 Task: In Heading Arial with underline. Font size of heading  '18'Font style of data Calibri. Font size of data  9Alignment of headline & data Align center. Fill color in heading,  RedFont color of data Black Apply border in Data No BorderIn the sheet  Data Entry Templatebook
Action: Mouse moved to (163, 154)
Screenshot: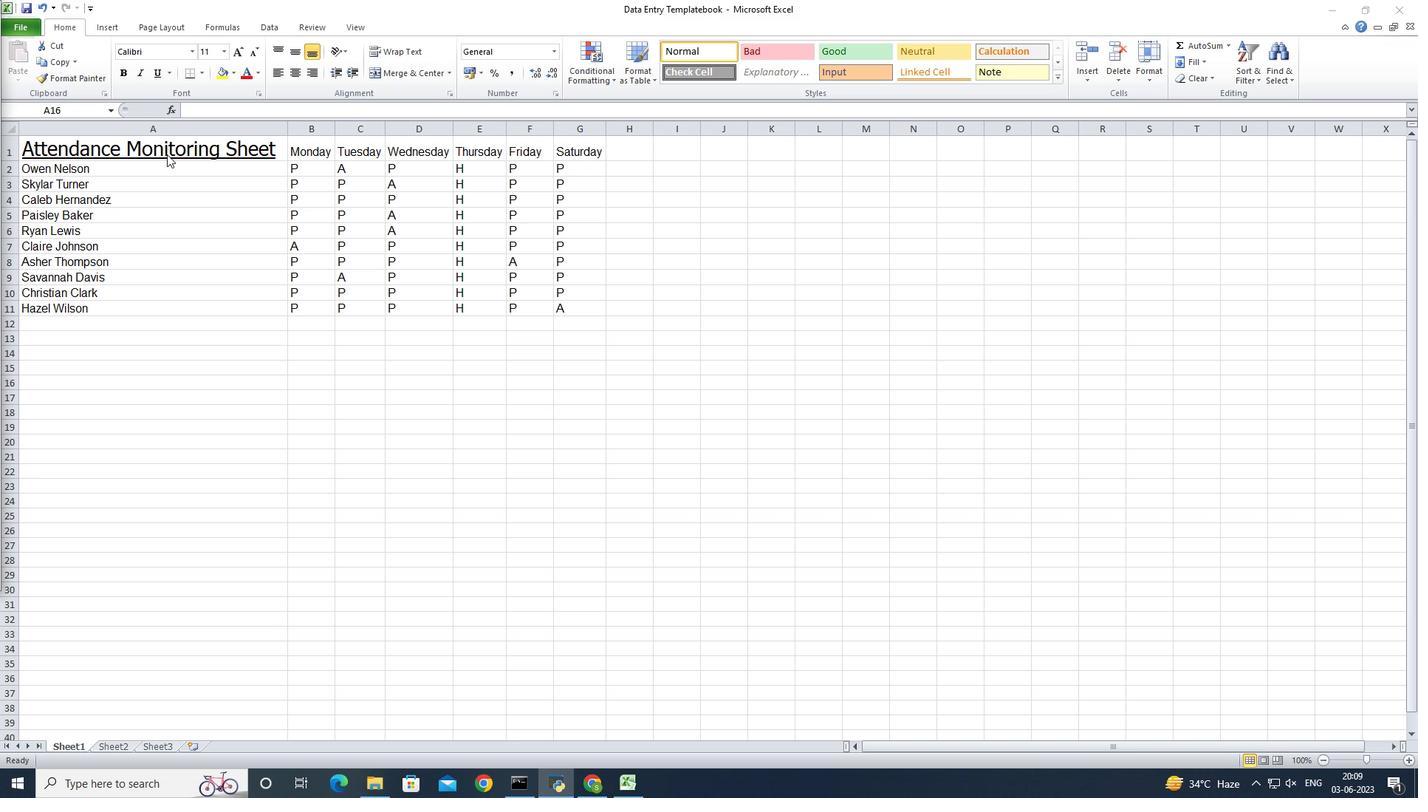 
Action: Mouse pressed left at (163, 154)
Screenshot: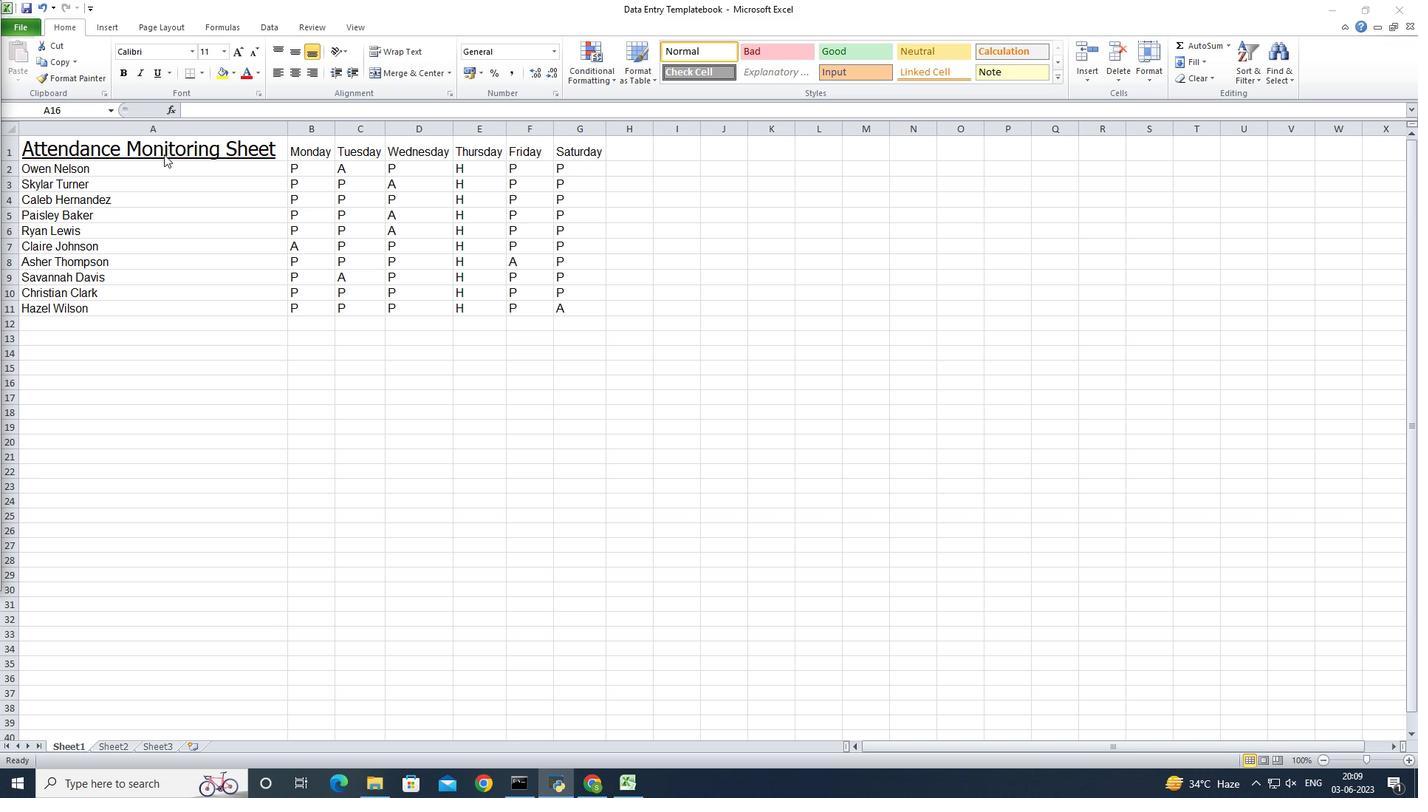 
Action: Mouse moved to (163, 152)
Screenshot: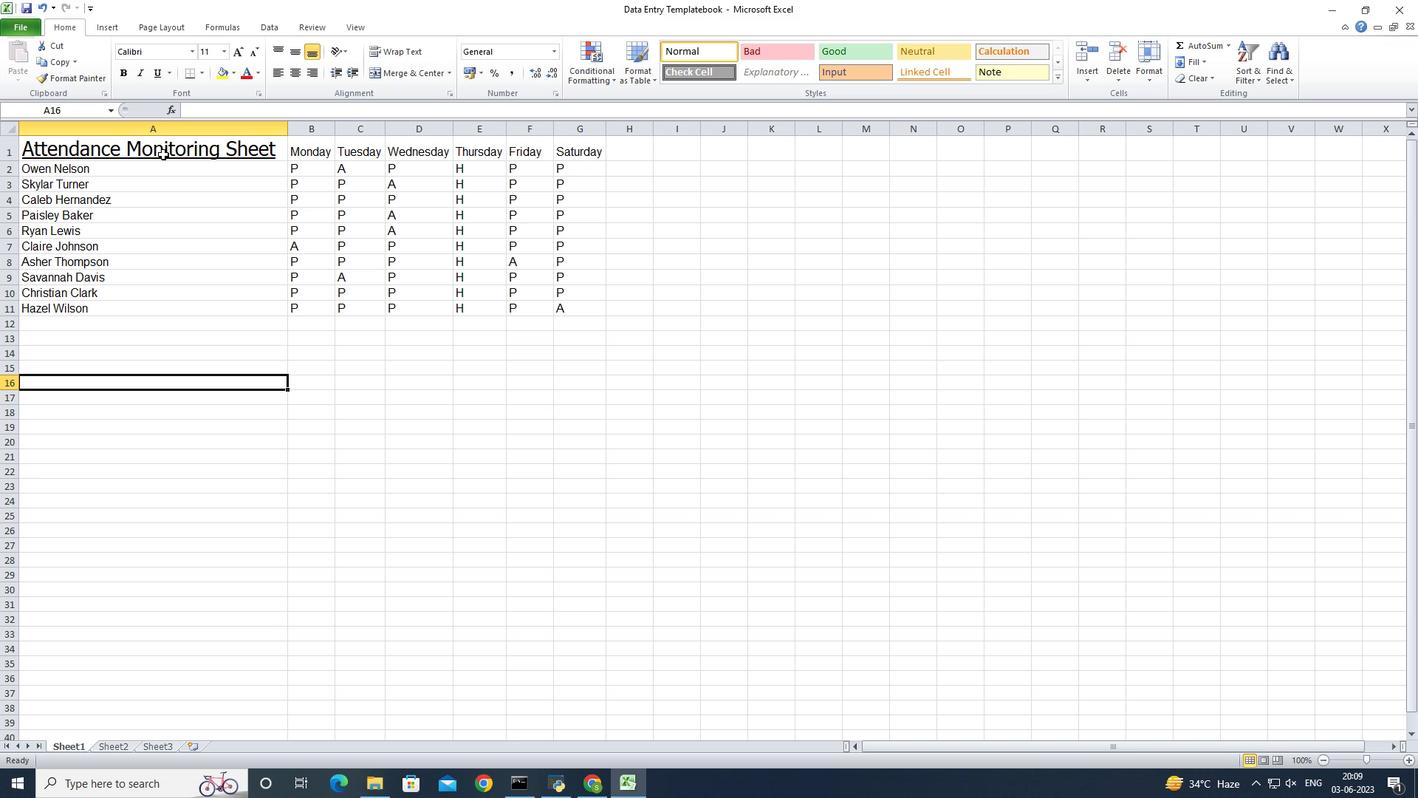 
Action: Mouse pressed left at (163, 152)
Screenshot: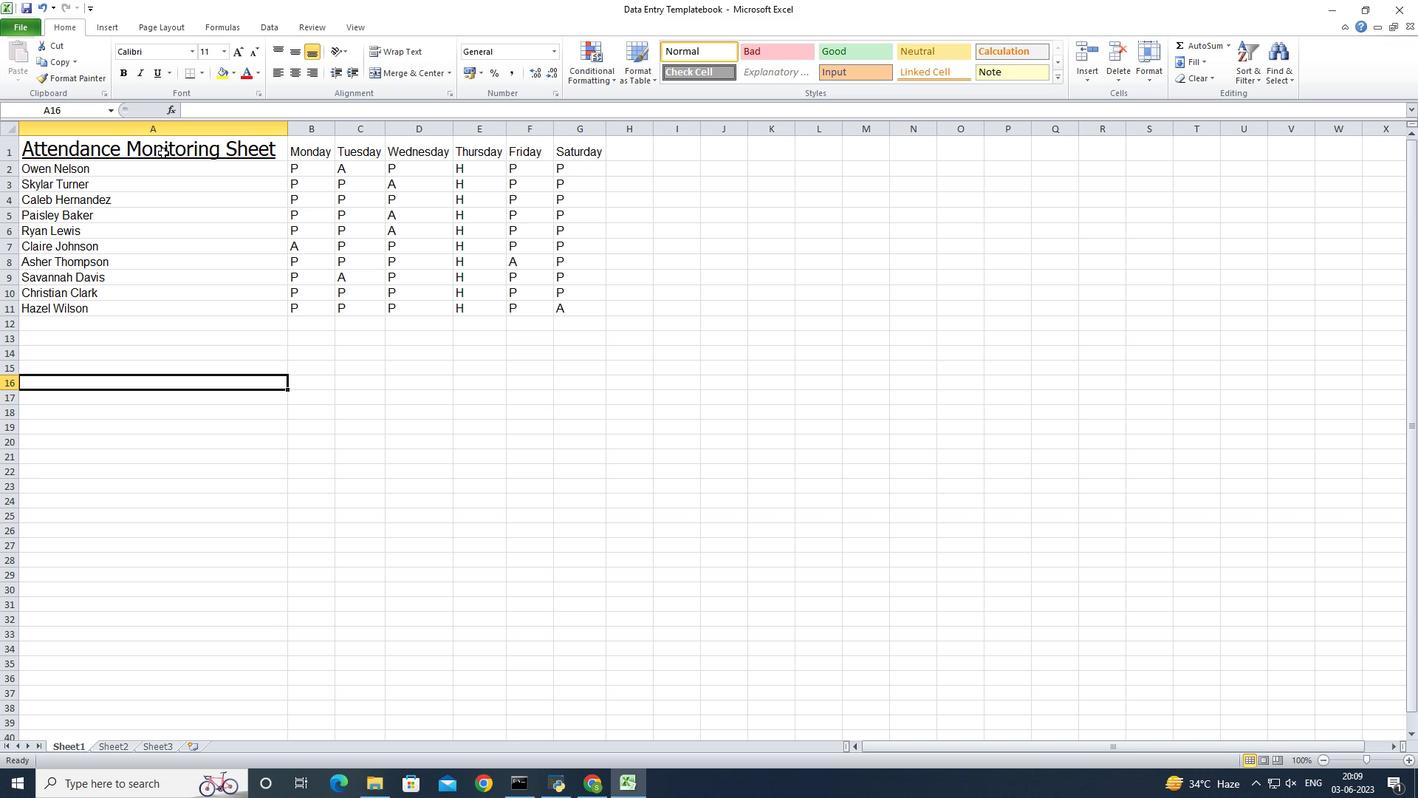 
Action: Mouse moved to (193, 52)
Screenshot: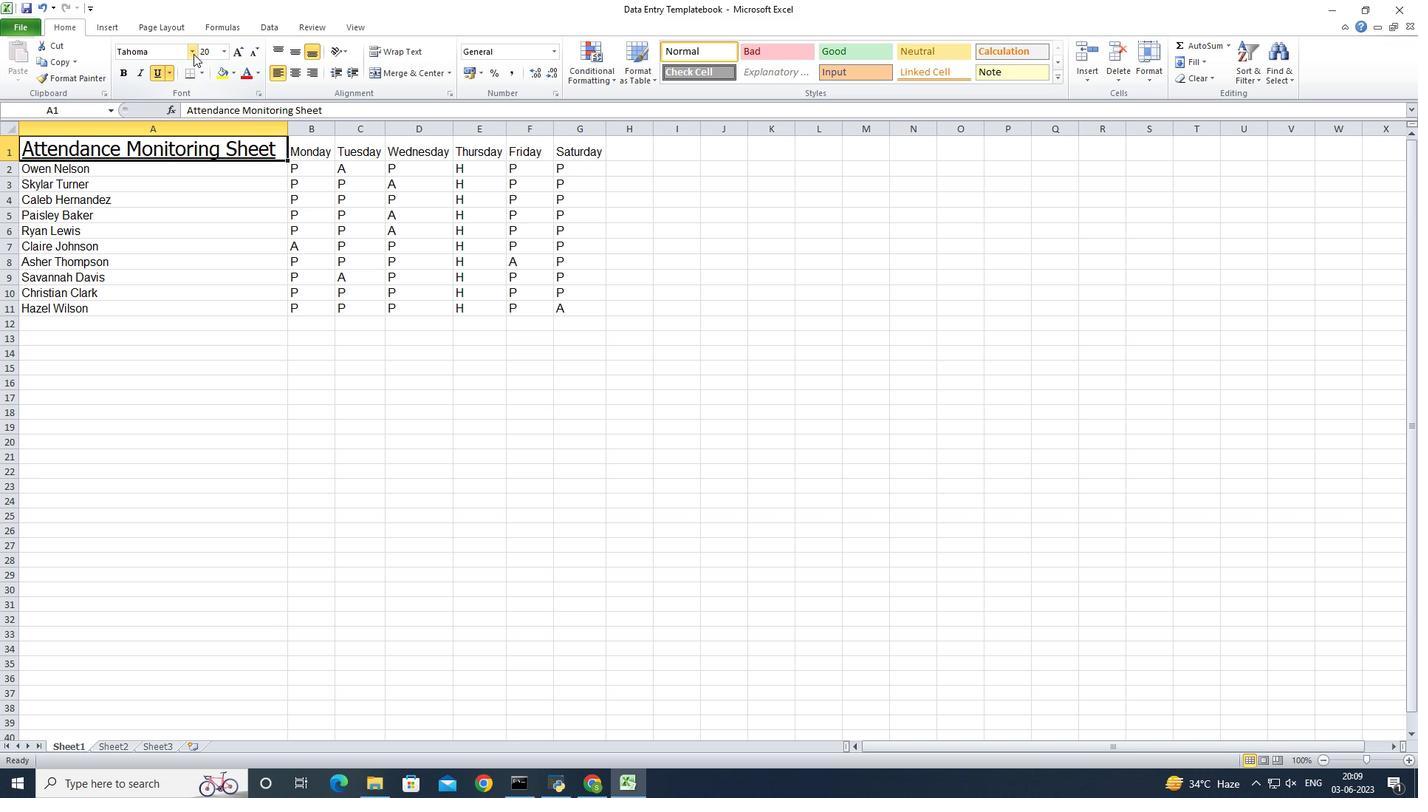 
Action: Mouse pressed left at (193, 52)
Screenshot: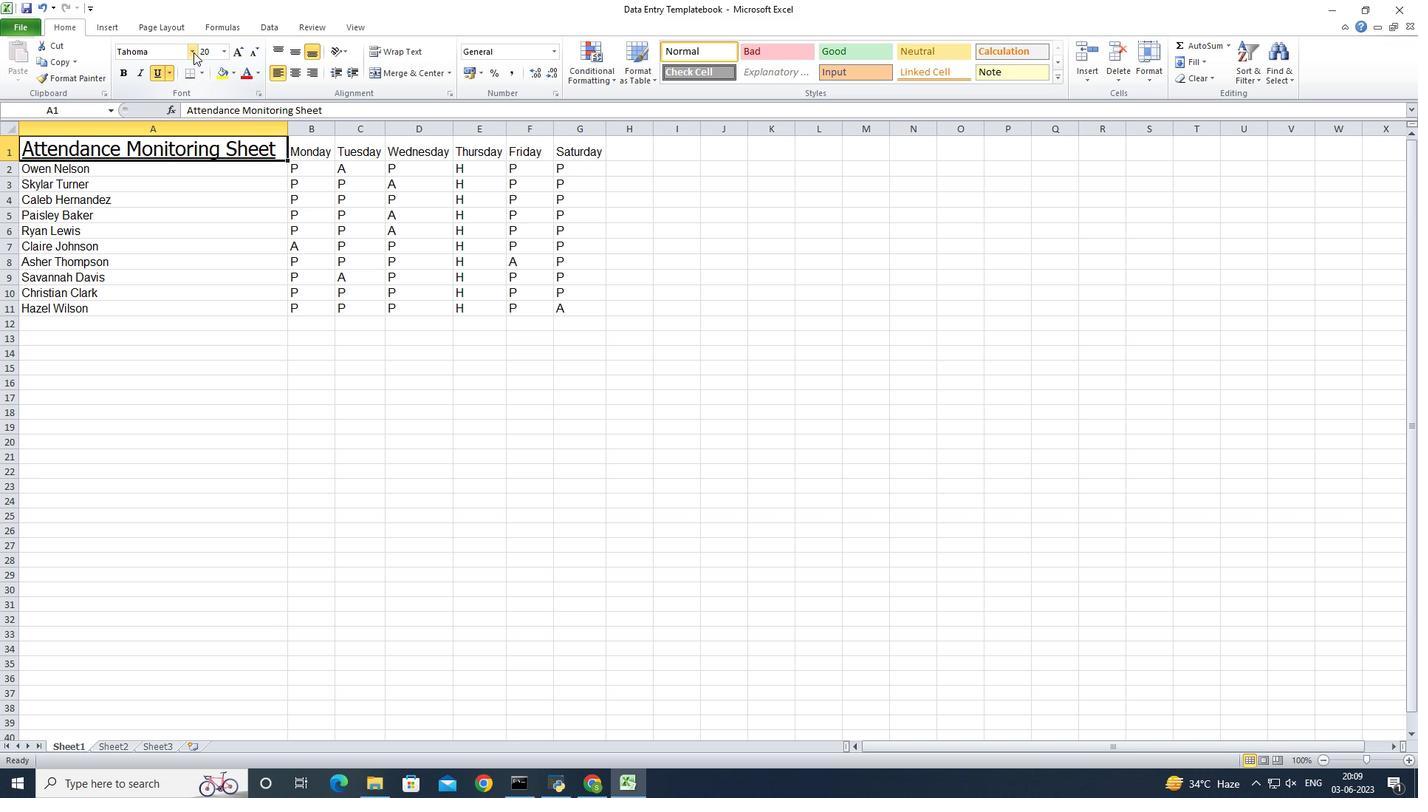 
Action: Mouse moved to (173, 184)
Screenshot: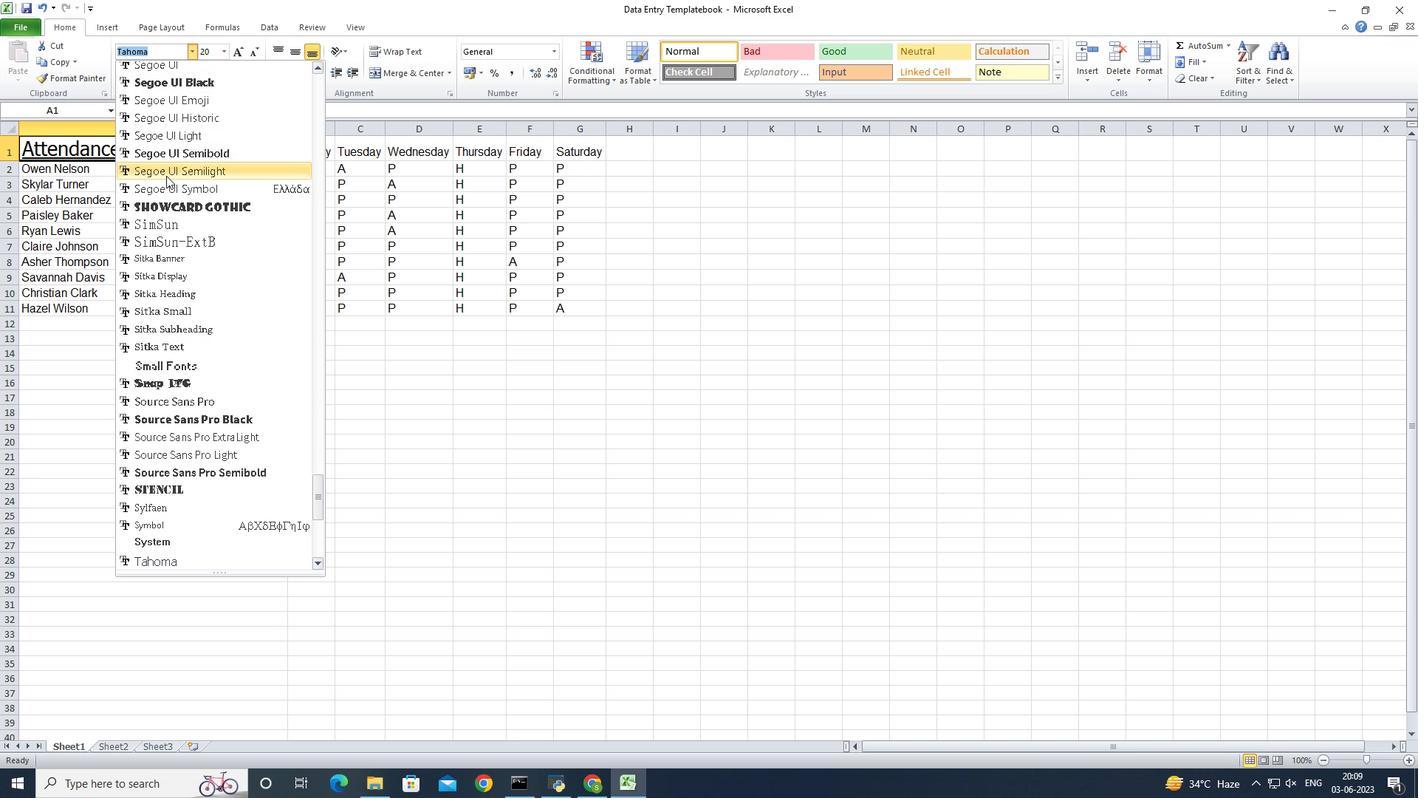 
Action: Mouse scrolled (173, 185) with delta (0, 0)
Screenshot: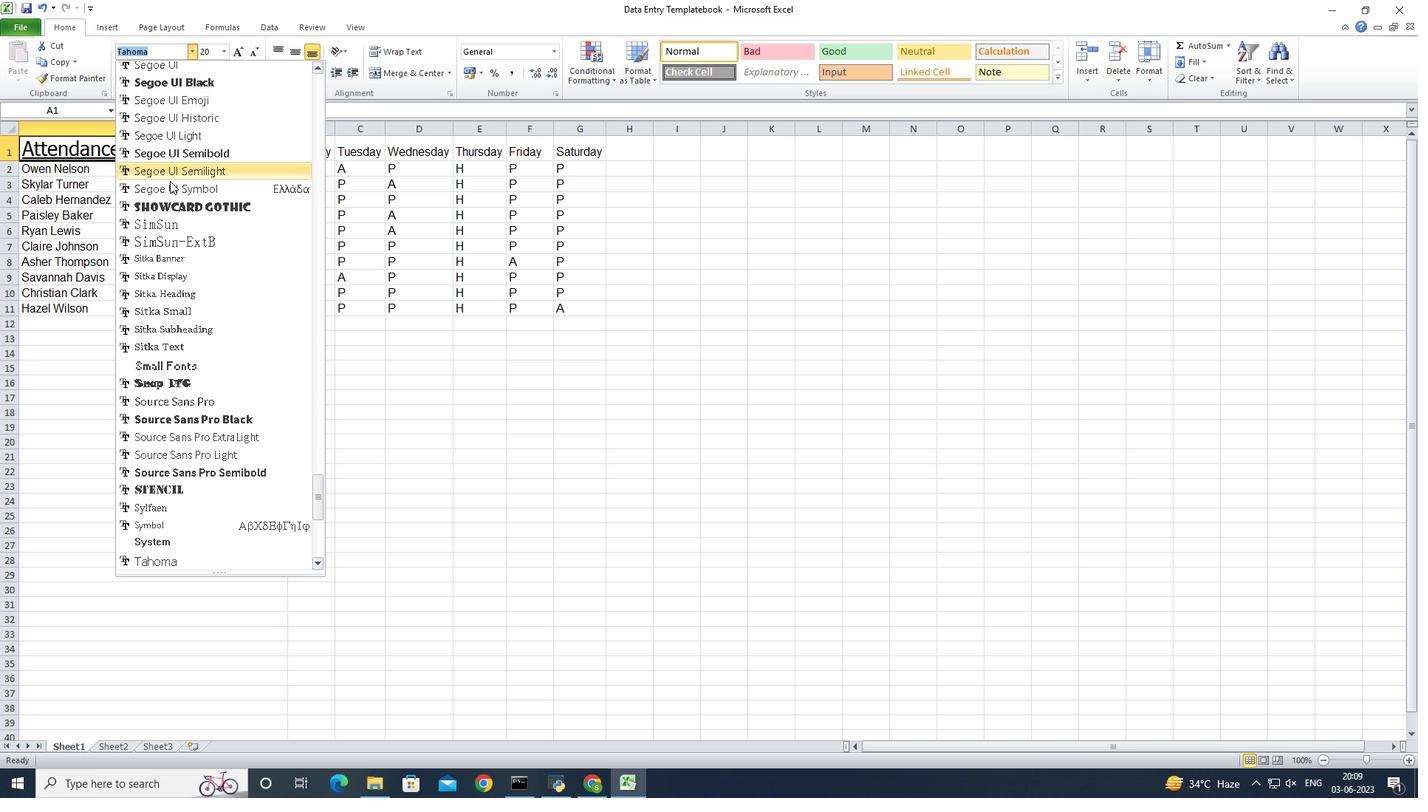 
Action: Mouse scrolled (173, 185) with delta (0, 0)
Screenshot: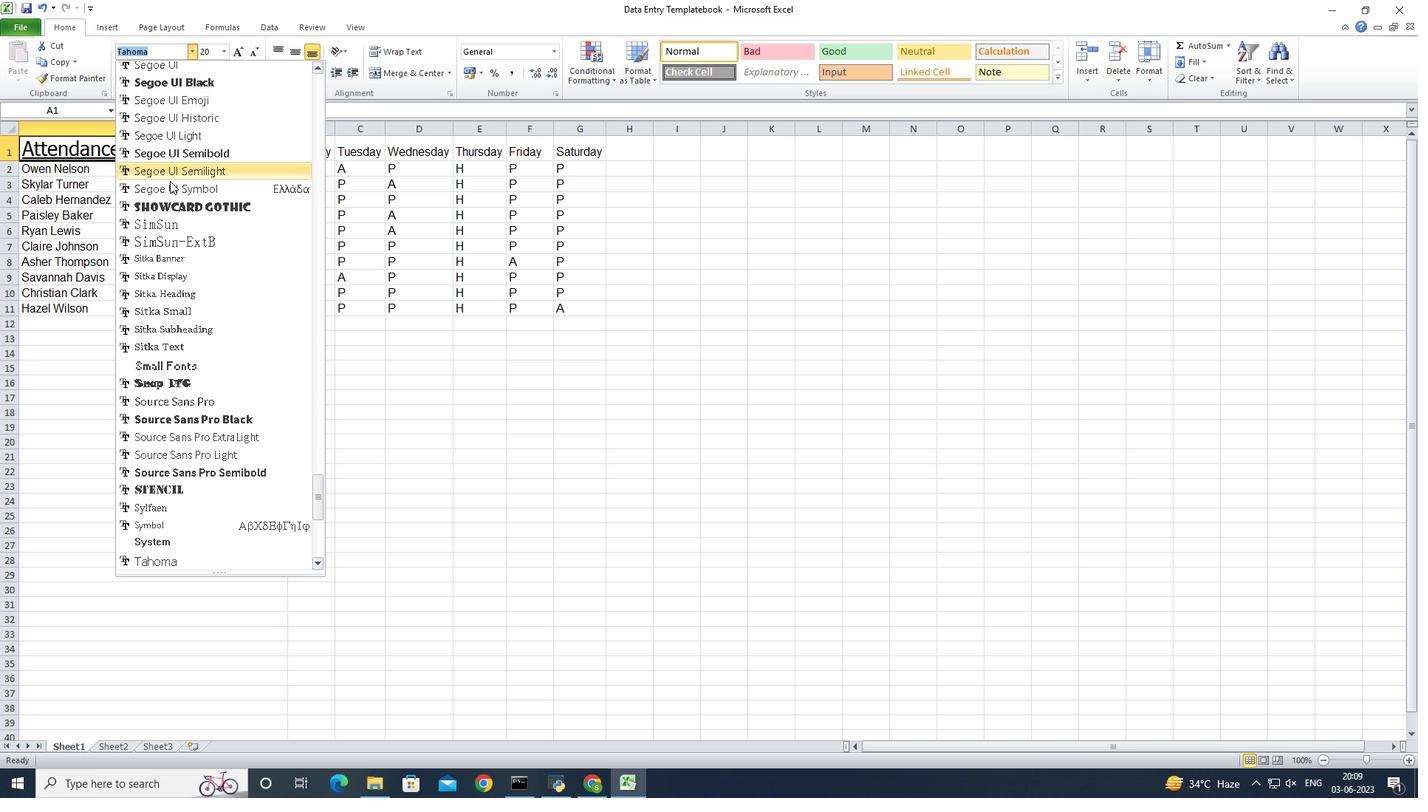 
Action: Mouse scrolled (173, 185) with delta (0, 0)
Screenshot: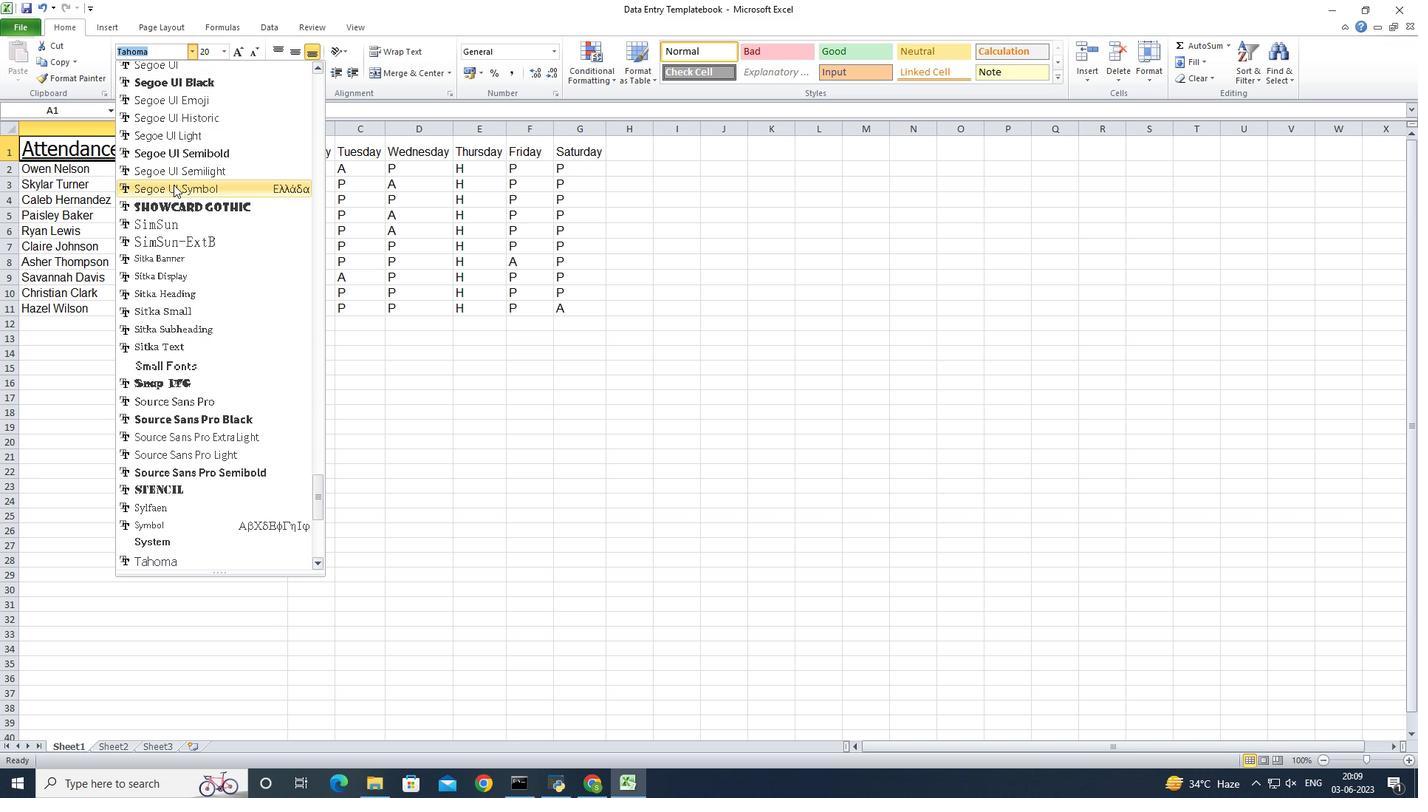 
Action: Mouse scrolled (173, 185) with delta (0, 0)
Screenshot: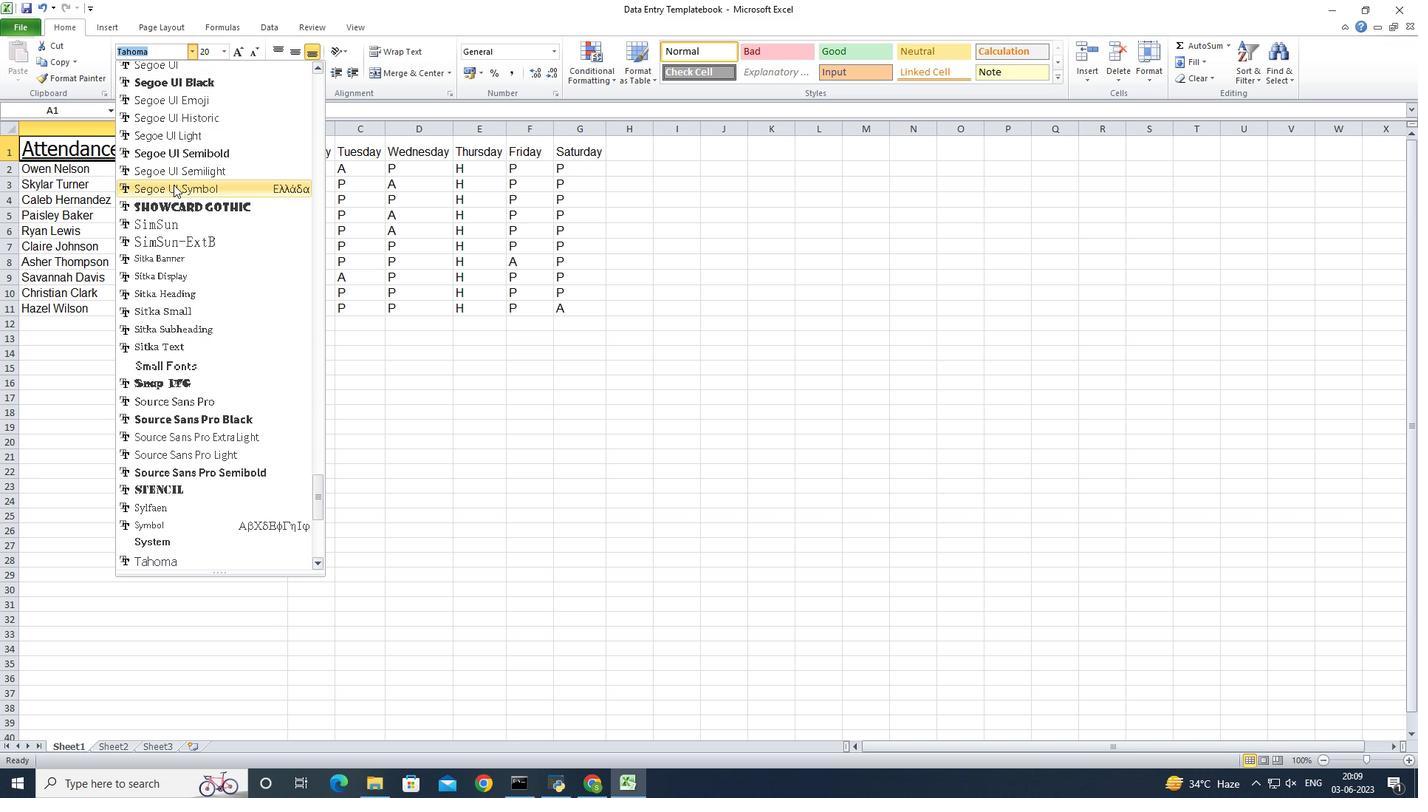 
Action: Mouse scrolled (173, 185) with delta (0, 0)
Screenshot: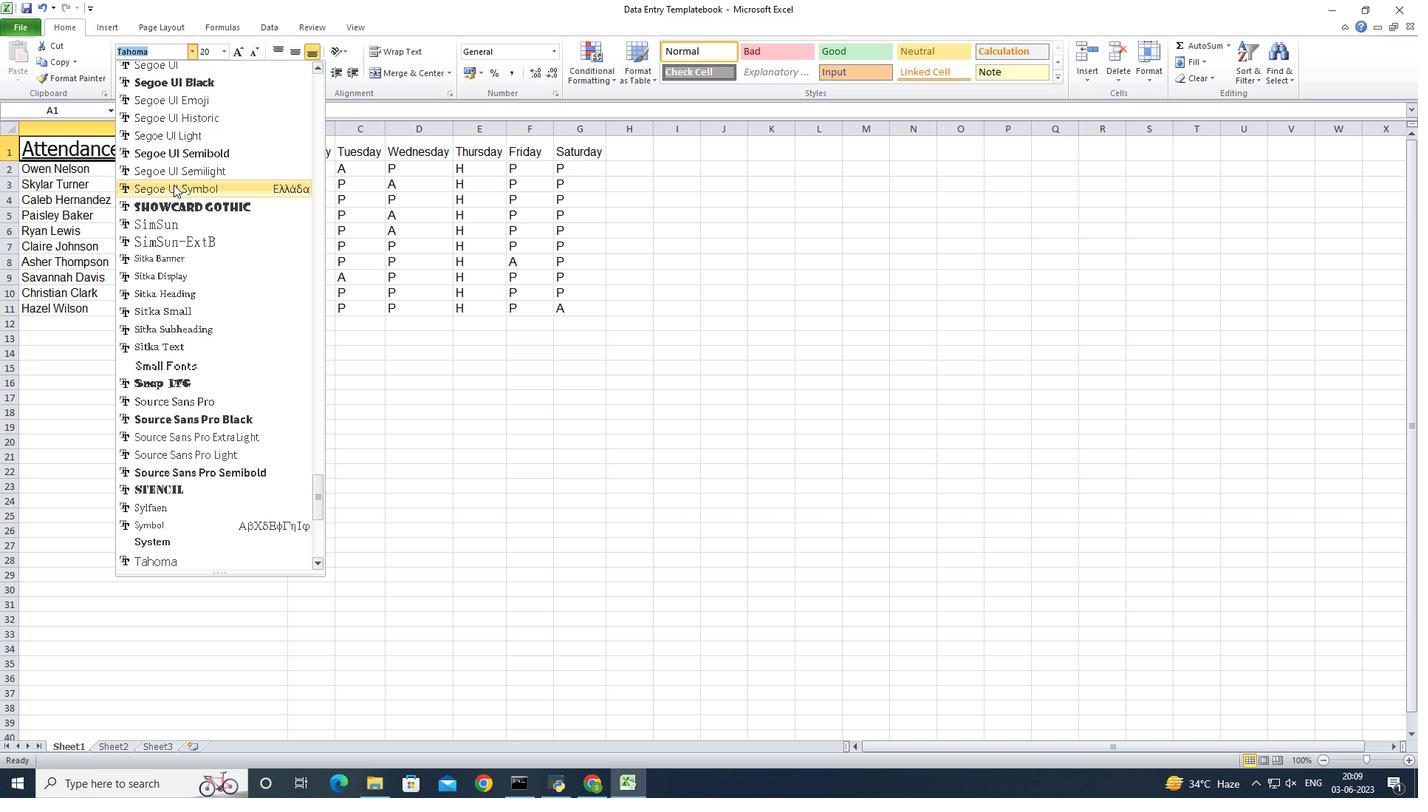 
Action: Mouse moved to (175, 185)
Screenshot: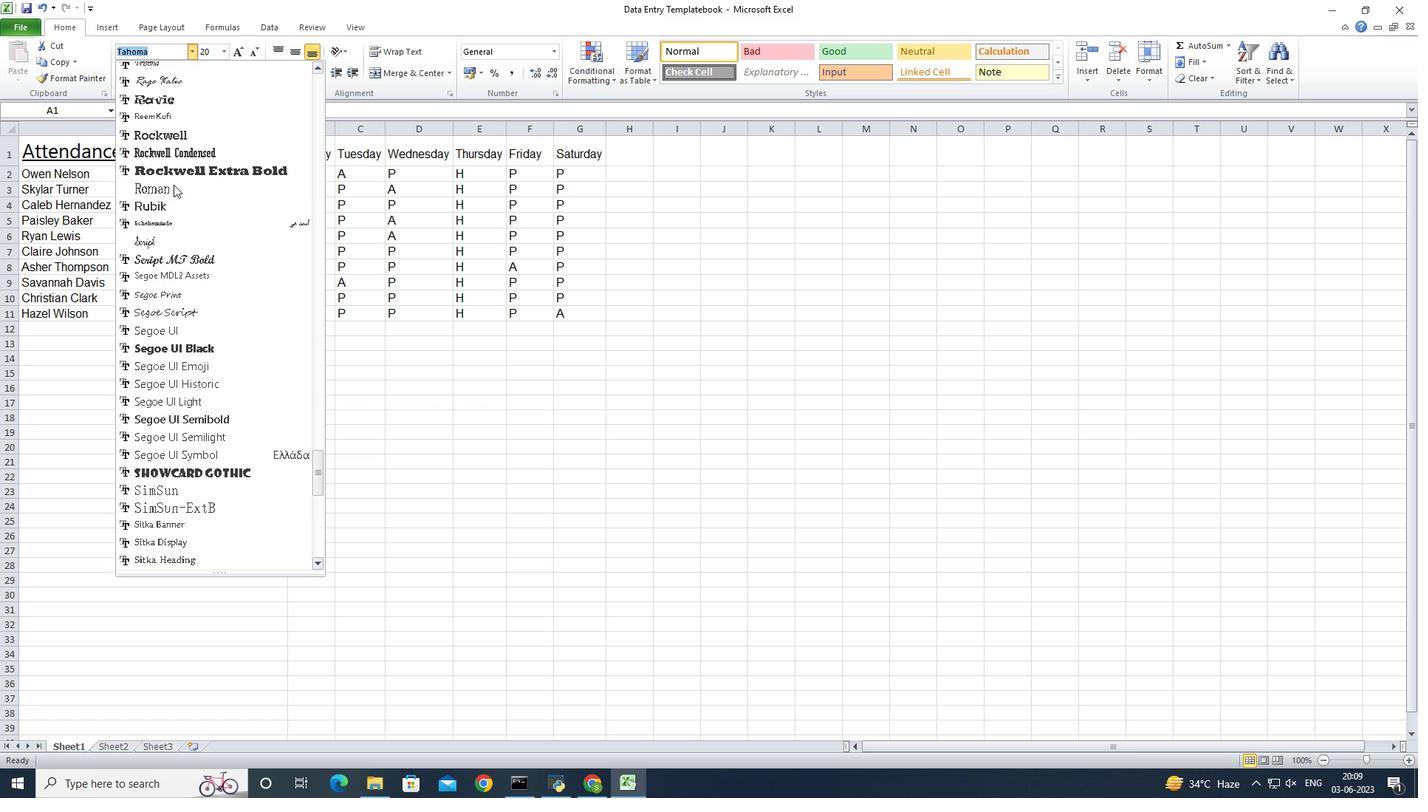 
Action: Mouse scrolled (175, 186) with delta (0, 0)
Screenshot: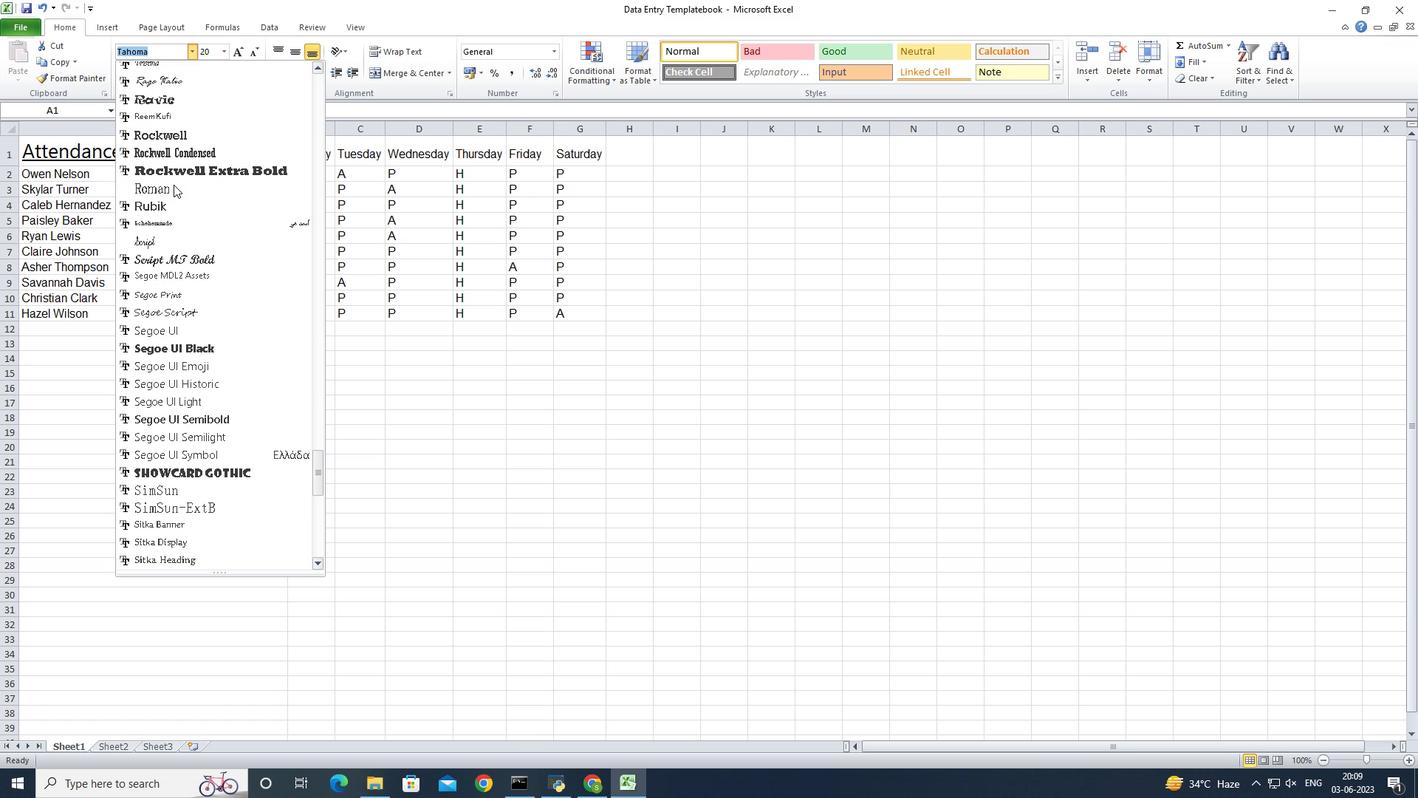
Action: Mouse scrolled (175, 186) with delta (0, 0)
Screenshot: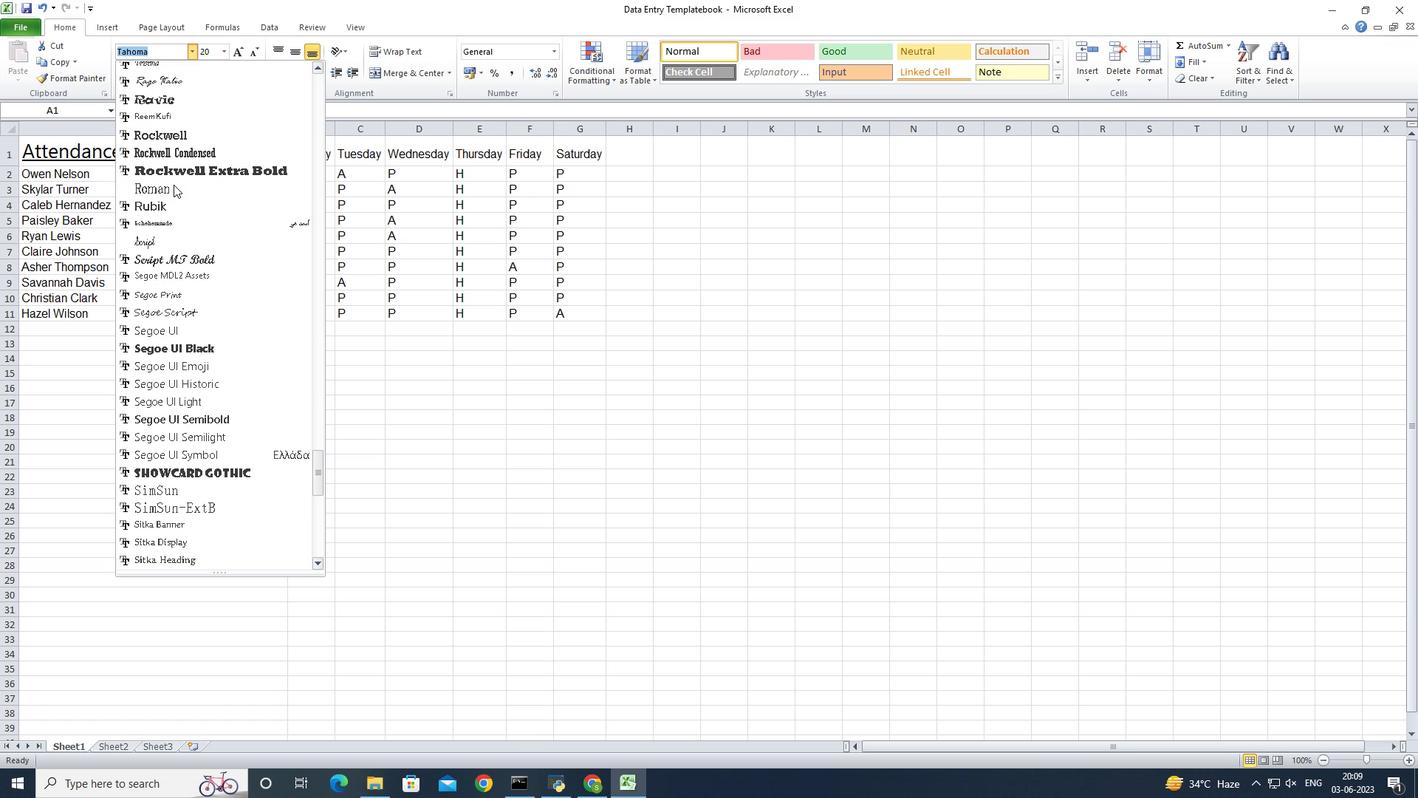 
Action: Mouse scrolled (175, 186) with delta (0, 0)
Screenshot: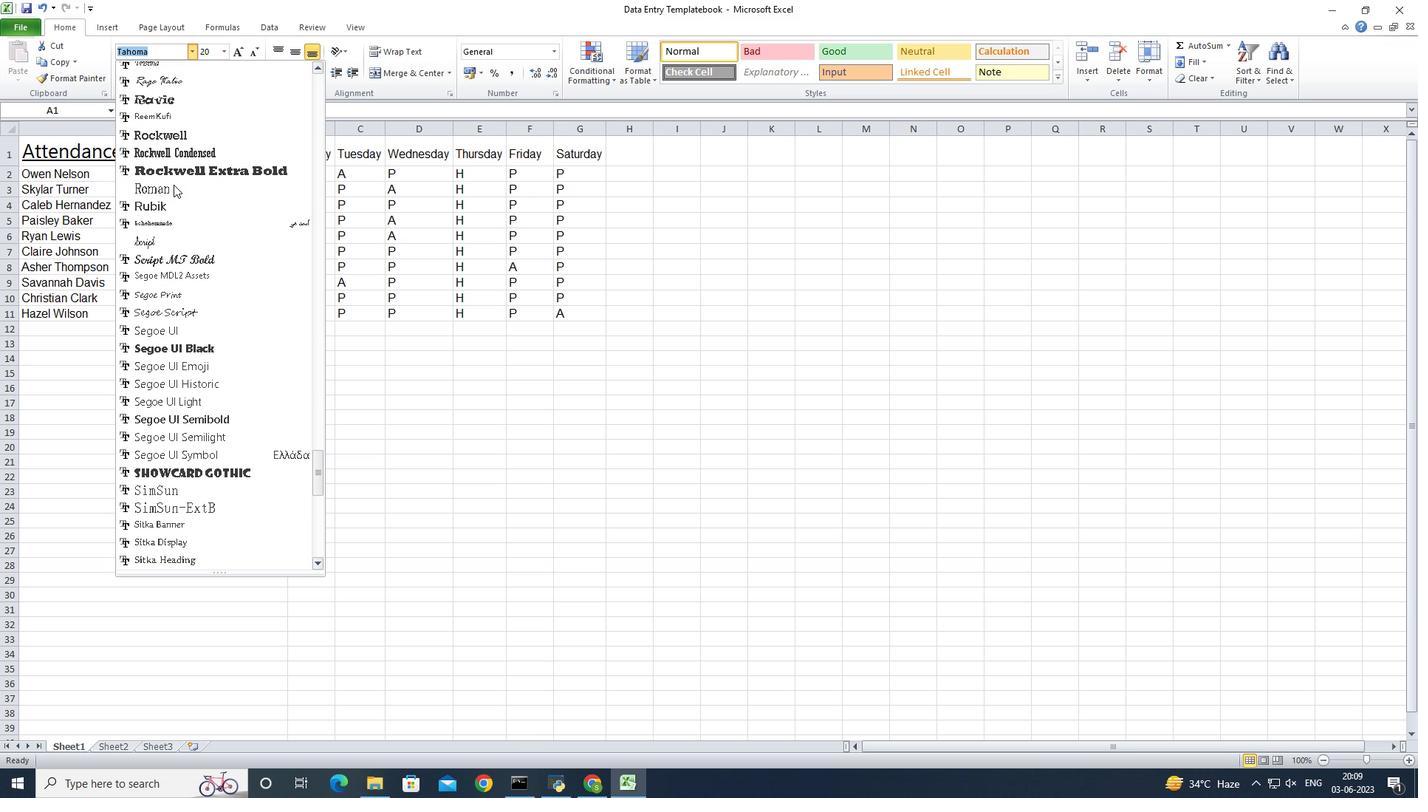 
Action: Mouse scrolled (175, 186) with delta (0, 0)
Screenshot: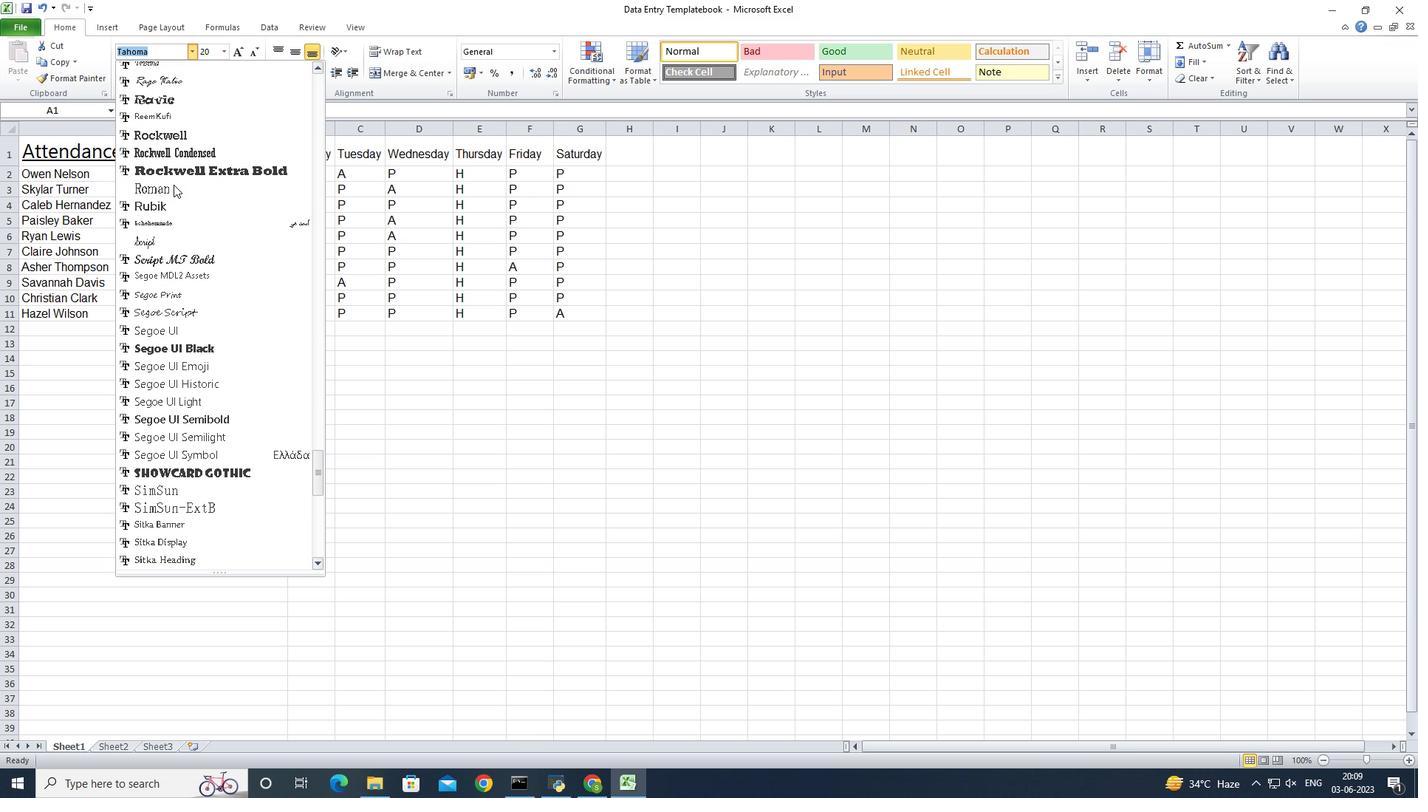 
Action: Mouse scrolled (175, 186) with delta (0, 0)
Screenshot: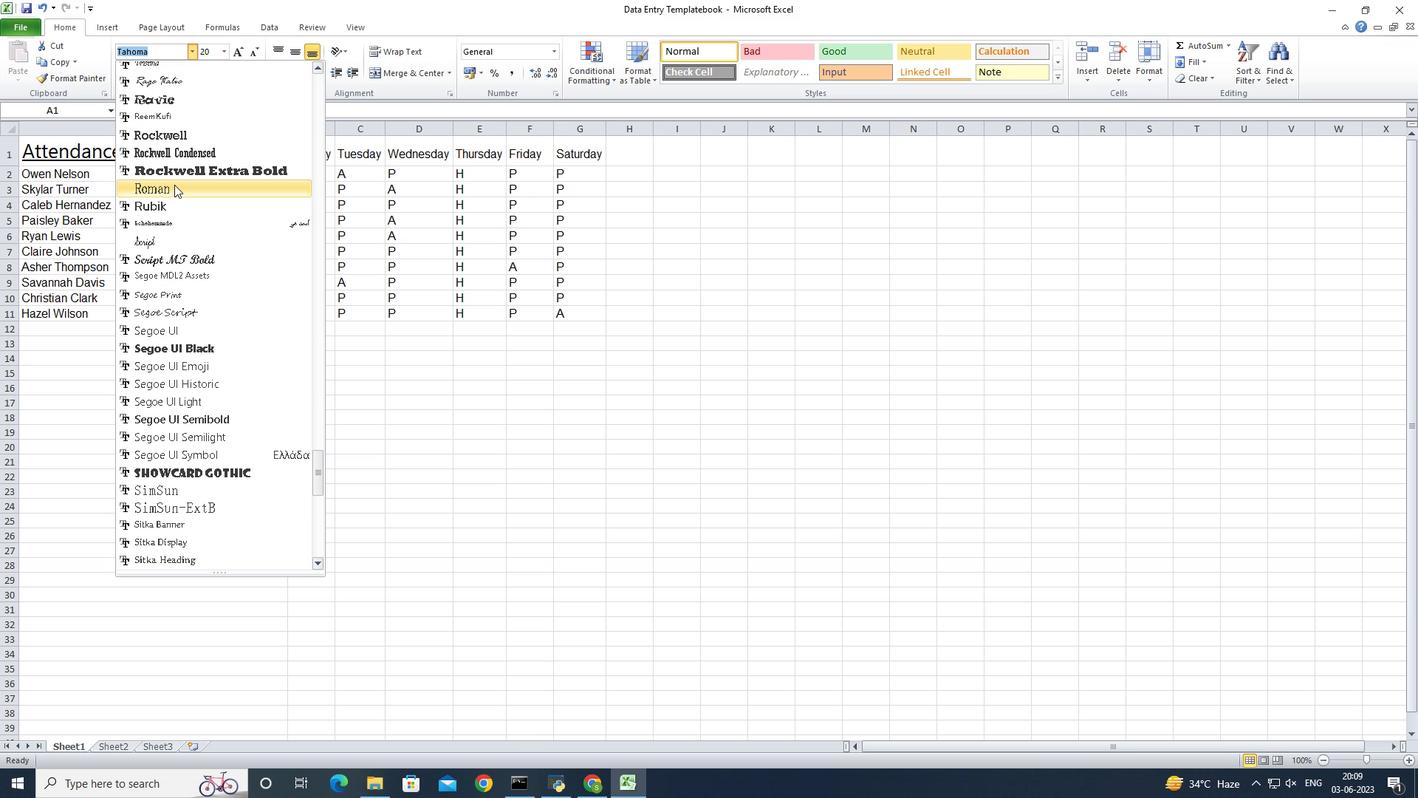 
Action: Mouse scrolled (175, 186) with delta (0, 0)
Screenshot: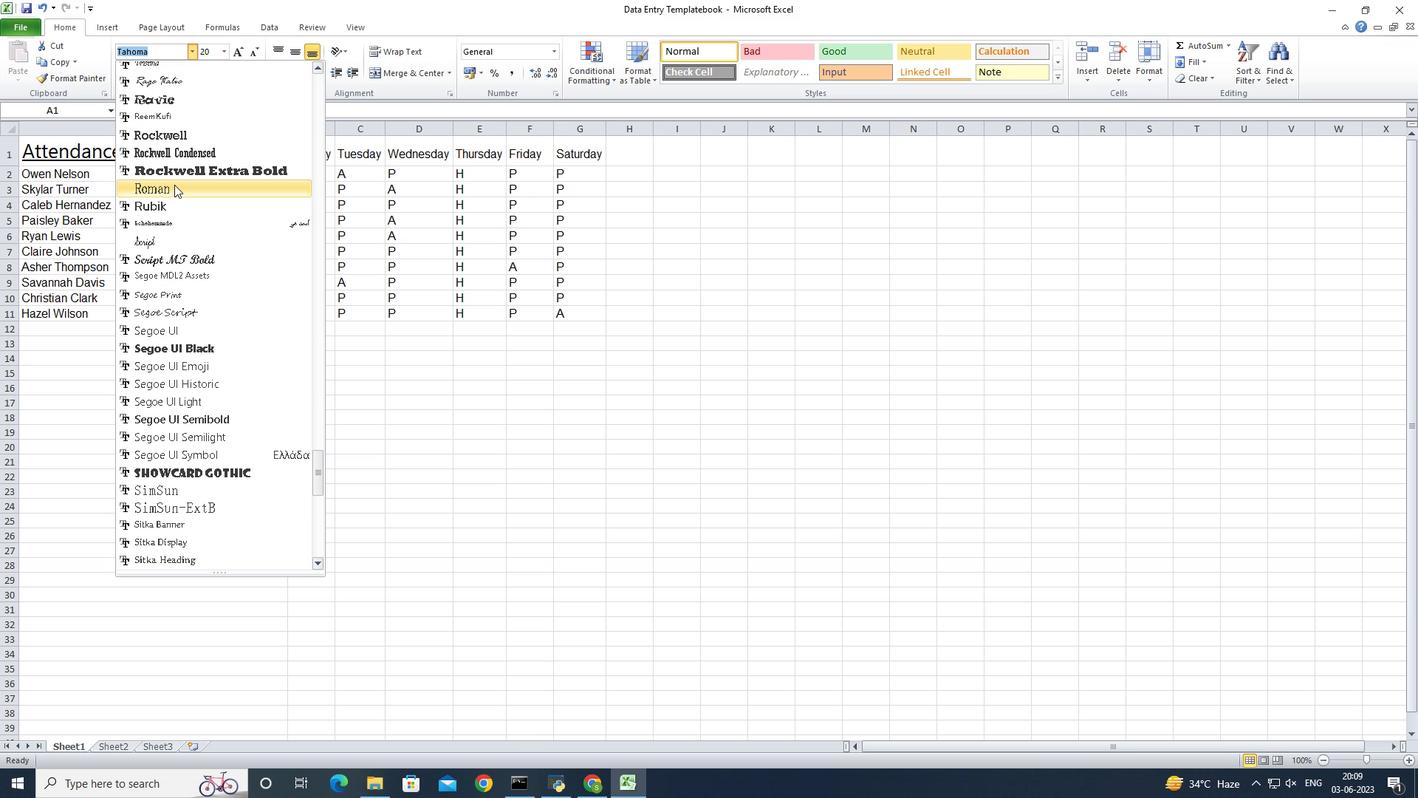 
Action: Mouse scrolled (175, 186) with delta (0, 0)
Screenshot: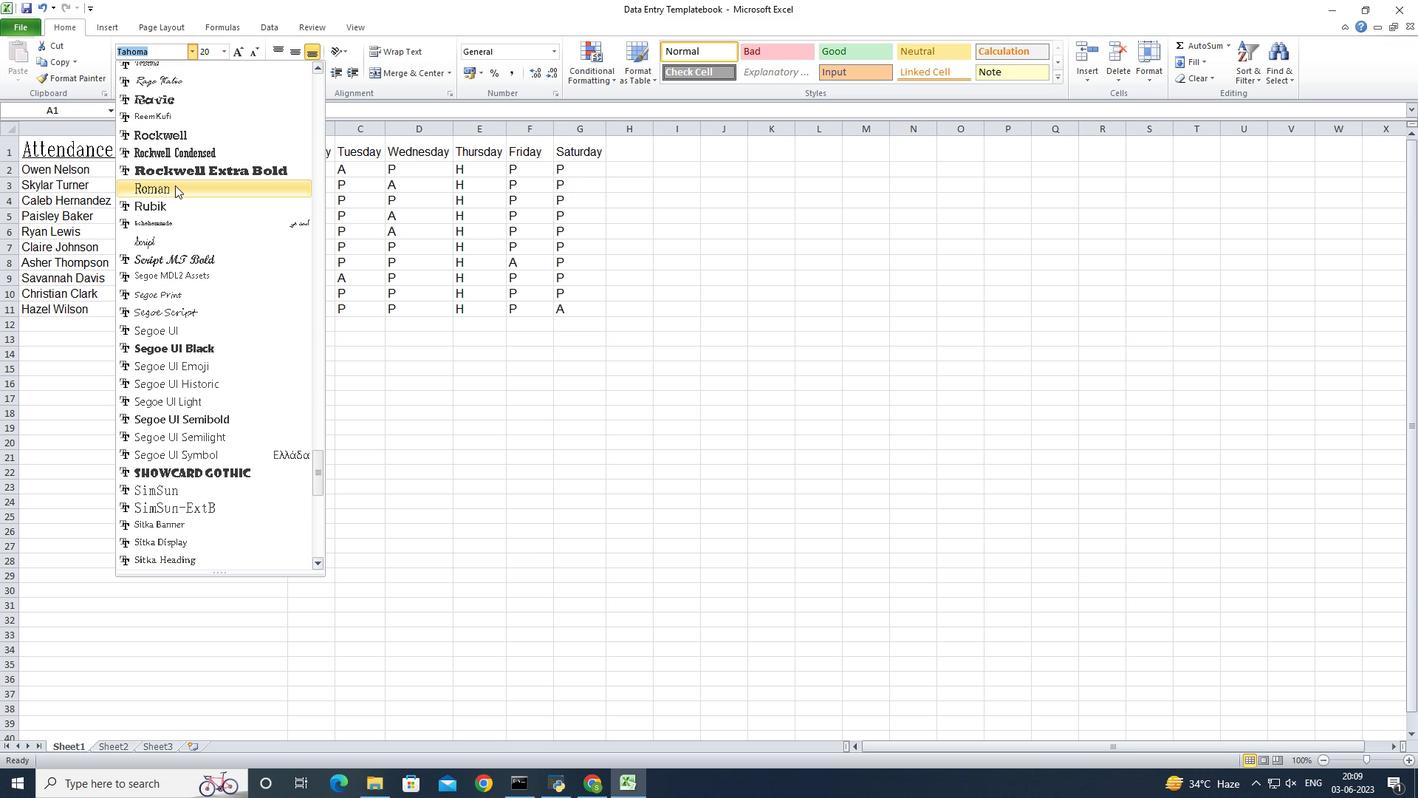 
Action: Mouse scrolled (175, 186) with delta (0, 0)
Screenshot: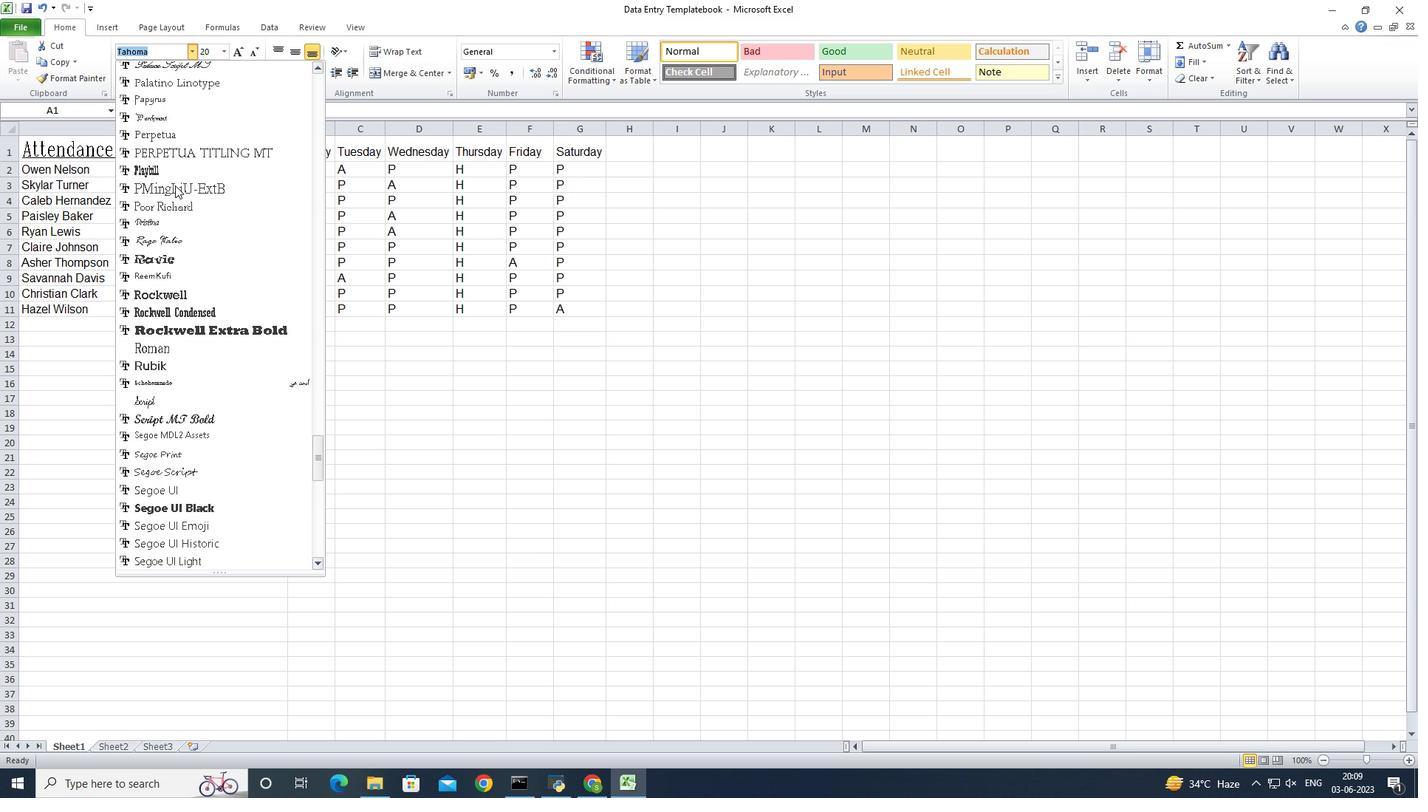 
Action: Mouse scrolled (175, 186) with delta (0, 0)
Screenshot: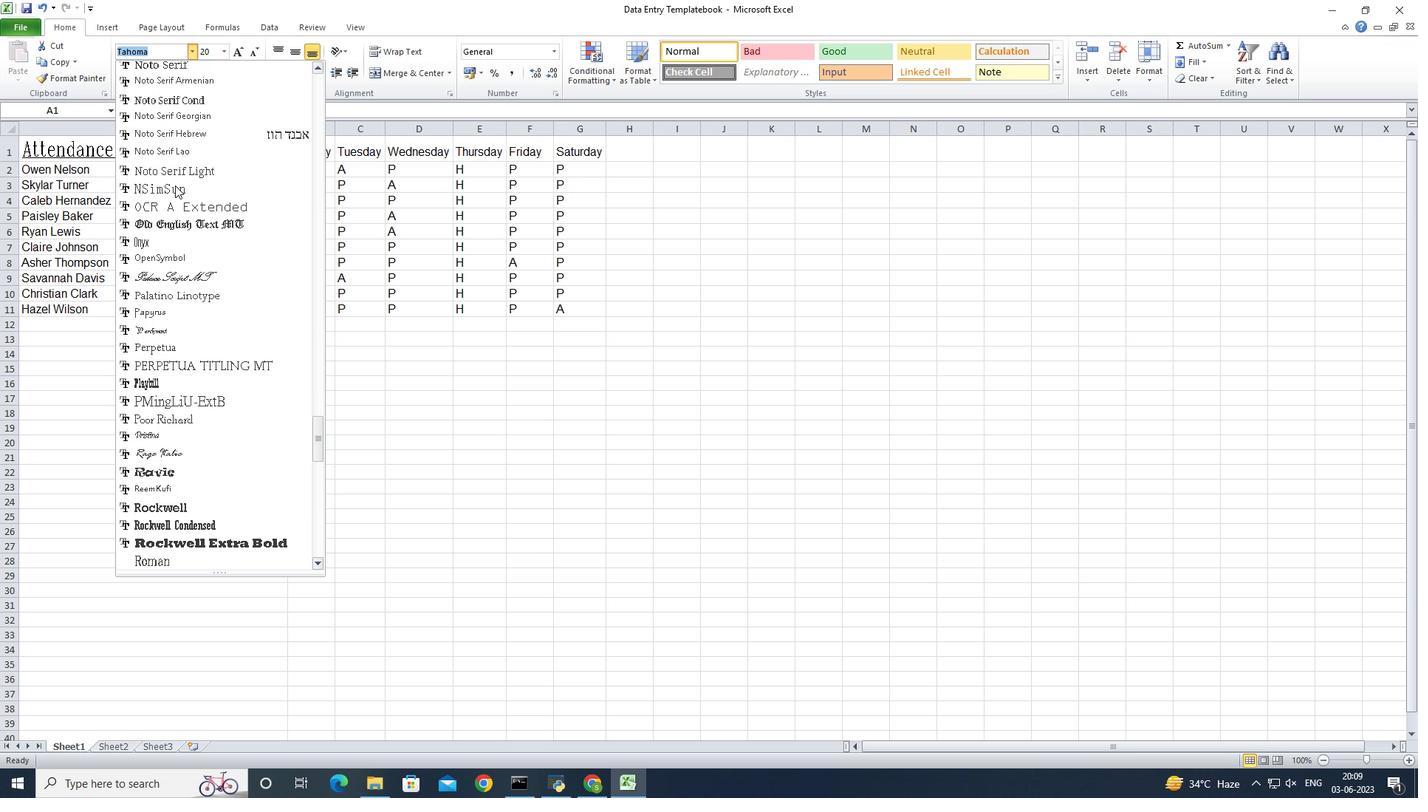 
Action: Mouse scrolled (175, 186) with delta (0, 0)
Screenshot: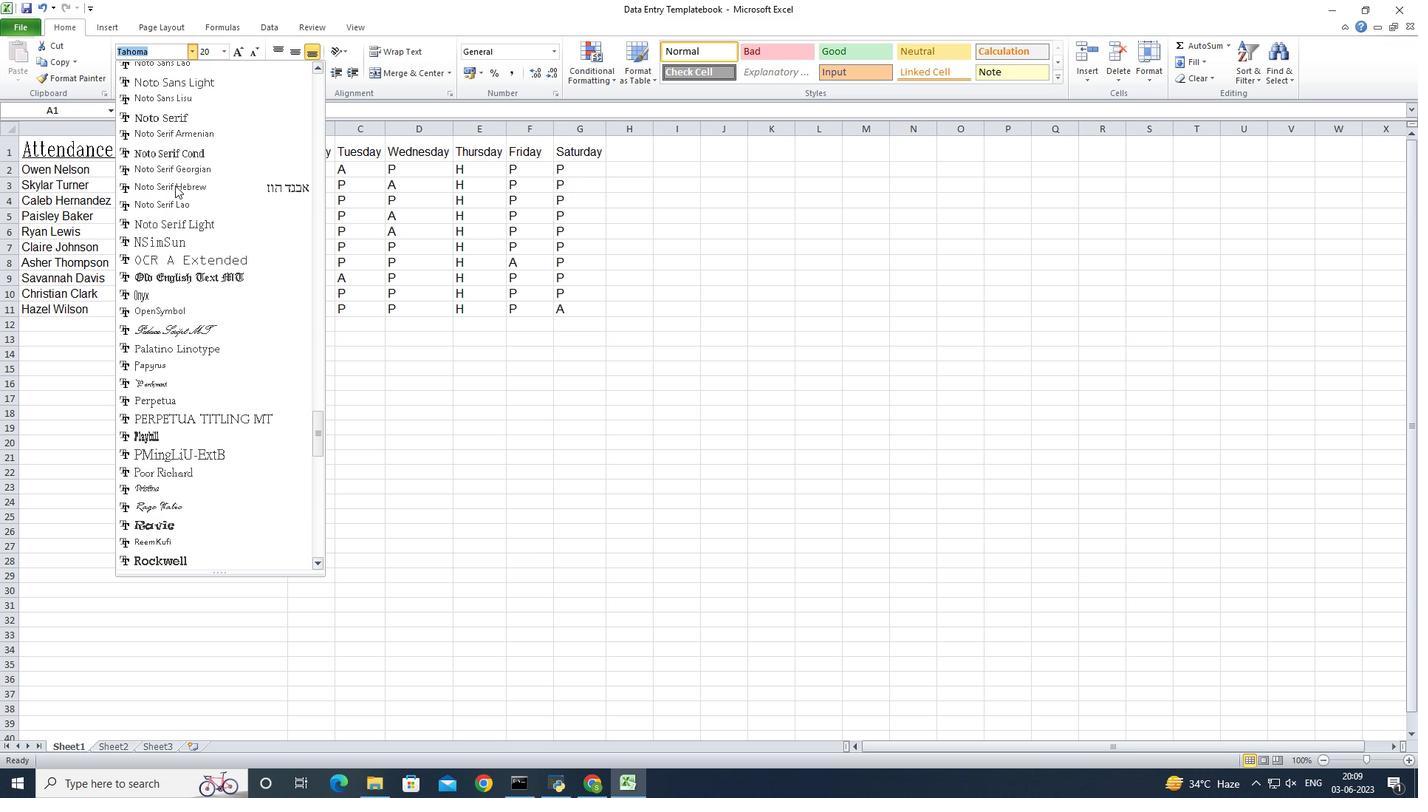 
Action: Mouse scrolled (175, 186) with delta (0, 0)
Screenshot: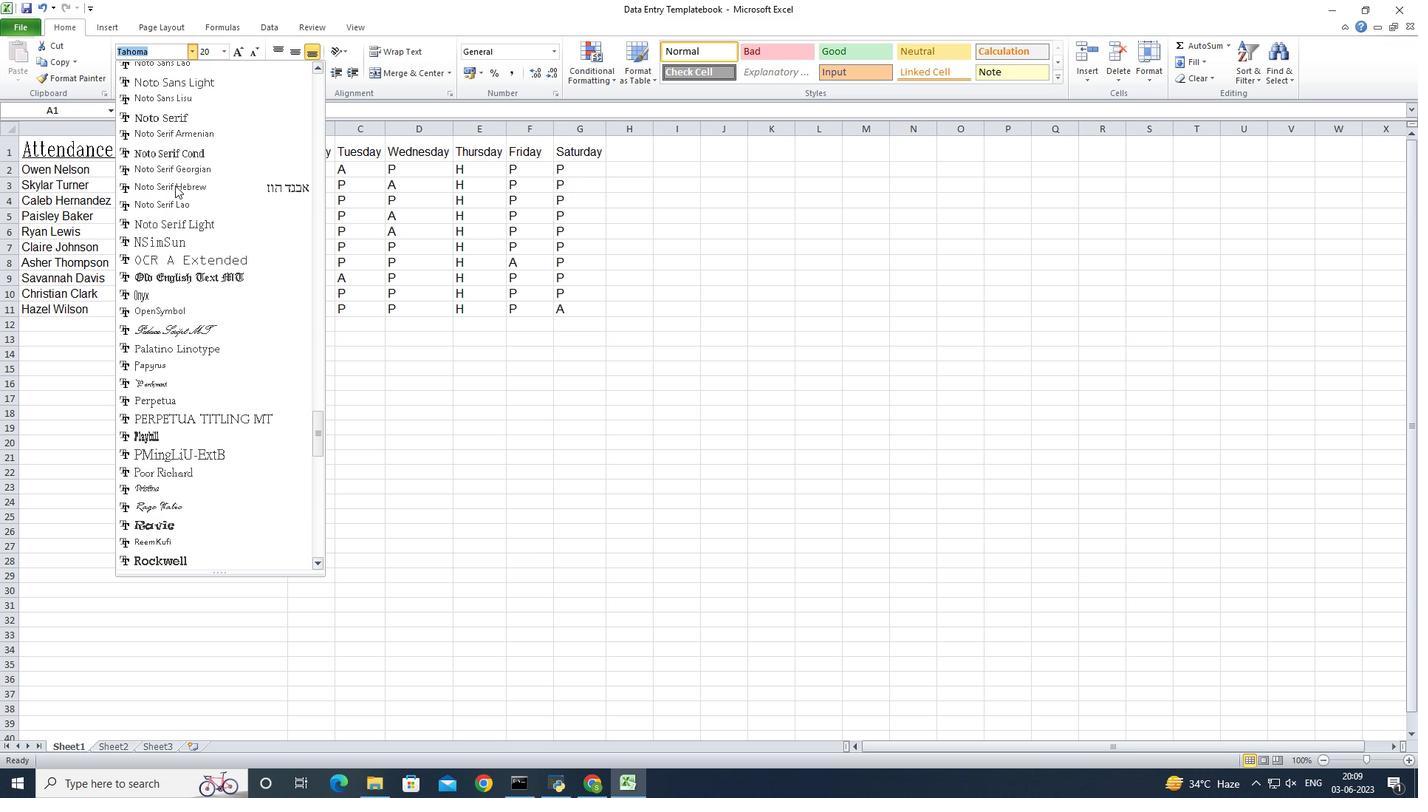 
Action: Mouse scrolled (175, 186) with delta (0, 0)
Screenshot: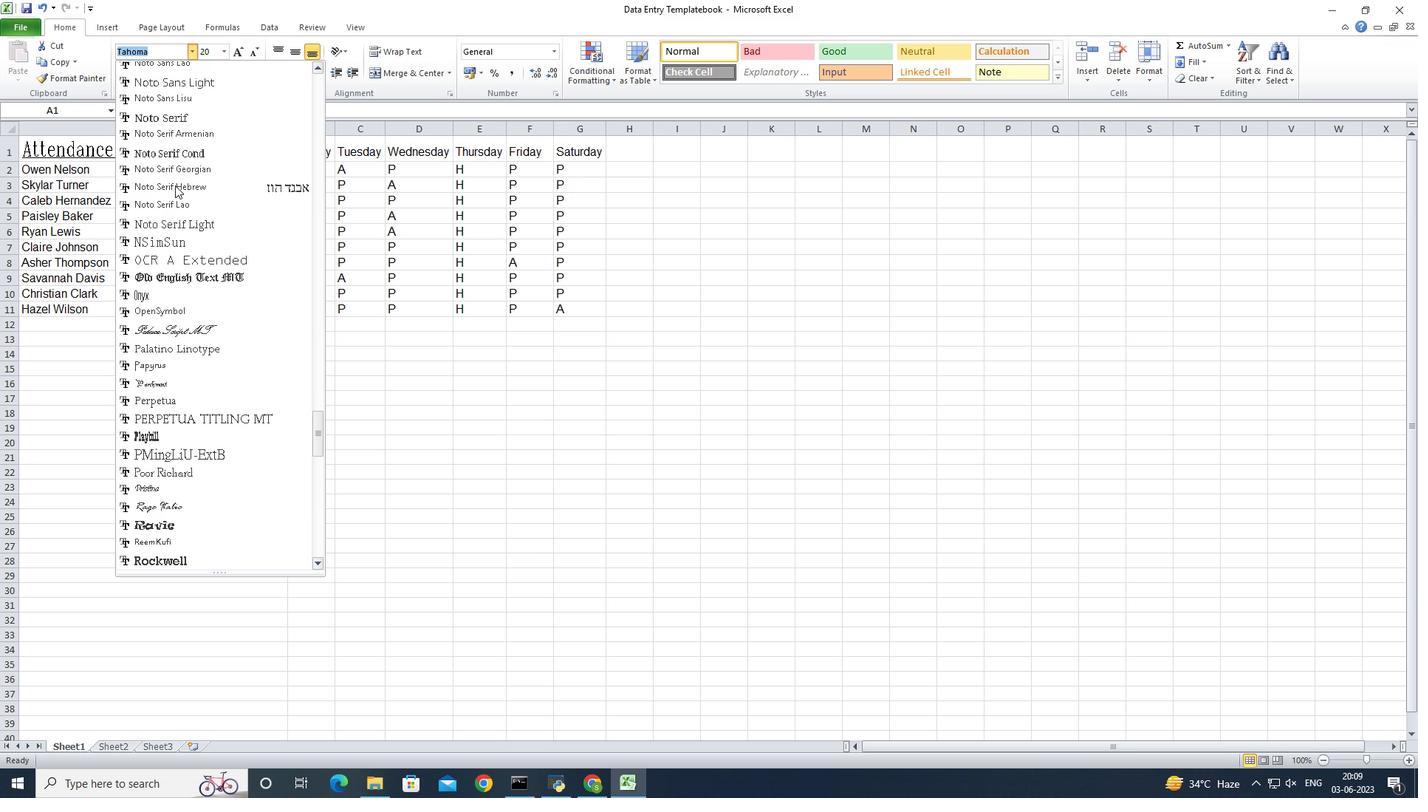 
Action: Mouse scrolled (175, 186) with delta (0, 0)
Screenshot: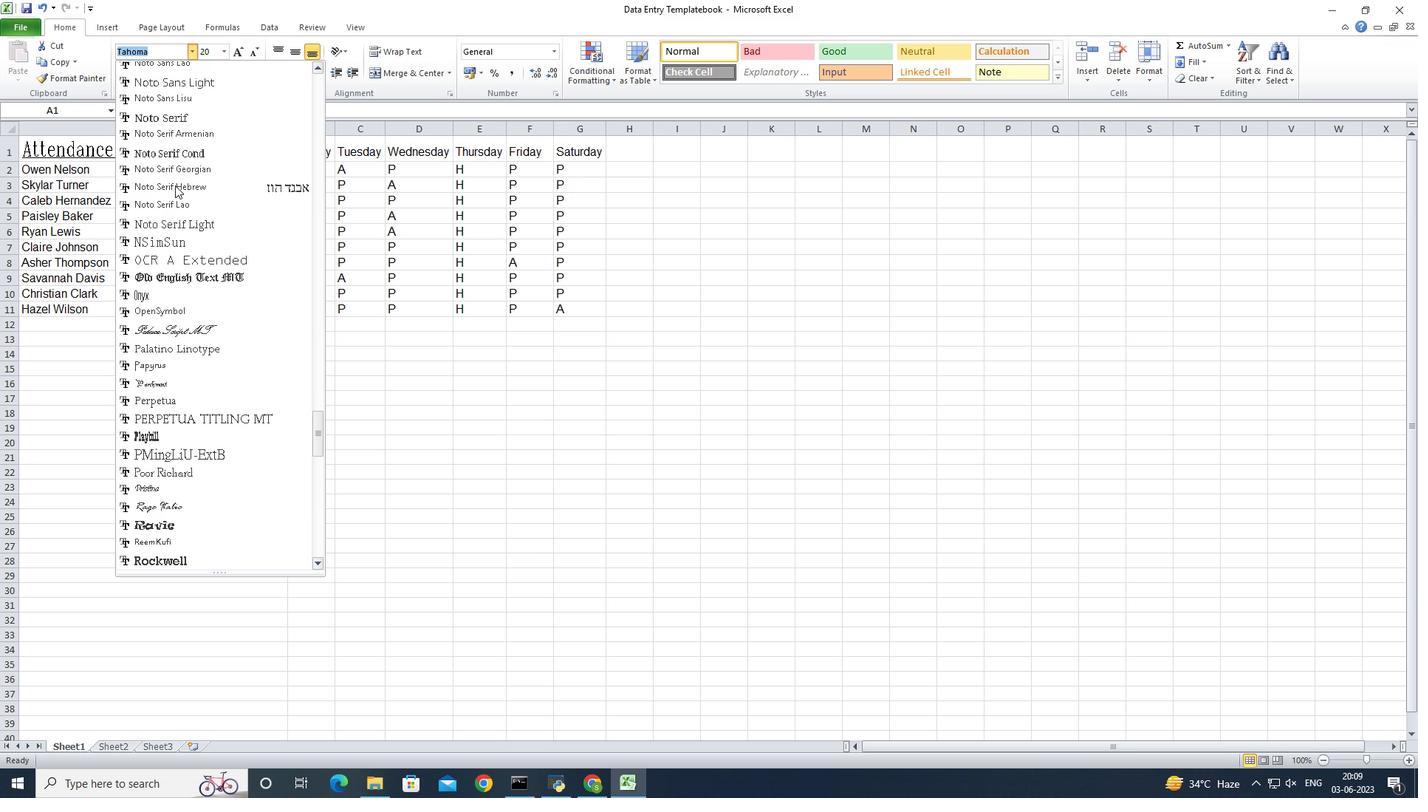 
Action: Mouse scrolled (175, 186) with delta (0, 0)
Screenshot: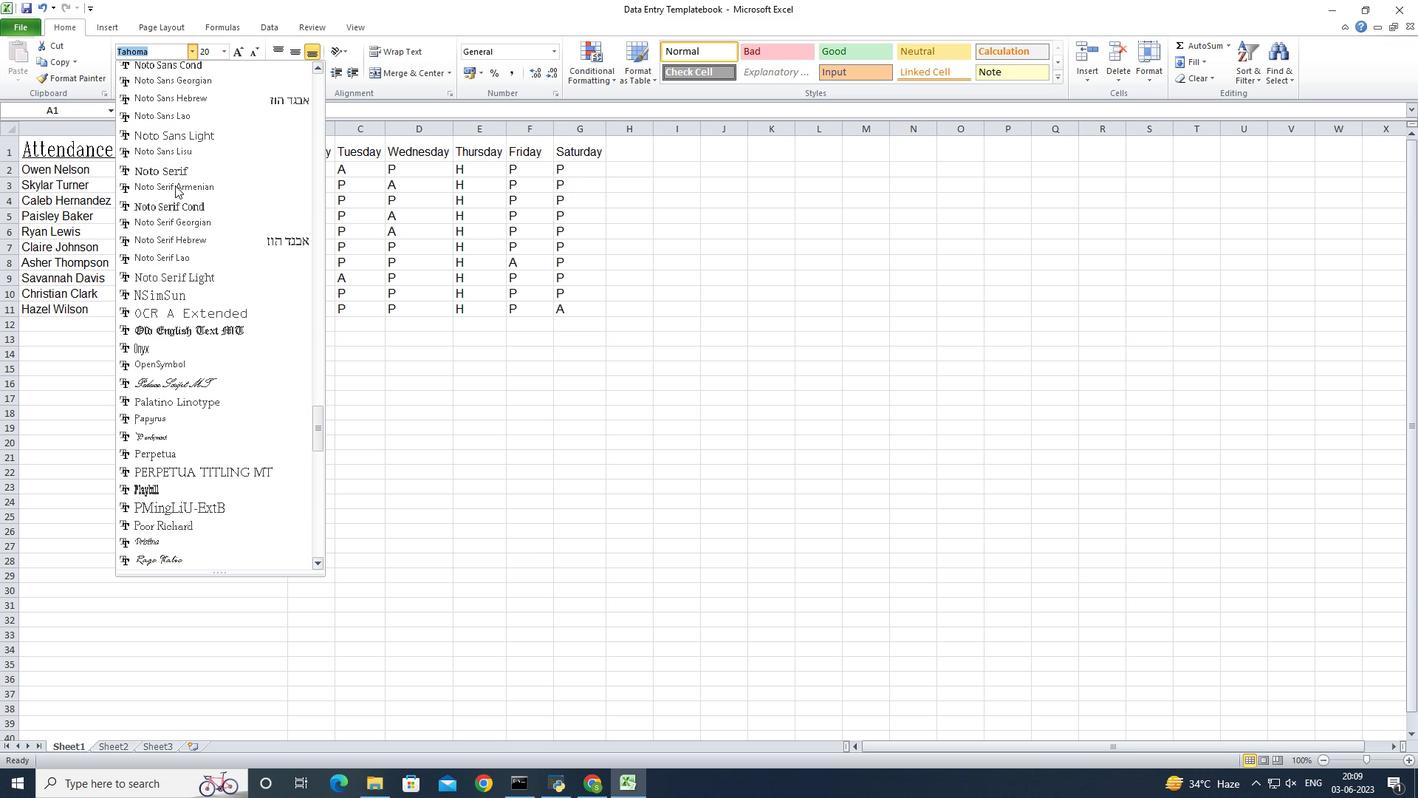 
Action: Mouse scrolled (175, 186) with delta (0, 0)
Screenshot: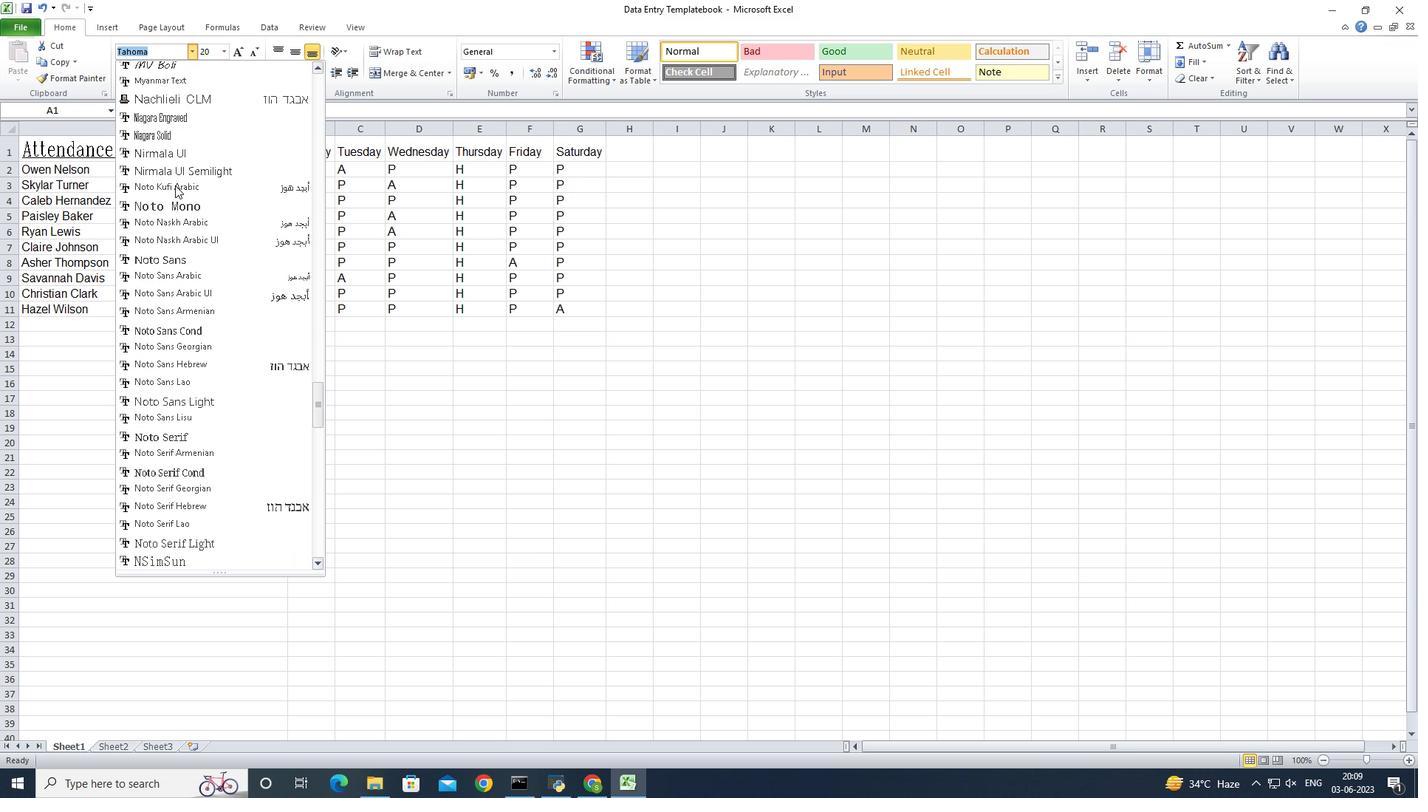 
Action: Mouse scrolled (175, 186) with delta (0, 0)
Screenshot: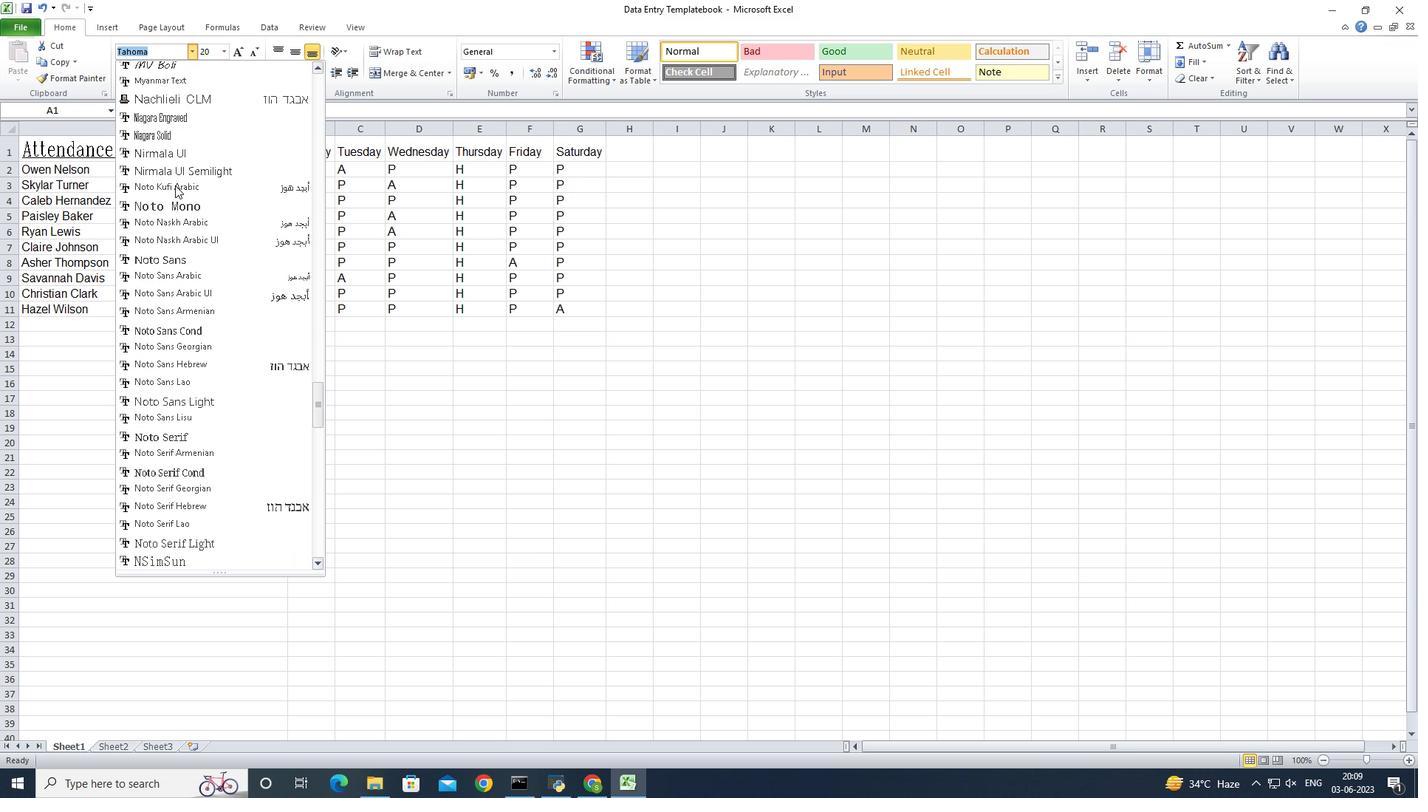 
Action: Mouse scrolled (175, 186) with delta (0, 0)
Screenshot: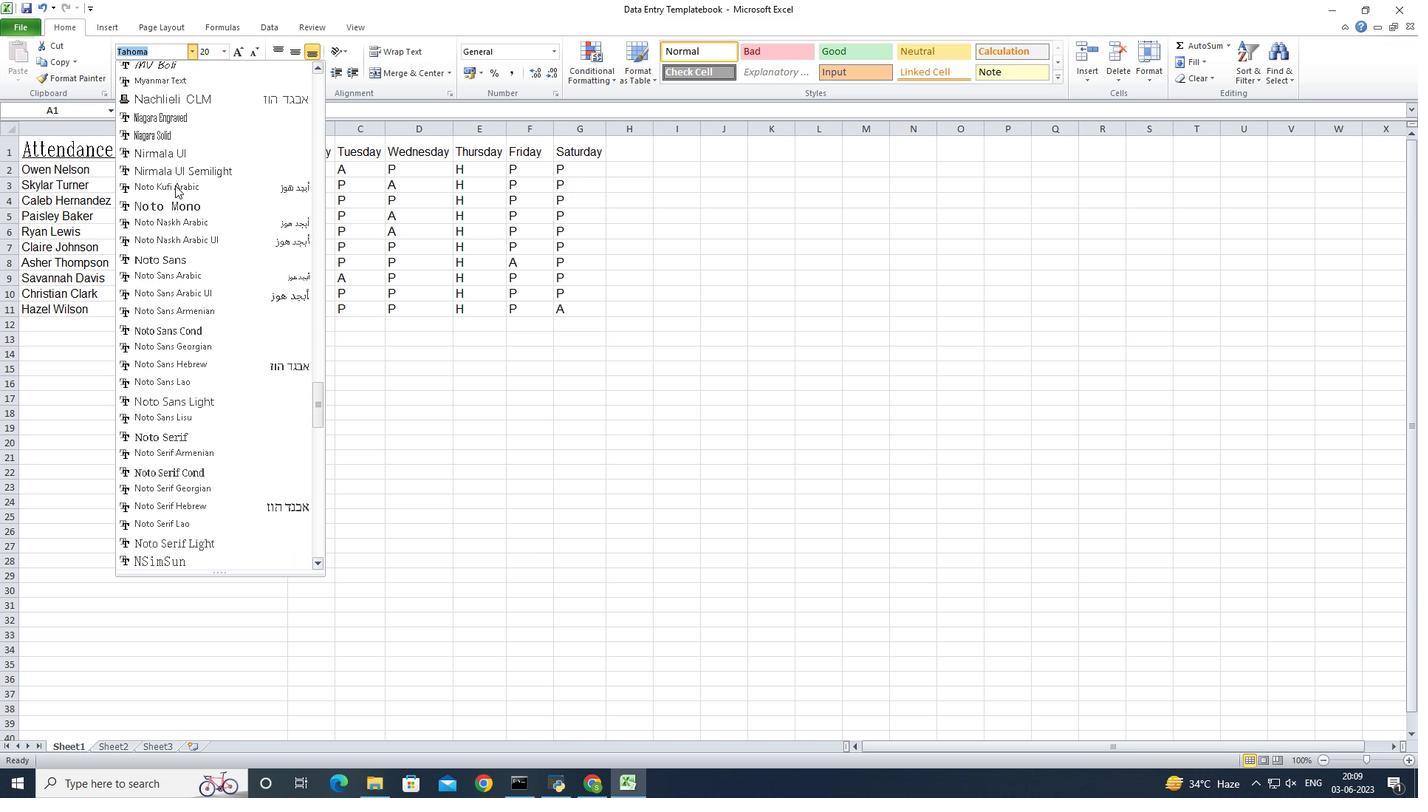 
Action: Mouse scrolled (175, 186) with delta (0, 0)
Screenshot: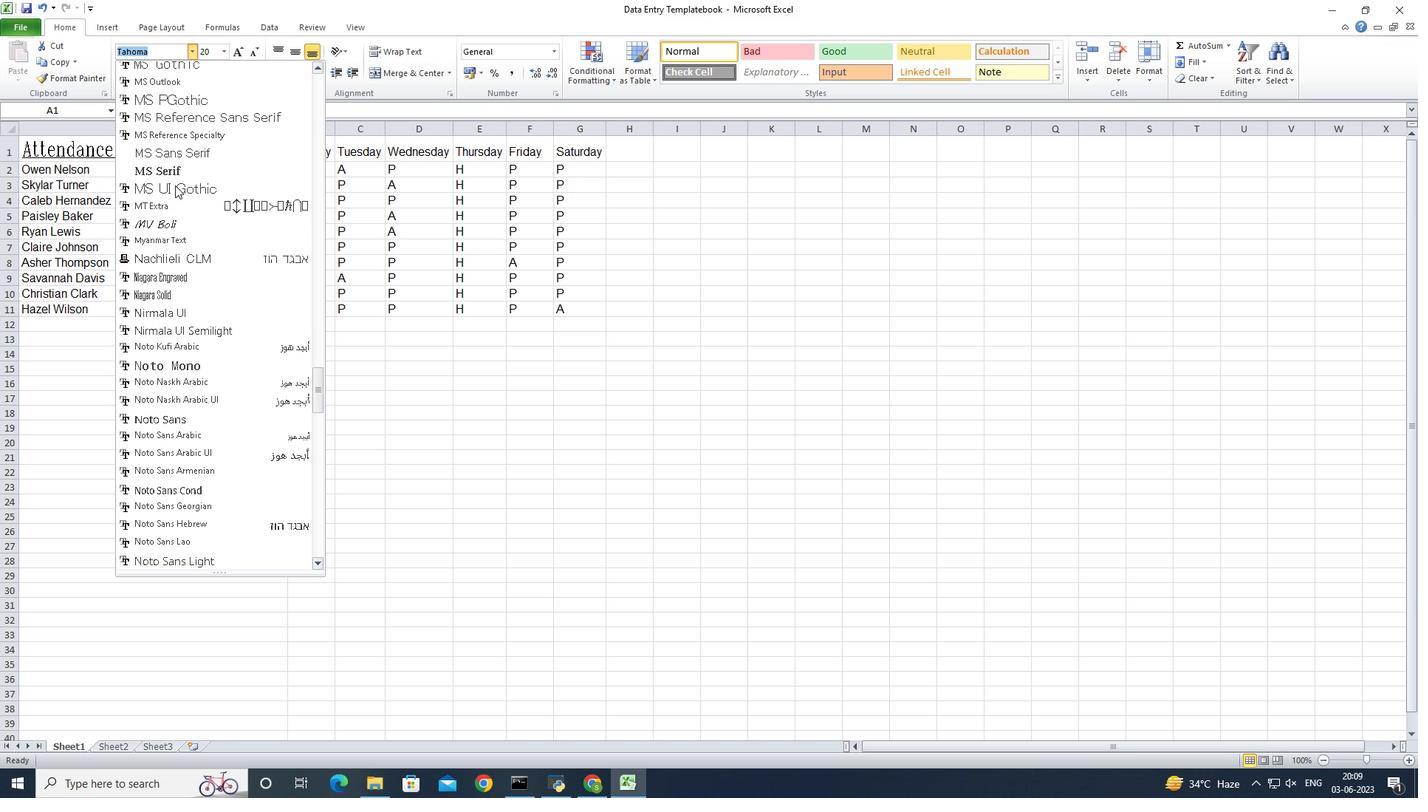
Action: Mouse scrolled (175, 186) with delta (0, 0)
Screenshot: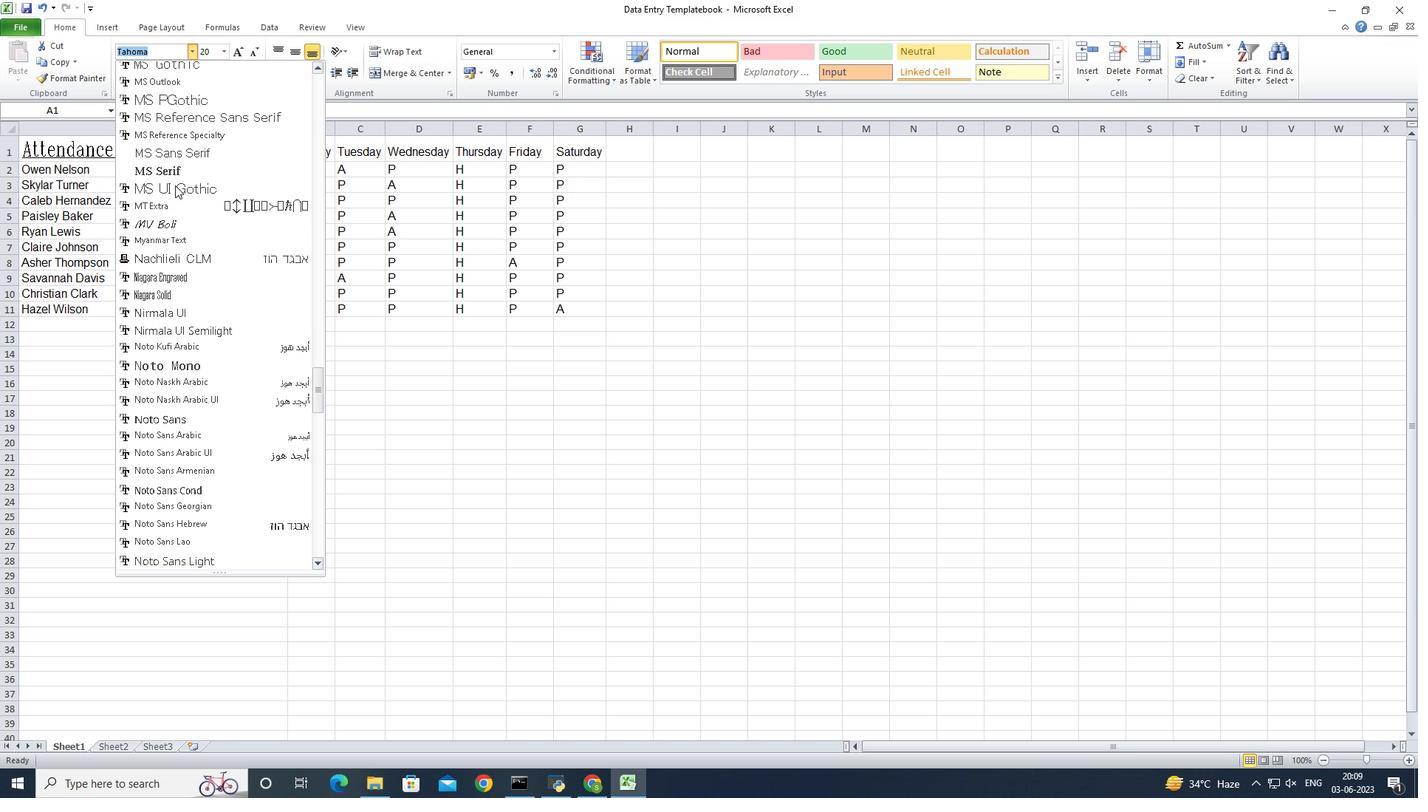 
Action: Mouse scrolled (175, 186) with delta (0, 0)
Screenshot: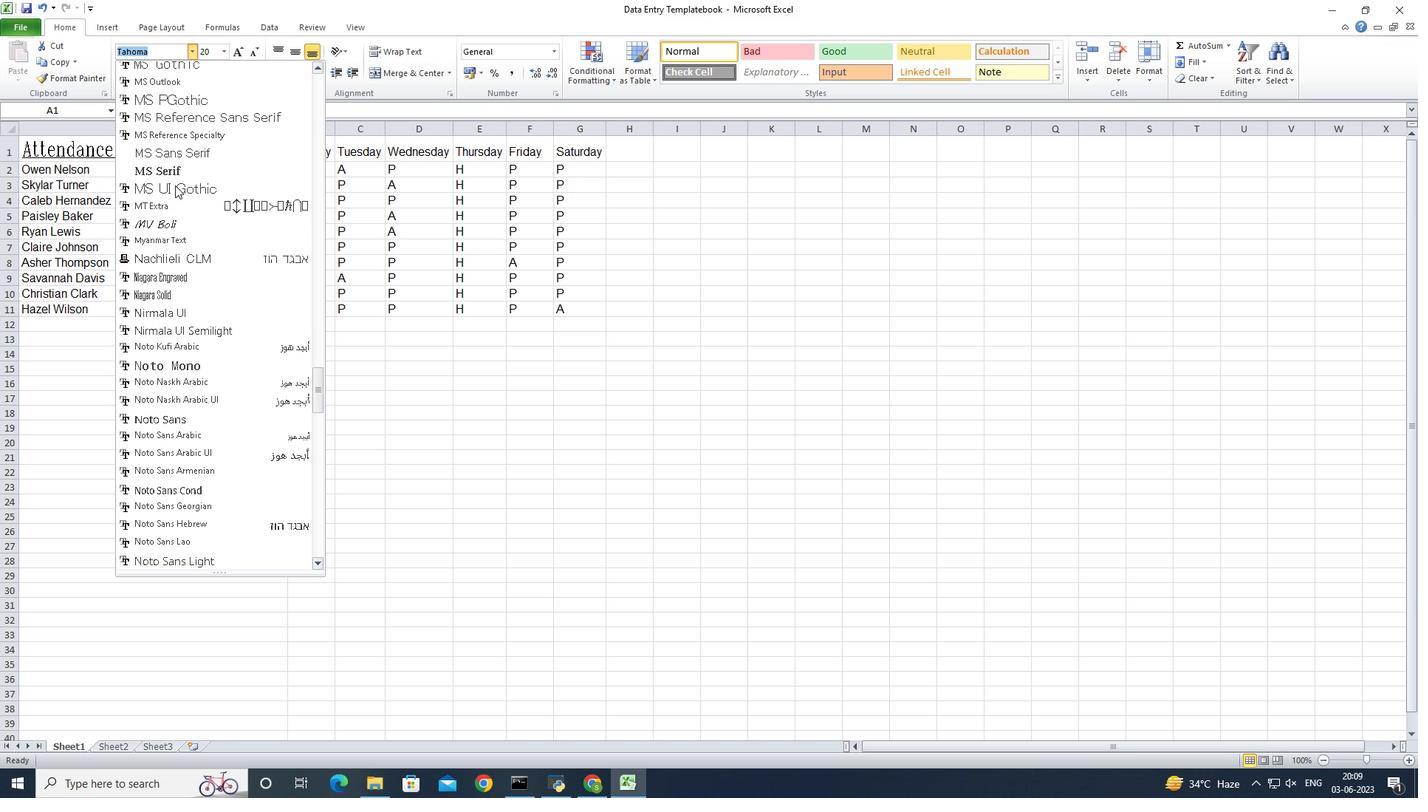 
Action: Mouse scrolled (175, 186) with delta (0, 0)
Screenshot: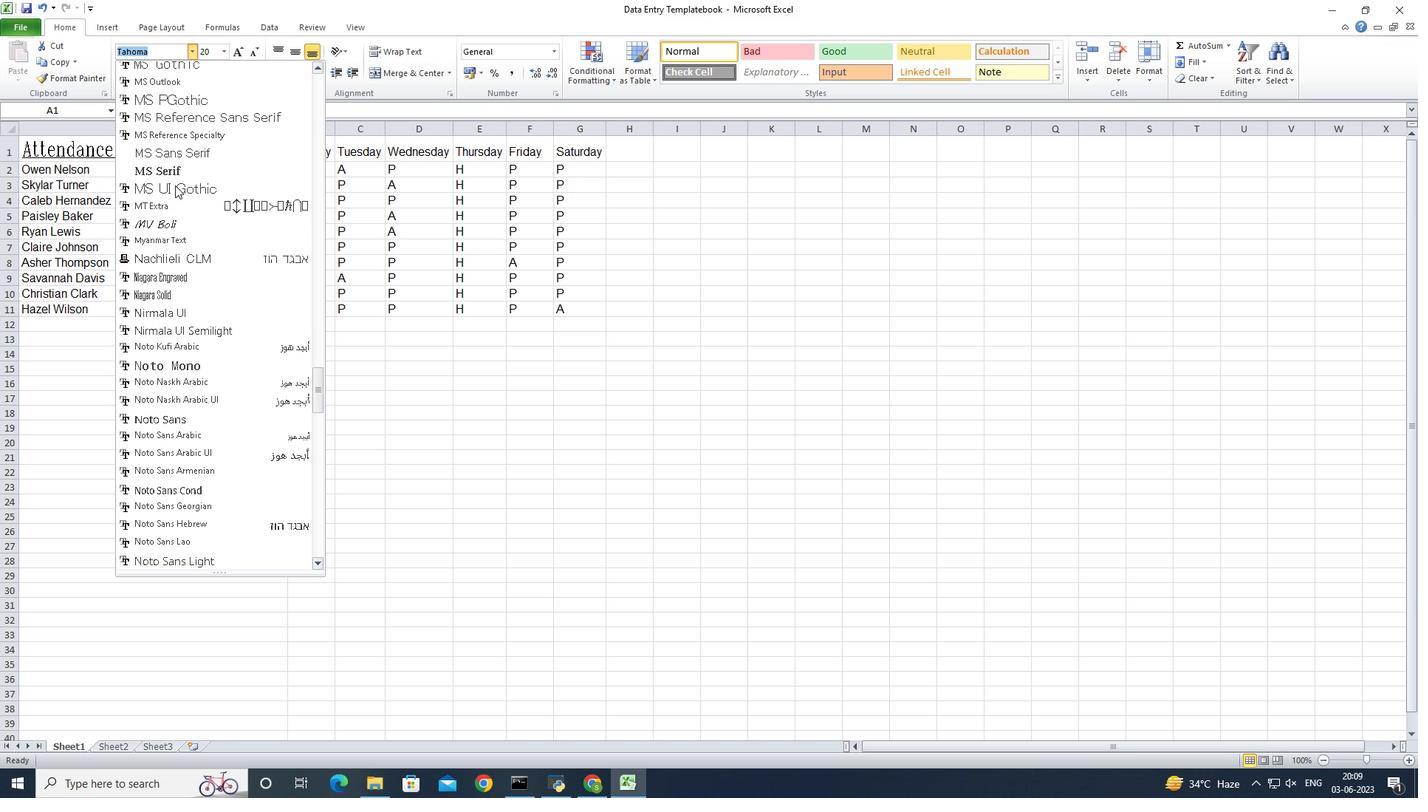 
Action: Mouse scrolled (175, 186) with delta (0, 0)
Screenshot: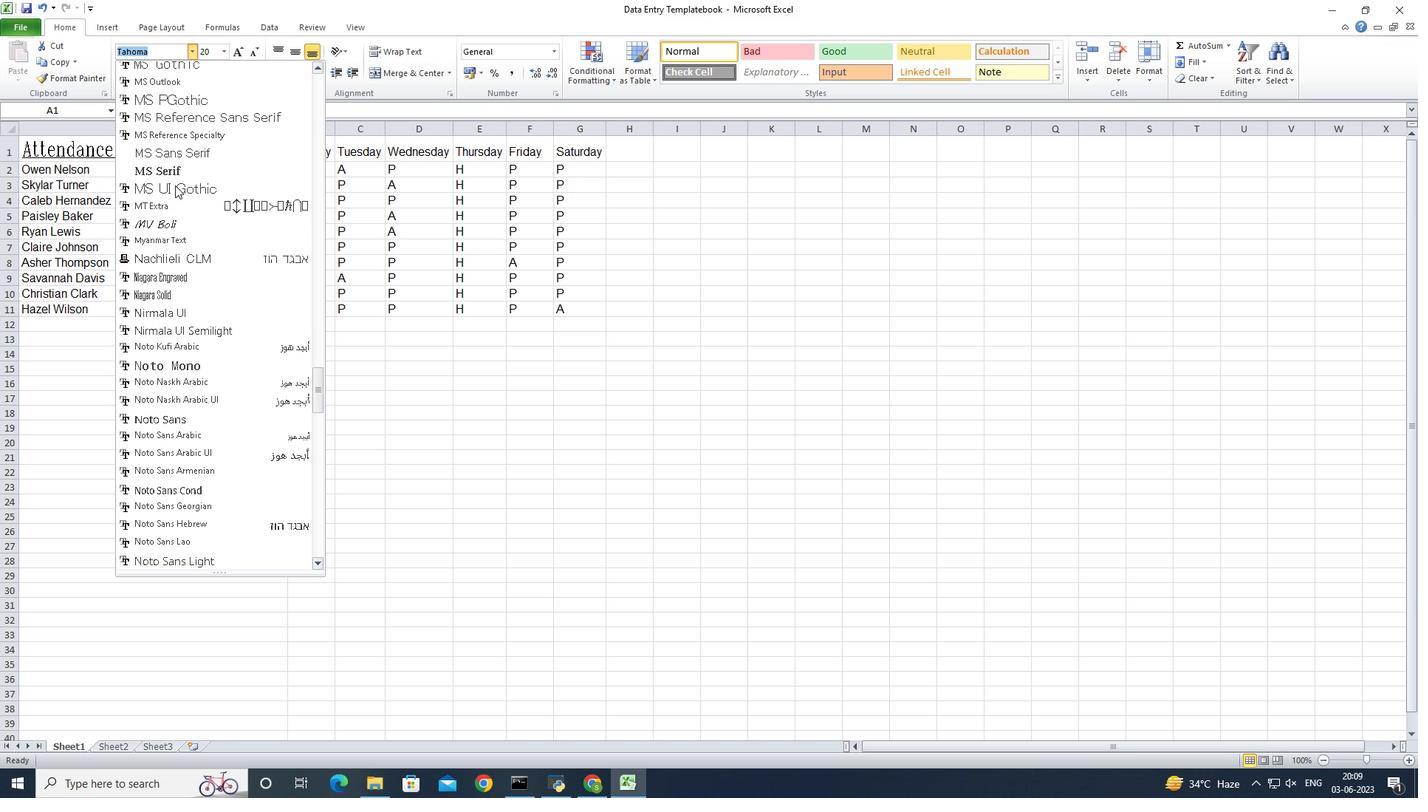 
Action: Mouse scrolled (175, 186) with delta (0, 0)
Screenshot: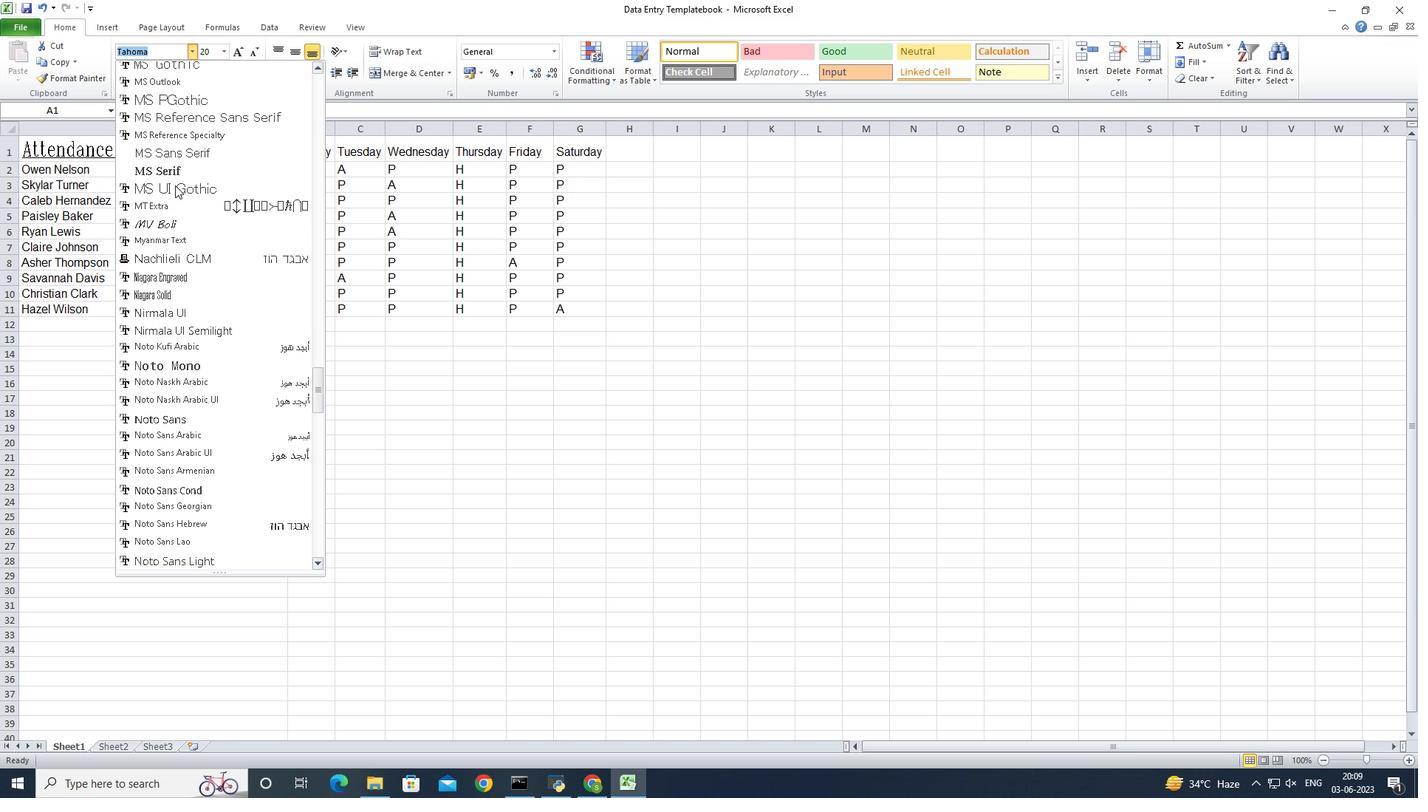 
Action: Mouse scrolled (175, 186) with delta (0, 0)
Screenshot: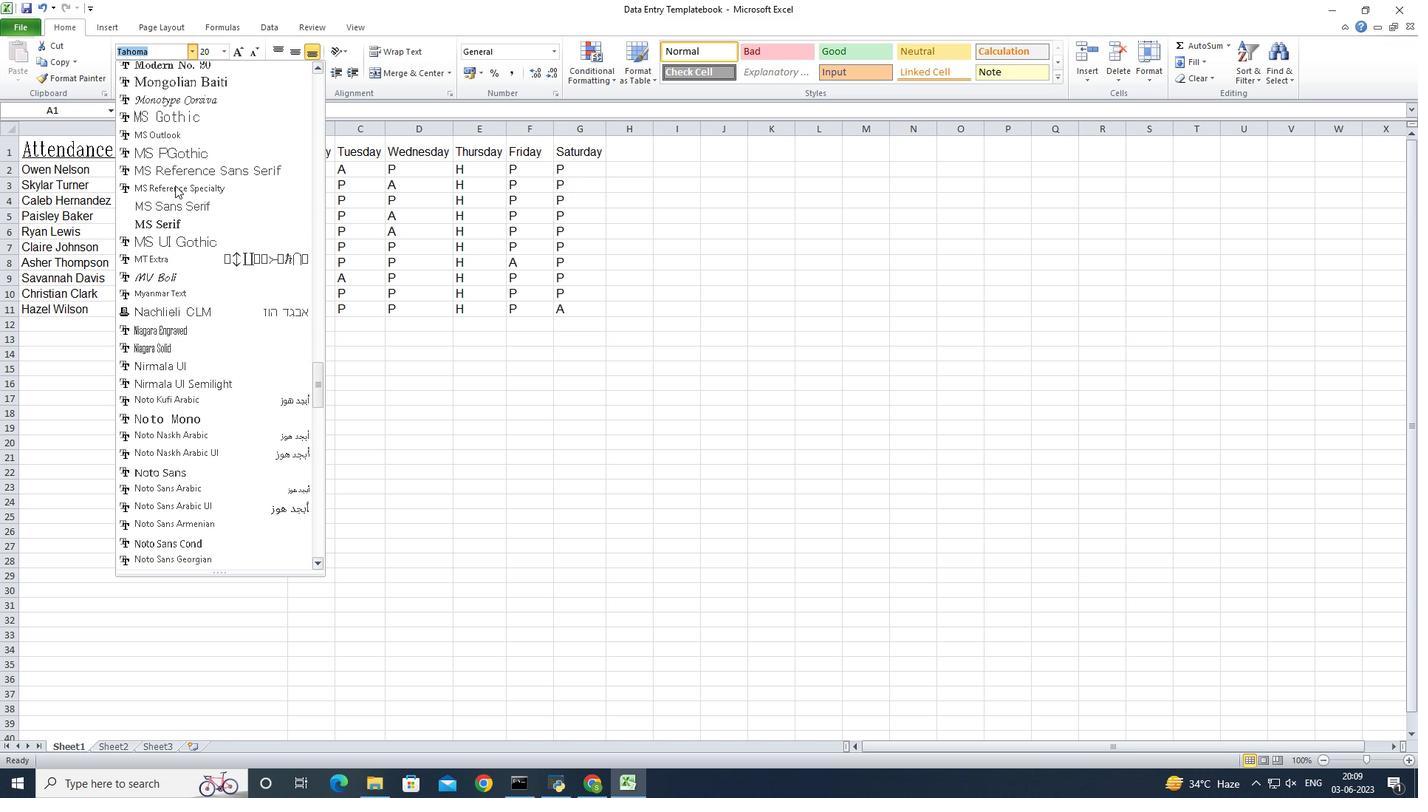 
Action: Mouse scrolled (175, 186) with delta (0, 0)
Screenshot: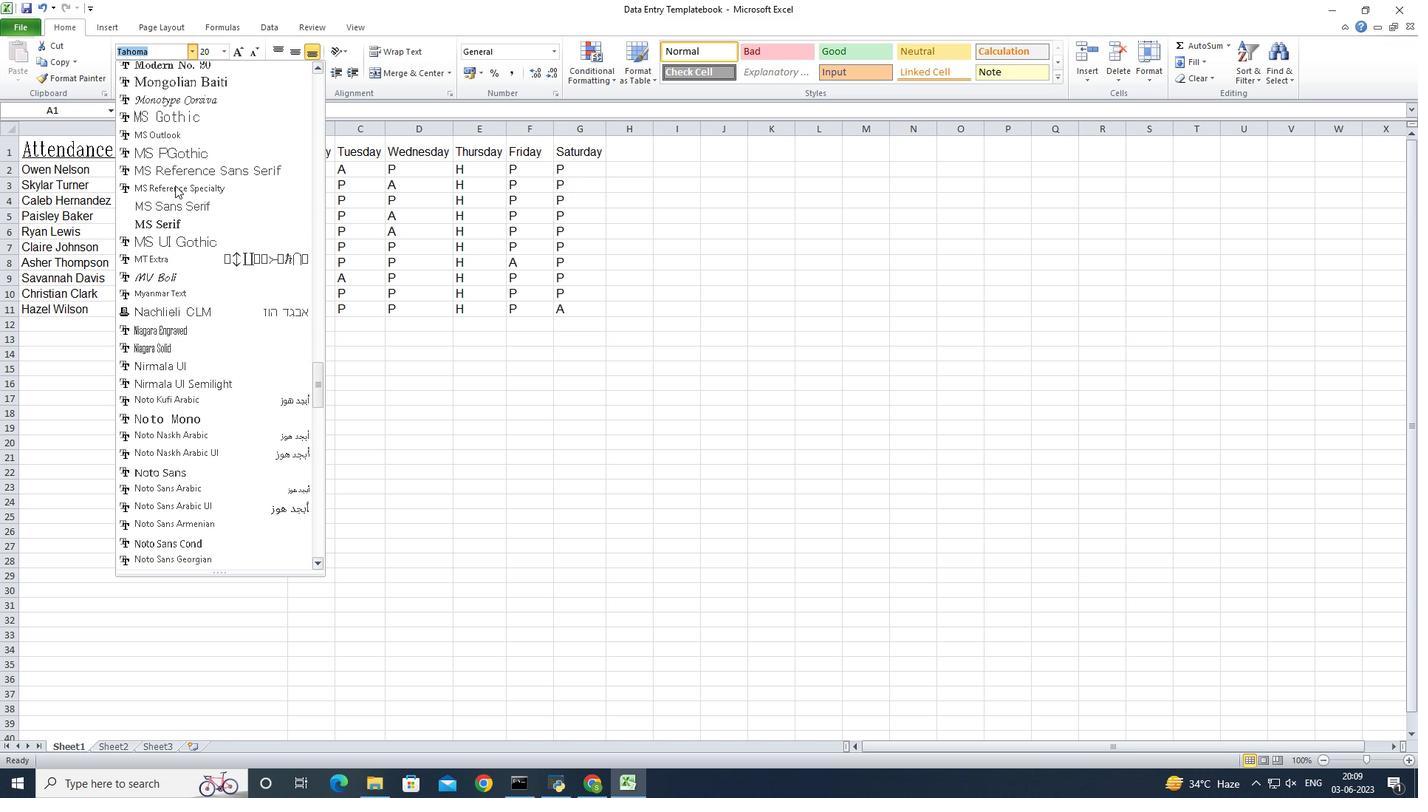 
Action: Mouse scrolled (175, 186) with delta (0, 0)
Screenshot: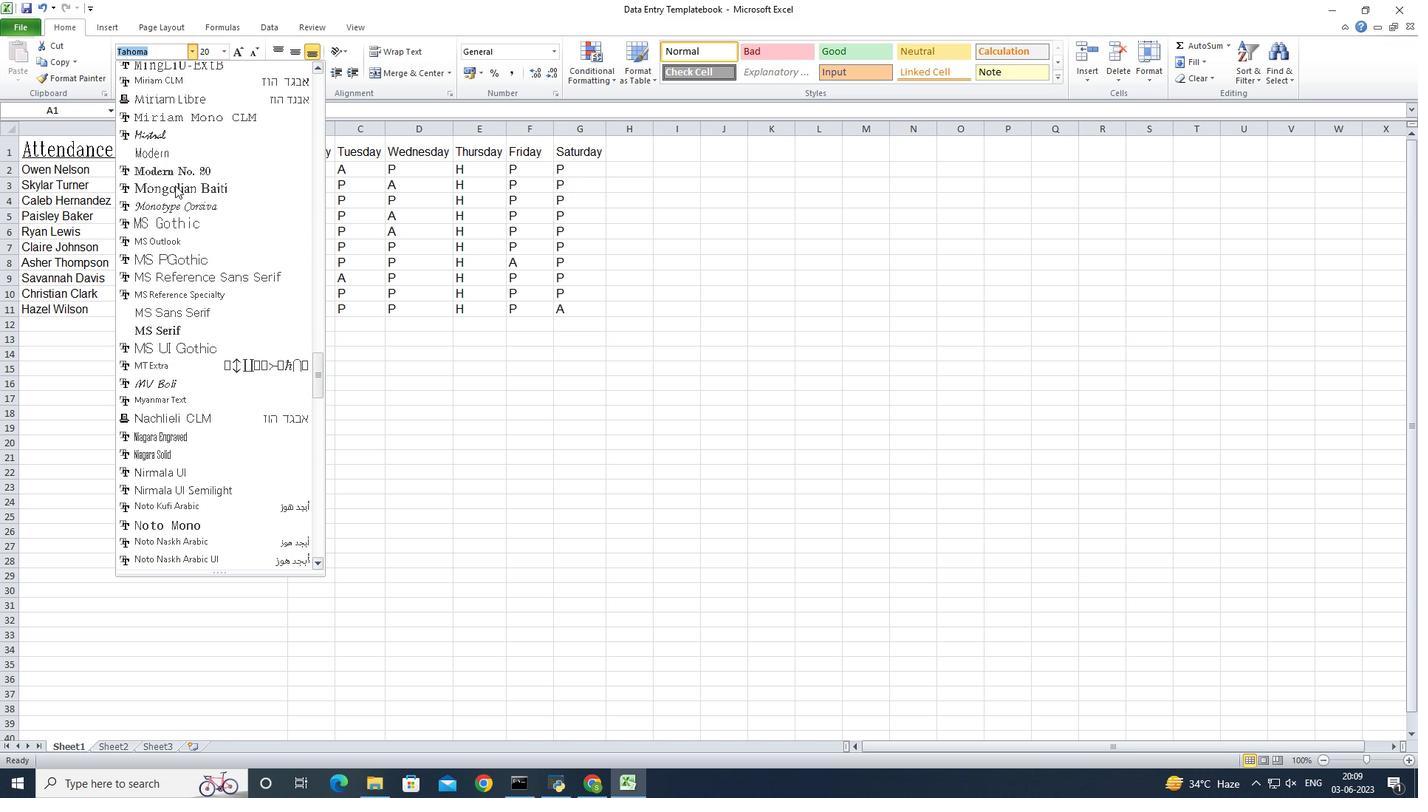 
Action: Mouse scrolled (175, 186) with delta (0, 0)
Screenshot: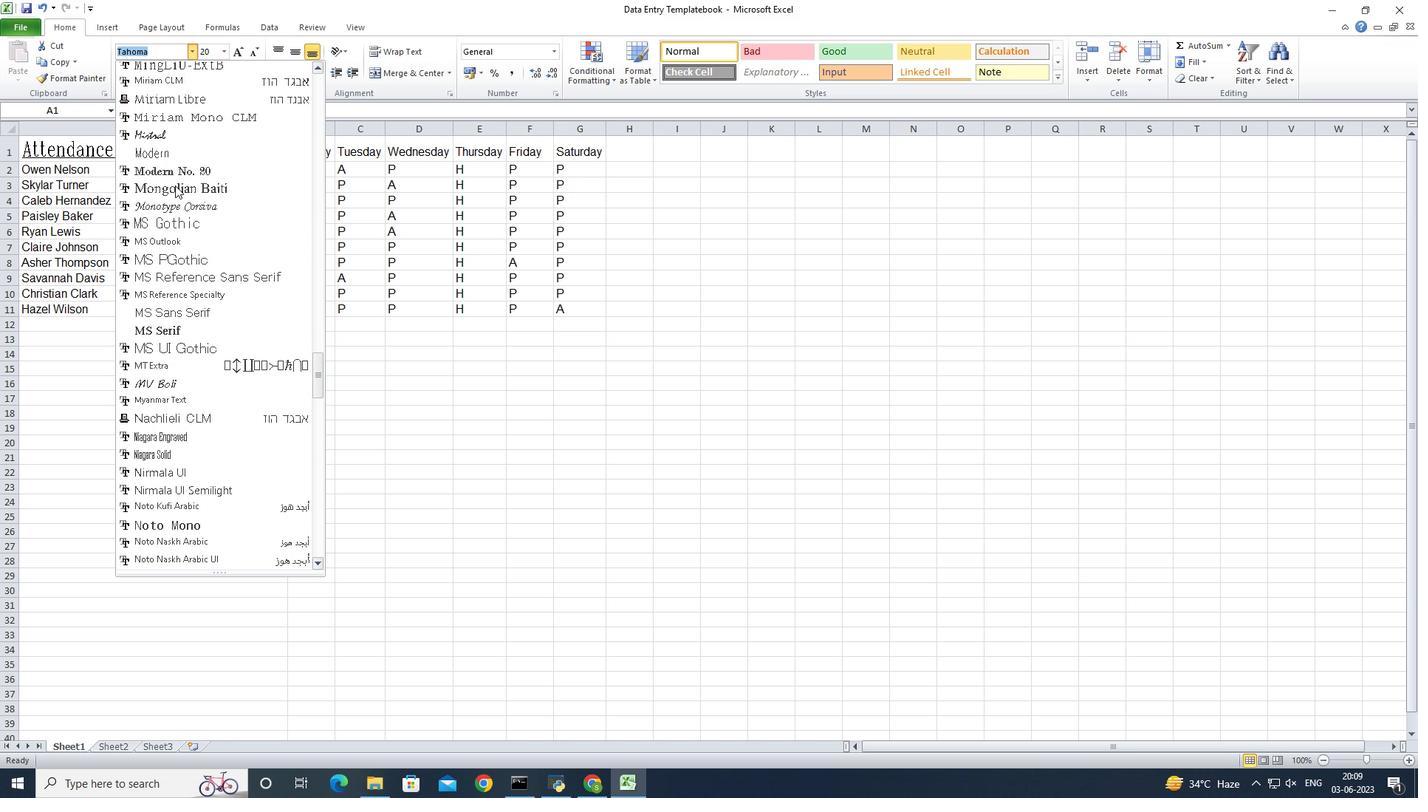 
Action: Mouse scrolled (175, 186) with delta (0, 0)
Screenshot: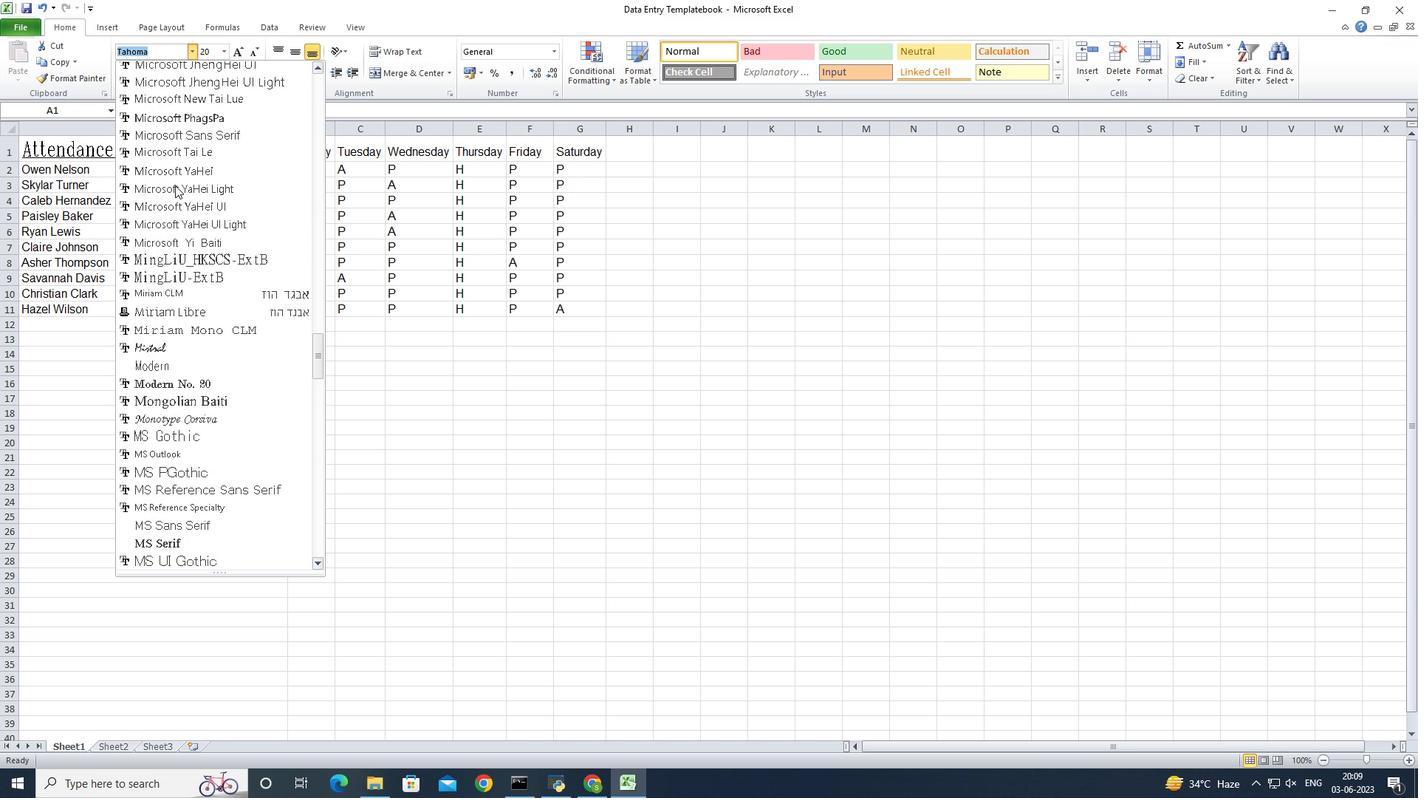 
Action: Mouse scrolled (175, 186) with delta (0, 0)
Screenshot: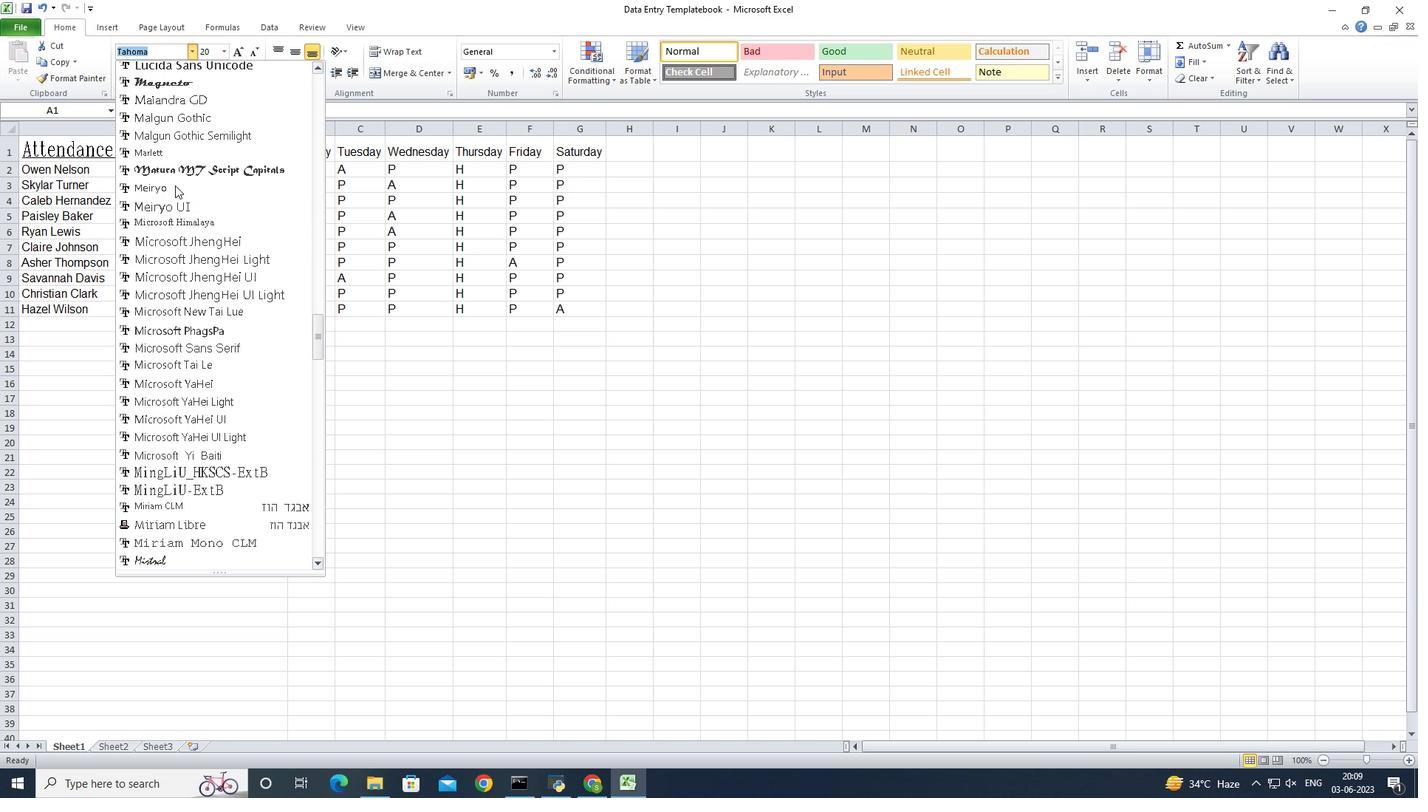 
Action: Mouse scrolled (175, 186) with delta (0, 0)
Screenshot: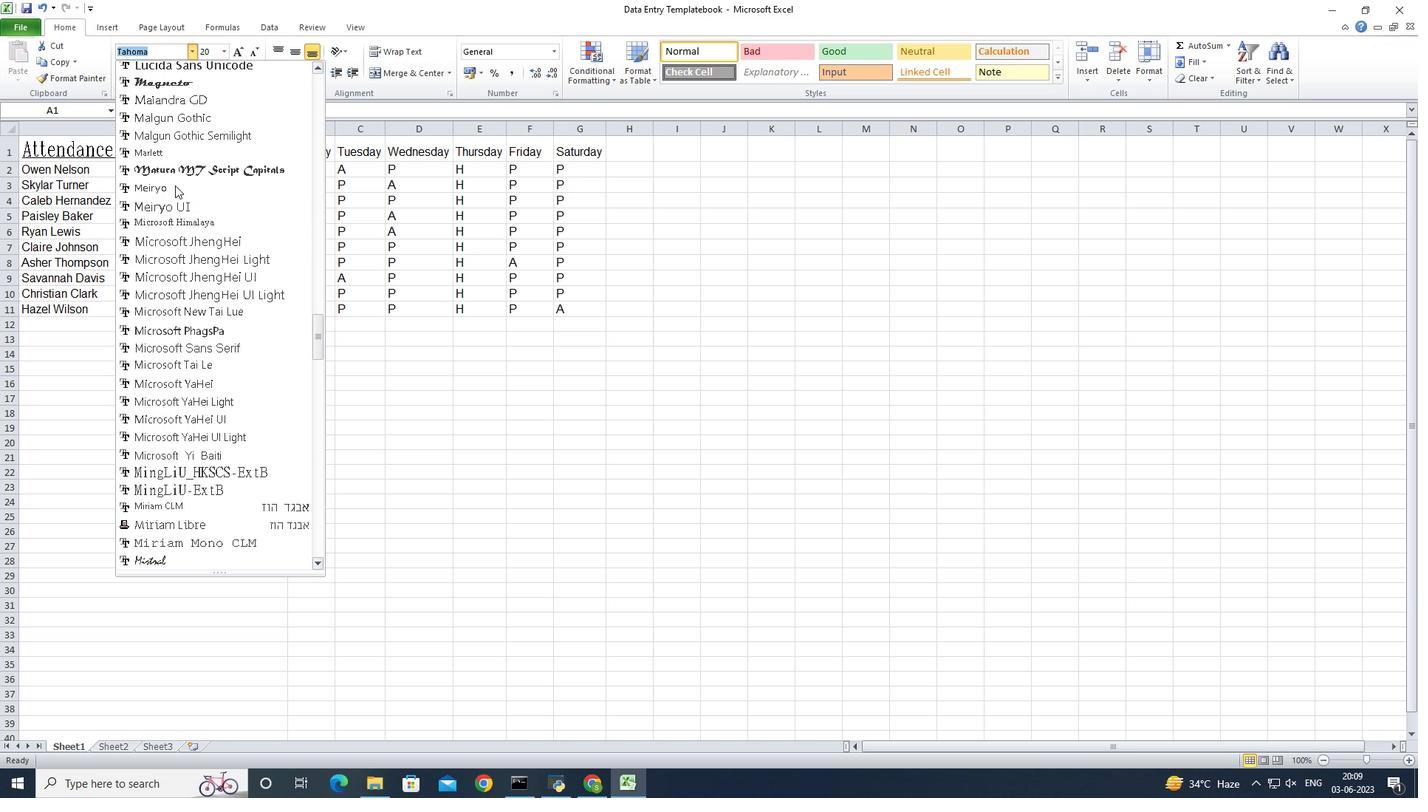 
Action: Mouse scrolled (175, 186) with delta (0, 0)
Screenshot: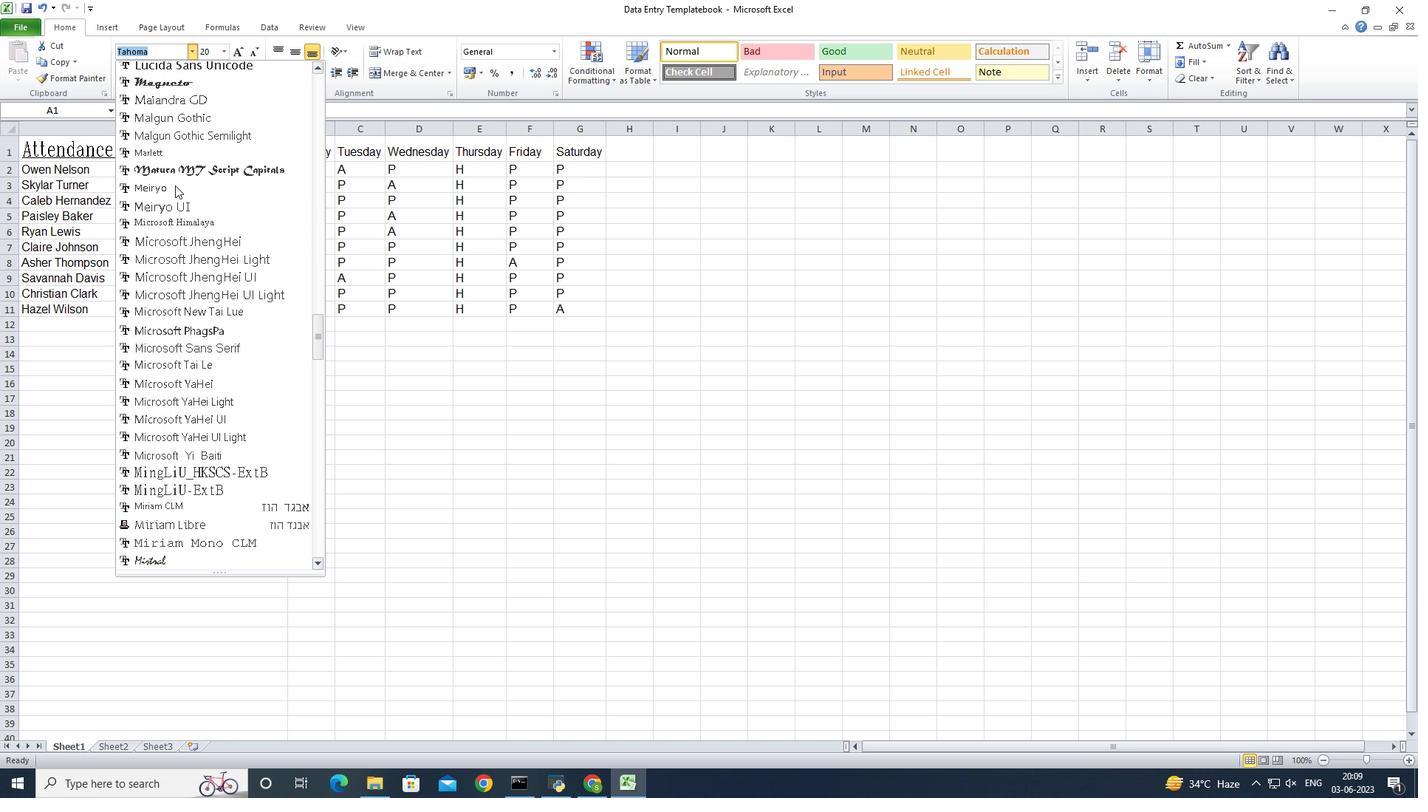 
Action: Mouse scrolled (175, 186) with delta (0, 0)
Screenshot: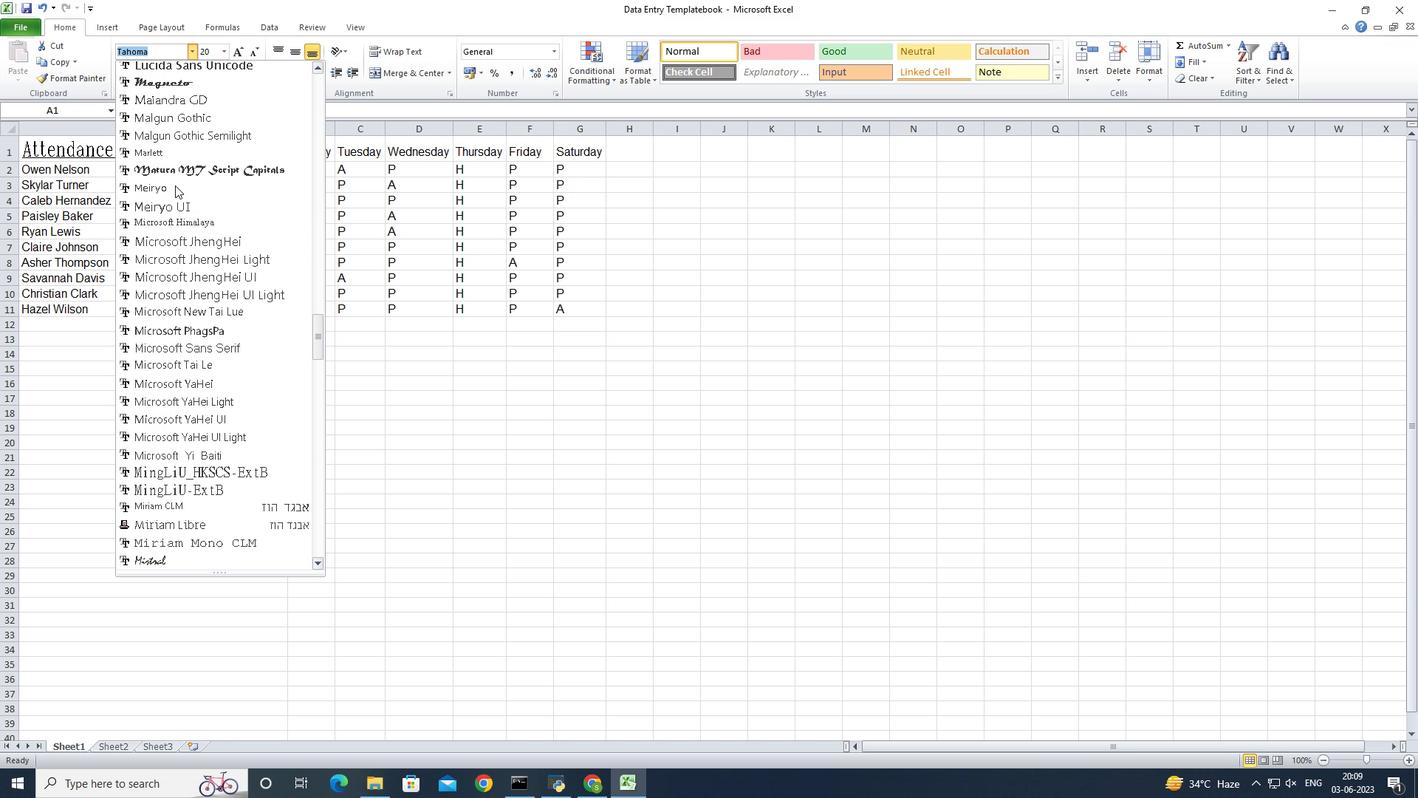 
Action: Mouse scrolled (175, 186) with delta (0, 0)
Screenshot: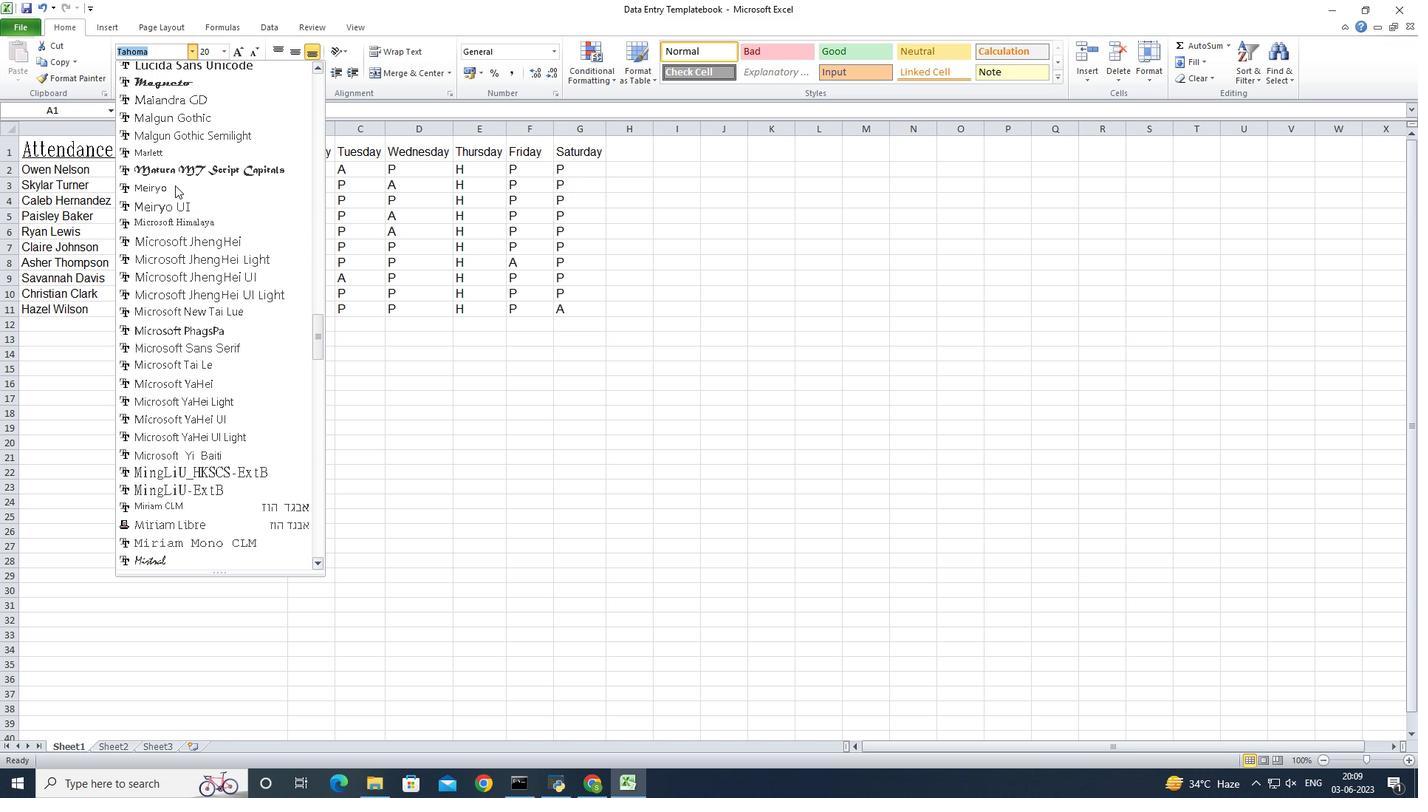 
Action: Mouse scrolled (175, 186) with delta (0, 0)
Screenshot: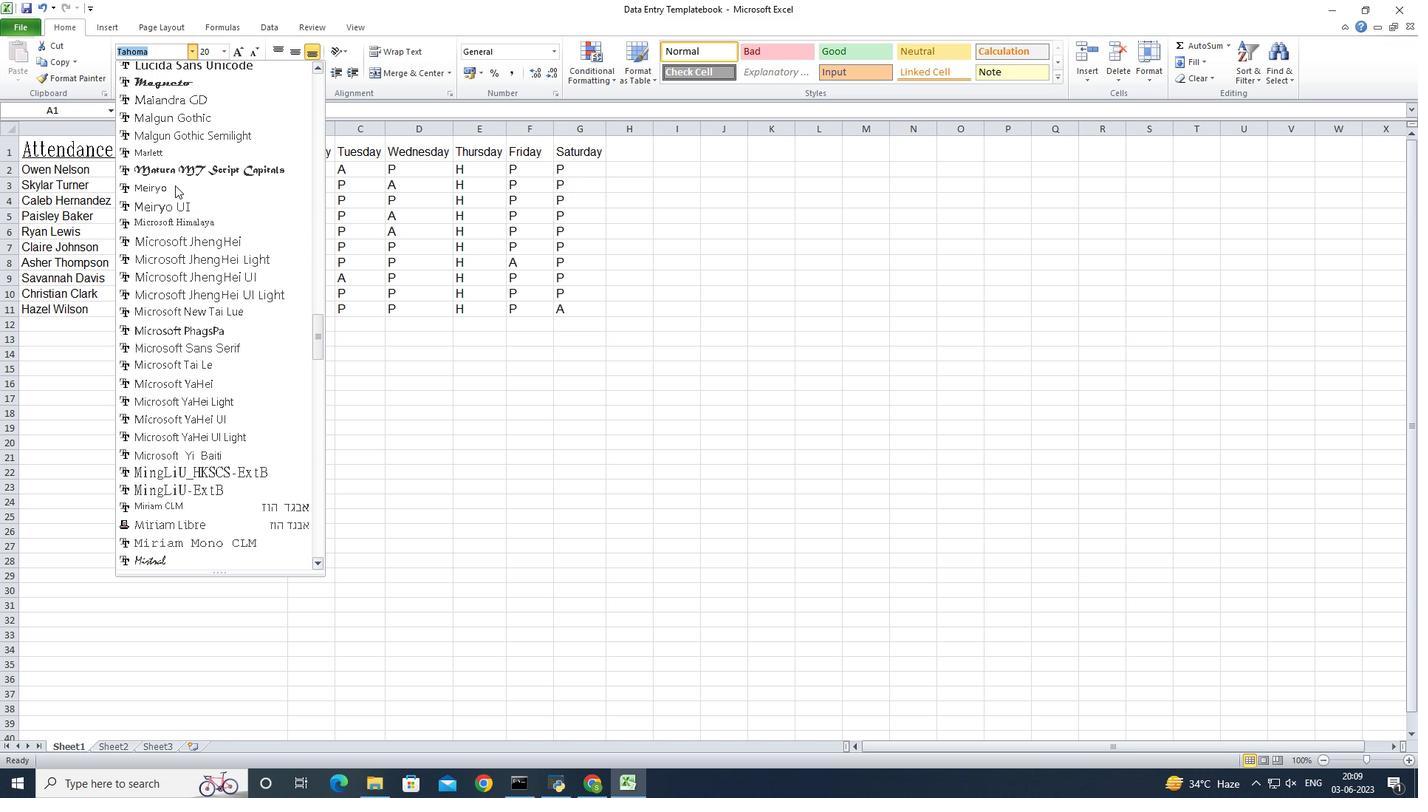 
Action: Mouse scrolled (175, 186) with delta (0, 0)
Screenshot: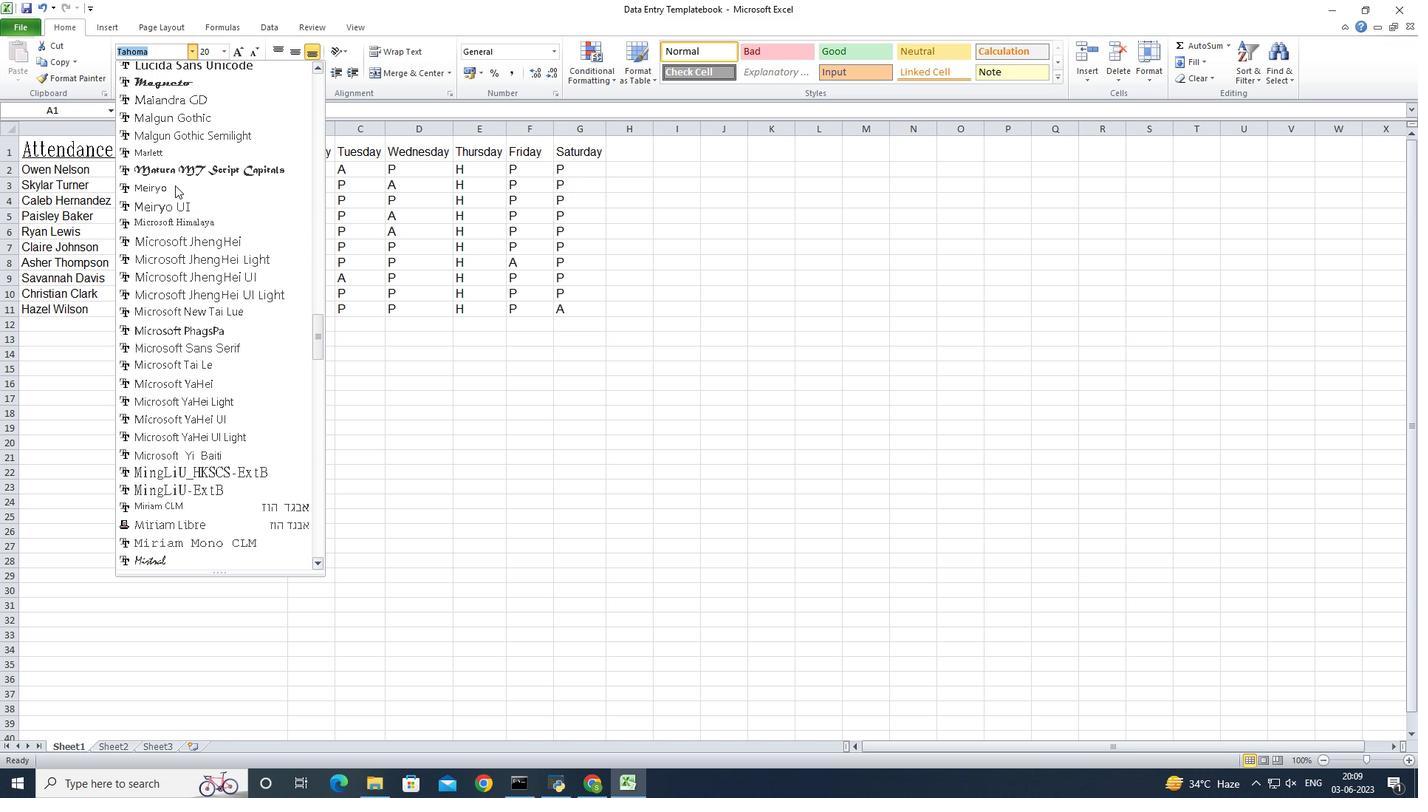 
Action: Mouse scrolled (175, 186) with delta (0, 0)
Screenshot: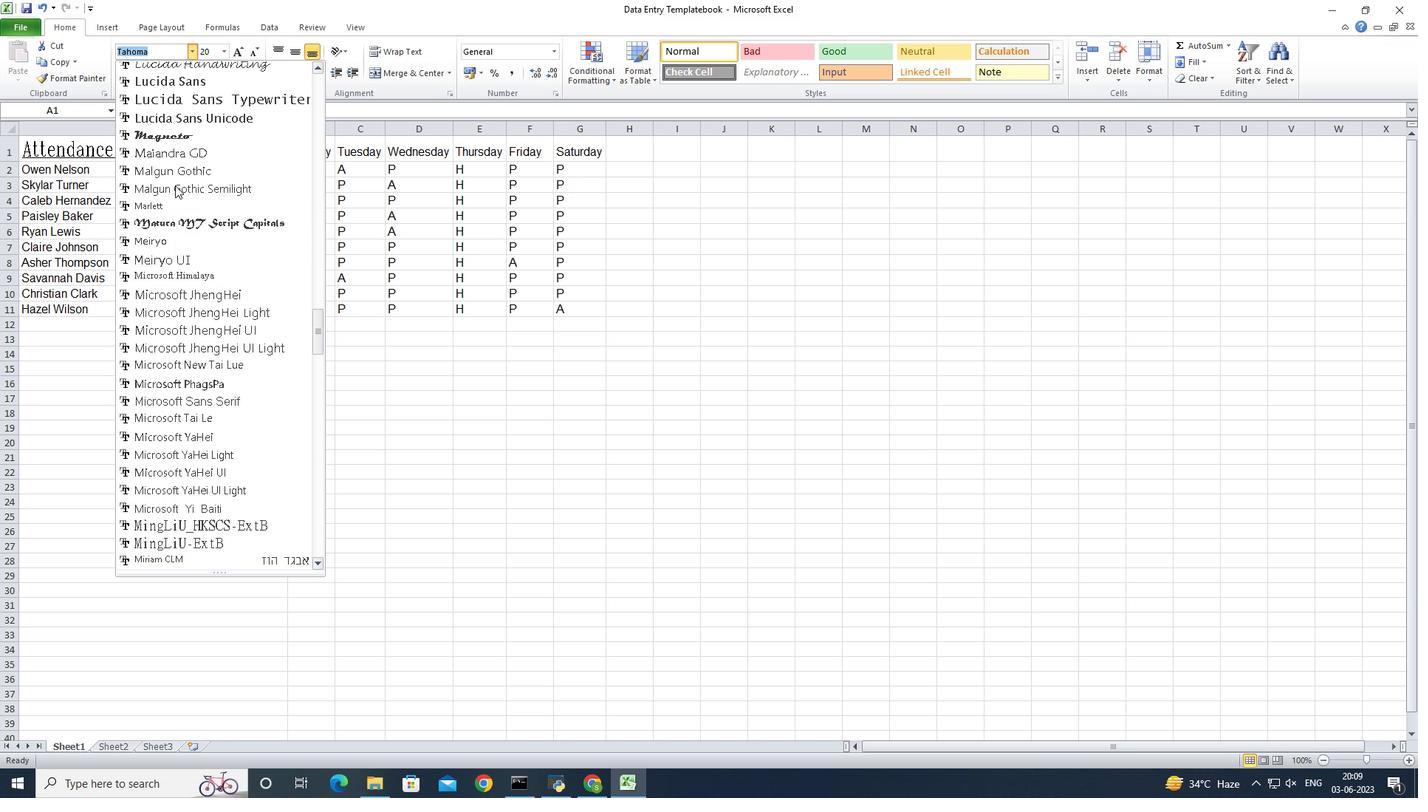 
Action: Mouse scrolled (175, 186) with delta (0, 0)
Screenshot: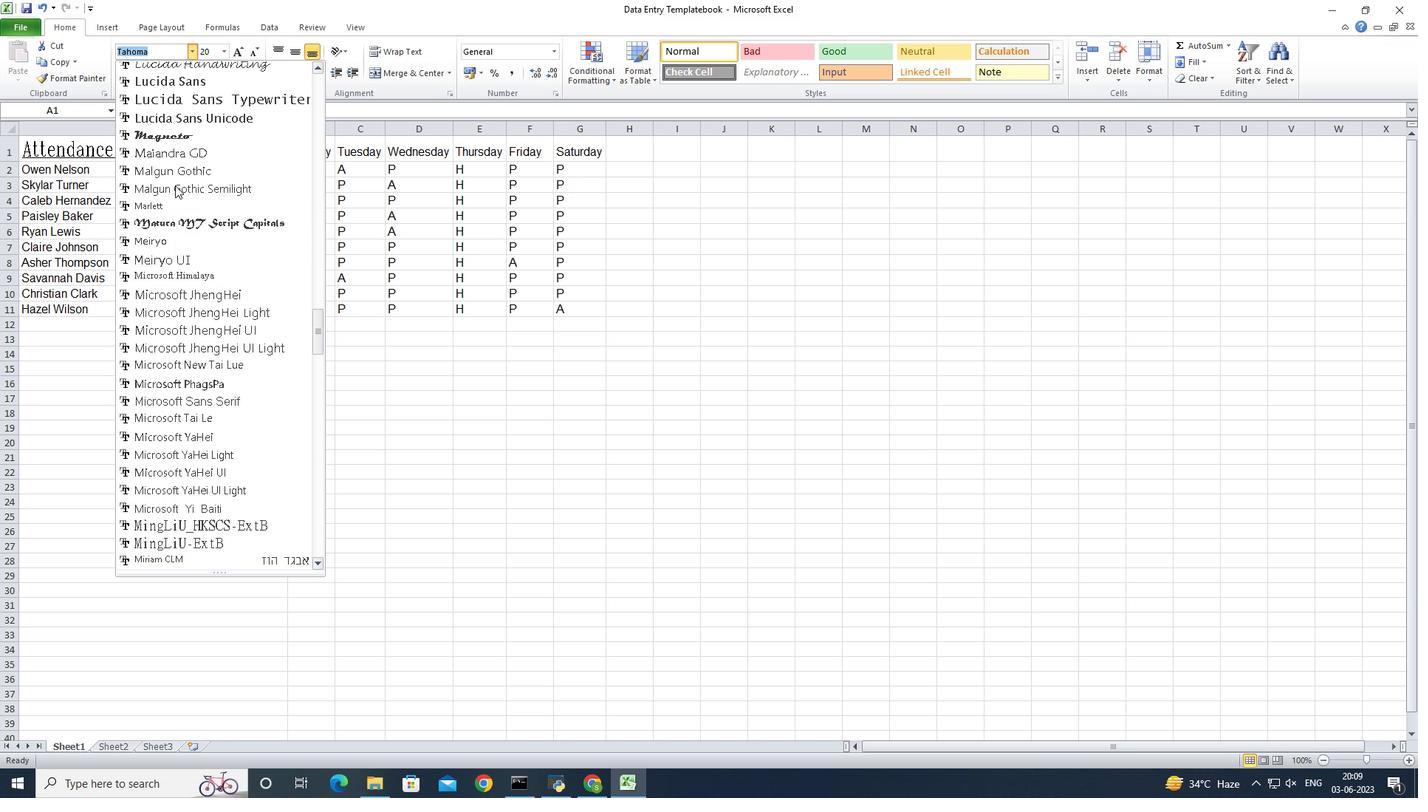 
Action: Mouse scrolled (175, 186) with delta (0, 0)
Screenshot: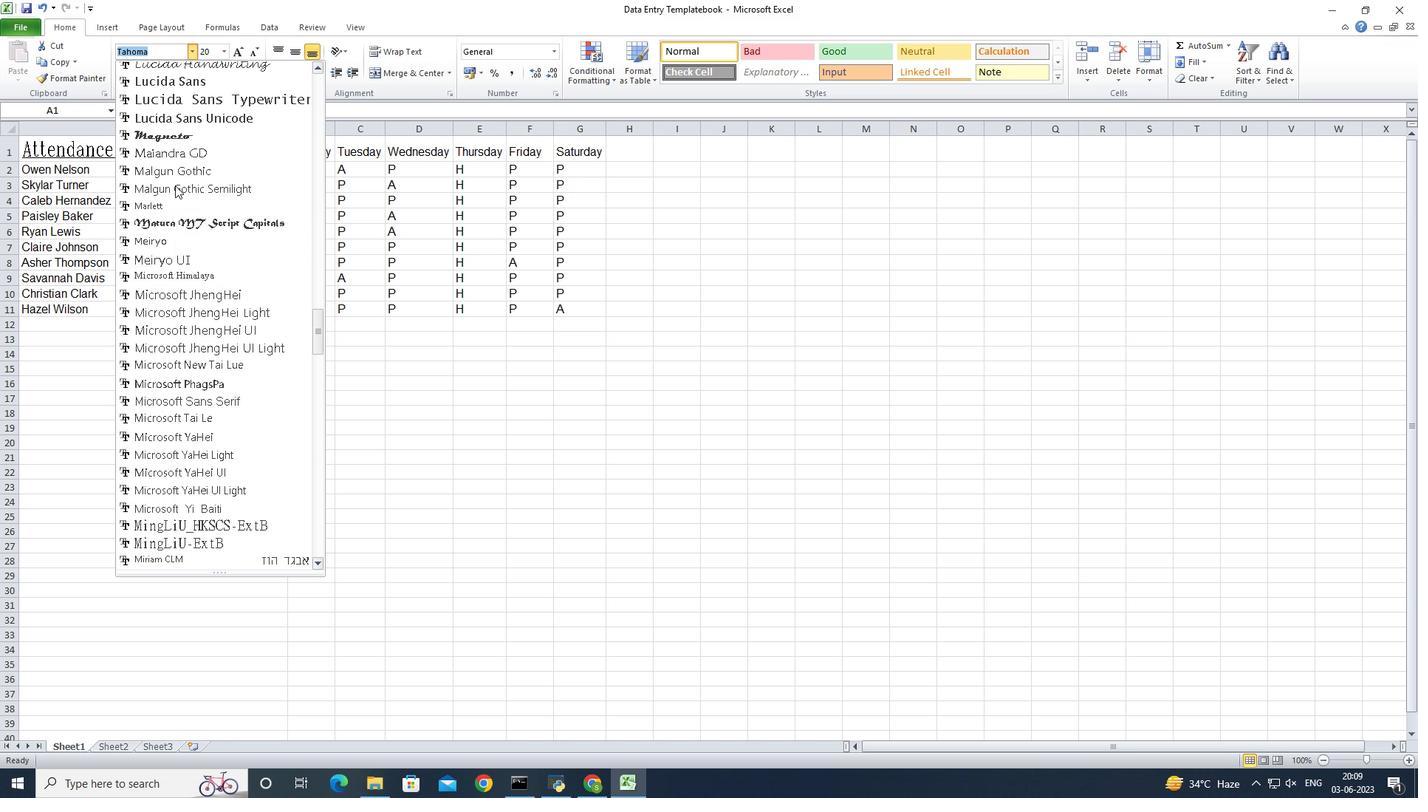 
Action: Mouse scrolled (175, 186) with delta (0, 0)
Screenshot: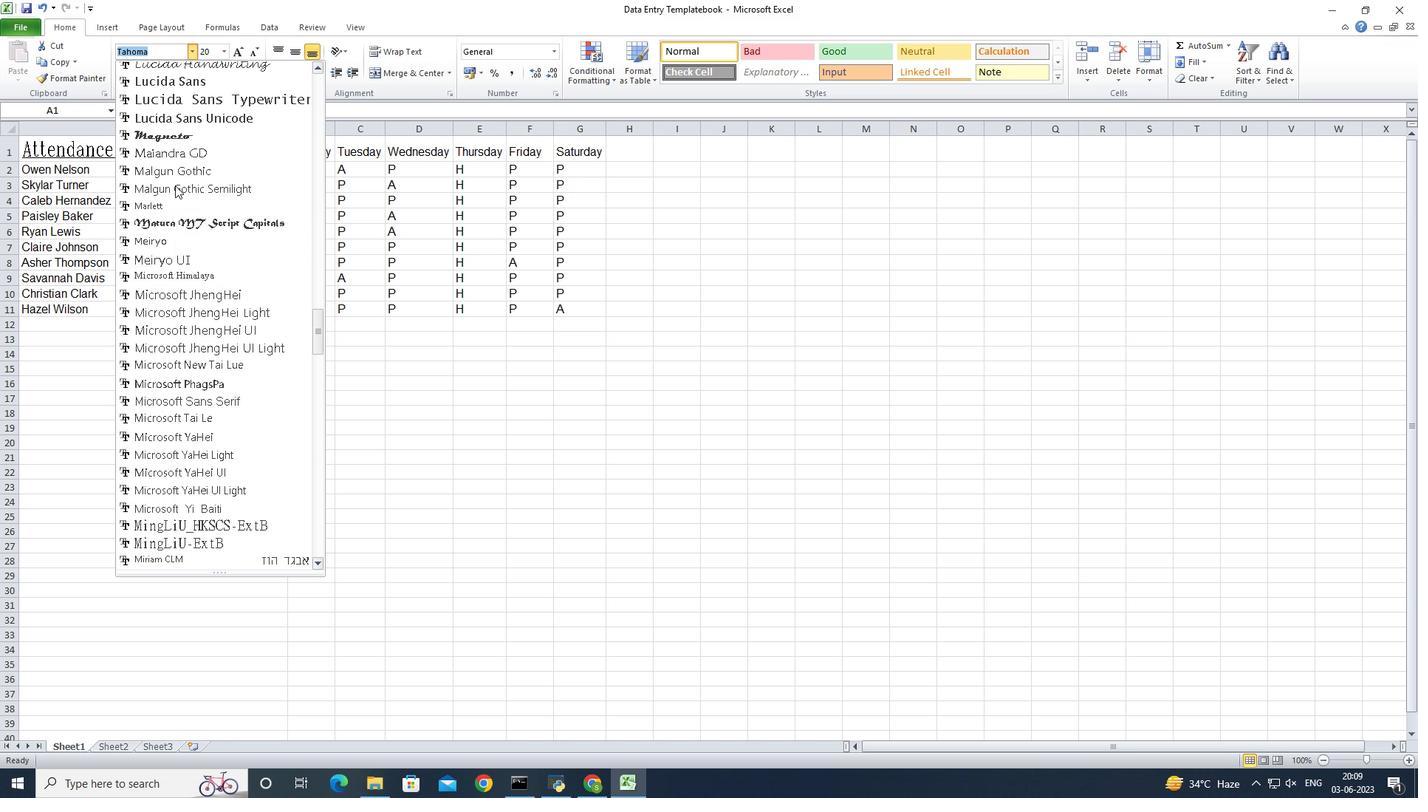 
Action: Mouse scrolled (175, 186) with delta (0, 0)
Screenshot: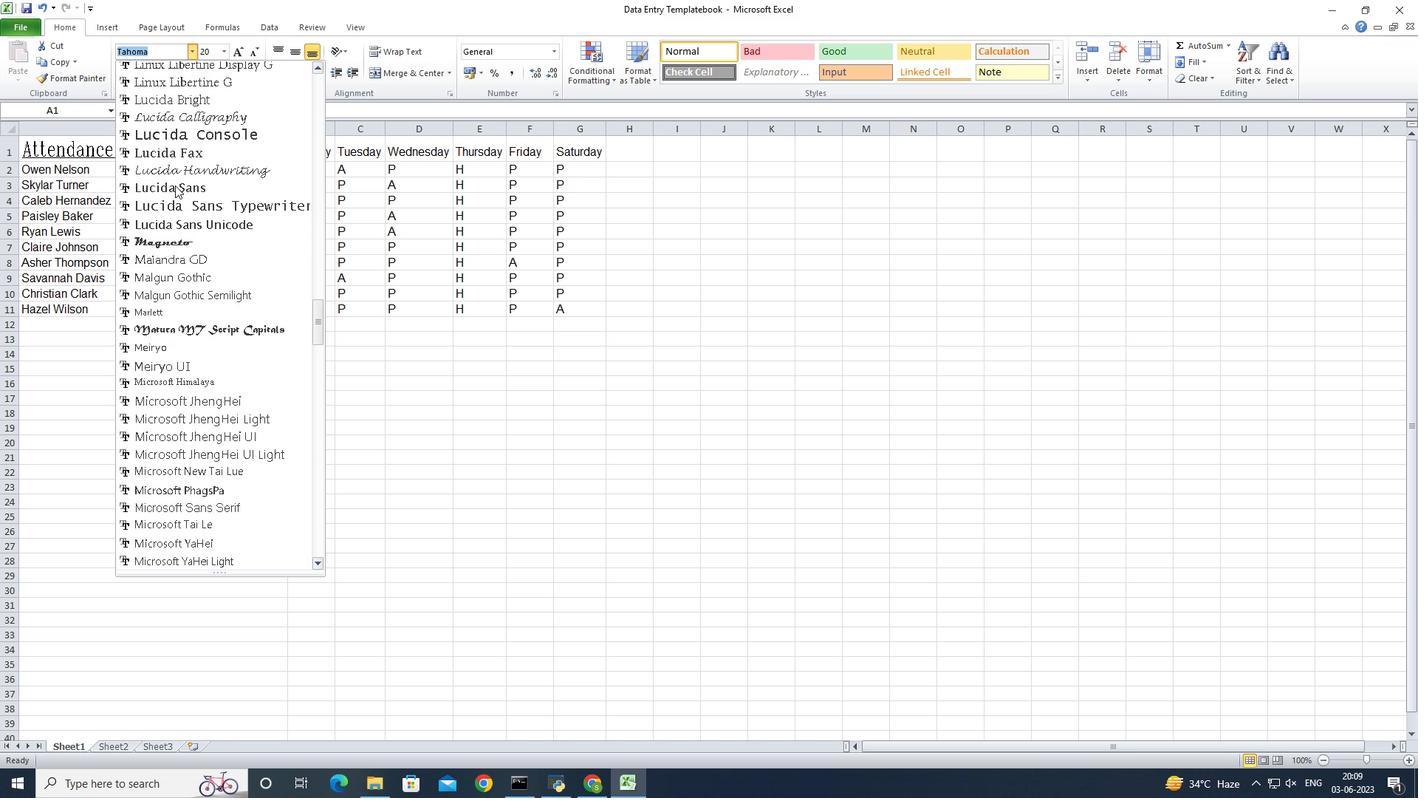 
Action: Mouse scrolled (175, 186) with delta (0, 0)
Screenshot: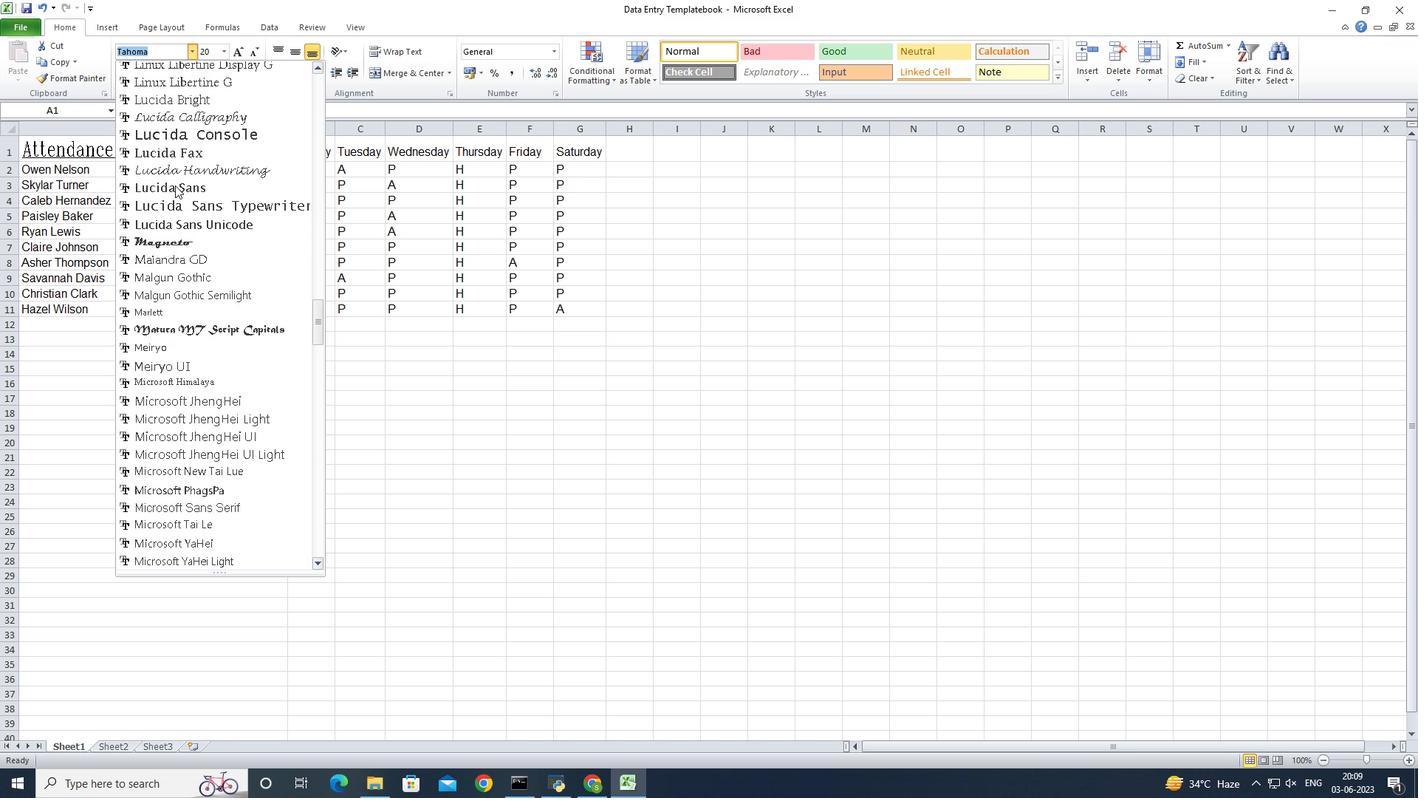 
Action: Mouse scrolled (175, 186) with delta (0, 0)
Screenshot: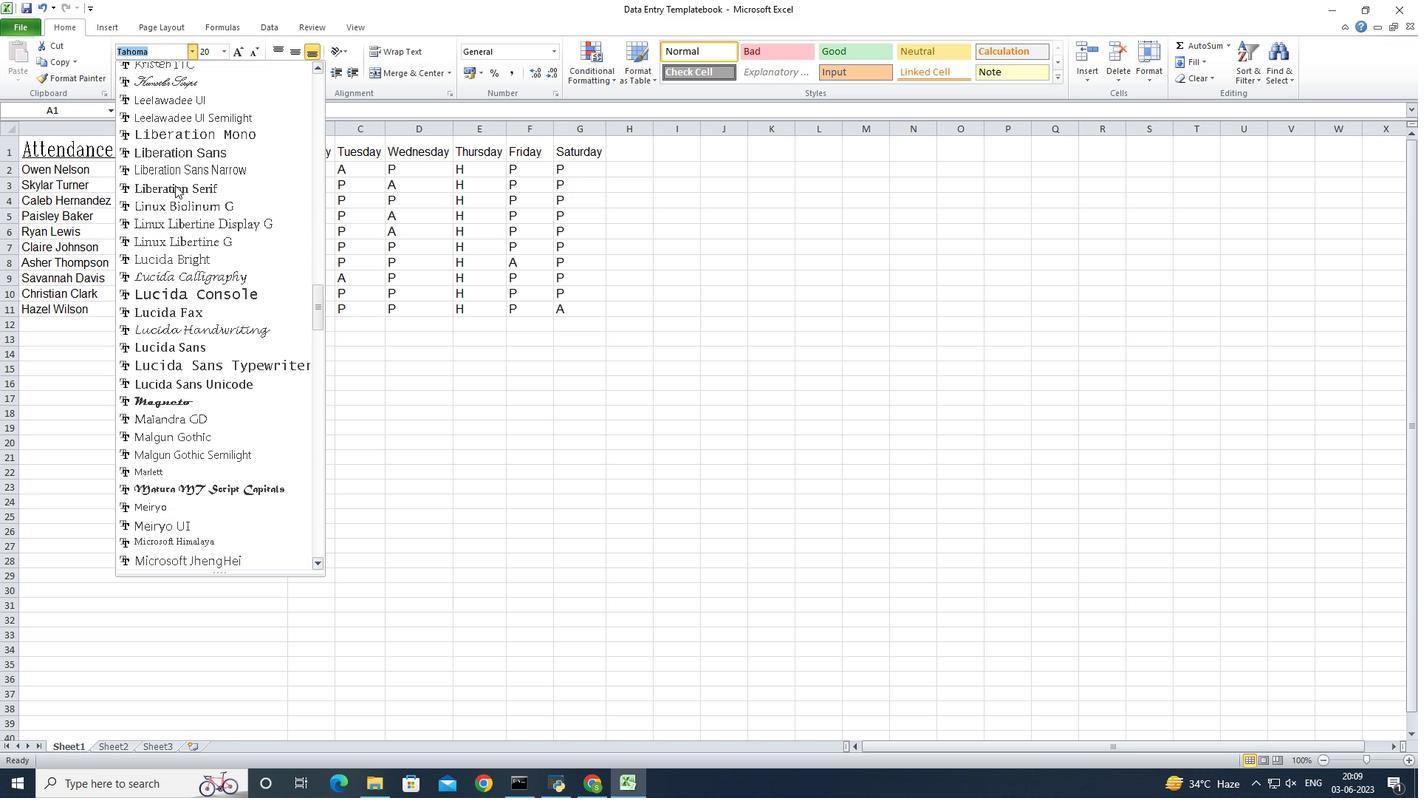 
Action: Mouse scrolled (175, 186) with delta (0, 0)
Screenshot: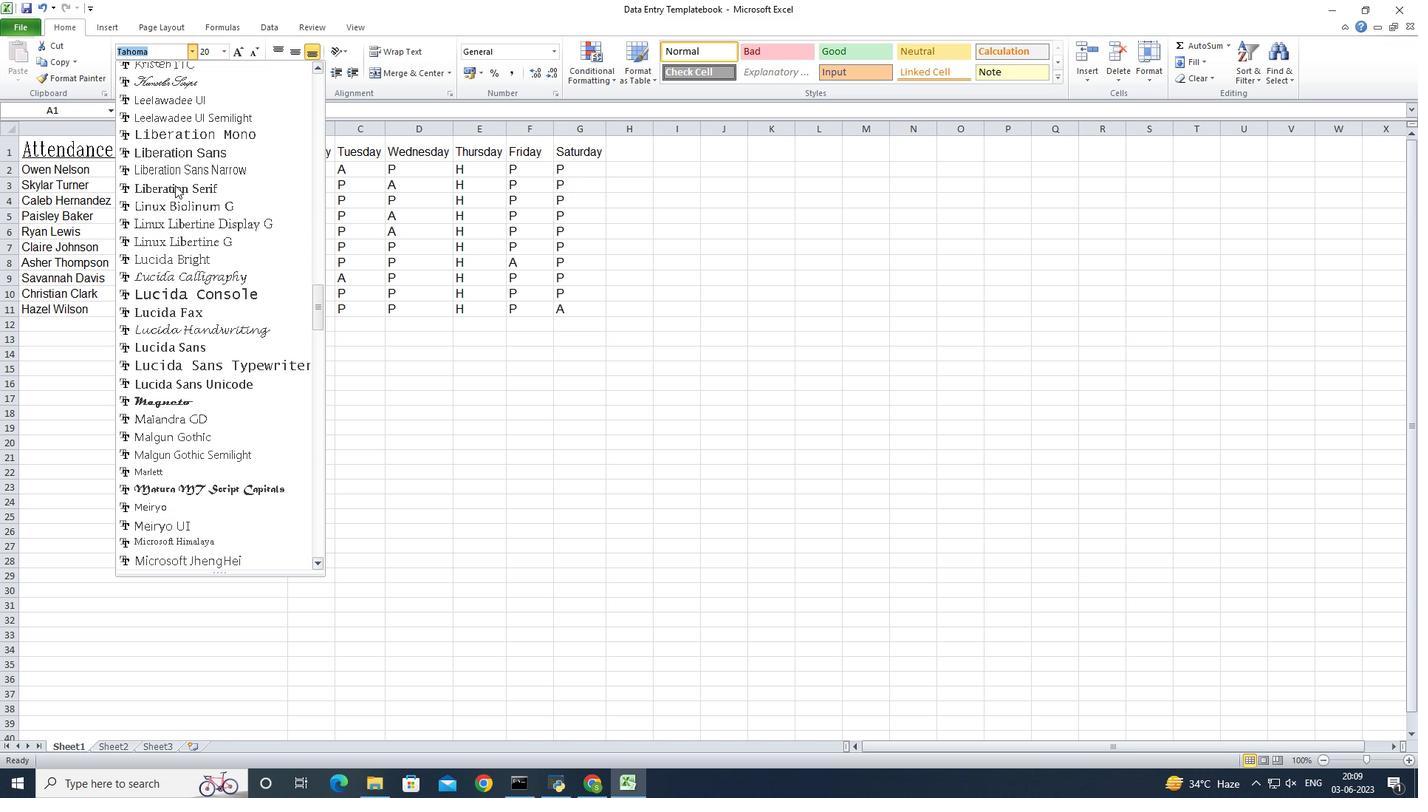 
Action: Mouse scrolled (175, 186) with delta (0, 0)
Screenshot: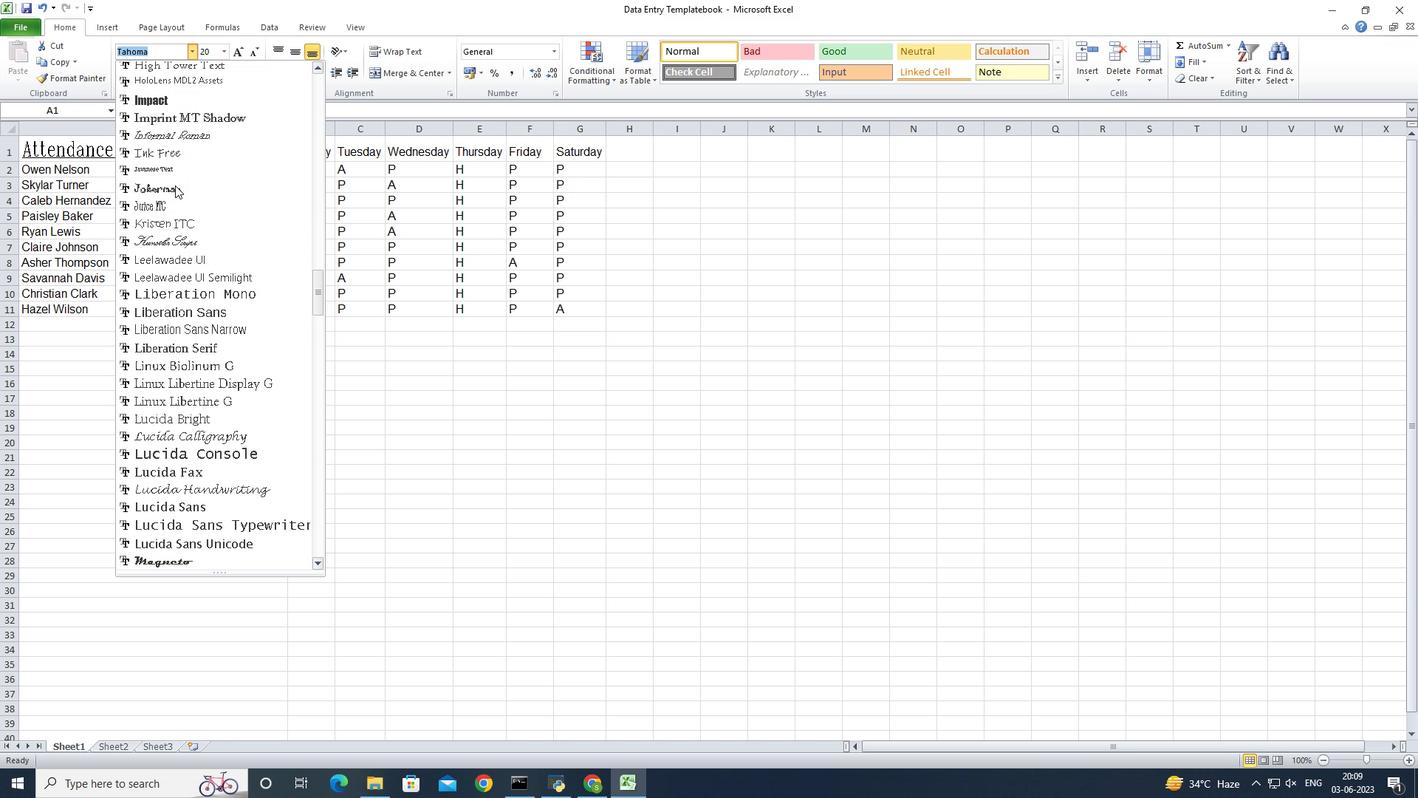 
Action: Mouse scrolled (175, 186) with delta (0, 0)
Screenshot: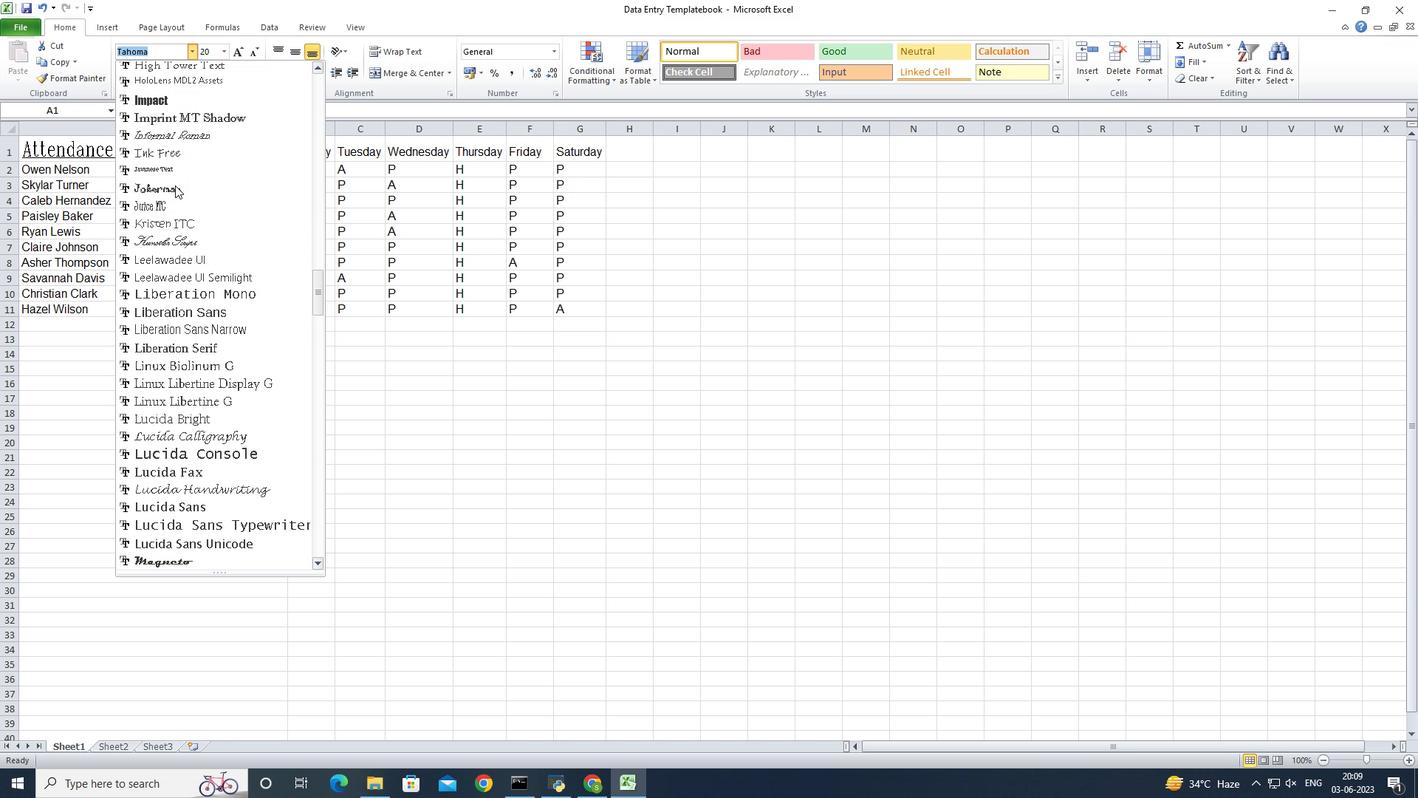 
Action: Mouse scrolled (175, 186) with delta (0, 0)
Screenshot: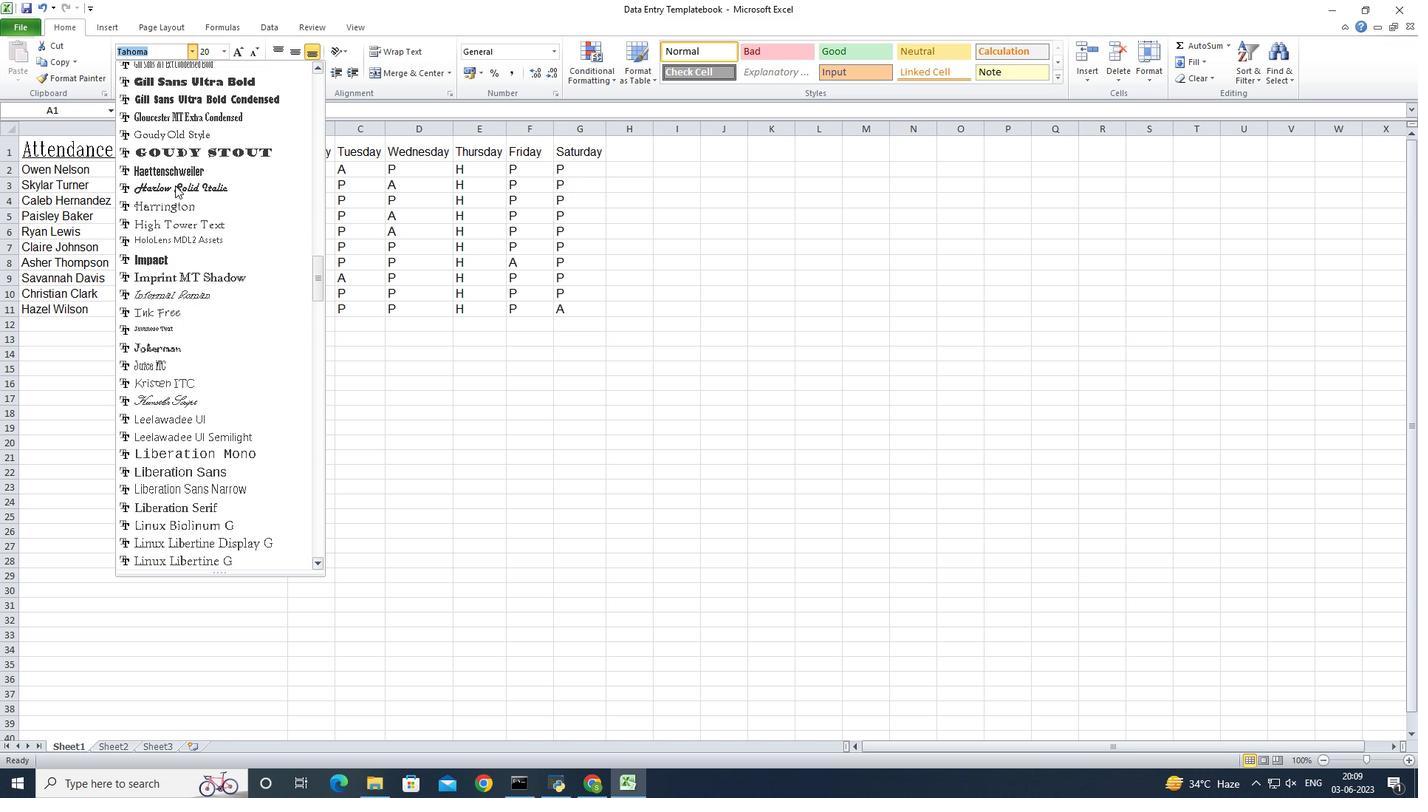 
Action: Mouse scrolled (175, 186) with delta (0, 0)
Screenshot: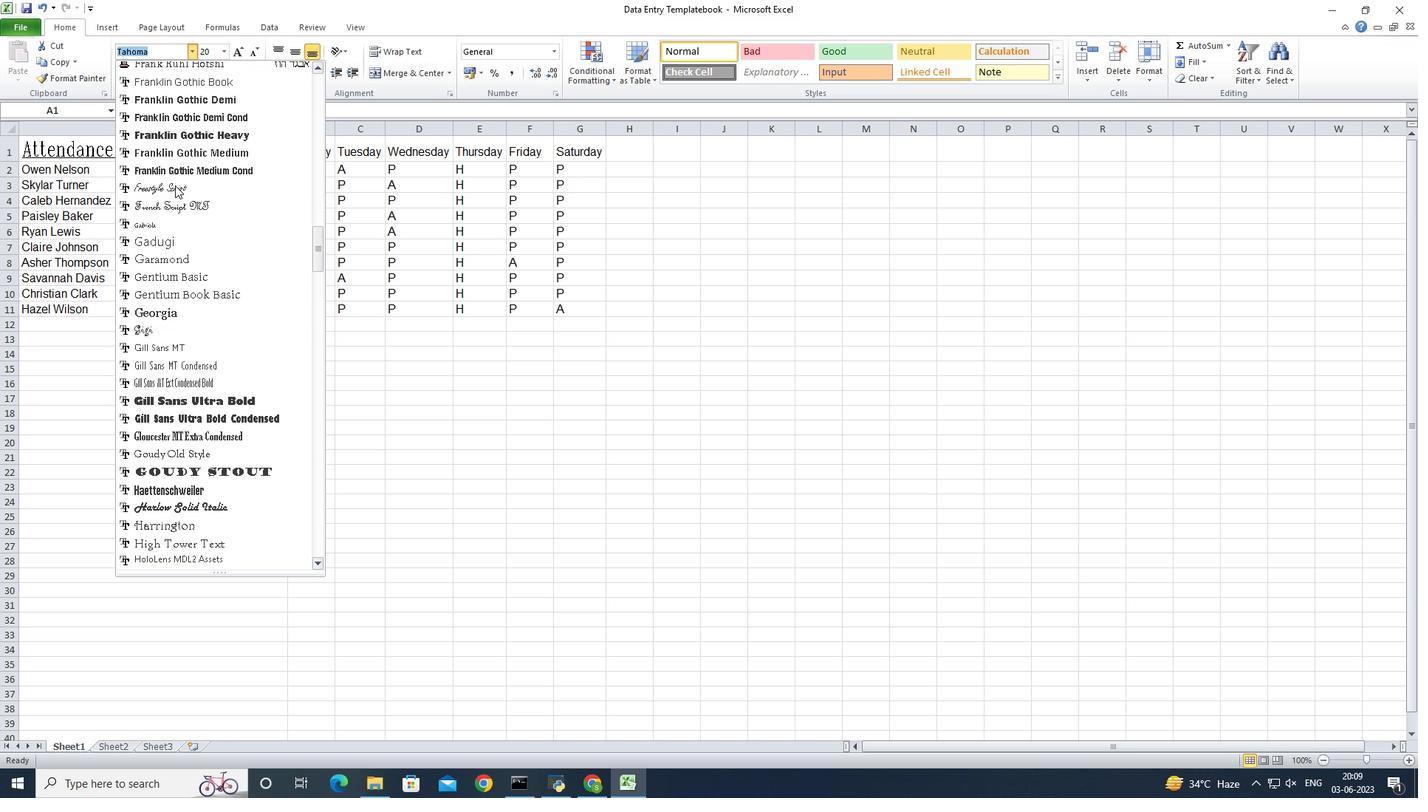 
Action: Mouse scrolled (175, 186) with delta (0, 0)
Screenshot: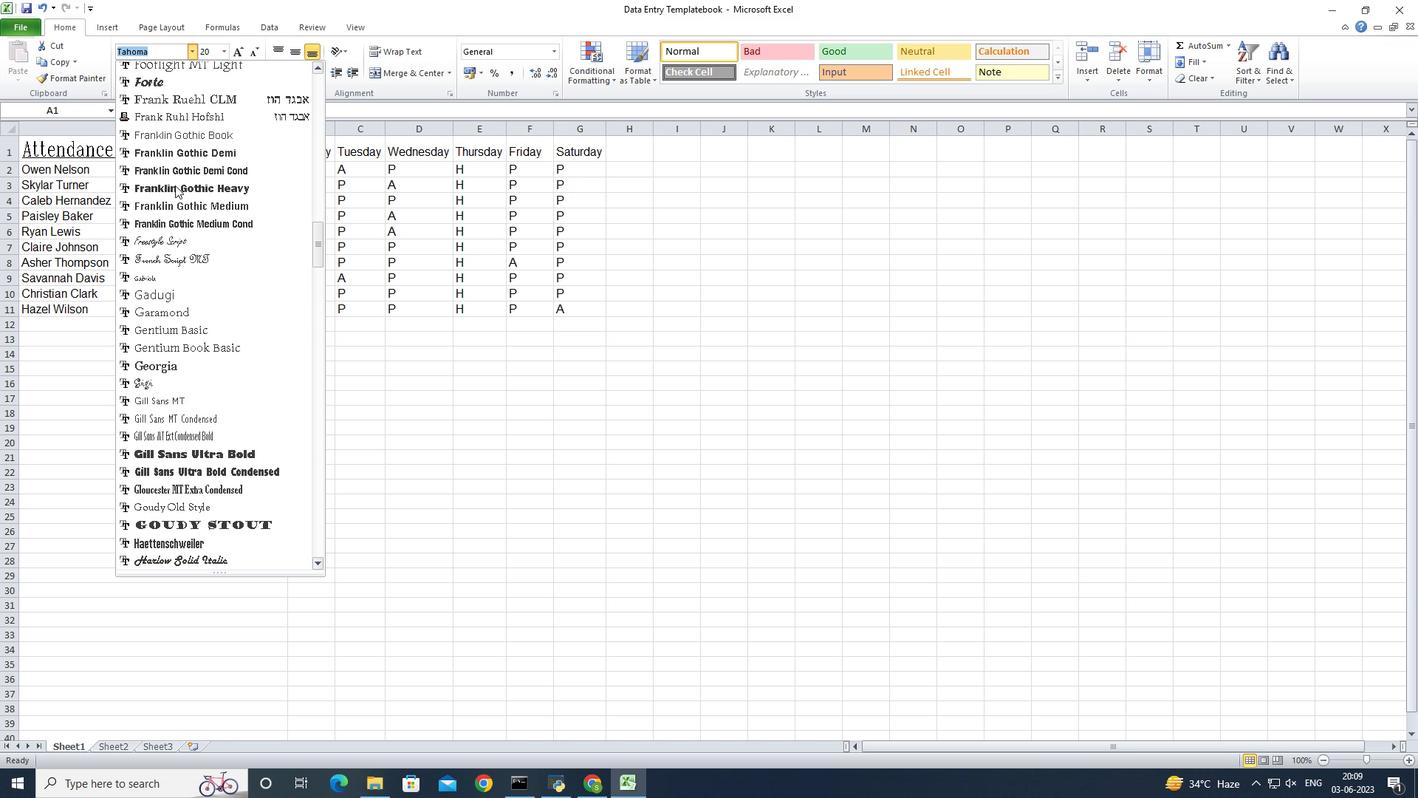 
Action: Mouse scrolled (175, 186) with delta (0, 0)
Screenshot: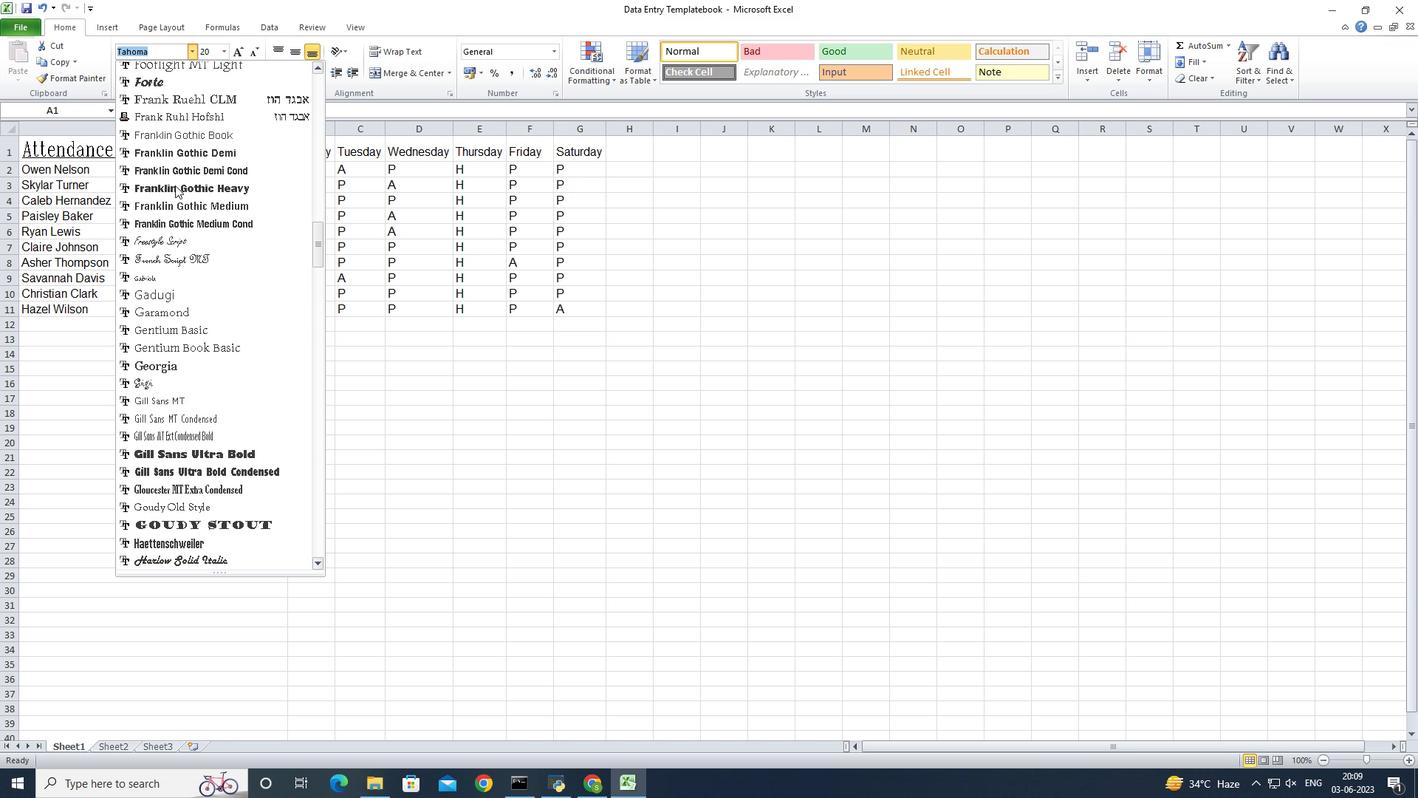 
Action: Mouse scrolled (175, 186) with delta (0, 0)
Screenshot: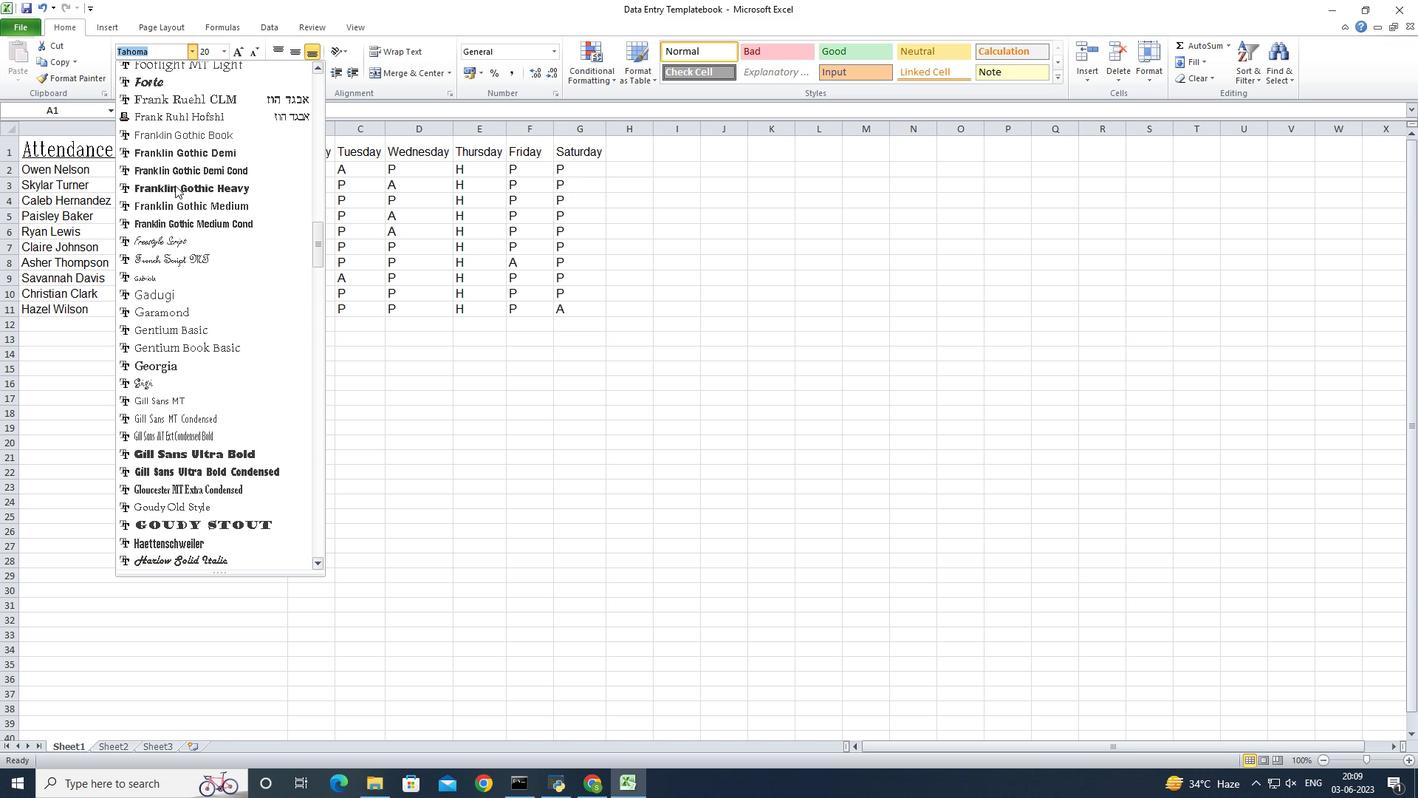 
Action: Mouse scrolled (175, 186) with delta (0, 0)
Screenshot: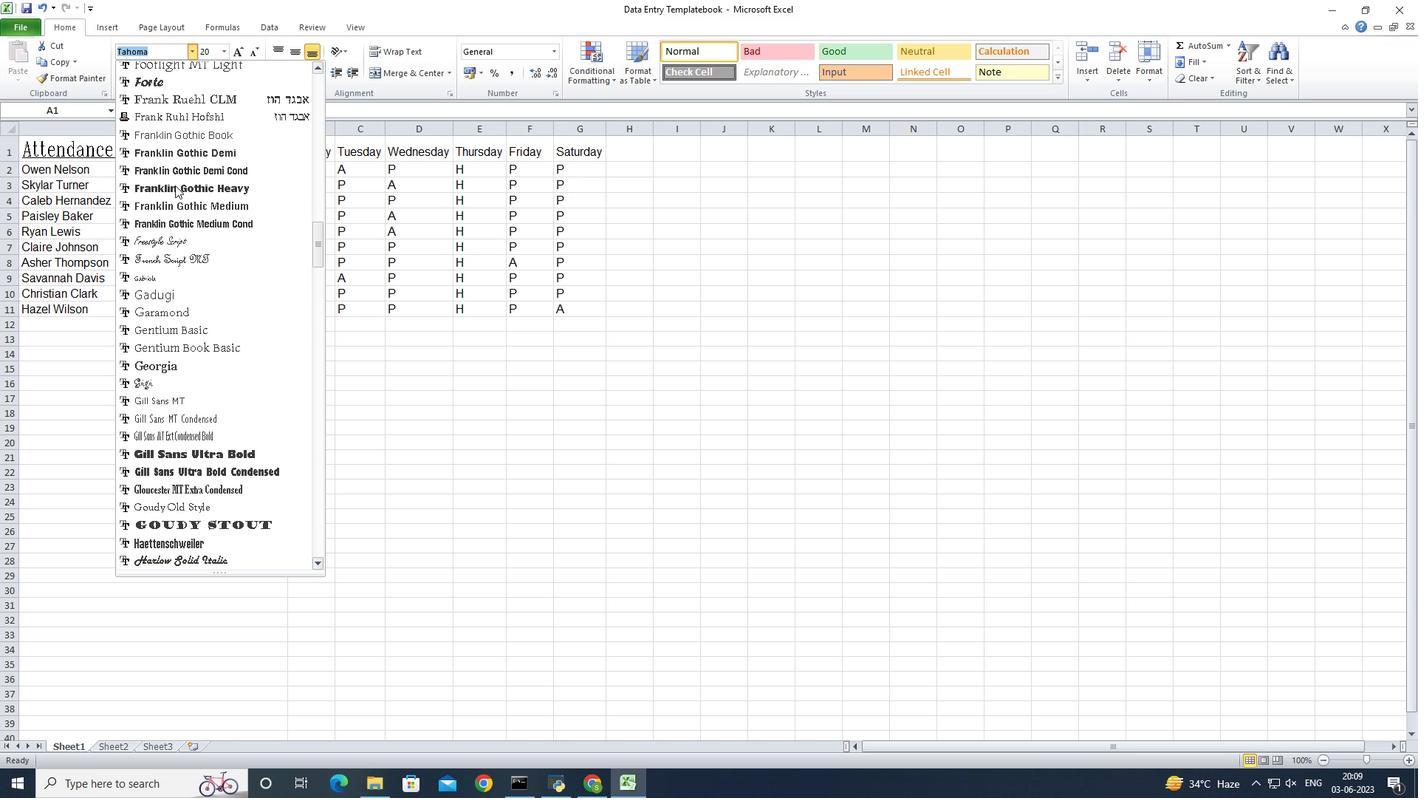 
Action: Mouse scrolled (175, 186) with delta (0, 0)
Screenshot: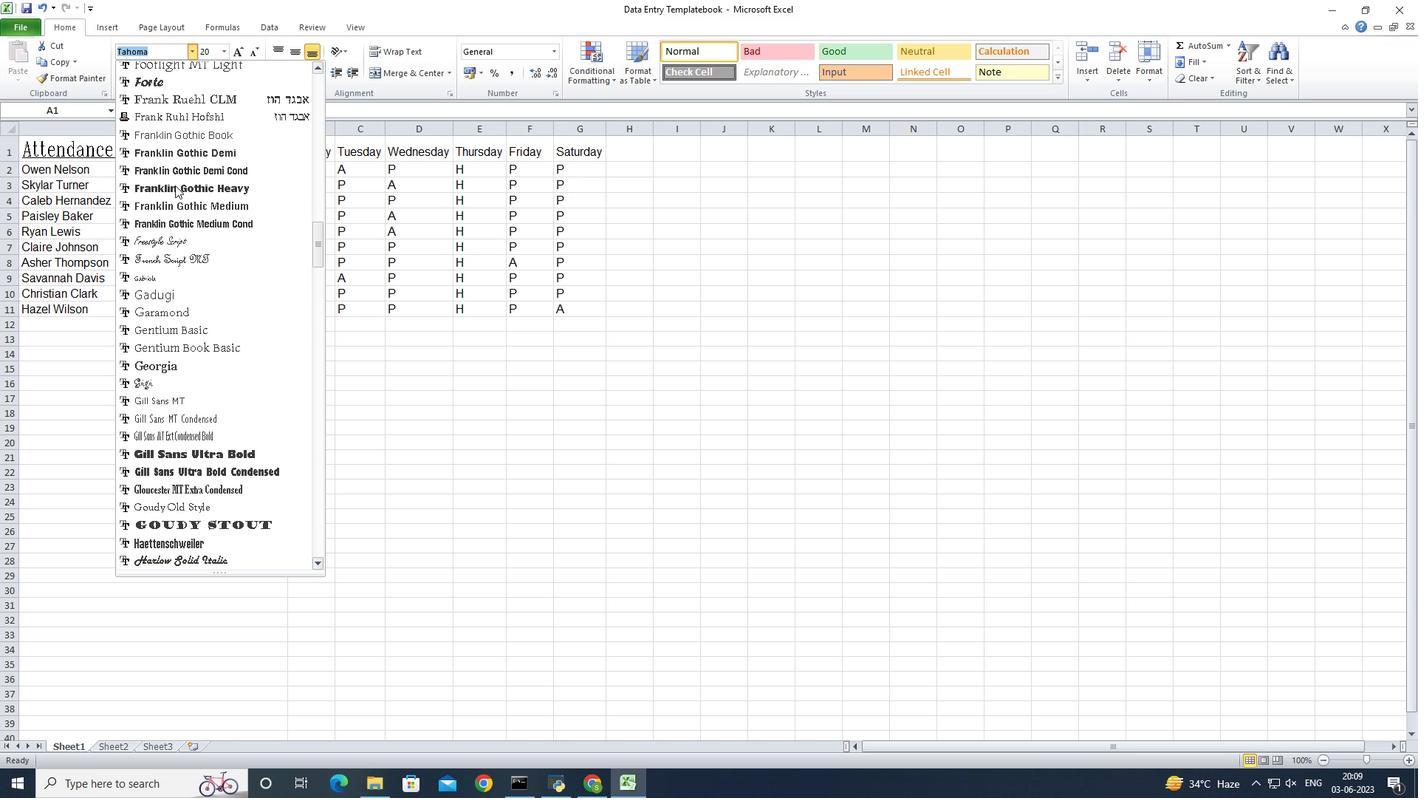 
Action: Mouse scrolled (175, 186) with delta (0, 0)
Screenshot: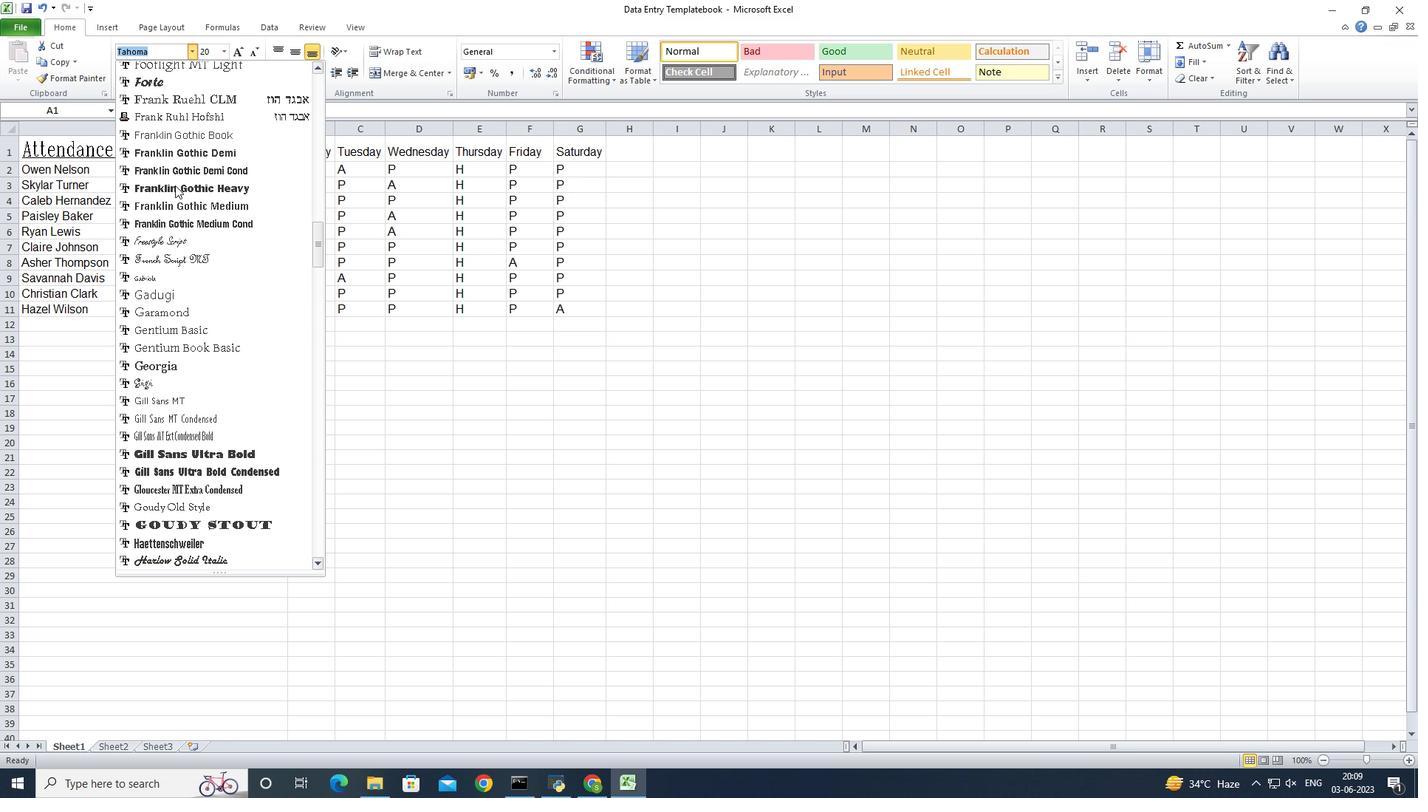 
Action: Mouse scrolled (175, 186) with delta (0, 0)
Screenshot: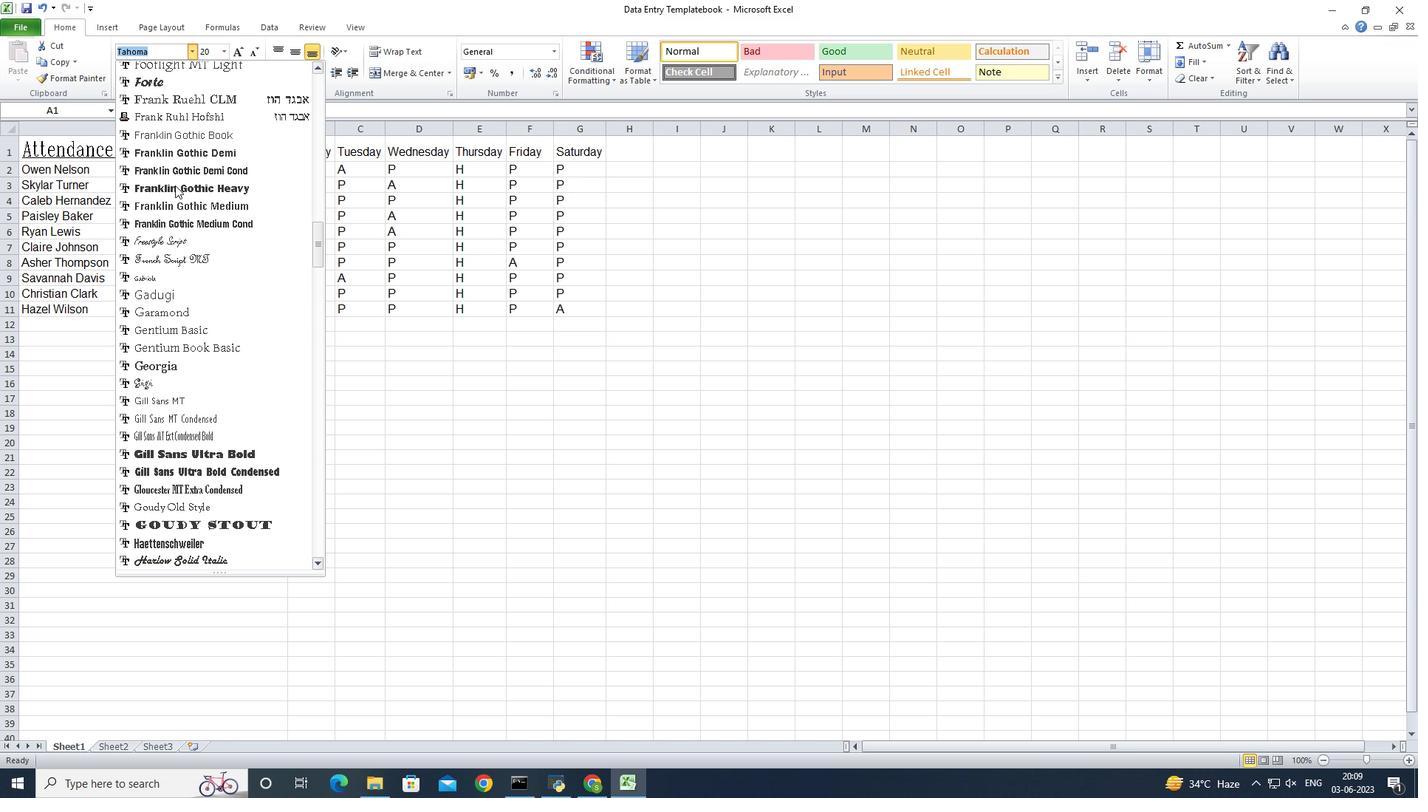 
Action: Mouse scrolled (175, 186) with delta (0, 0)
Screenshot: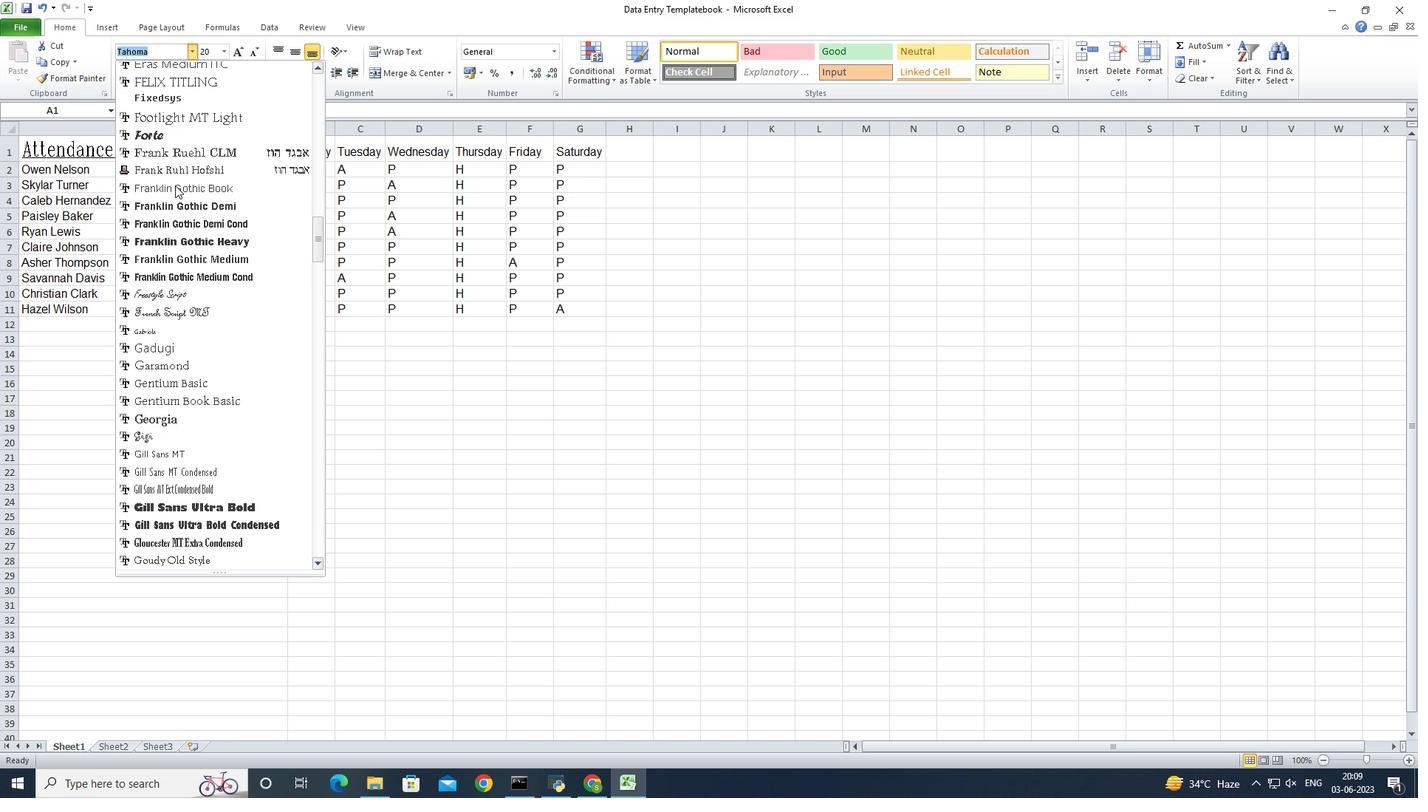 
Action: Mouse scrolled (175, 186) with delta (0, 0)
Screenshot: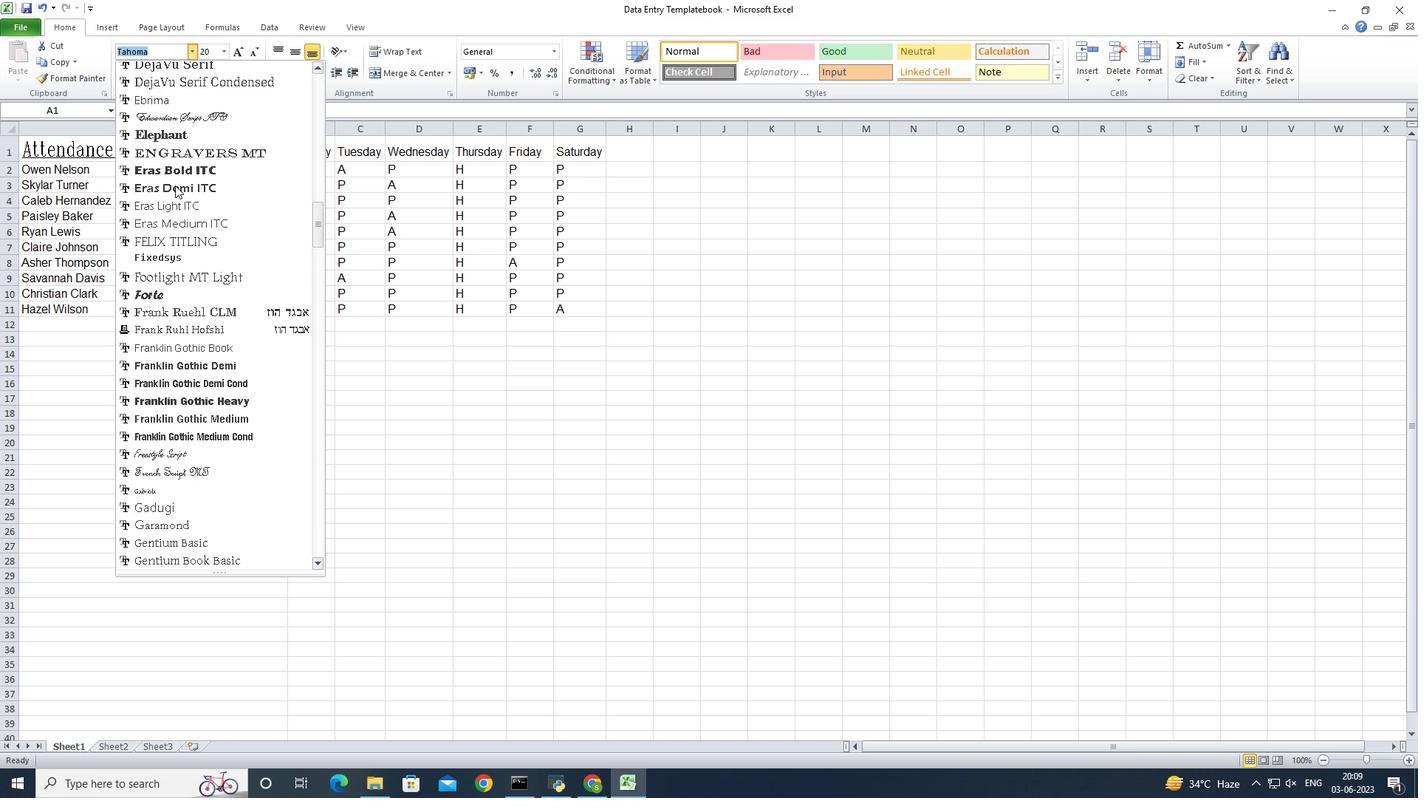 
Action: Mouse scrolled (175, 186) with delta (0, 0)
Screenshot: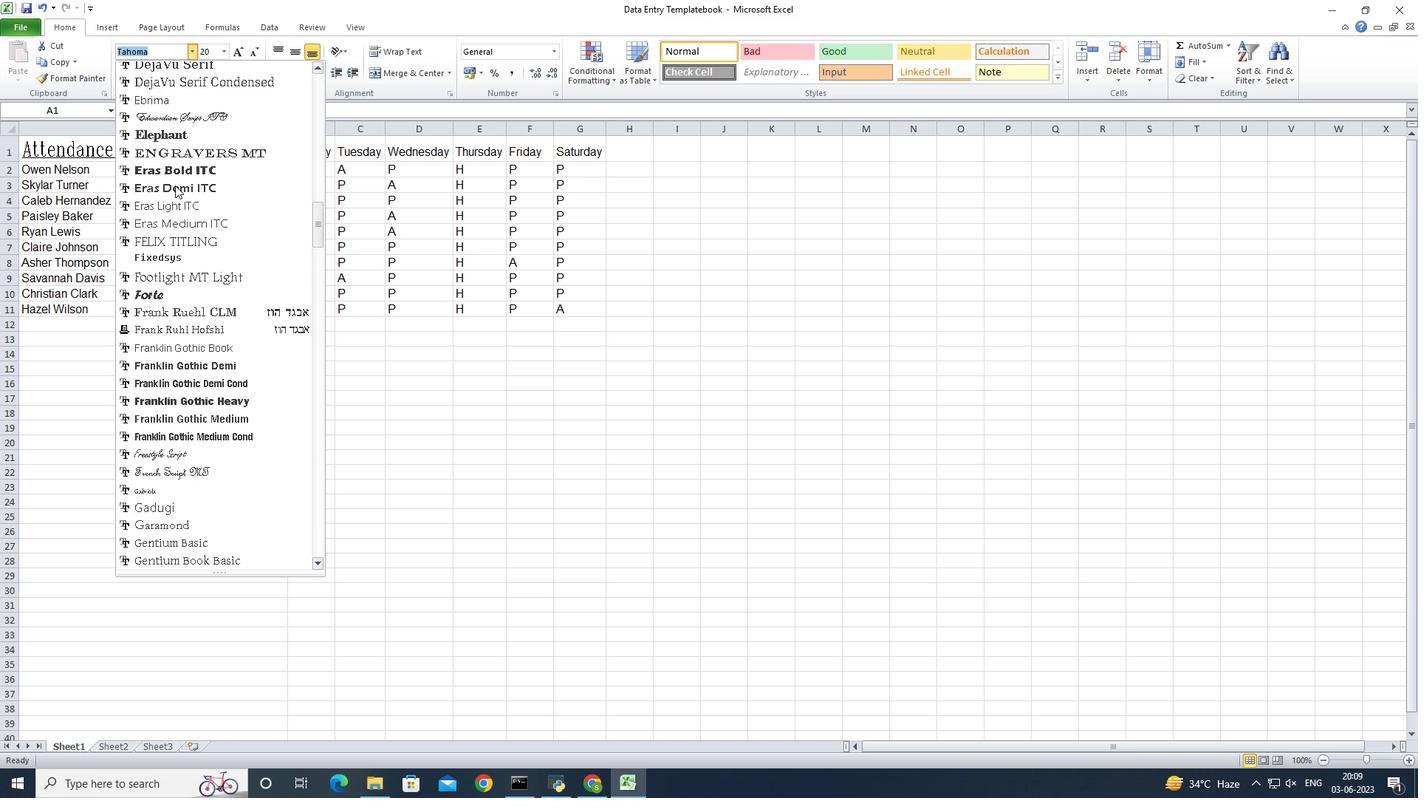 
Action: Mouse scrolled (175, 186) with delta (0, 0)
Screenshot: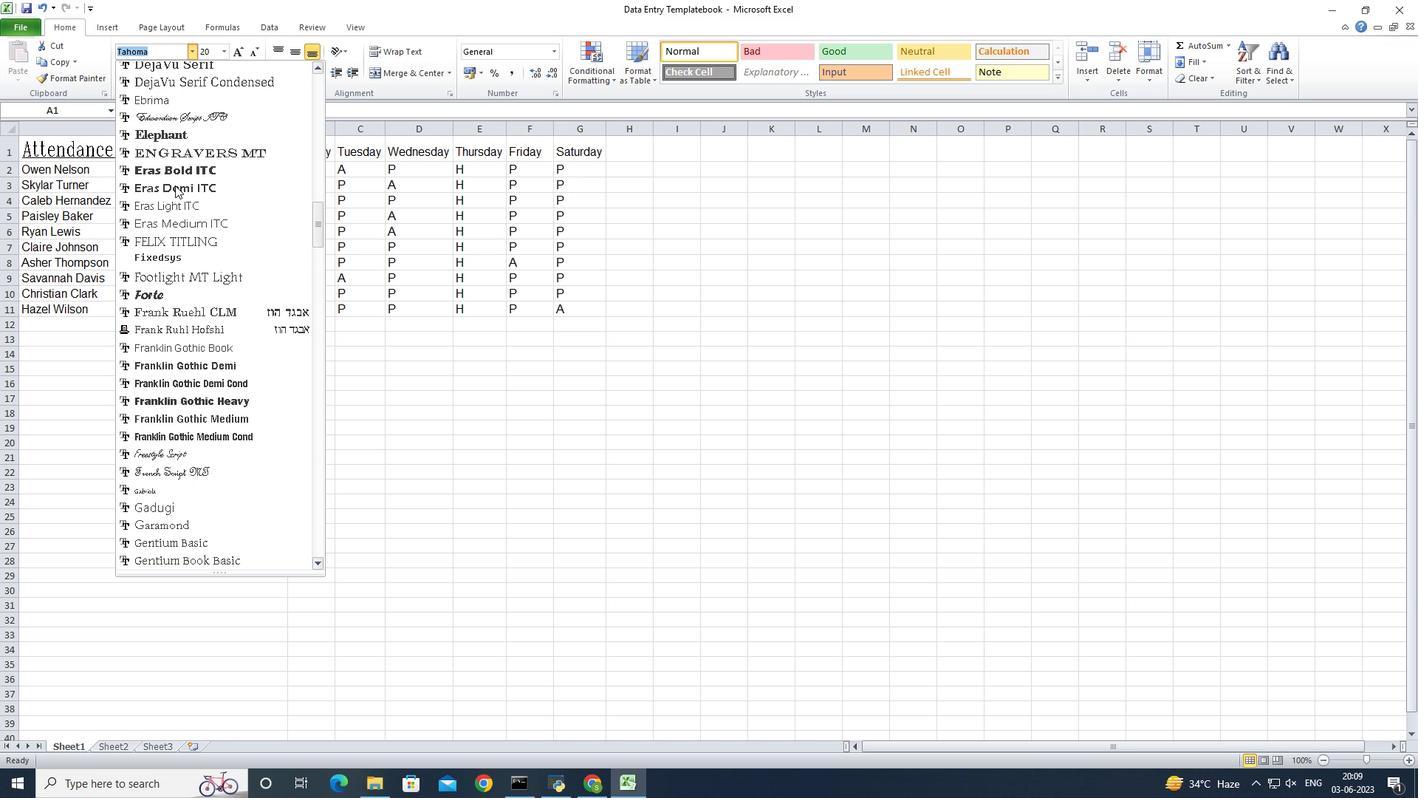 
Action: Mouse scrolled (175, 186) with delta (0, 0)
Screenshot: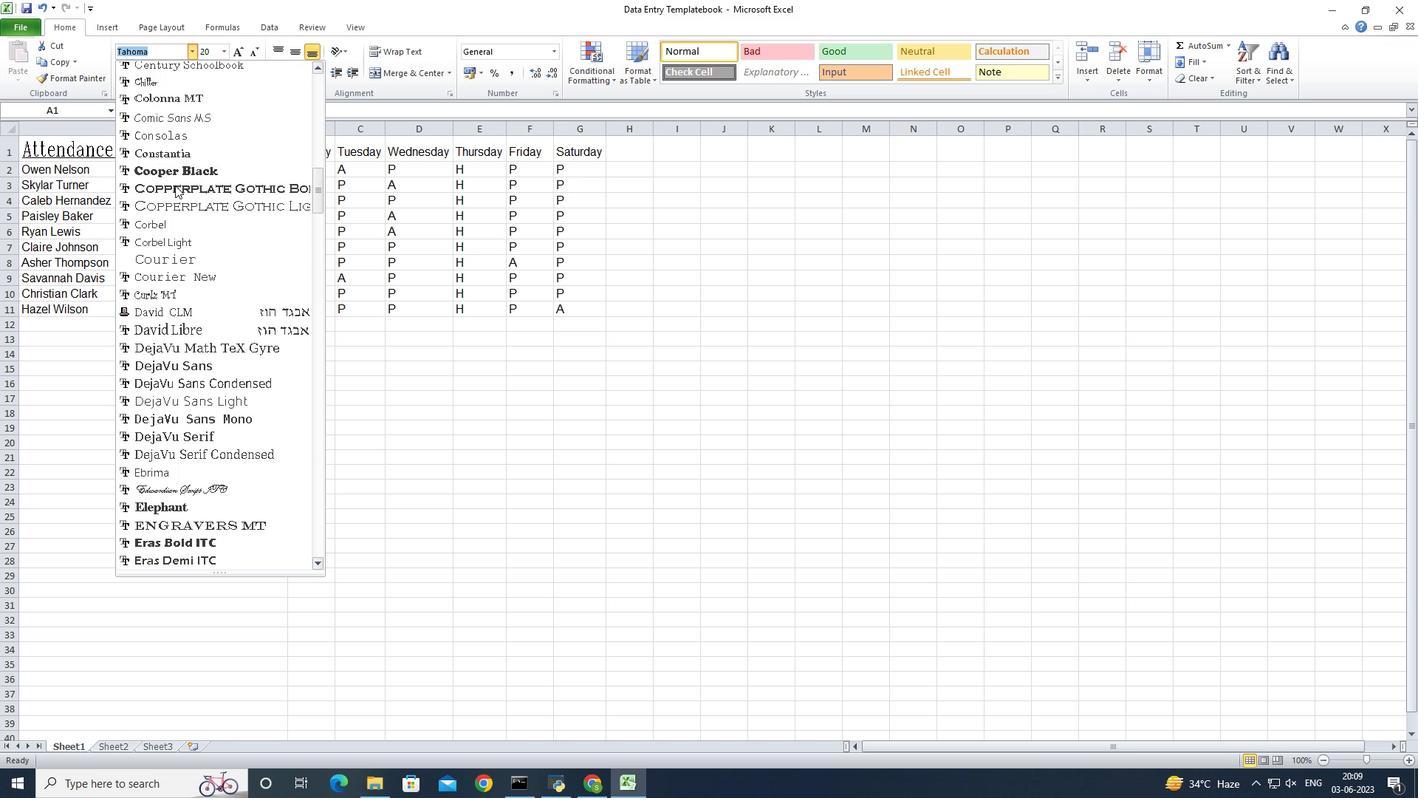 
Action: Mouse scrolled (175, 186) with delta (0, 0)
Screenshot: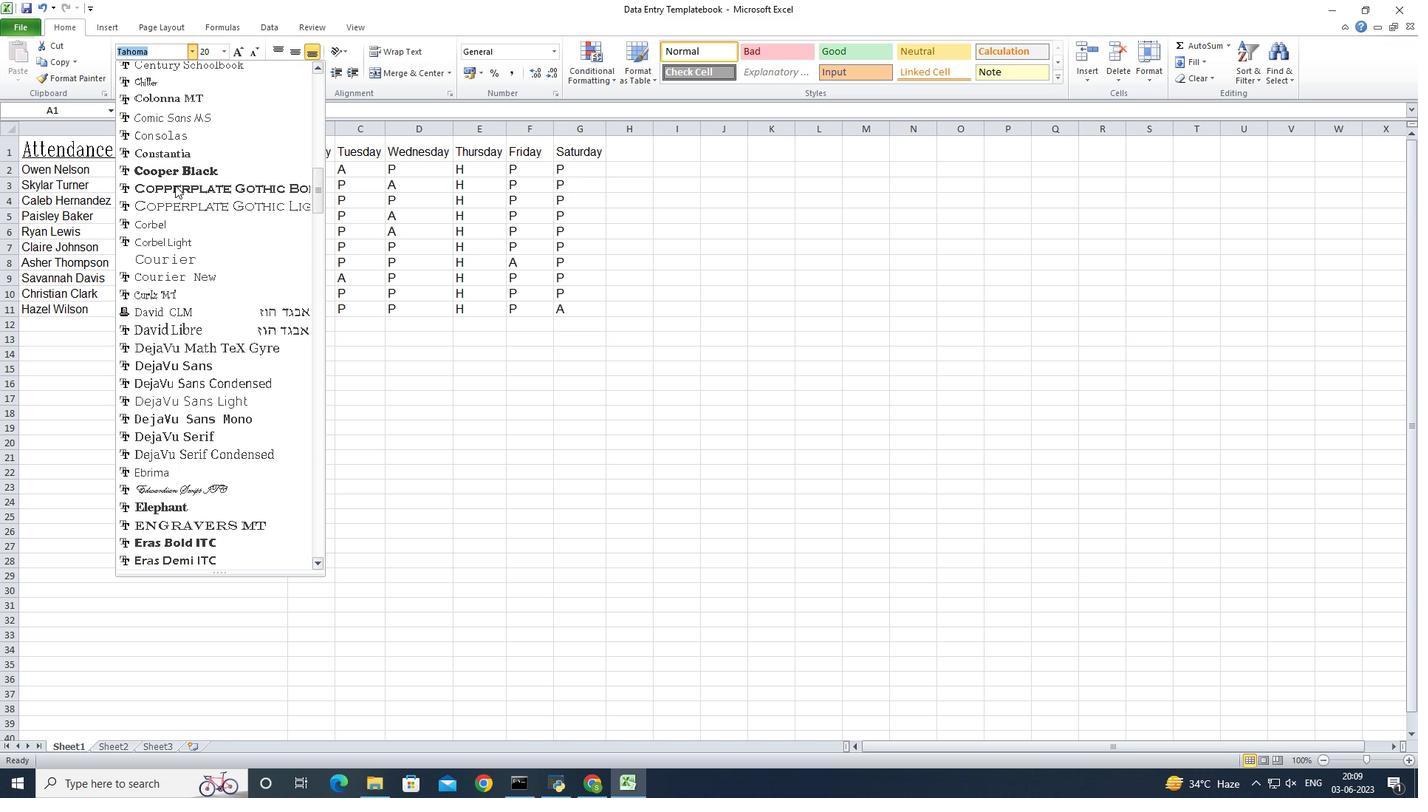 
Action: Mouse scrolled (175, 186) with delta (0, 0)
Screenshot: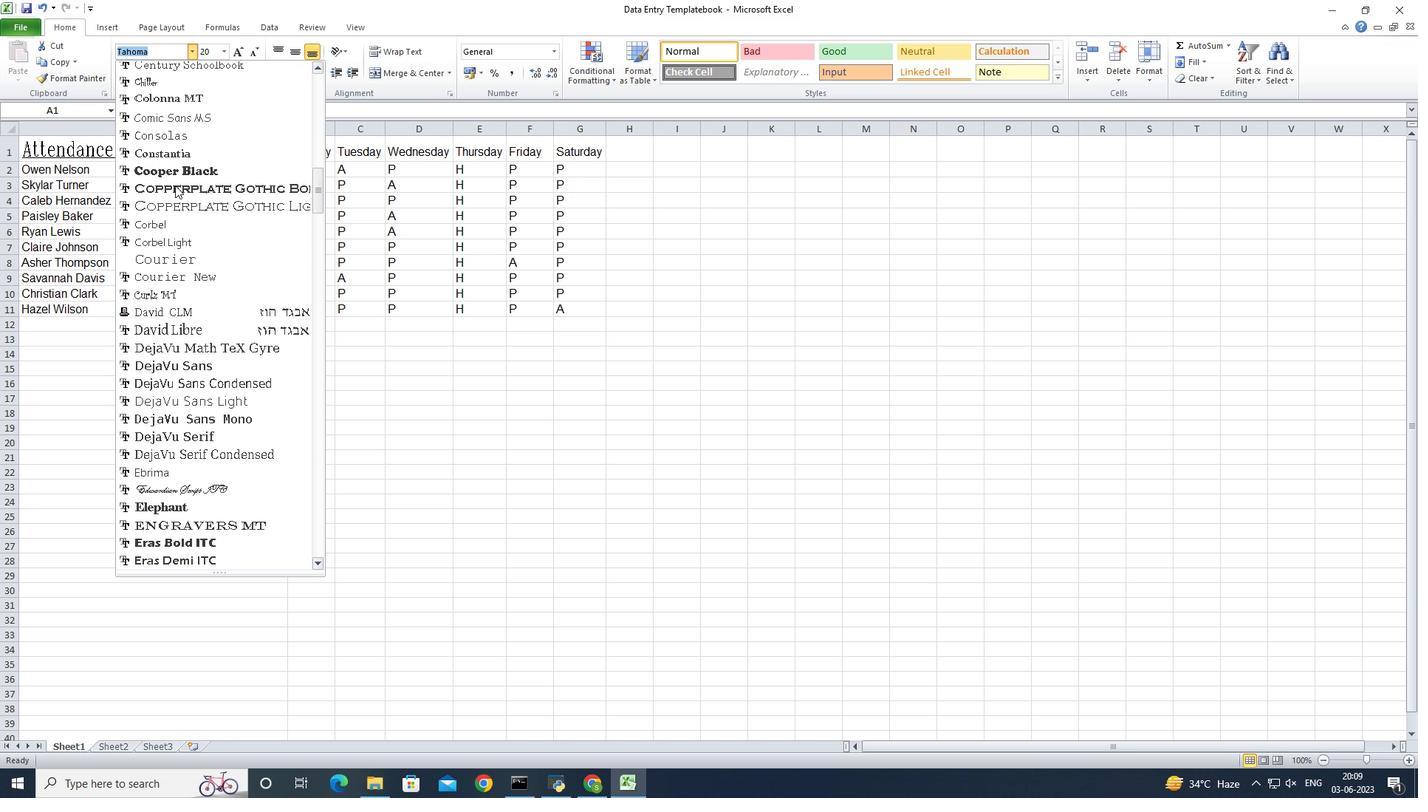 
Action: Mouse scrolled (175, 186) with delta (0, 0)
Screenshot: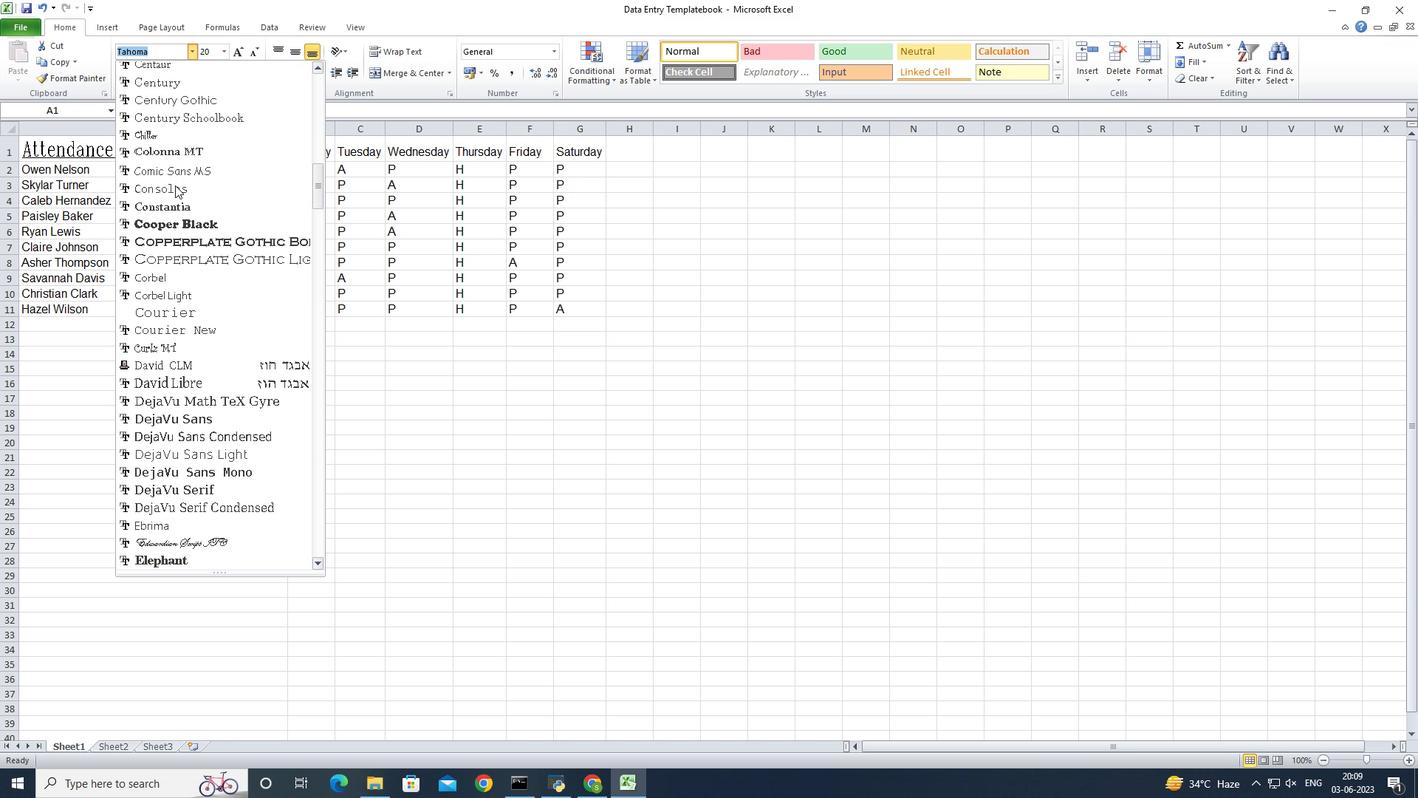 
Action: Mouse scrolled (175, 186) with delta (0, 0)
Screenshot: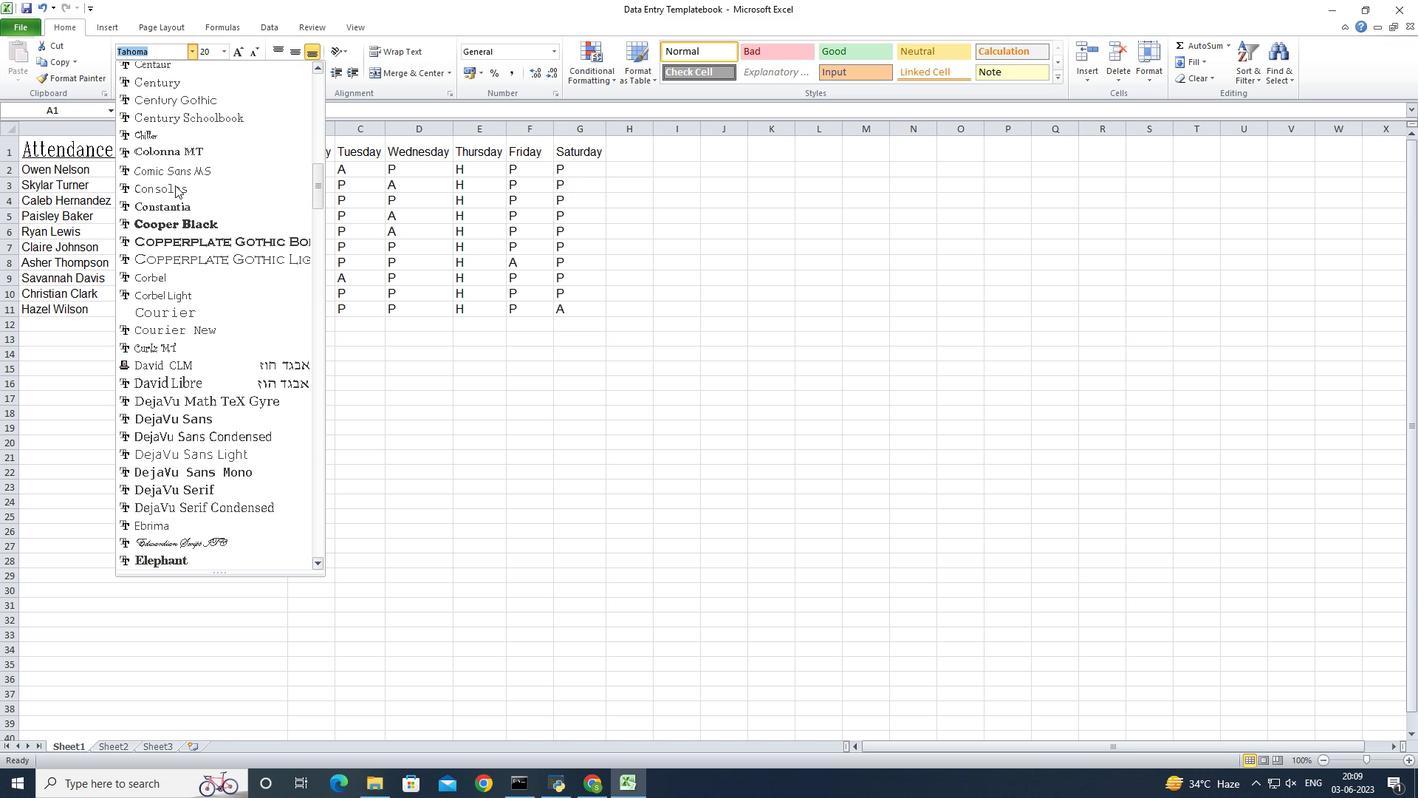 
Action: Mouse scrolled (175, 186) with delta (0, 0)
Screenshot: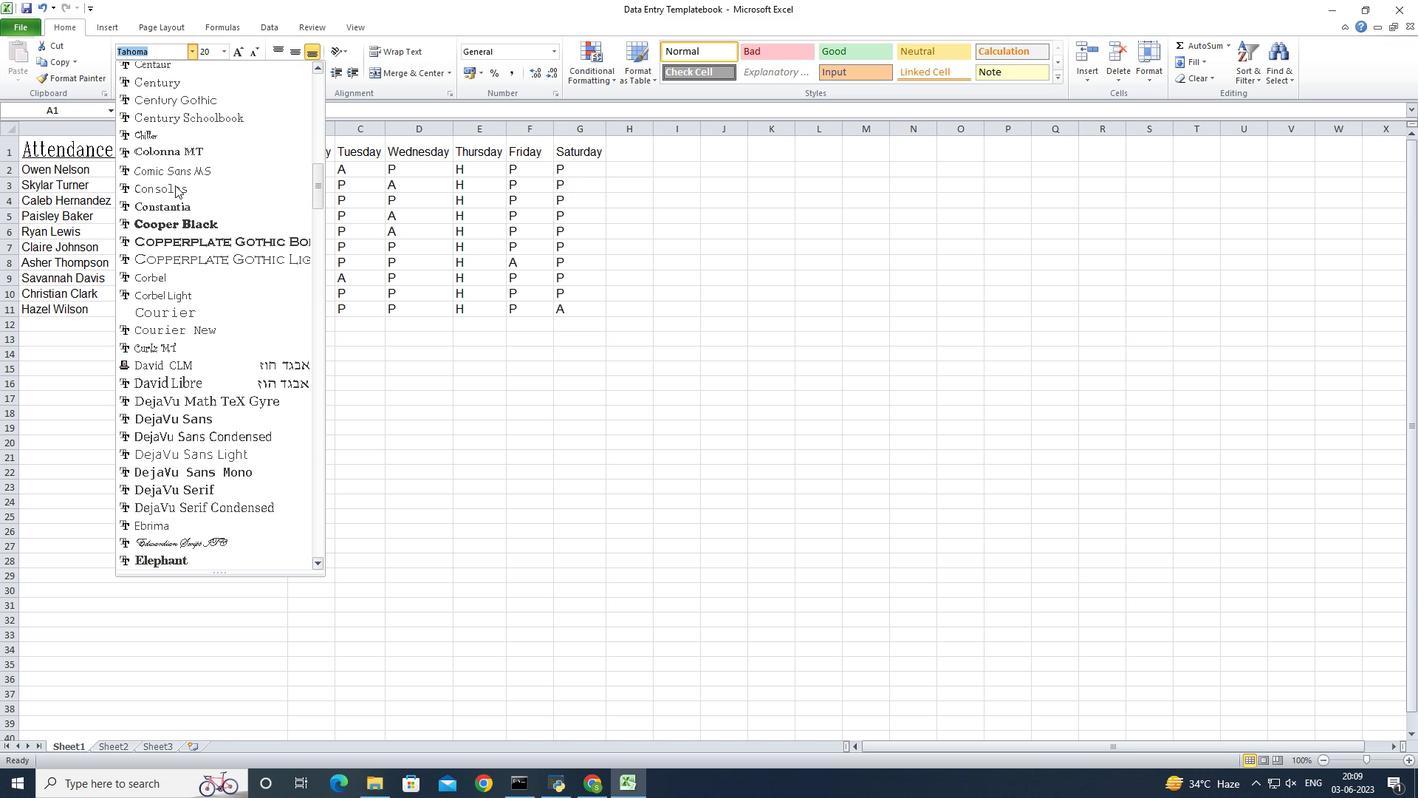 
Action: Mouse scrolled (175, 186) with delta (0, 0)
Screenshot: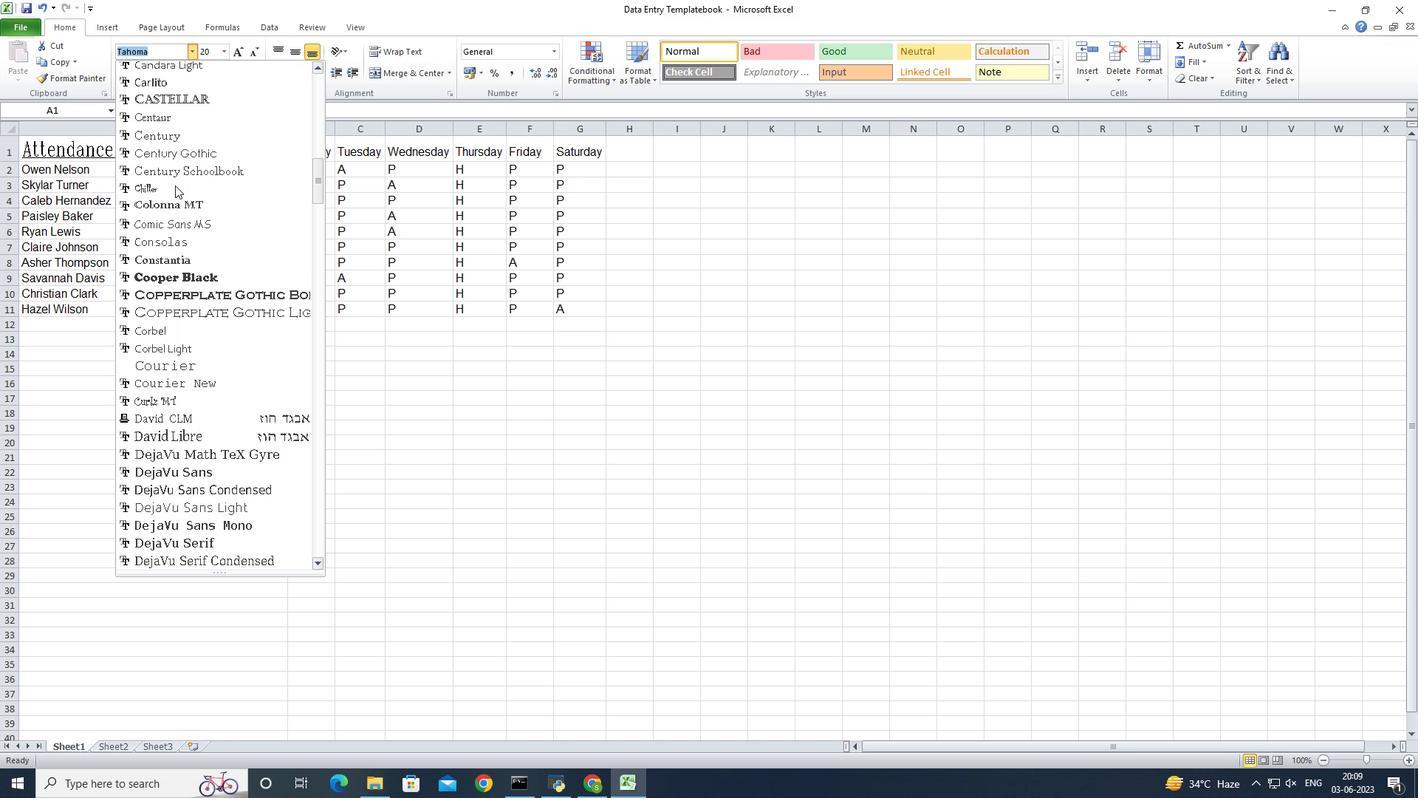 
Action: Mouse scrolled (175, 186) with delta (0, 0)
Screenshot: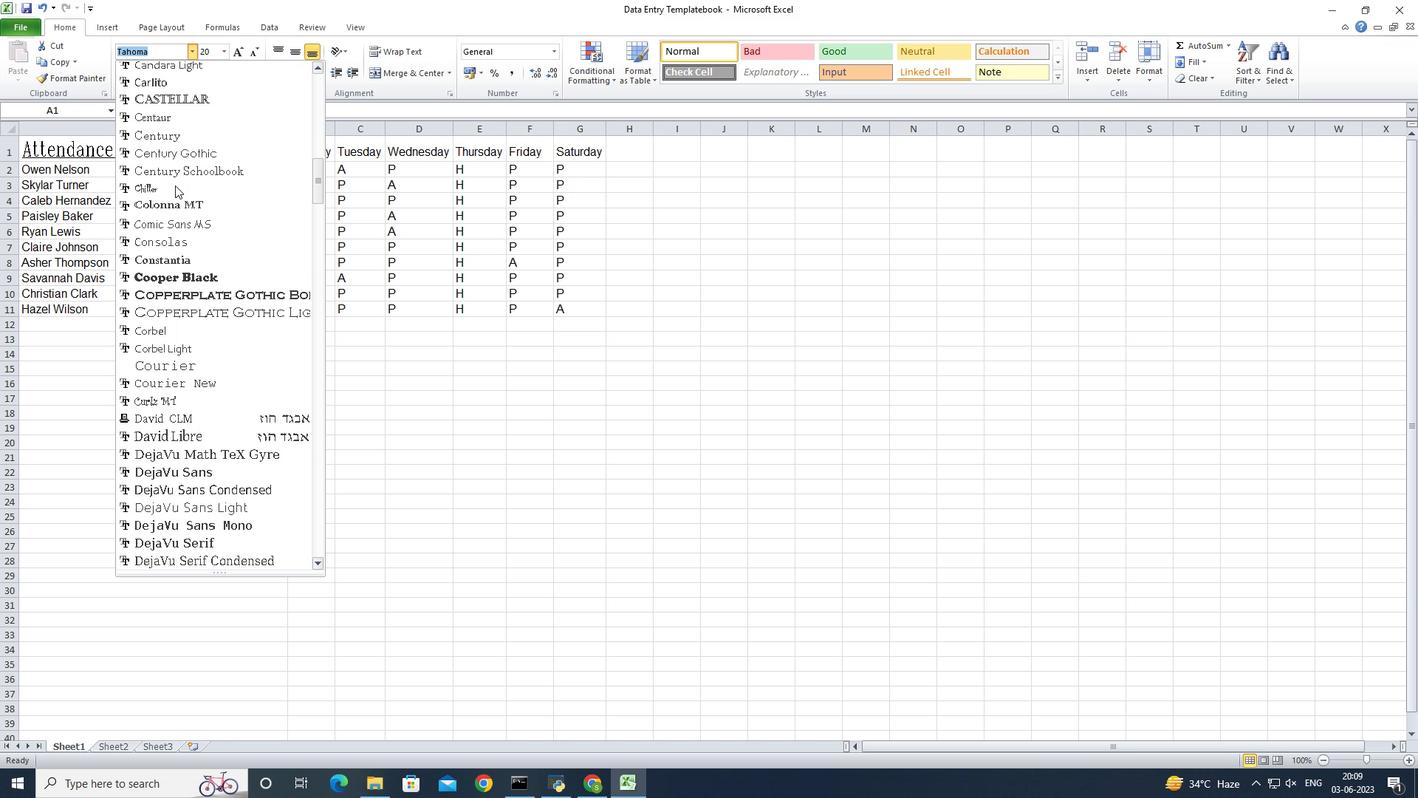 
Action: Mouse scrolled (175, 186) with delta (0, 0)
Screenshot: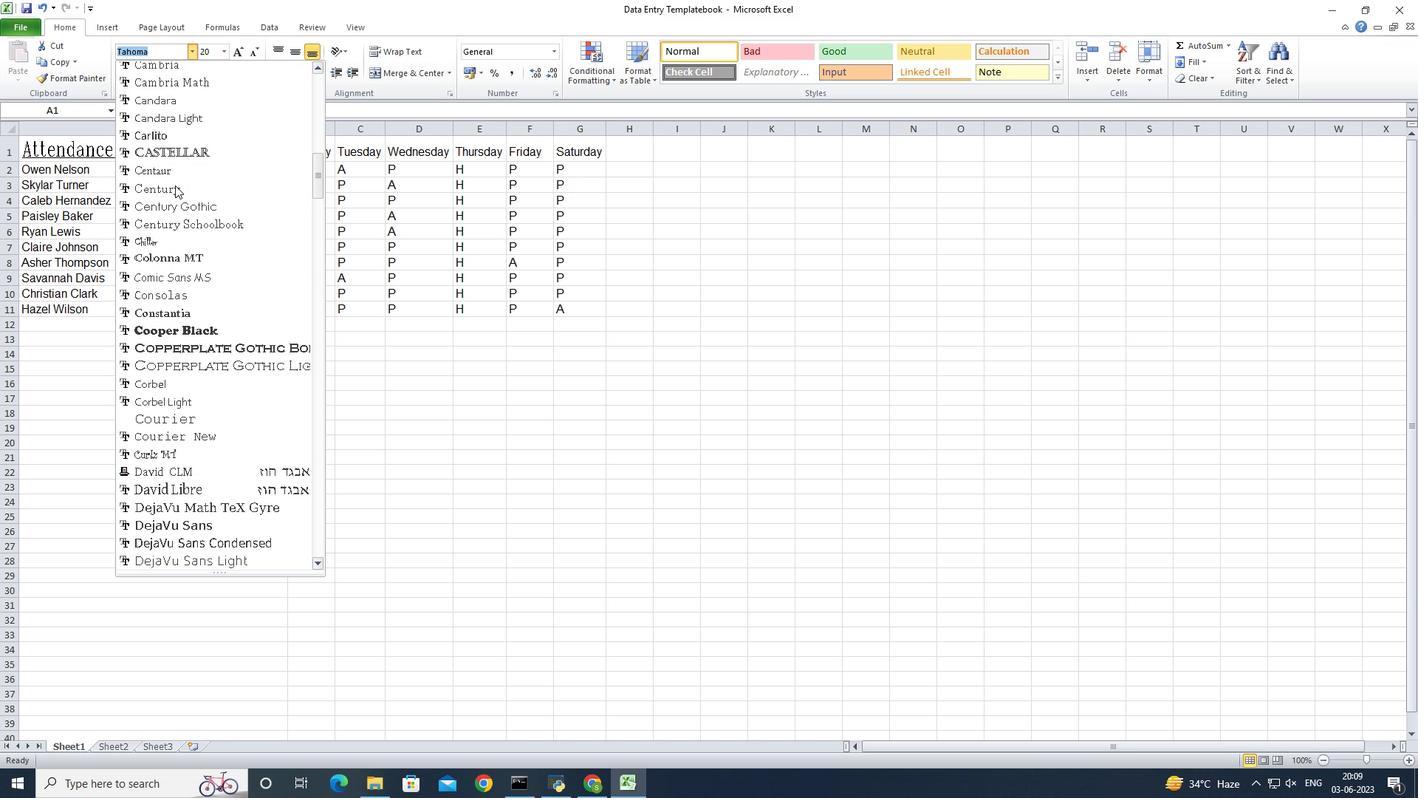 
Action: Mouse scrolled (175, 186) with delta (0, 0)
Screenshot: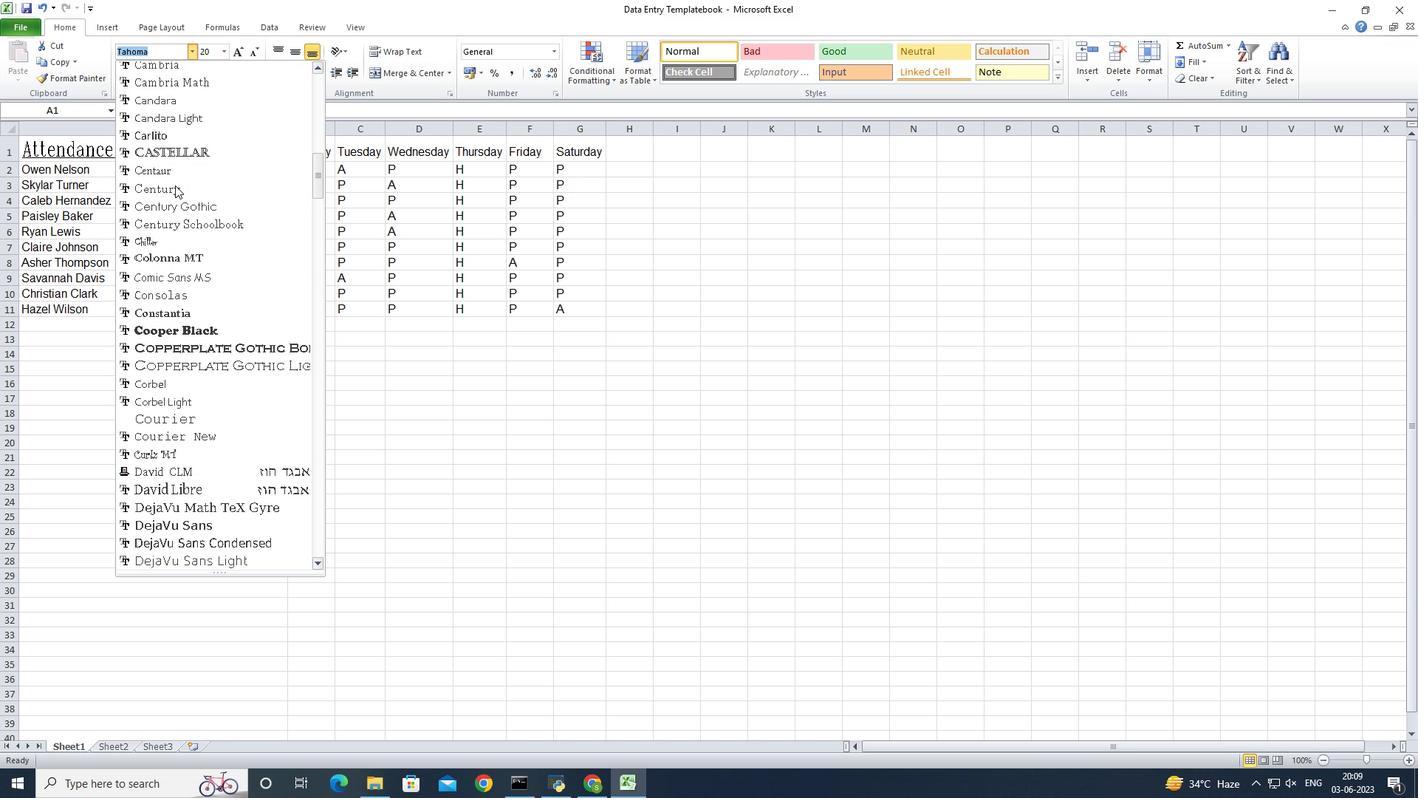 
Action: Mouse scrolled (175, 186) with delta (0, 0)
Screenshot: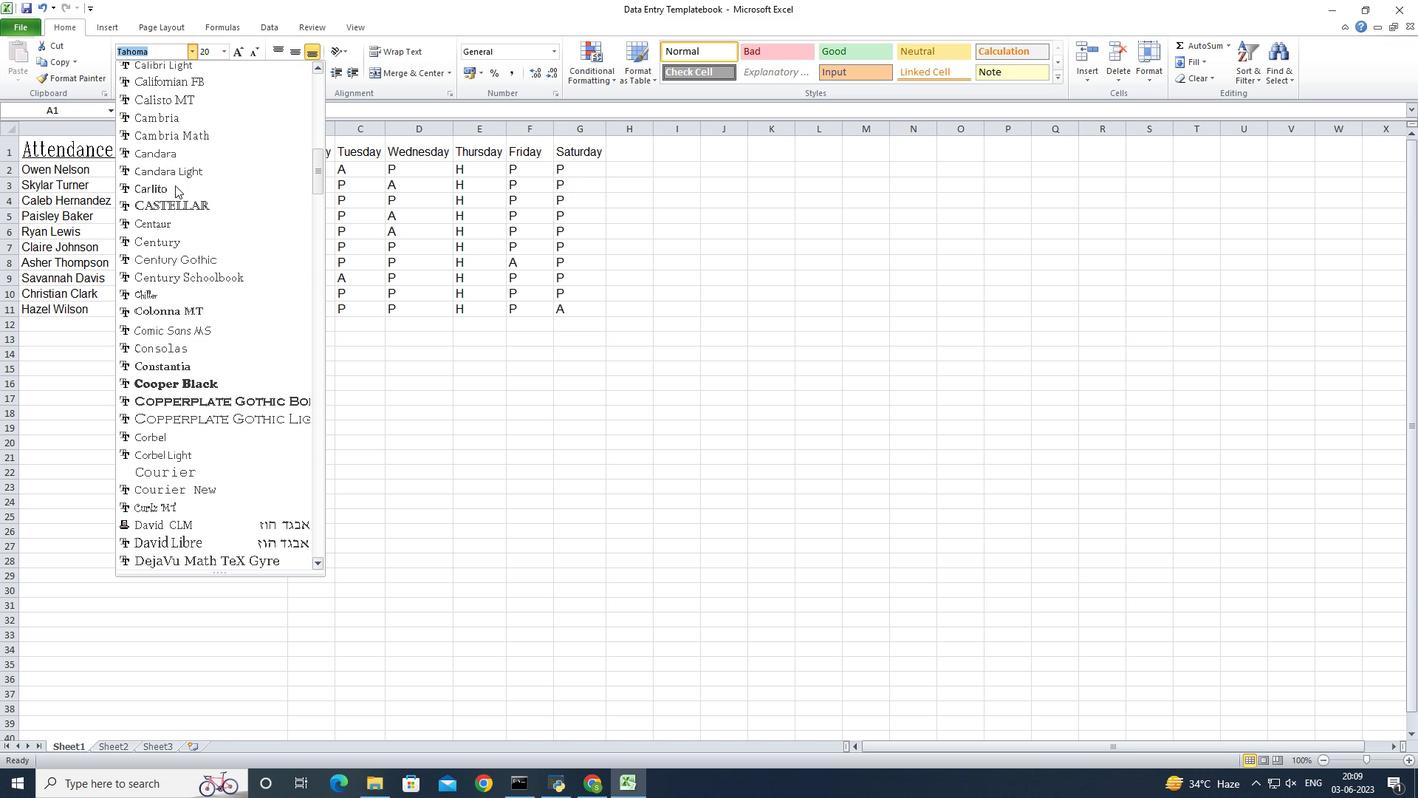 
Action: Mouse scrolled (175, 186) with delta (0, 0)
Screenshot: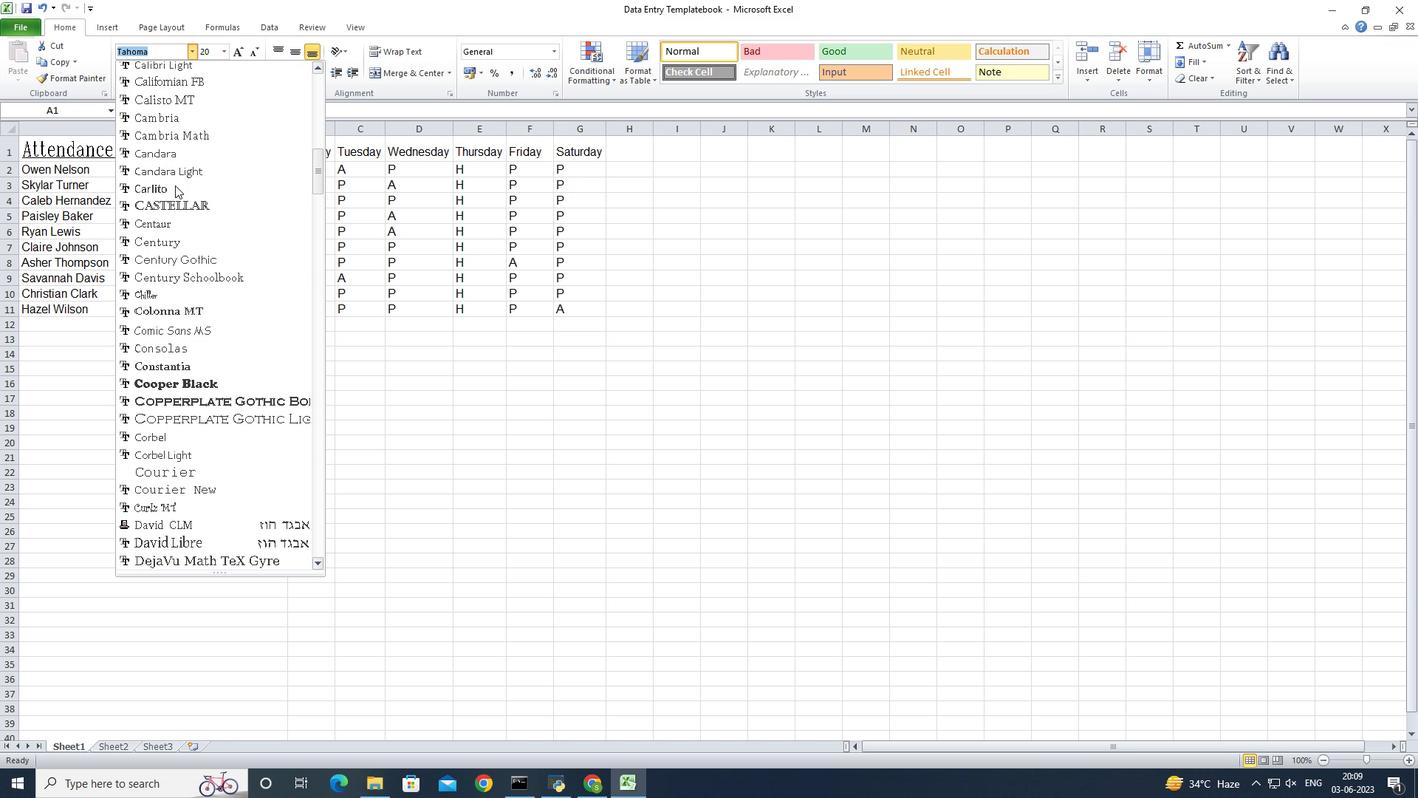 
Action: Mouse scrolled (175, 186) with delta (0, 0)
Screenshot: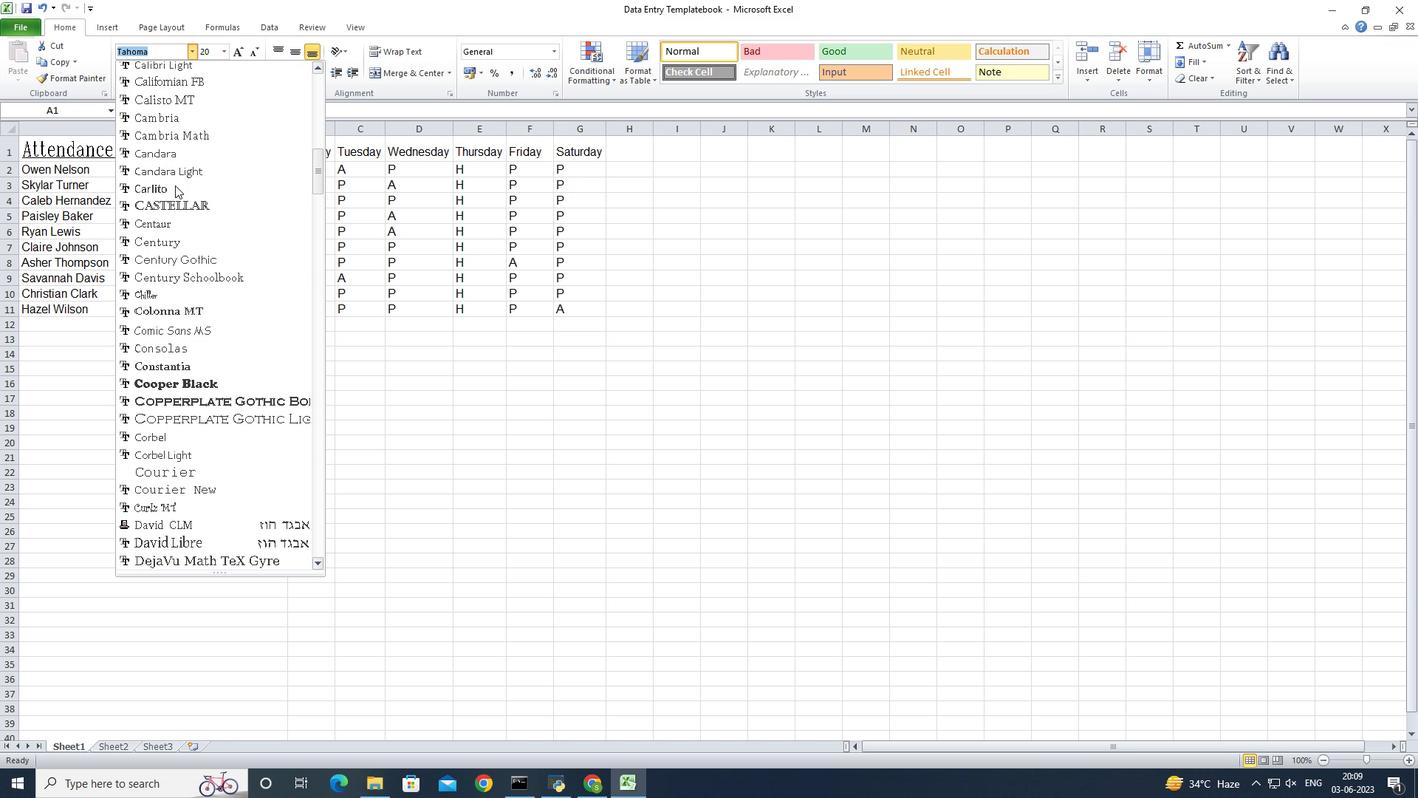
Action: Mouse scrolled (175, 186) with delta (0, 0)
Screenshot: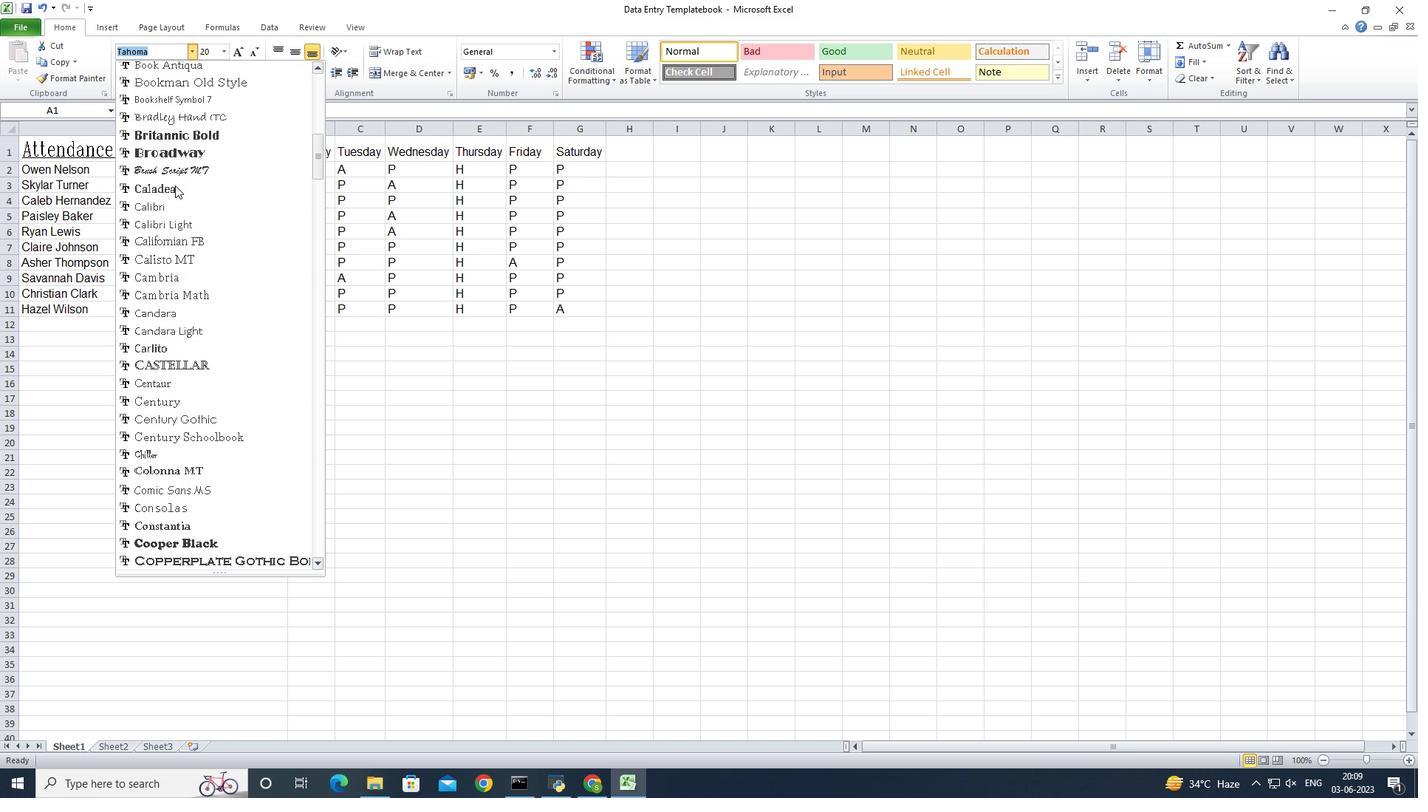 
Action: Mouse scrolled (175, 186) with delta (0, 0)
Screenshot: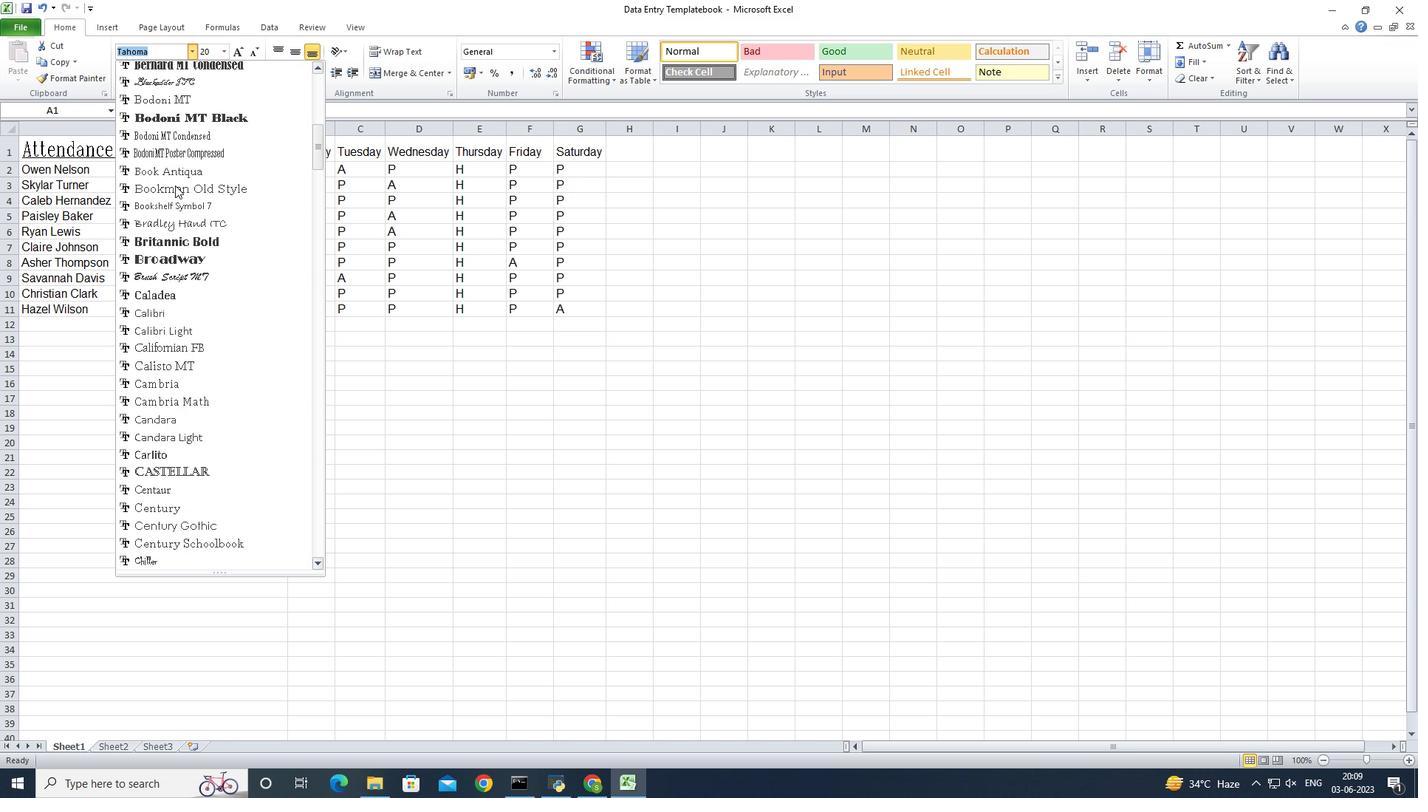
Action: Mouse scrolled (175, 186) with delta (0, 0)
Screenshot: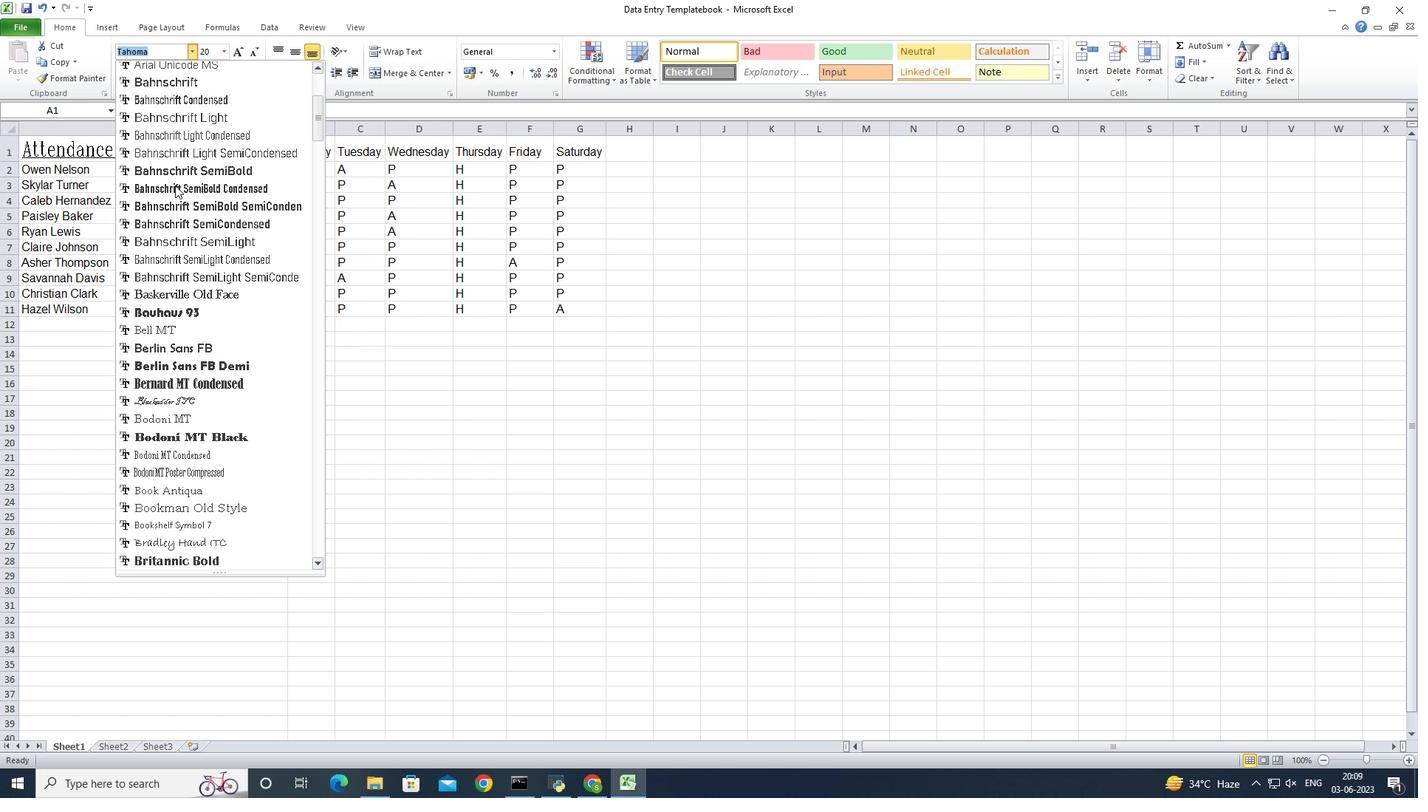 
Action: Mouse scrolled (175, 186) with delta (0, 0)
Screenshot: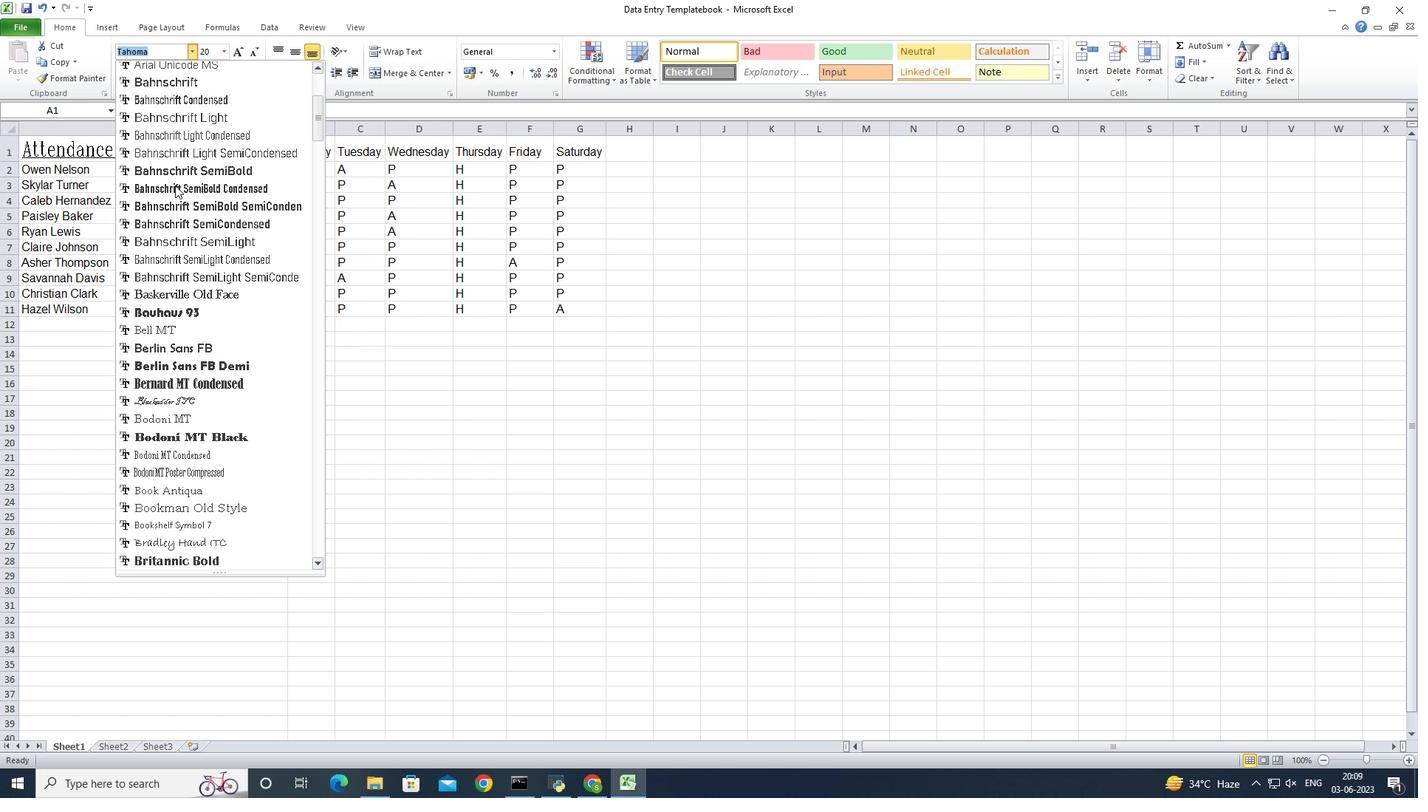 
Action: Mouse scrolled (175, 186) with delta (0, 0)
Screenshot: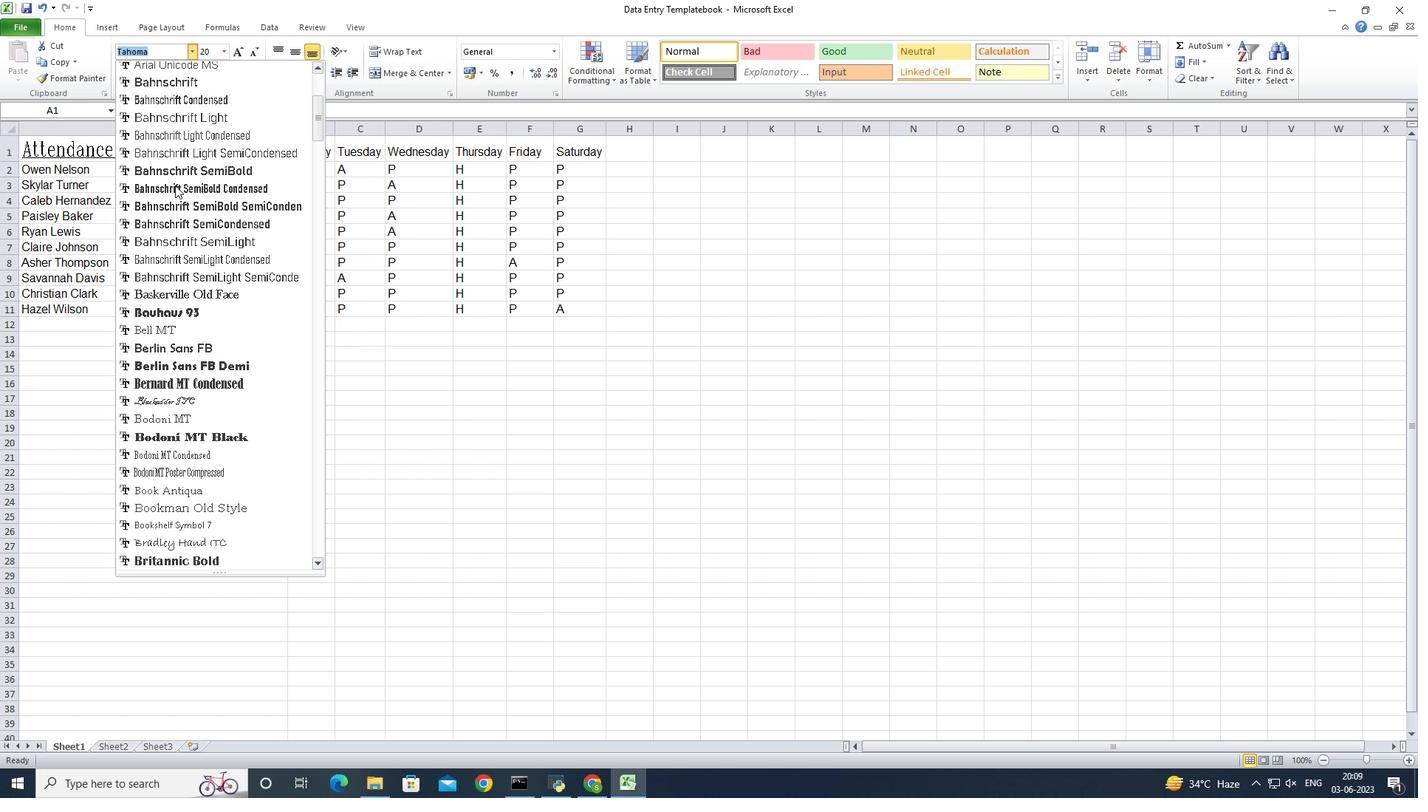
Action: Mouse scrolled (175, 186) with delta (0, 0)
Screenshot: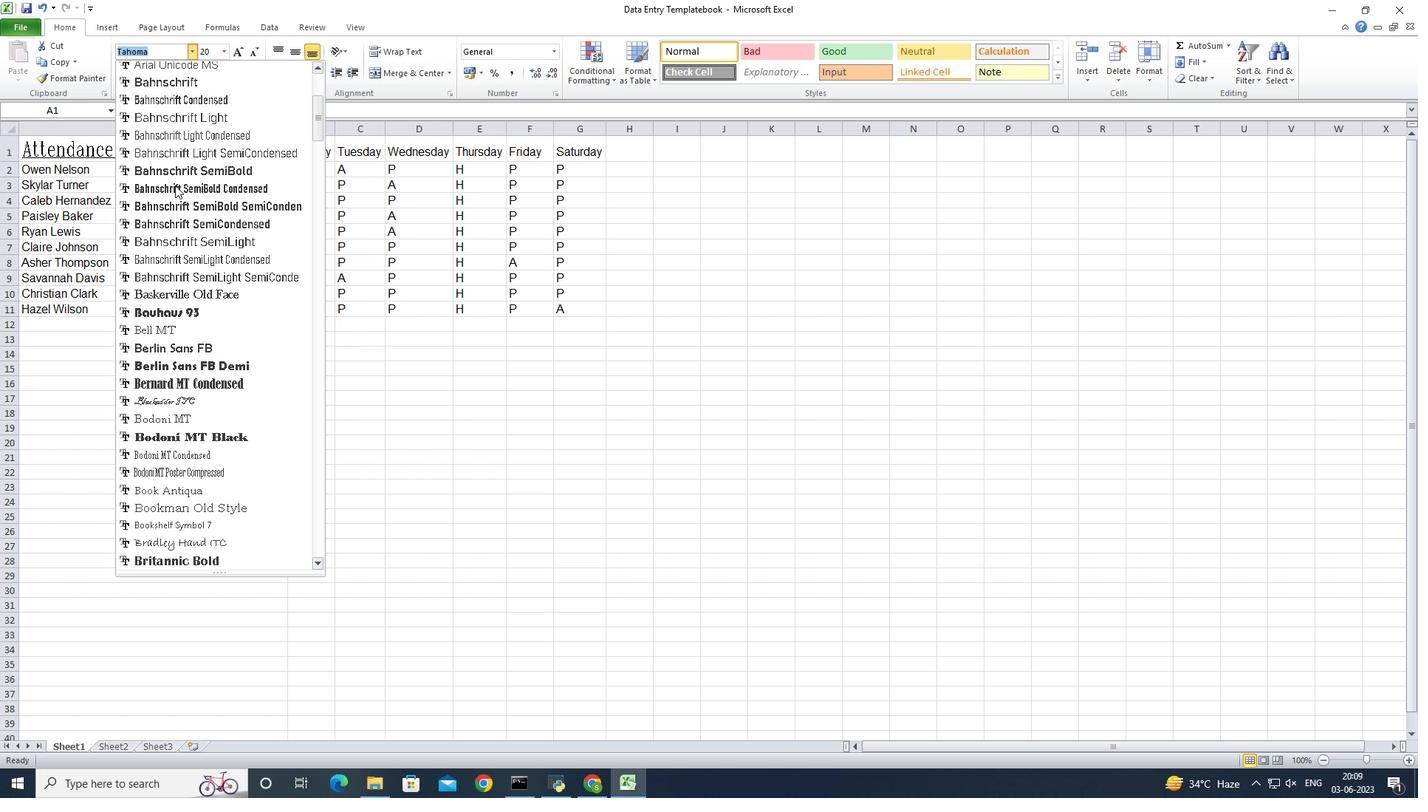 
Action: Mouse scrolled (175, 186) with delta (0, 0)
Screenshot: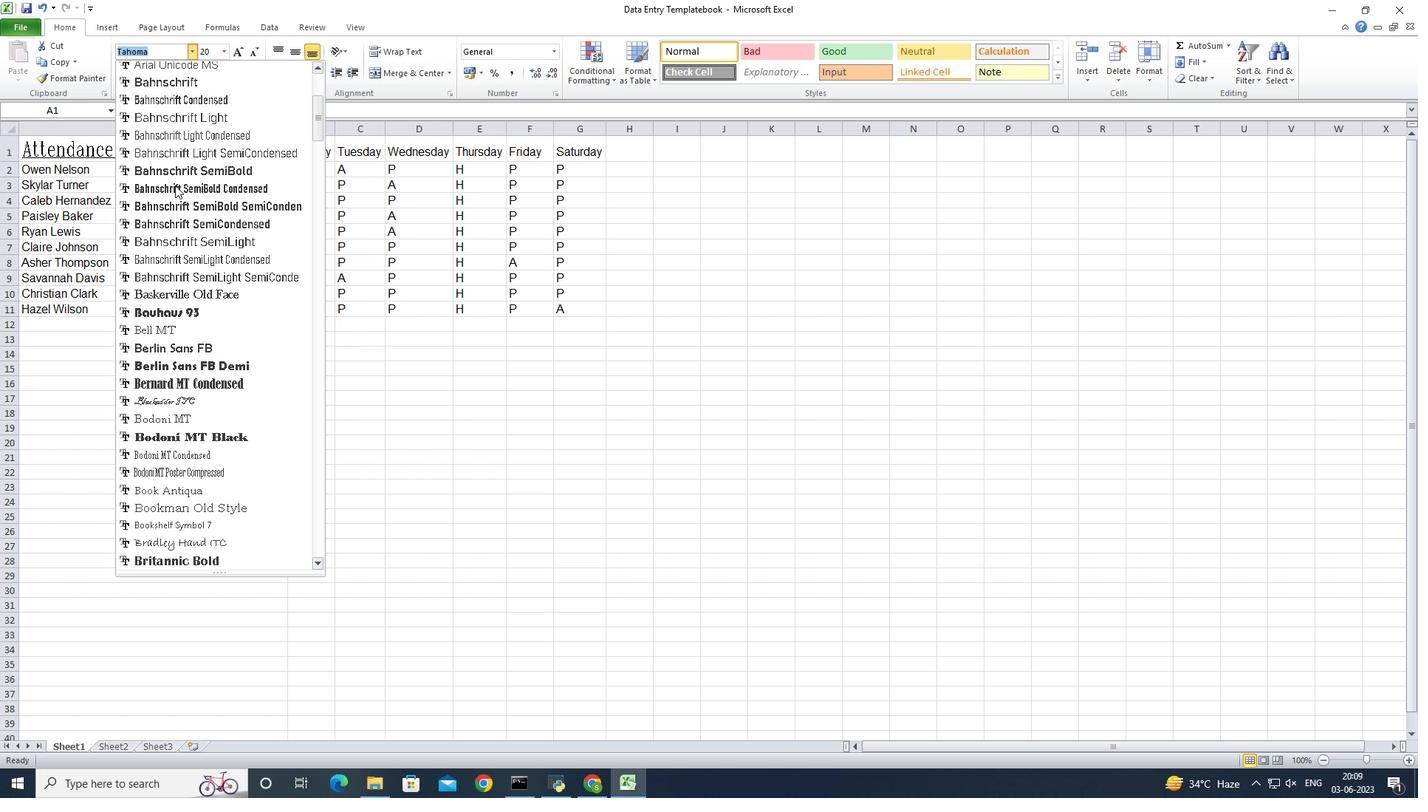 
Action: Mouse scrolled (175, 186) with delta (0, 0)
Screenshot: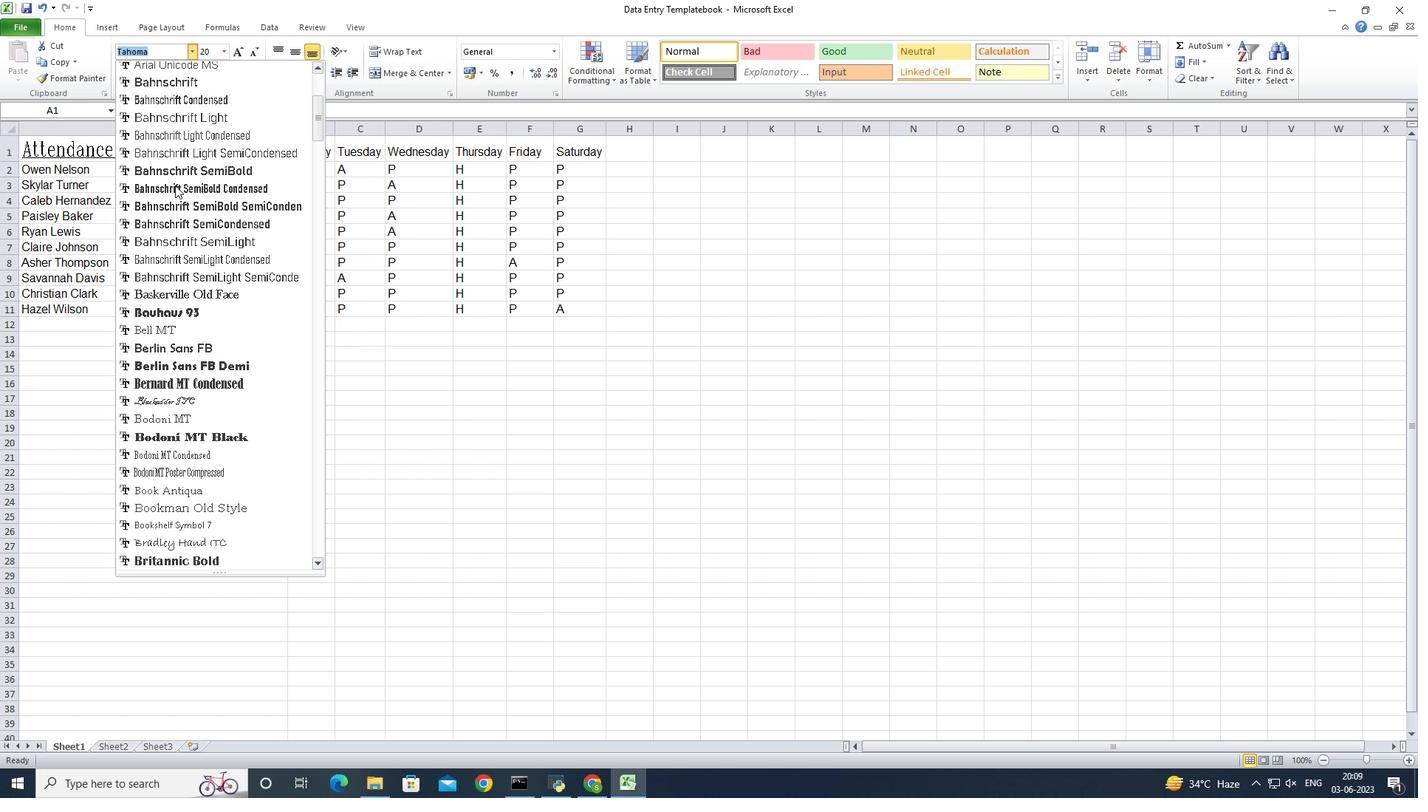 
Action: Mouse scrolled (175, 186) with delta (0, 0)
Screenshot: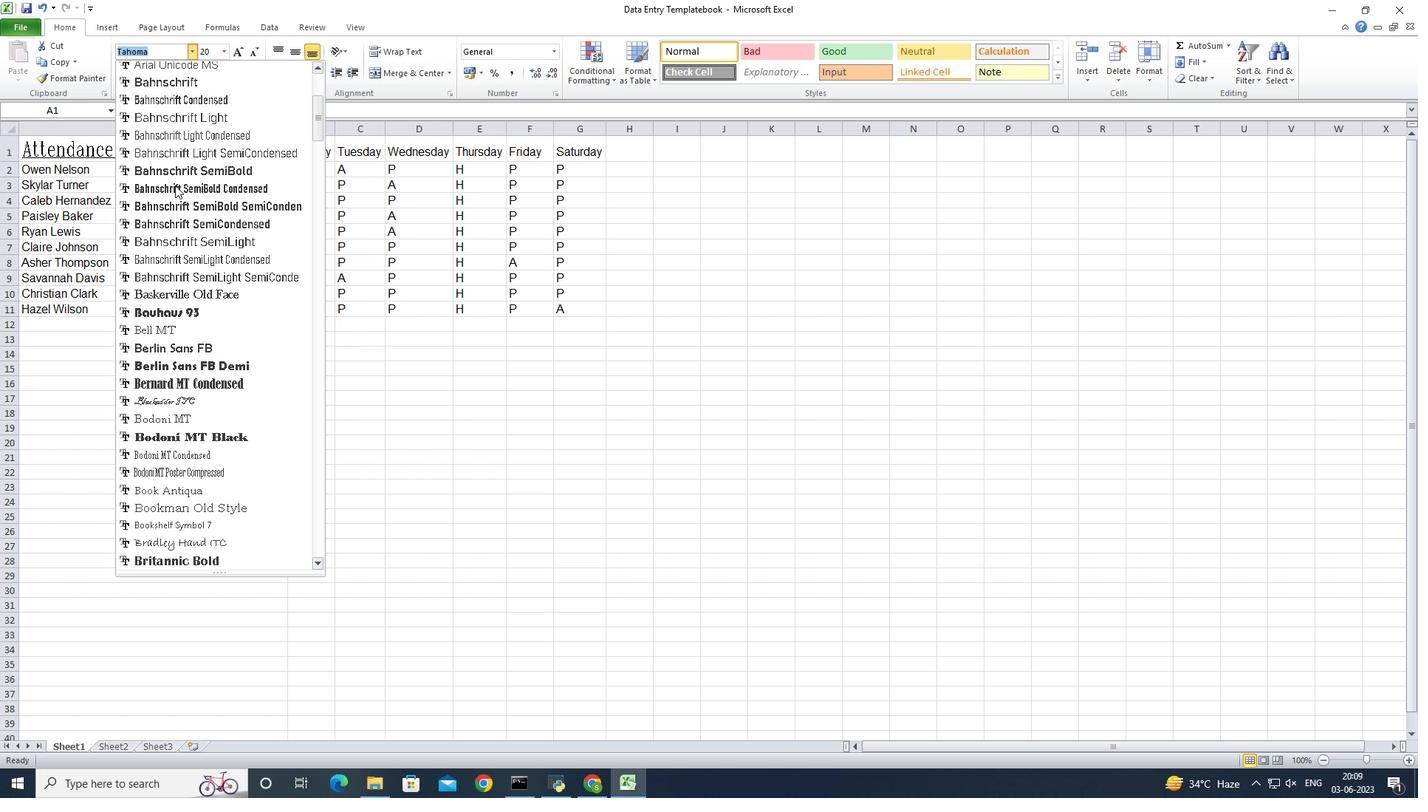 
Action: Mouse moved to (148, 226)
Screenshot: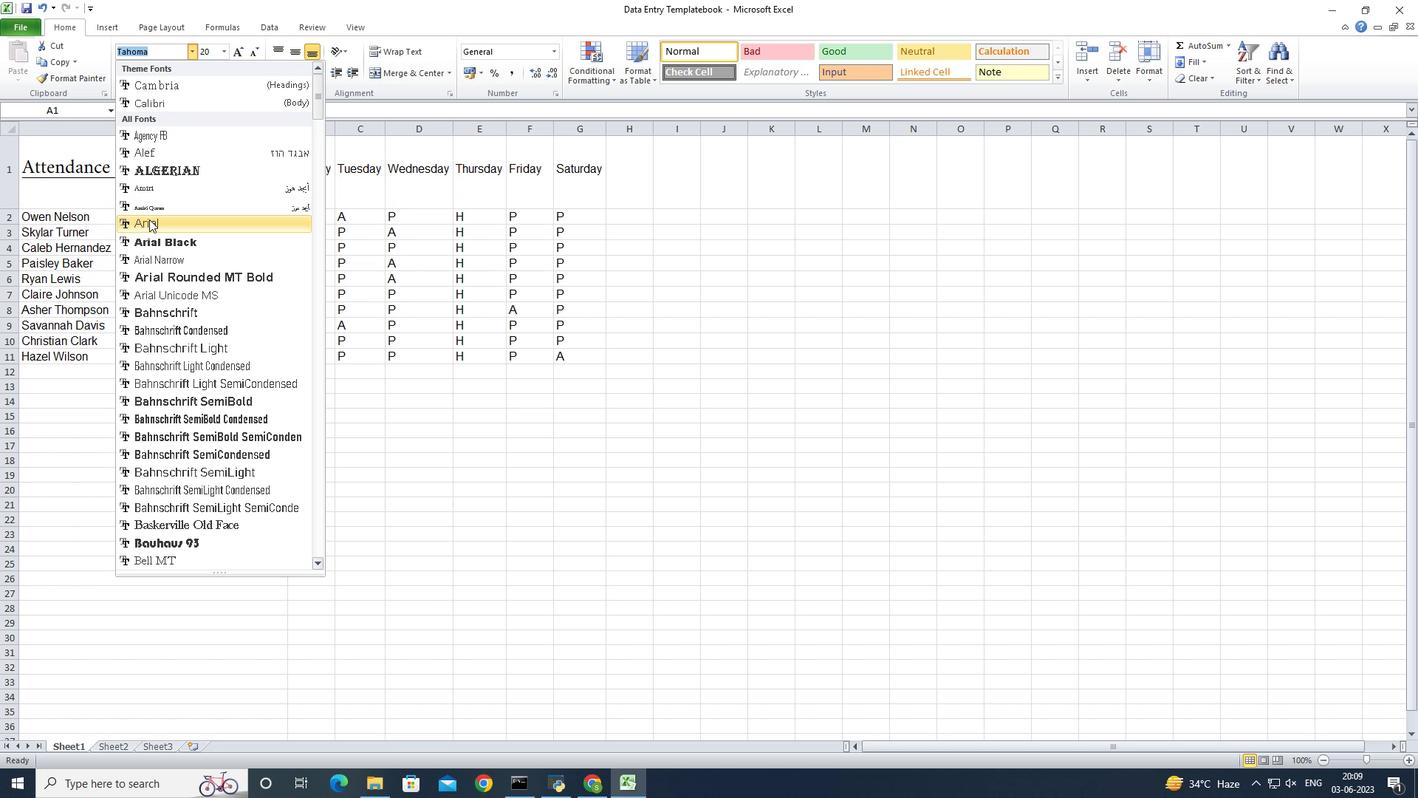
Action: Mouse pressed left at (148, 226)
Screenshot: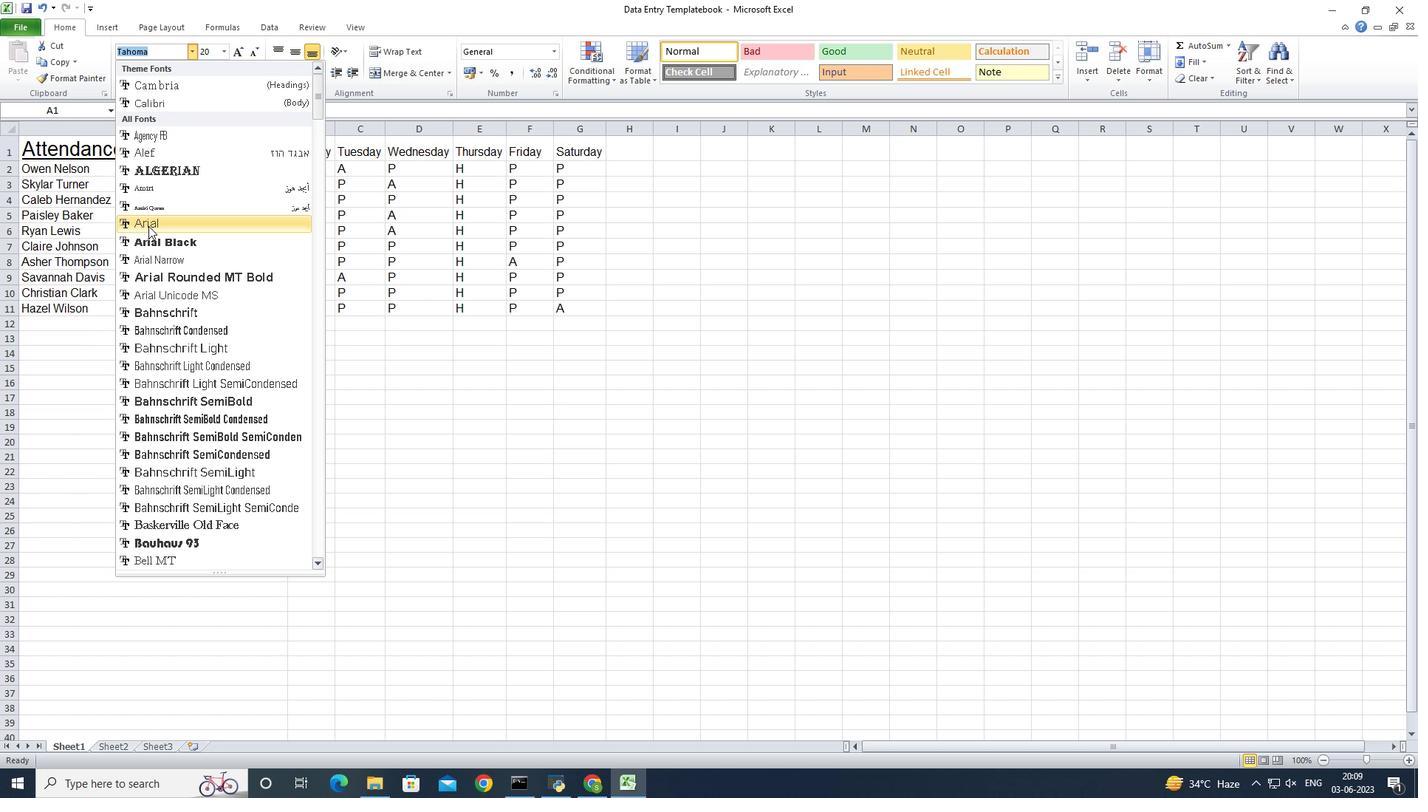 
Action: Mouse moved to (157, 72)
Screenshot: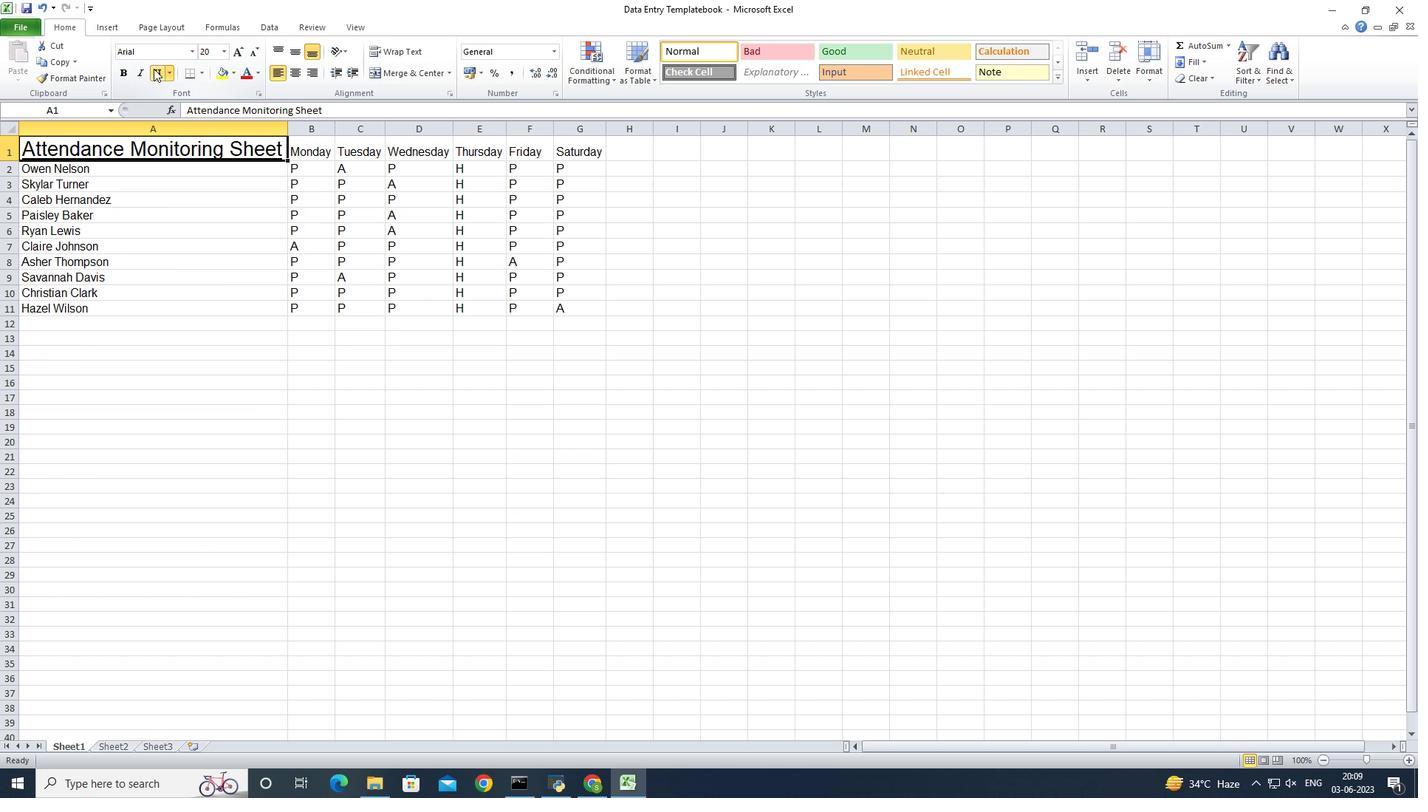 
Action: Mouse pressed left at (157, 72)
Screenshot: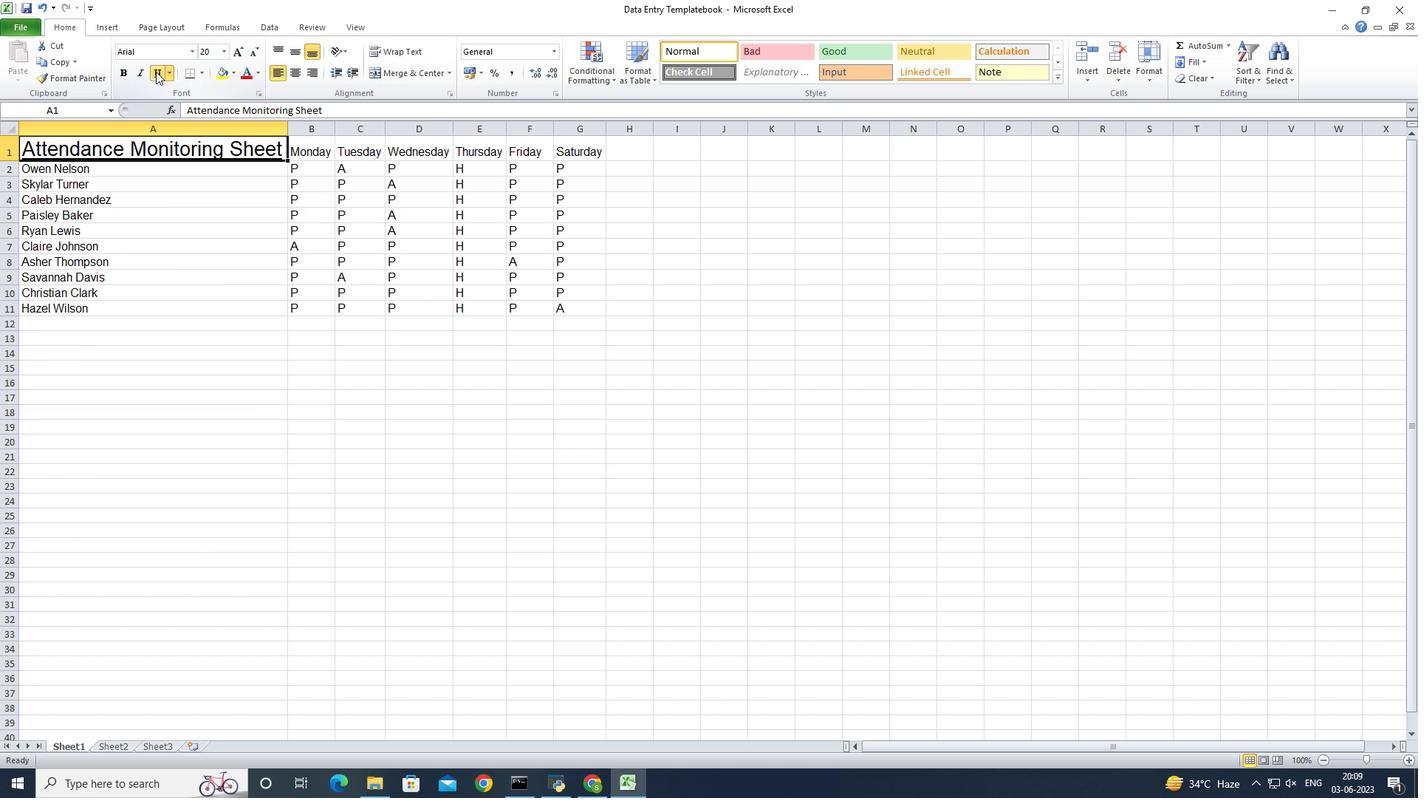
Action: Mouse moved to (155, 73)
Screenshot: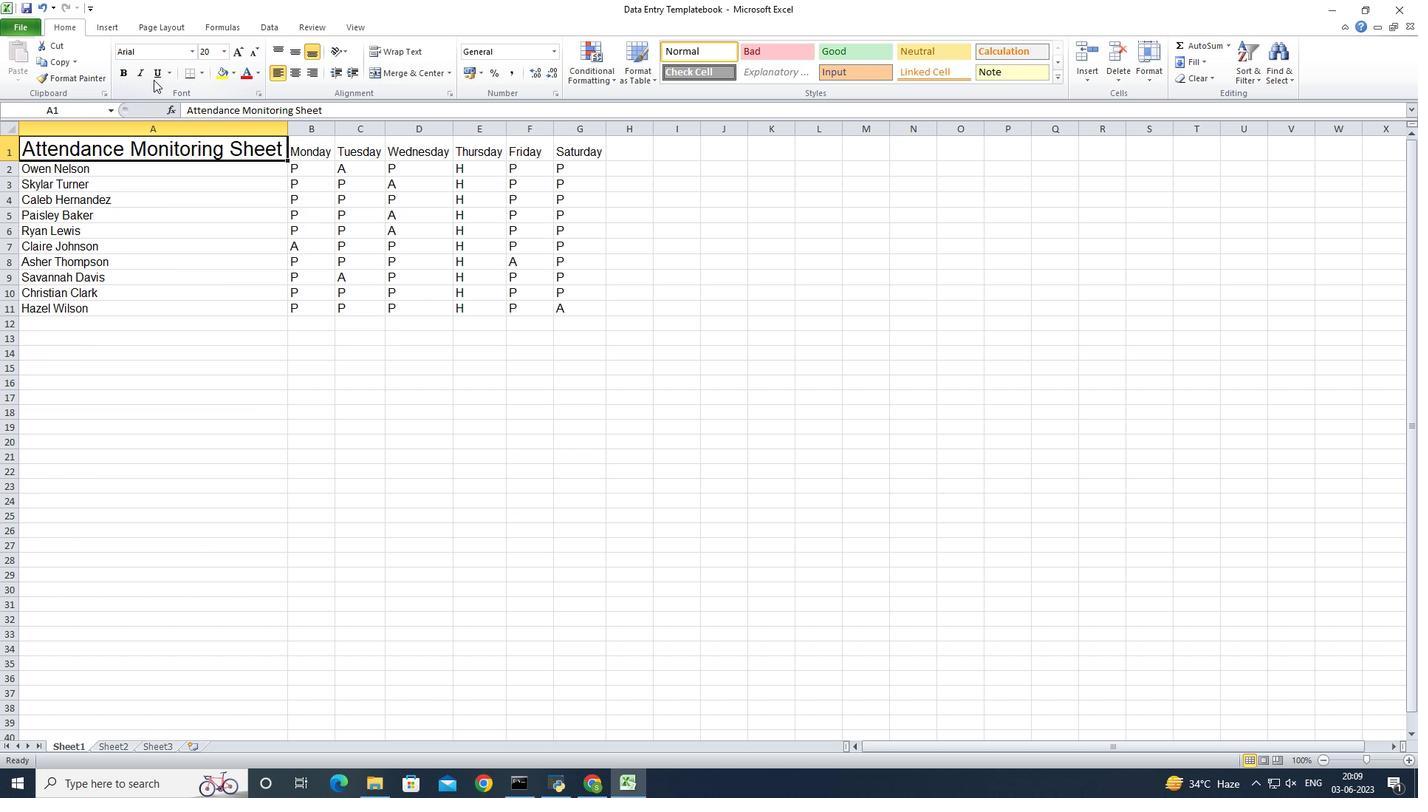 
Action: Mouse pressed left at (155, 73)
Screenshot: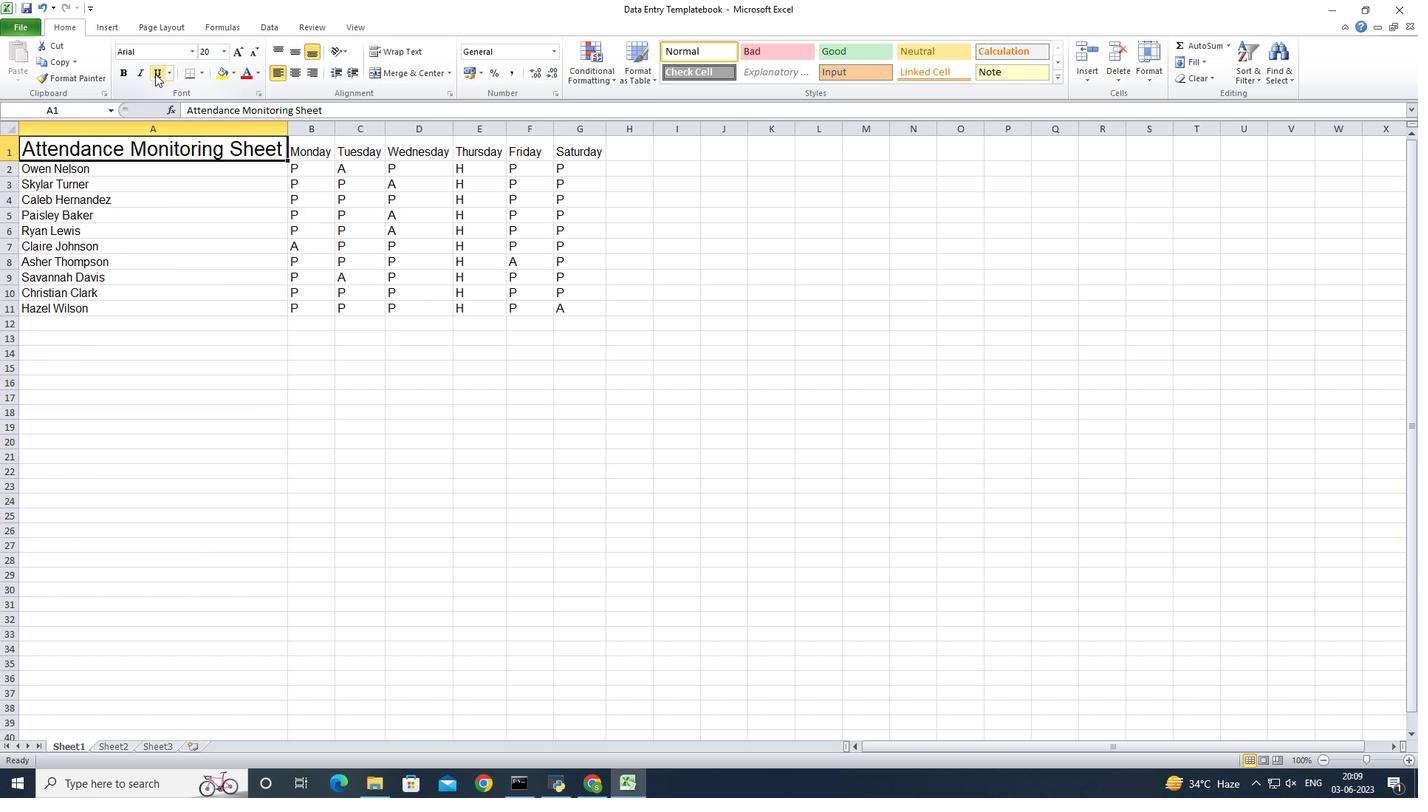 
Action: Mouse moved to (230, 47)
Screenshot: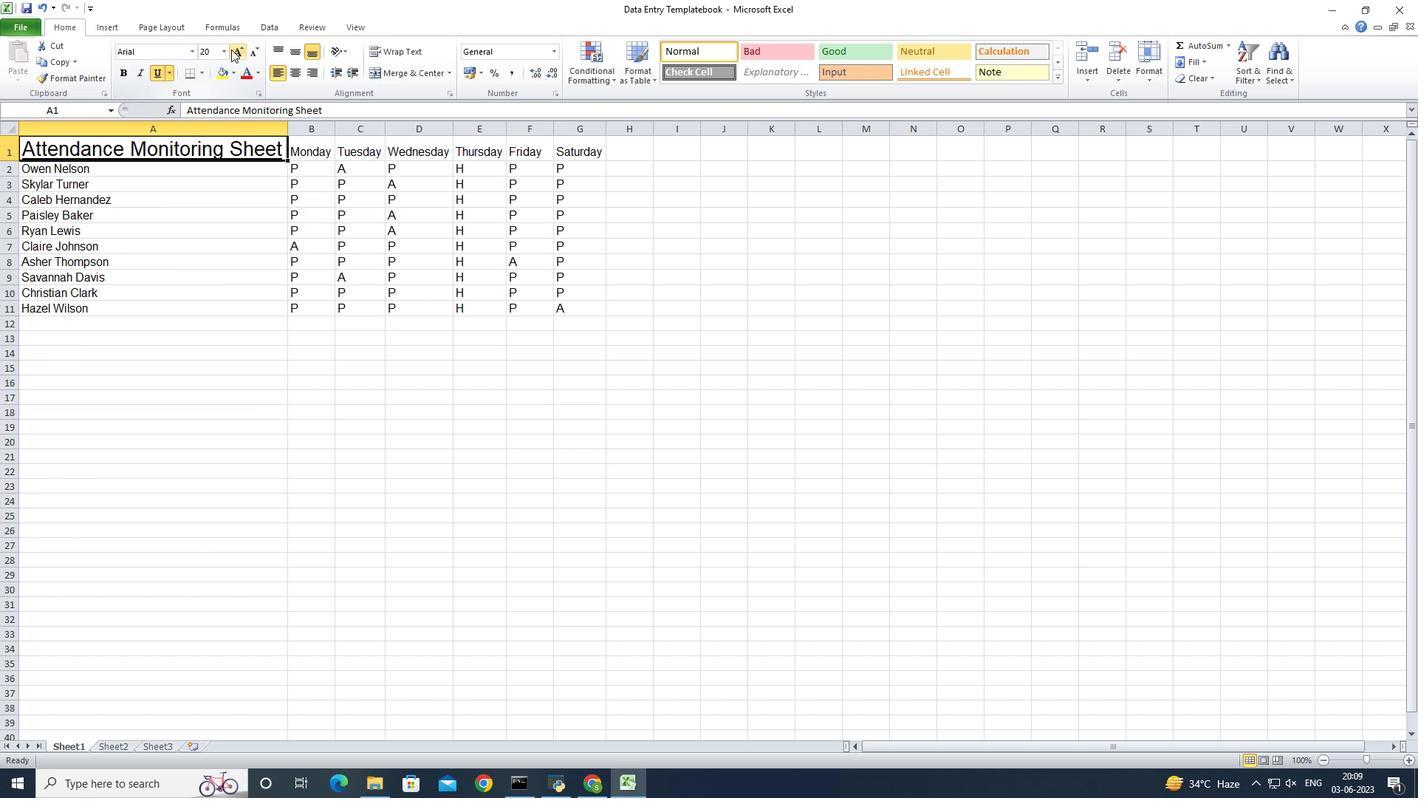 
Action: Mouse pressed left at (230, 47)
Screenshot: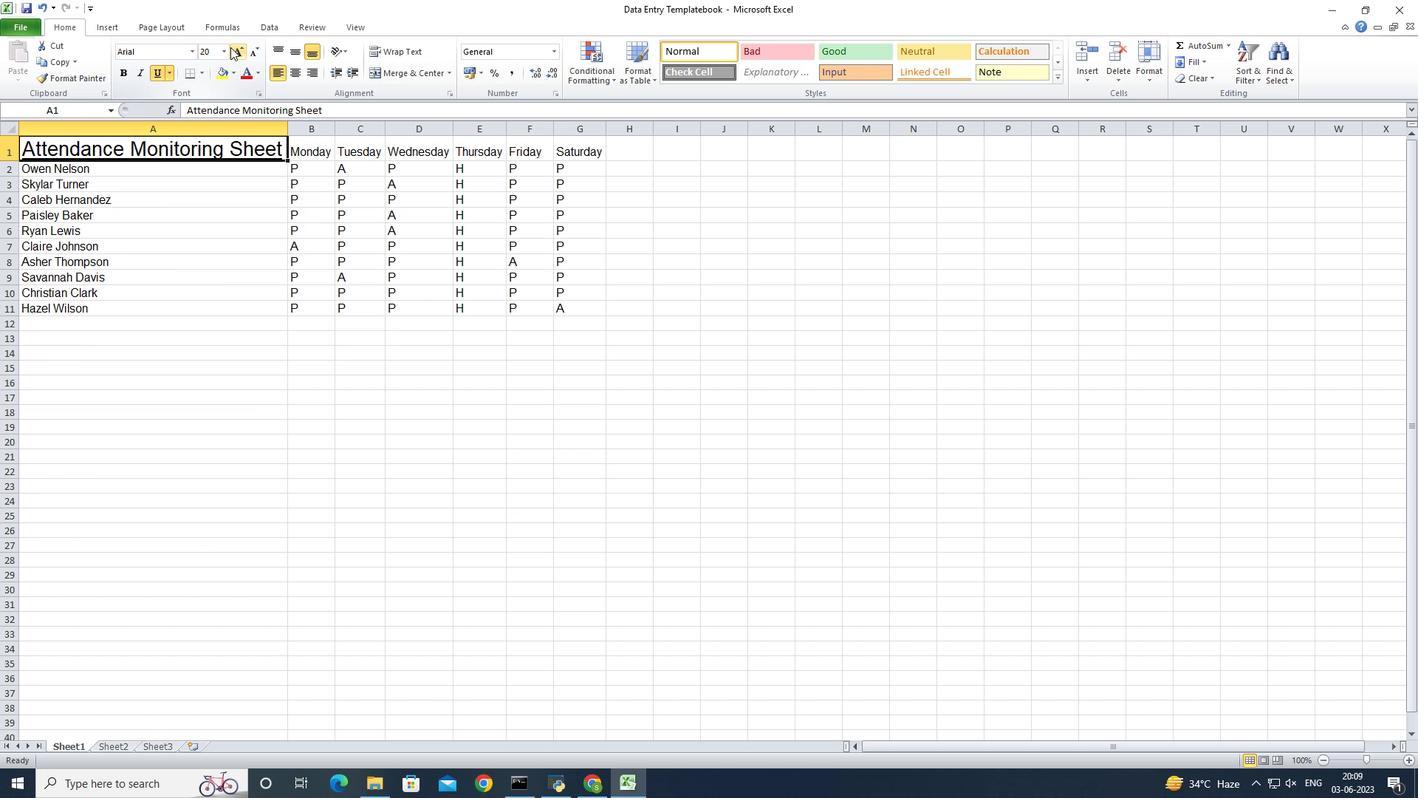 
Action: Mouse moved to (224, 47)
Screenshot: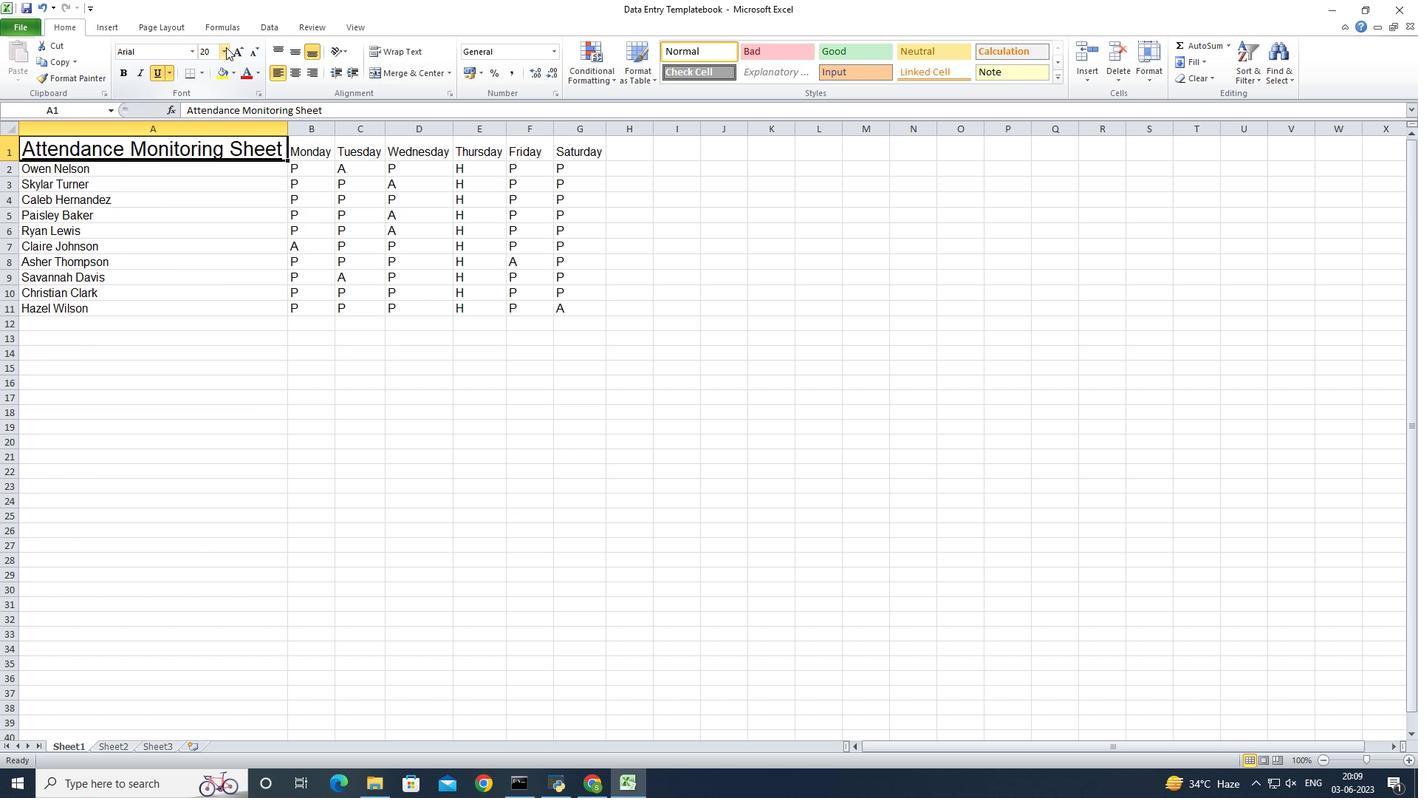 
Action: Mouse pressed left at (224, 47)
Screenshot: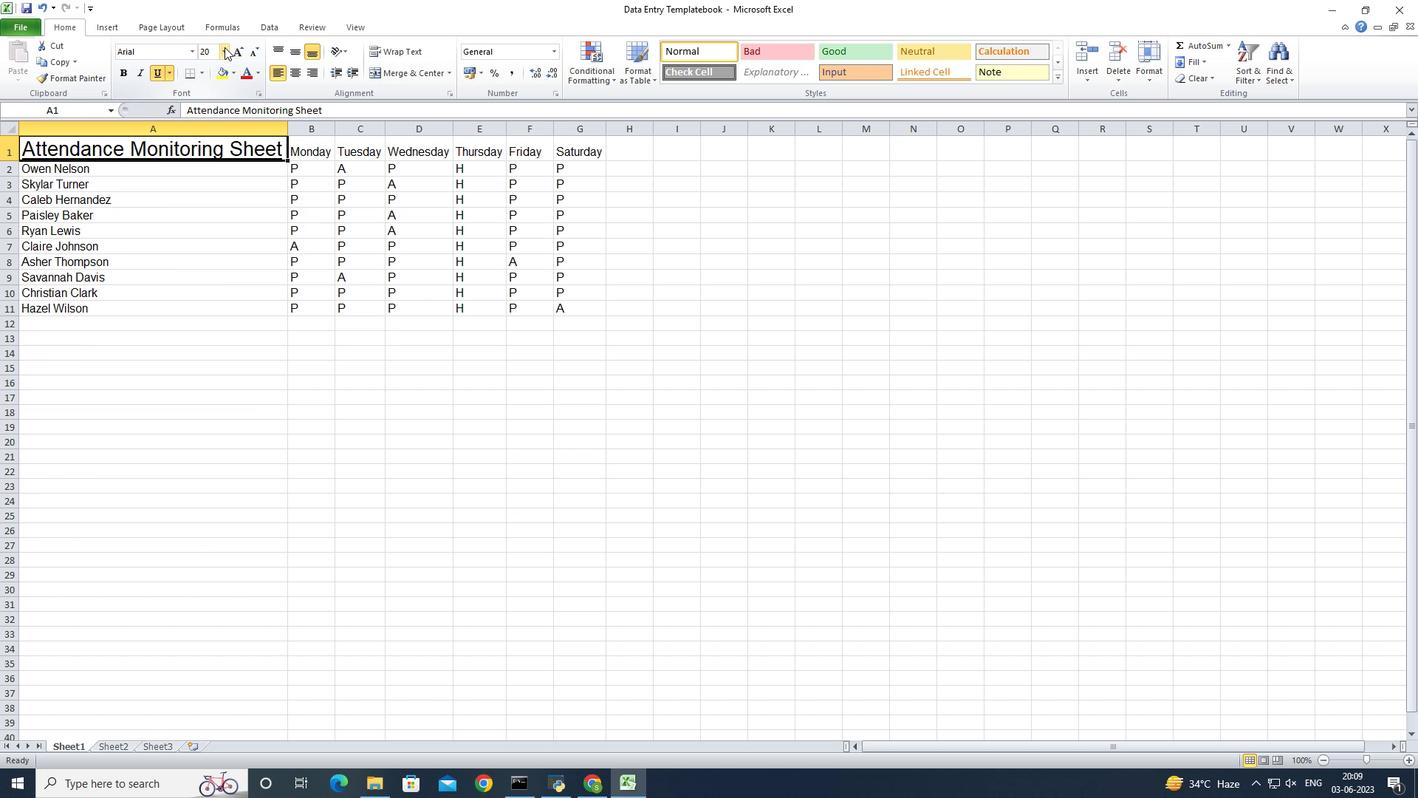 
Action: Mouse moved to (208, 153)
Screenshot: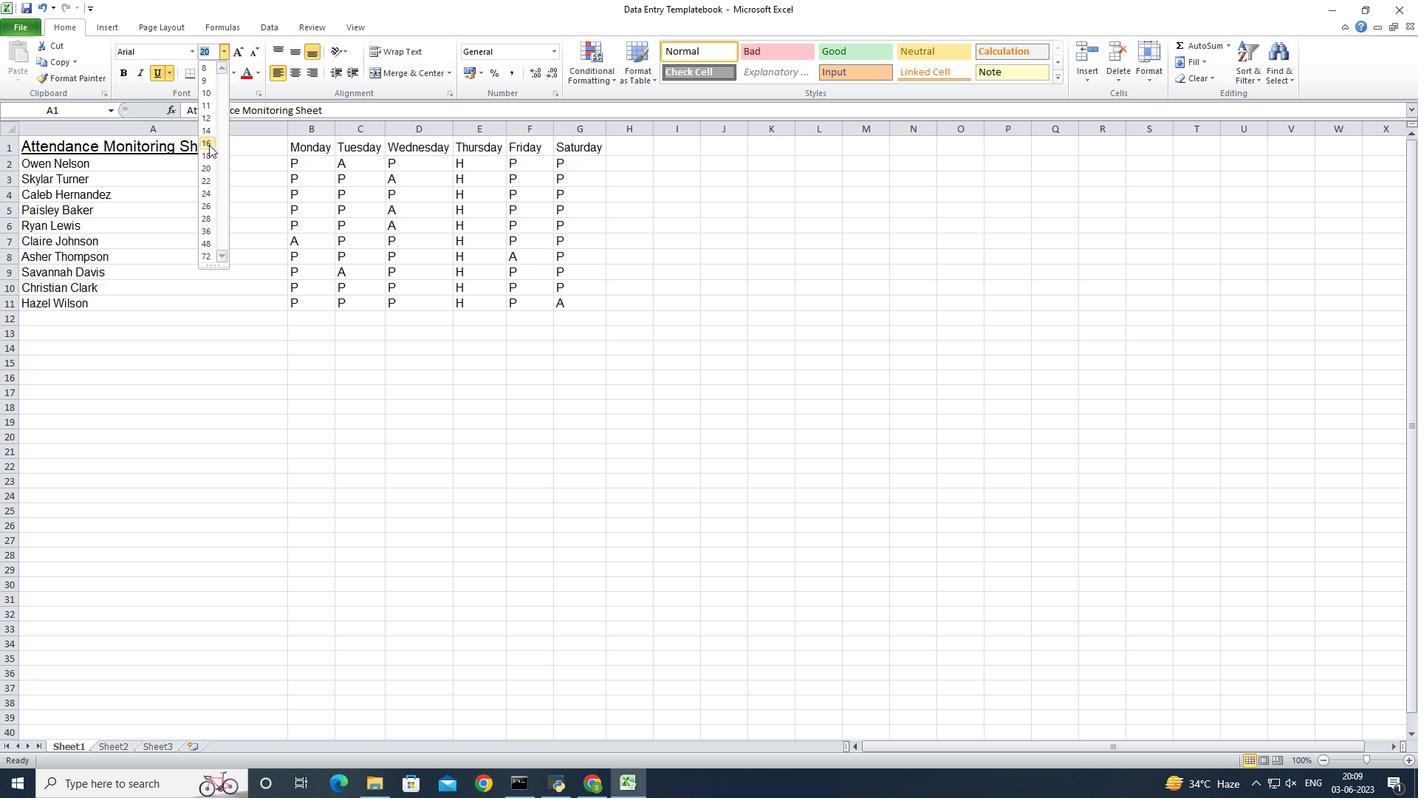 
Action: Mouse pressed left at (208, 153)
Screenshot: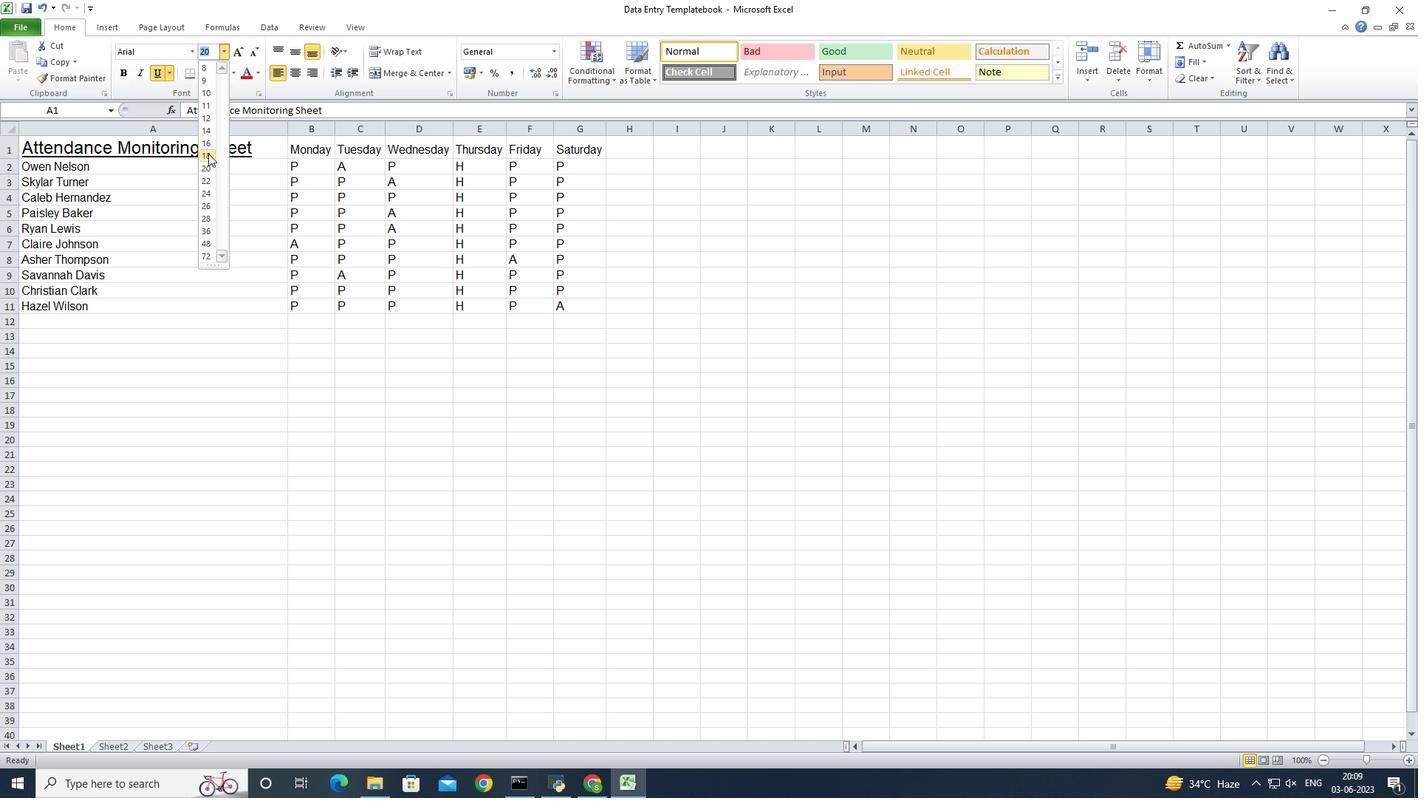 
Action: Mouse moved to (118, 162)
Screenshot: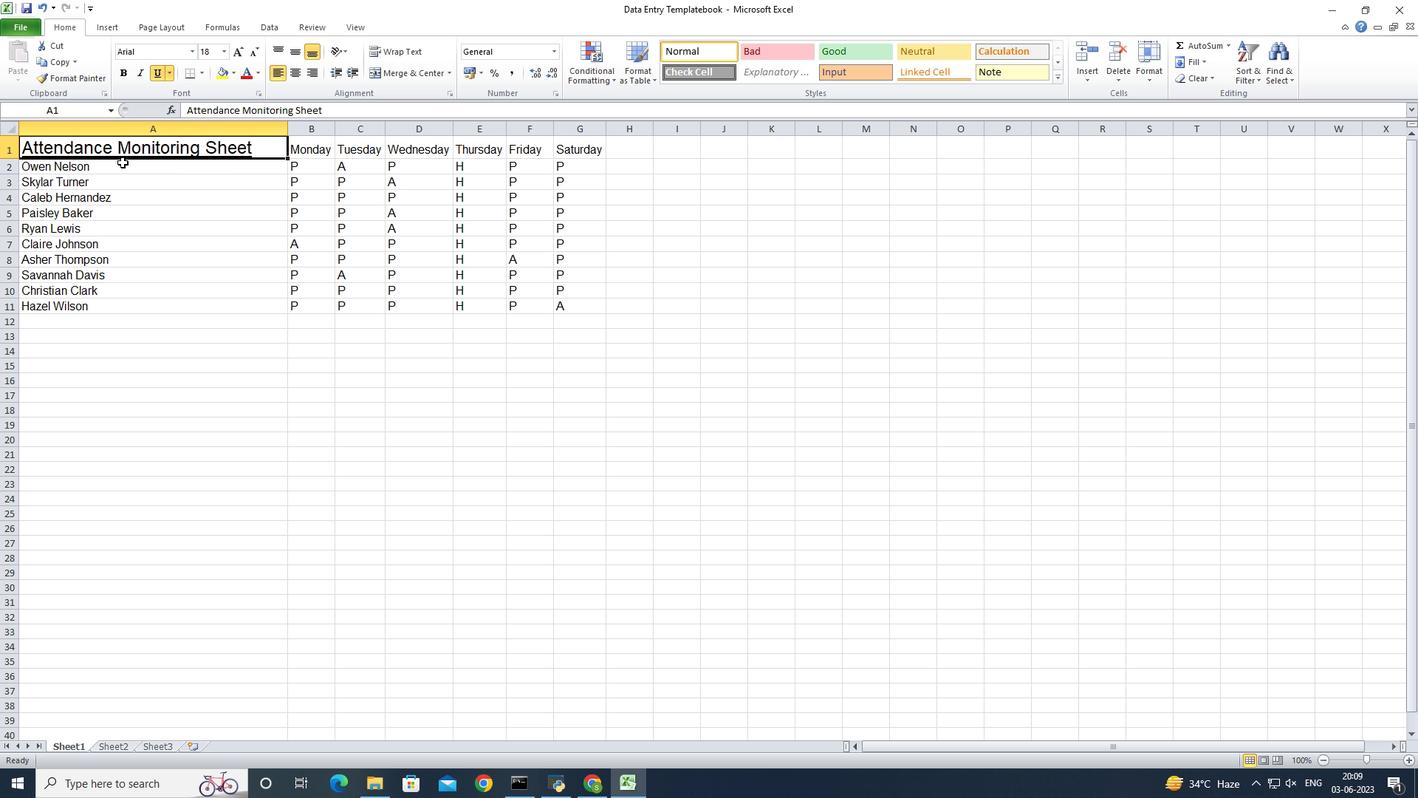 
Action: Mouse pressed left at (118, 162)
Screenshot: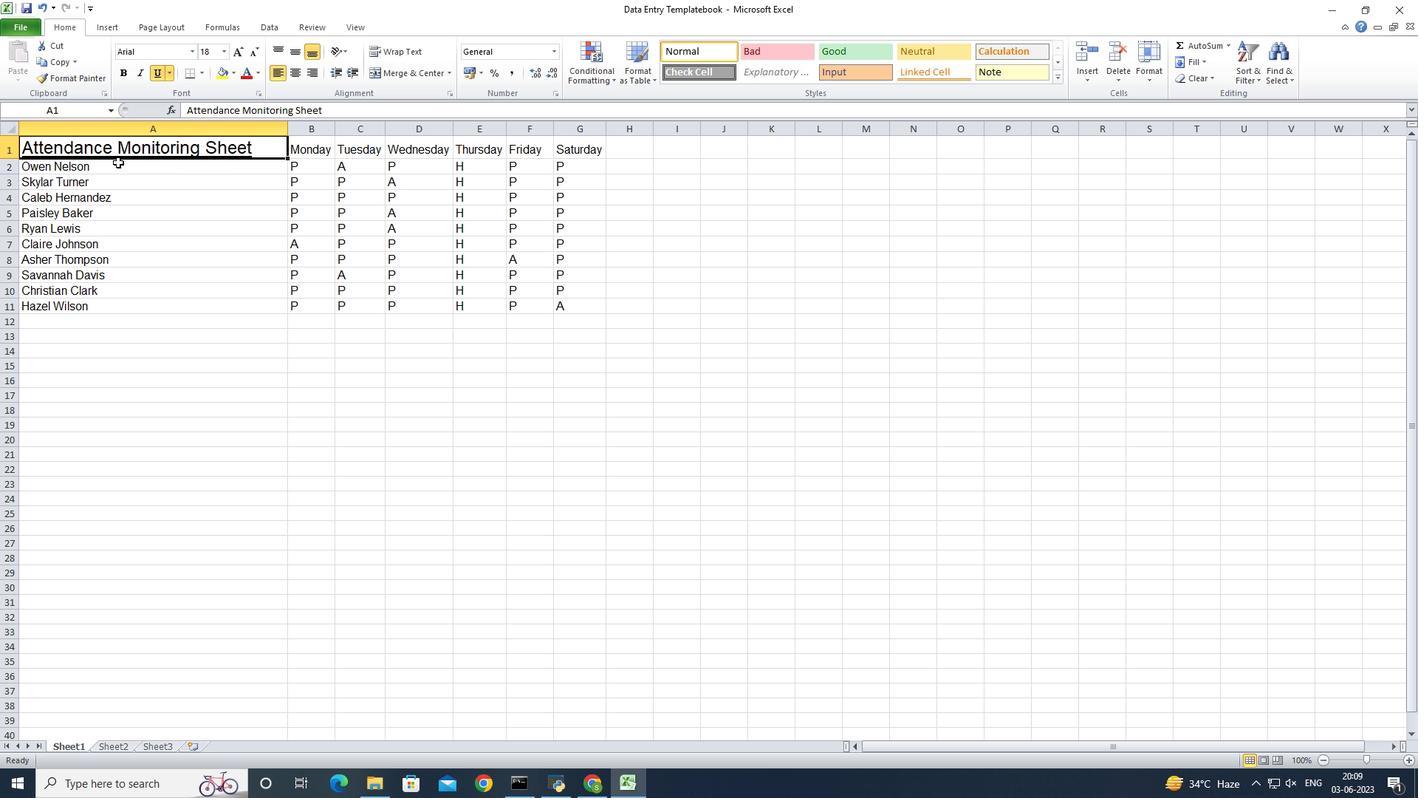 
Action: Mouse moved to (193, 52)
Screenshot: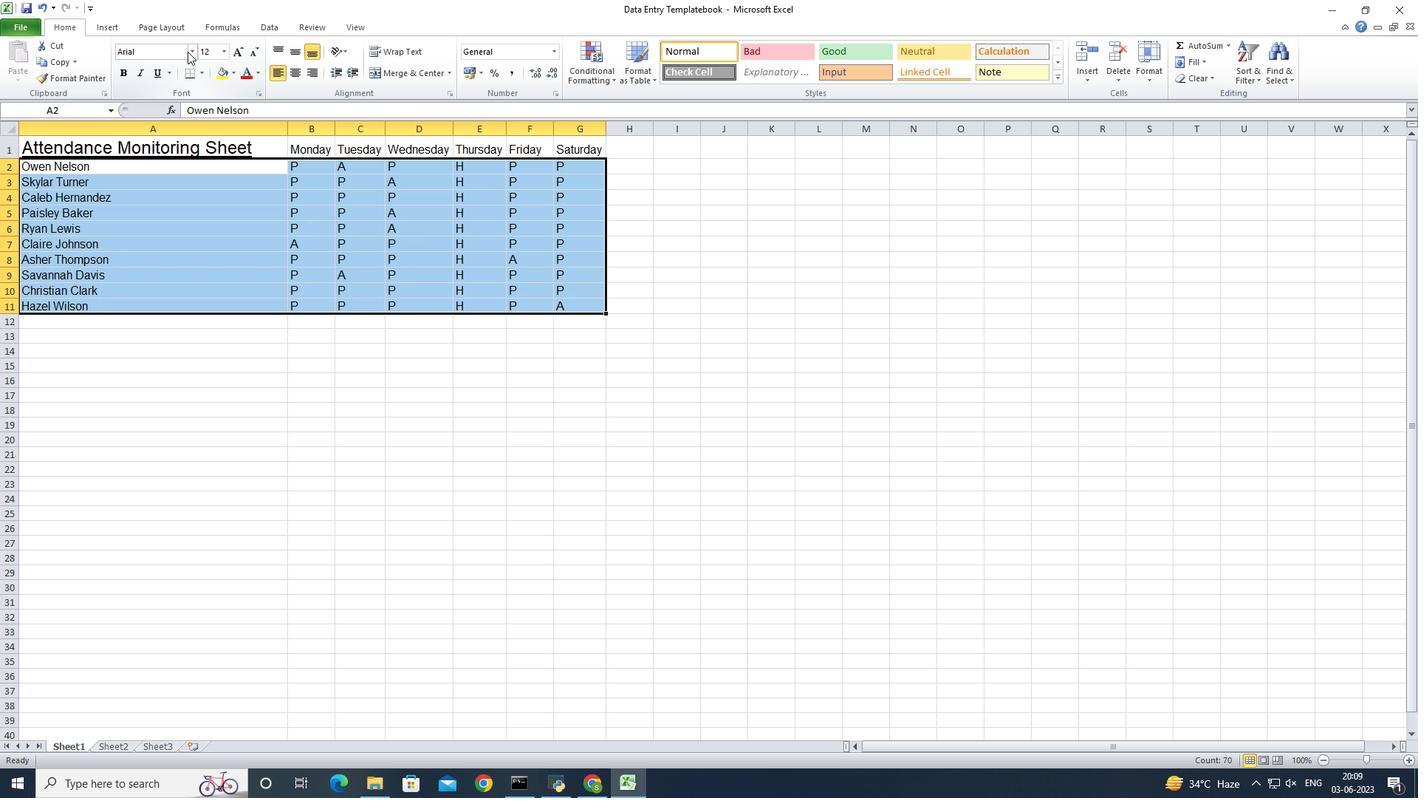 
Action: Mouse pressed left at (193, 52)
Screenshot: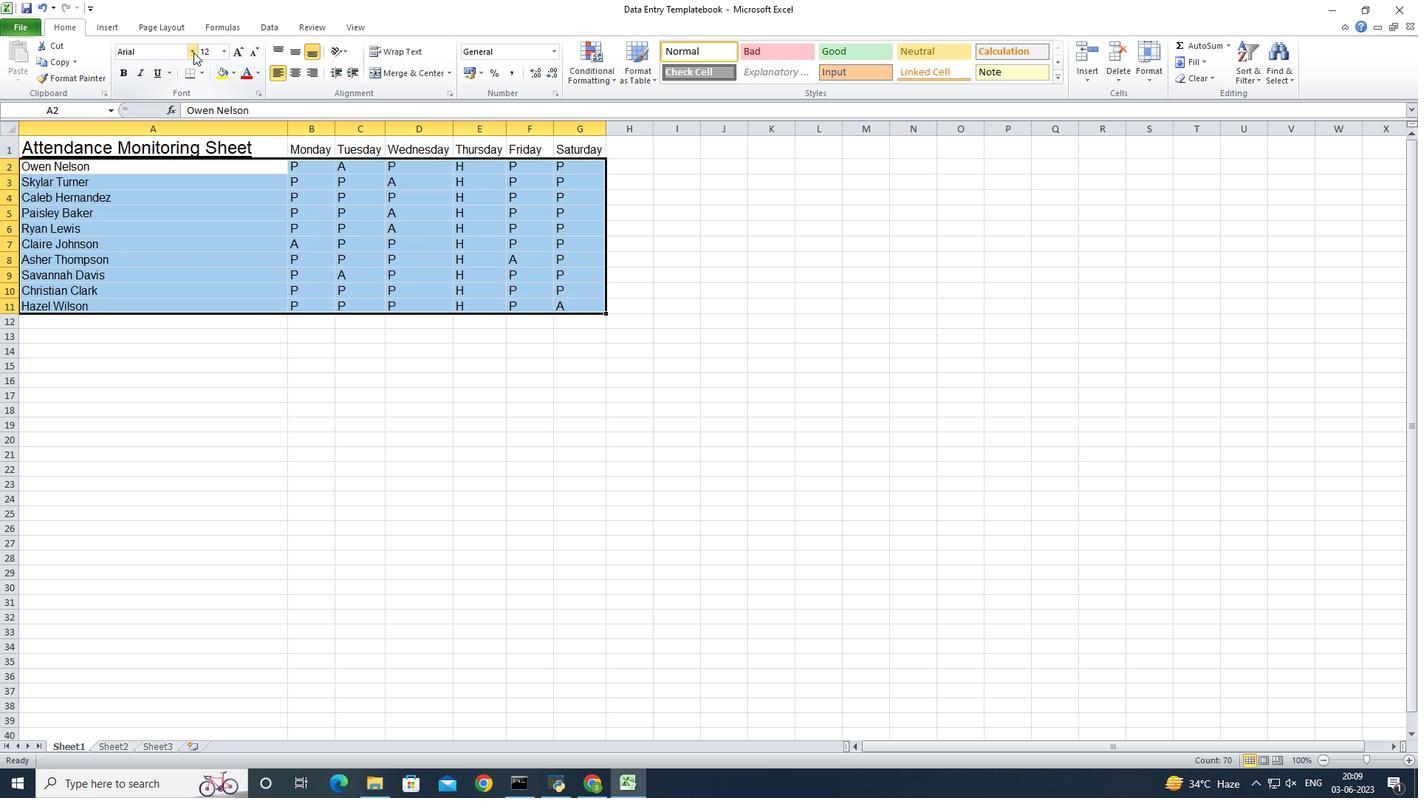 
Action: Mouse moved to (155, 101)
Screenshot: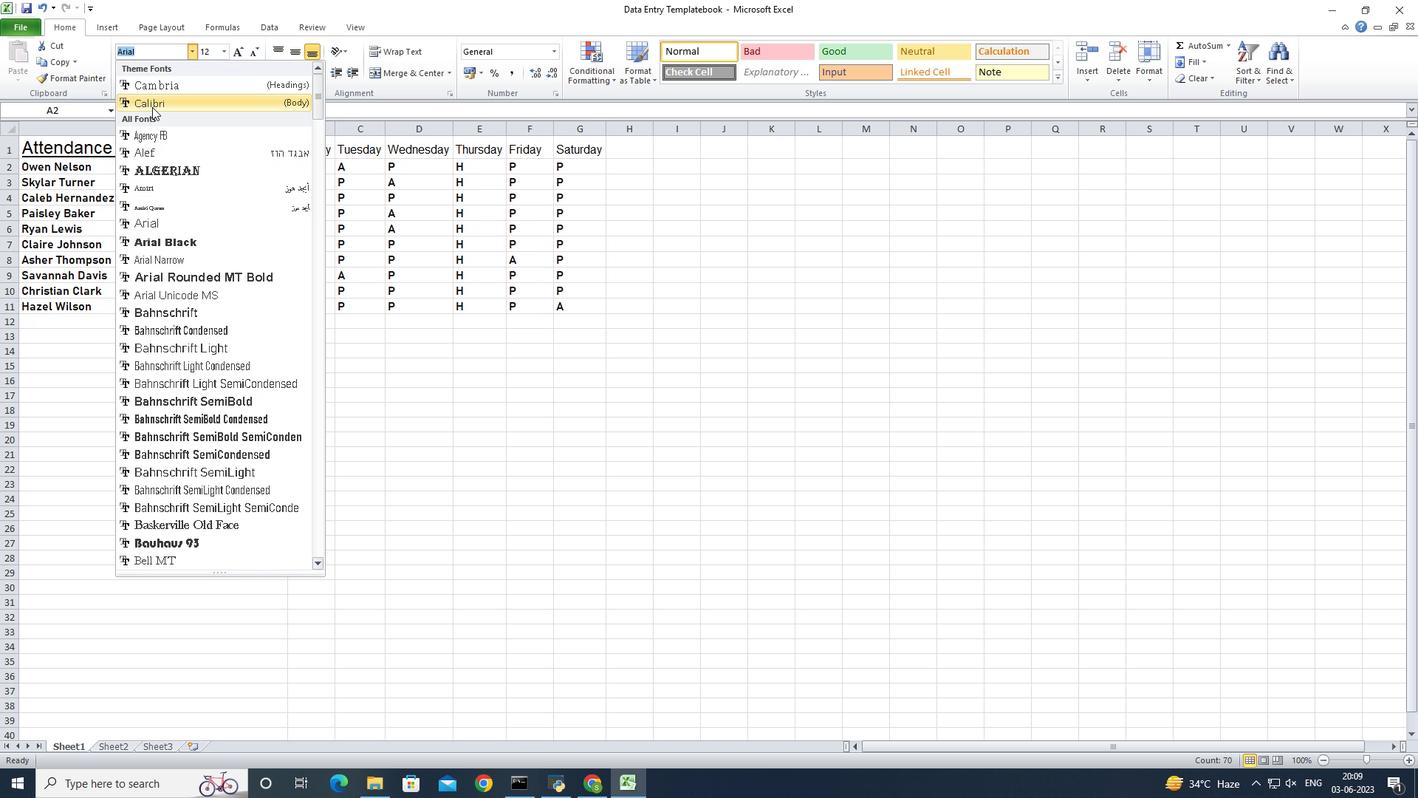 
Action: Mouse pressed left at (155, 101)
Screenshot: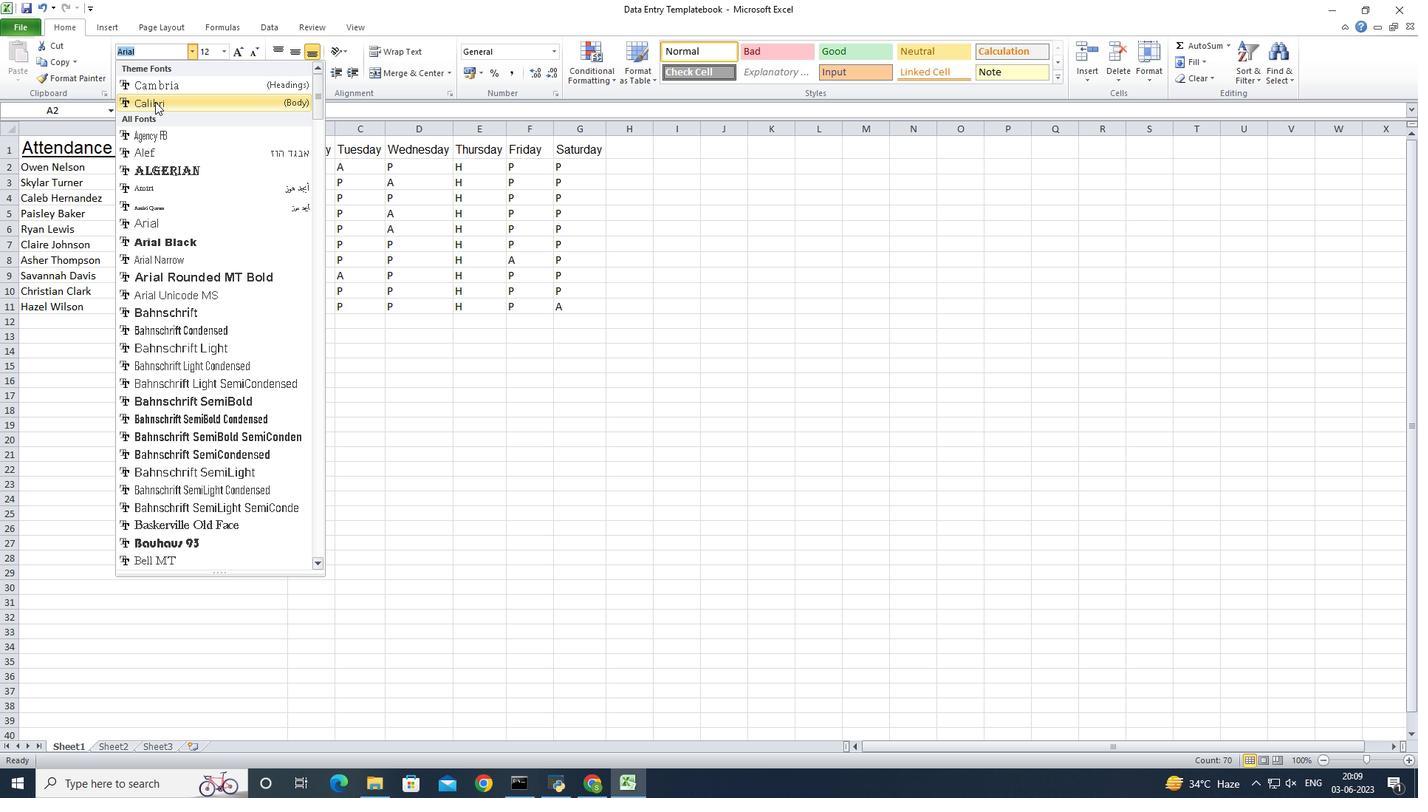 
Action: Mouse moved to (223, 51)
Screenshot: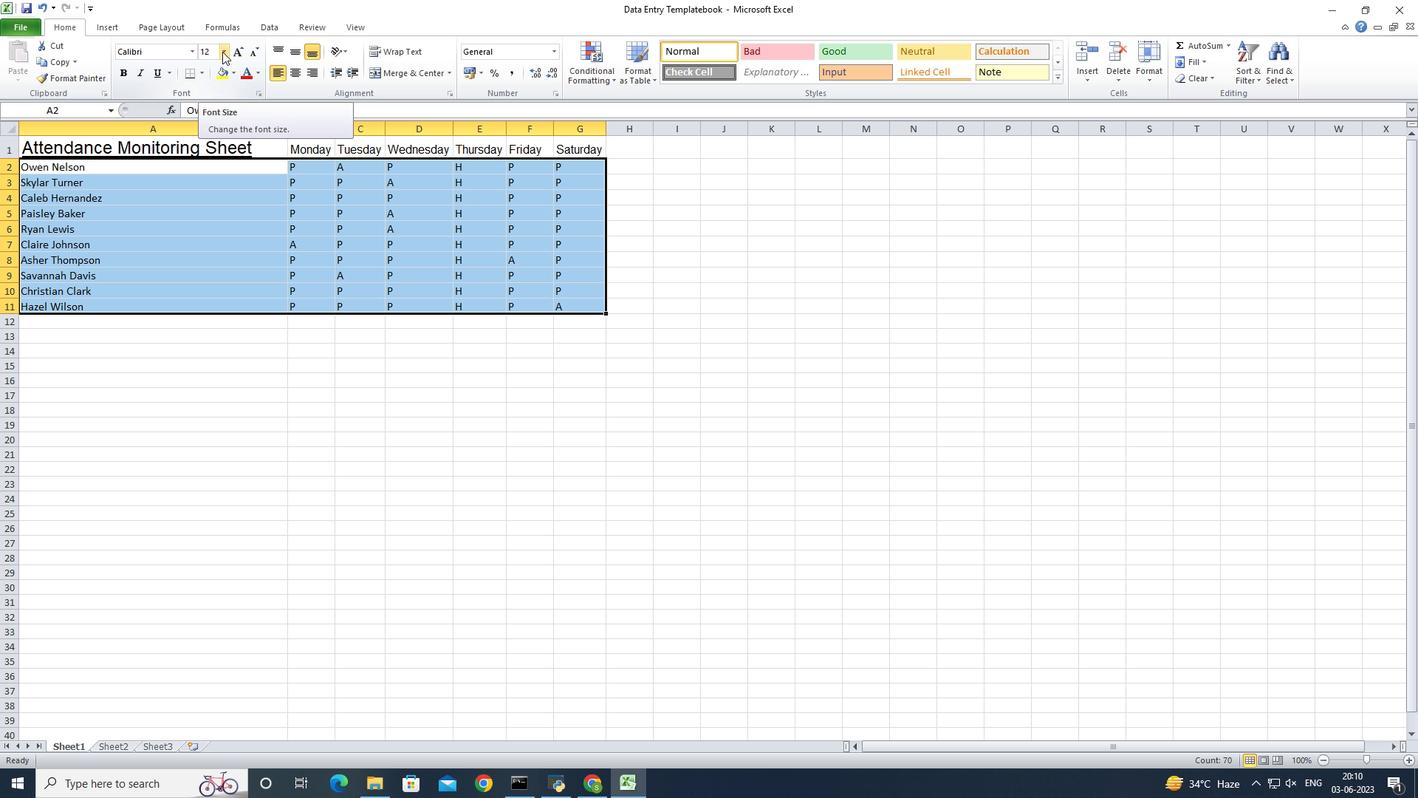 
Action: Mouse pressed left at (223, 51)
Screenshot: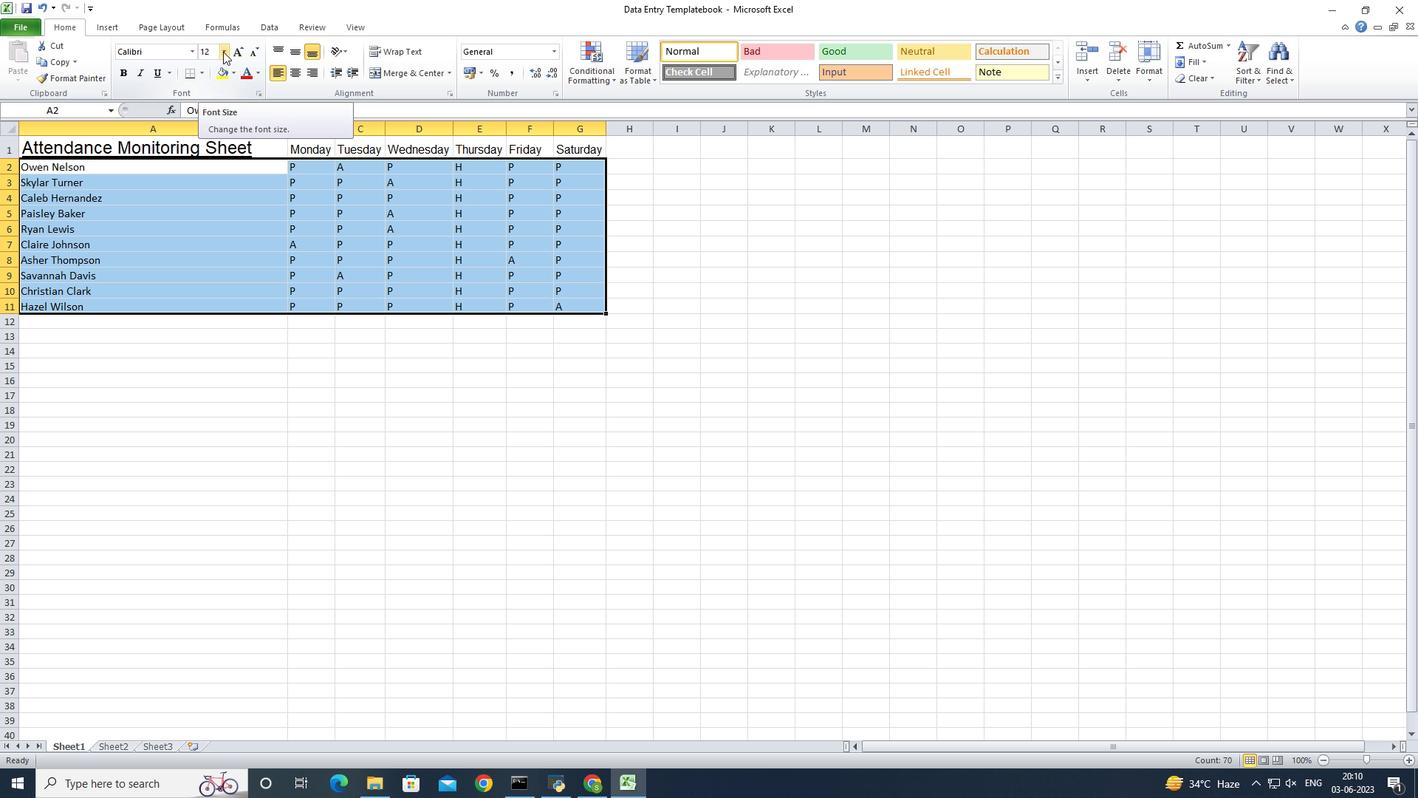 
Action: Mouse moved to (204, 80)
Screenshot: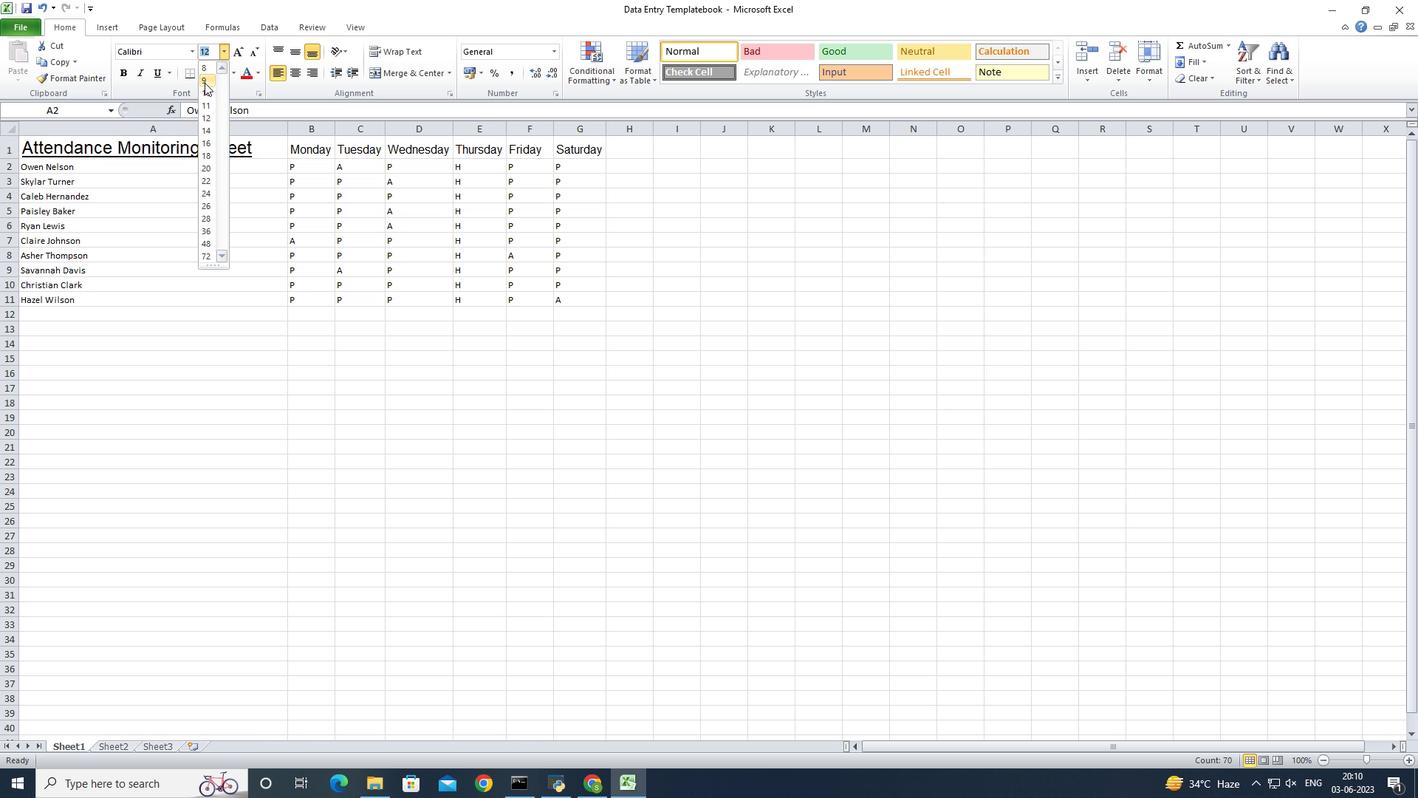 
Action: Mouse pressed left at (204, 80)
Screenshot: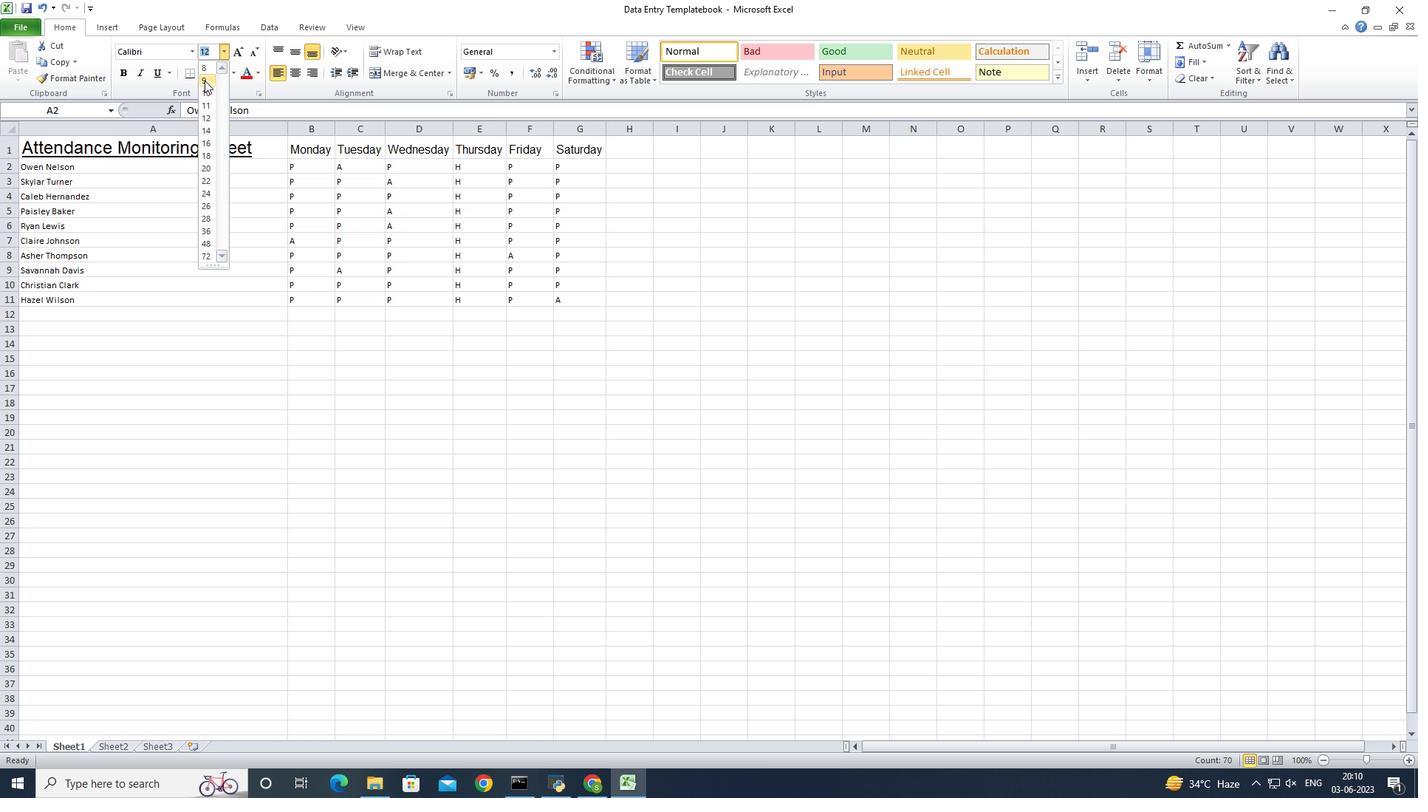 
Action: Mouse moved to (290, 72)
Screenshot: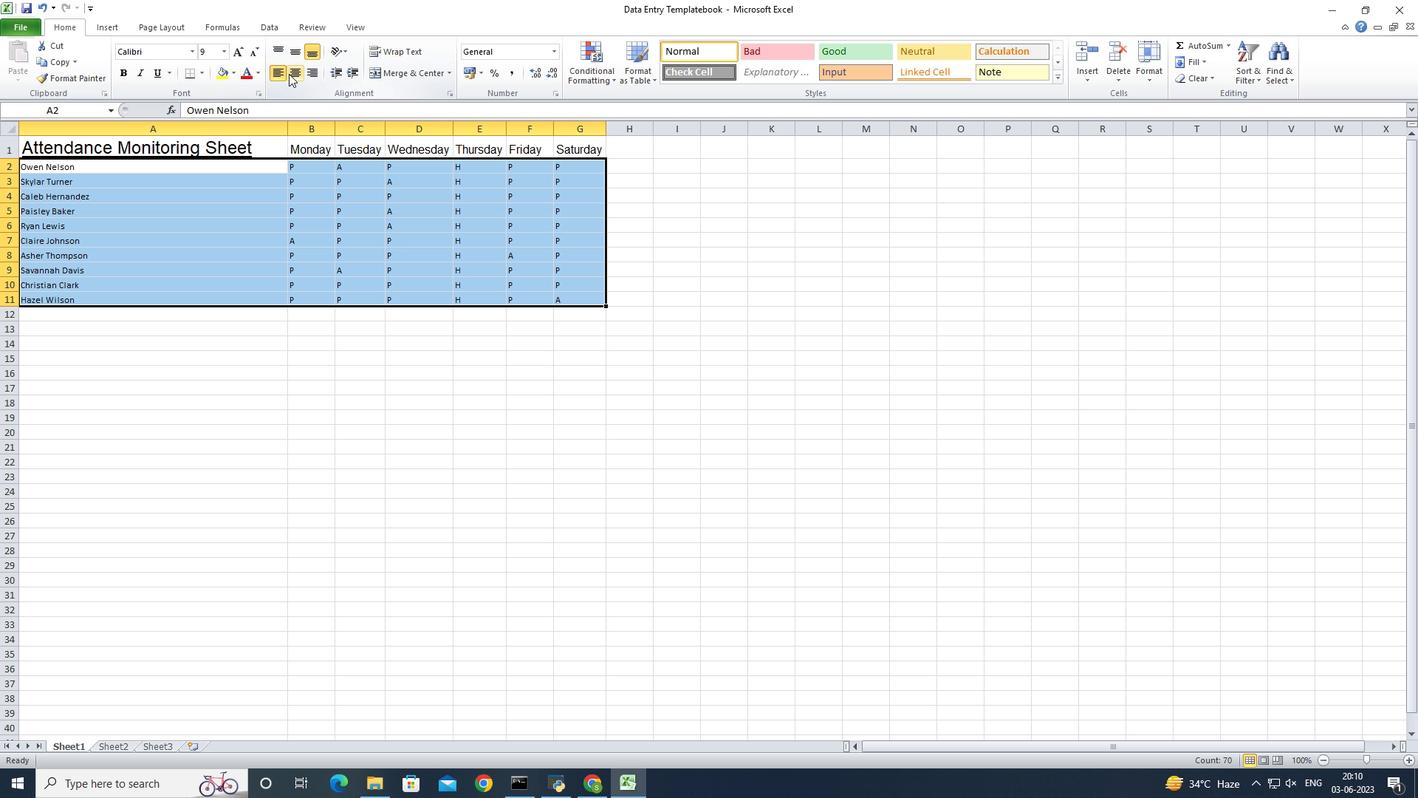 
Action: Mouse pressed left at (290, 72)
Screenshot: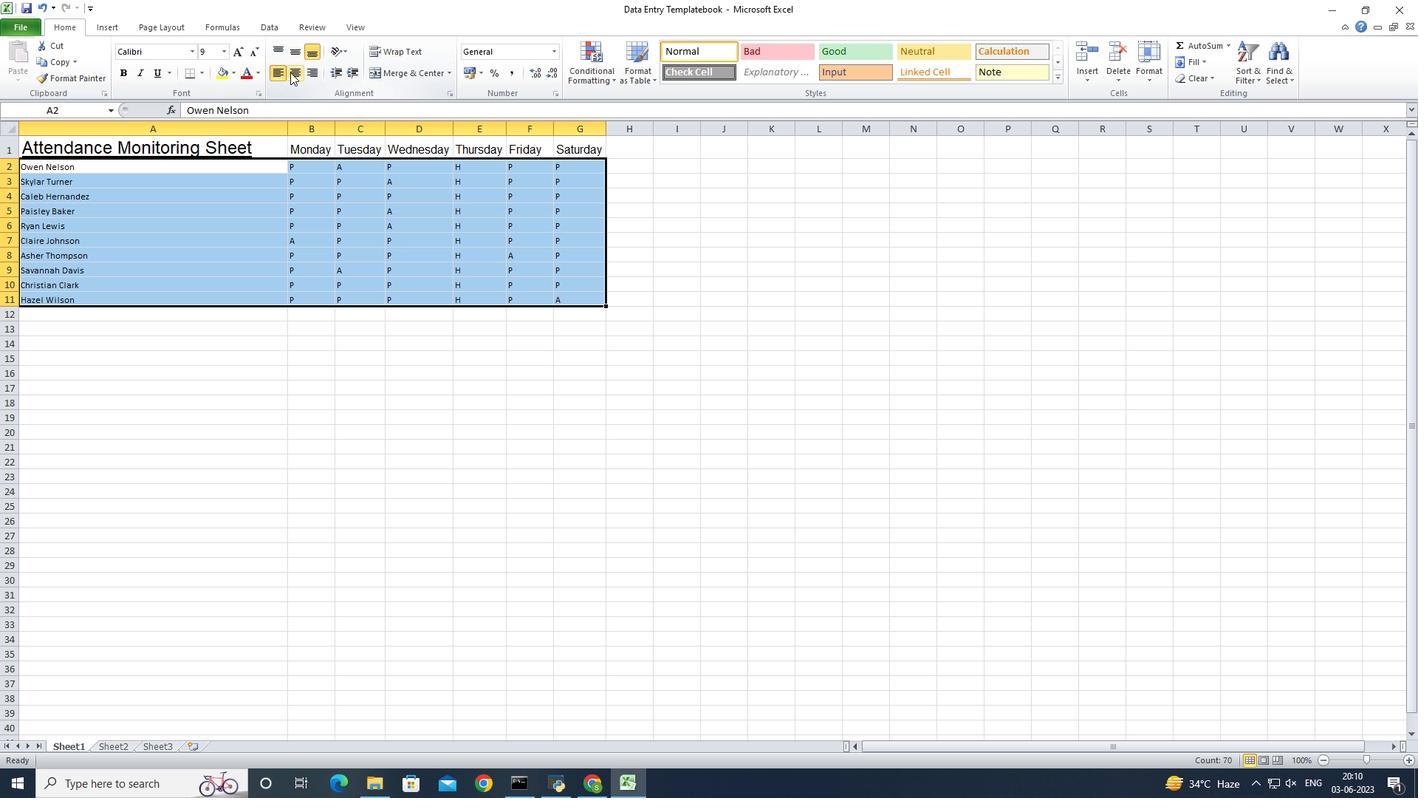 
Action: Mouse moved to (297, 142)
Screenshot: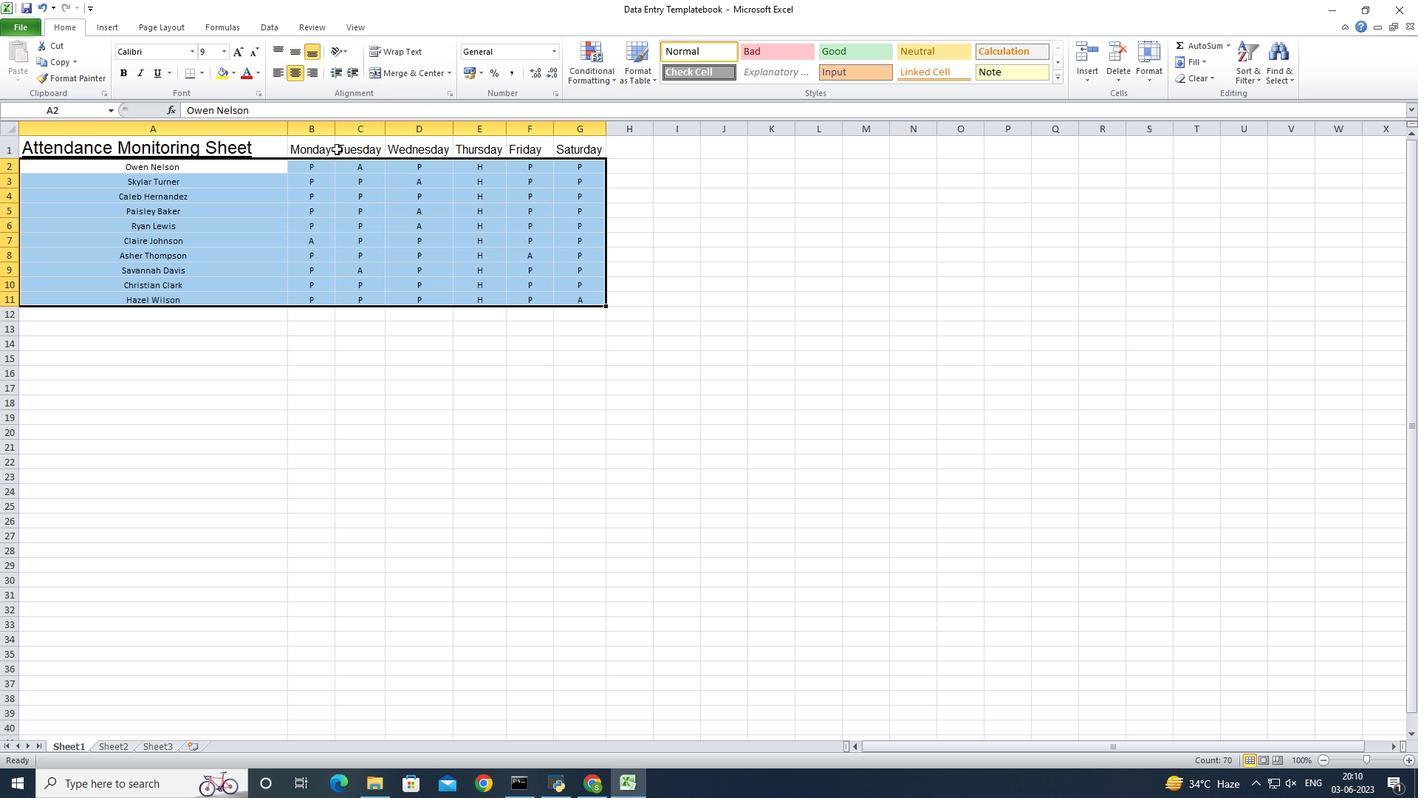 
Action: Mouse pressed left at (297, 142)
Screenshot: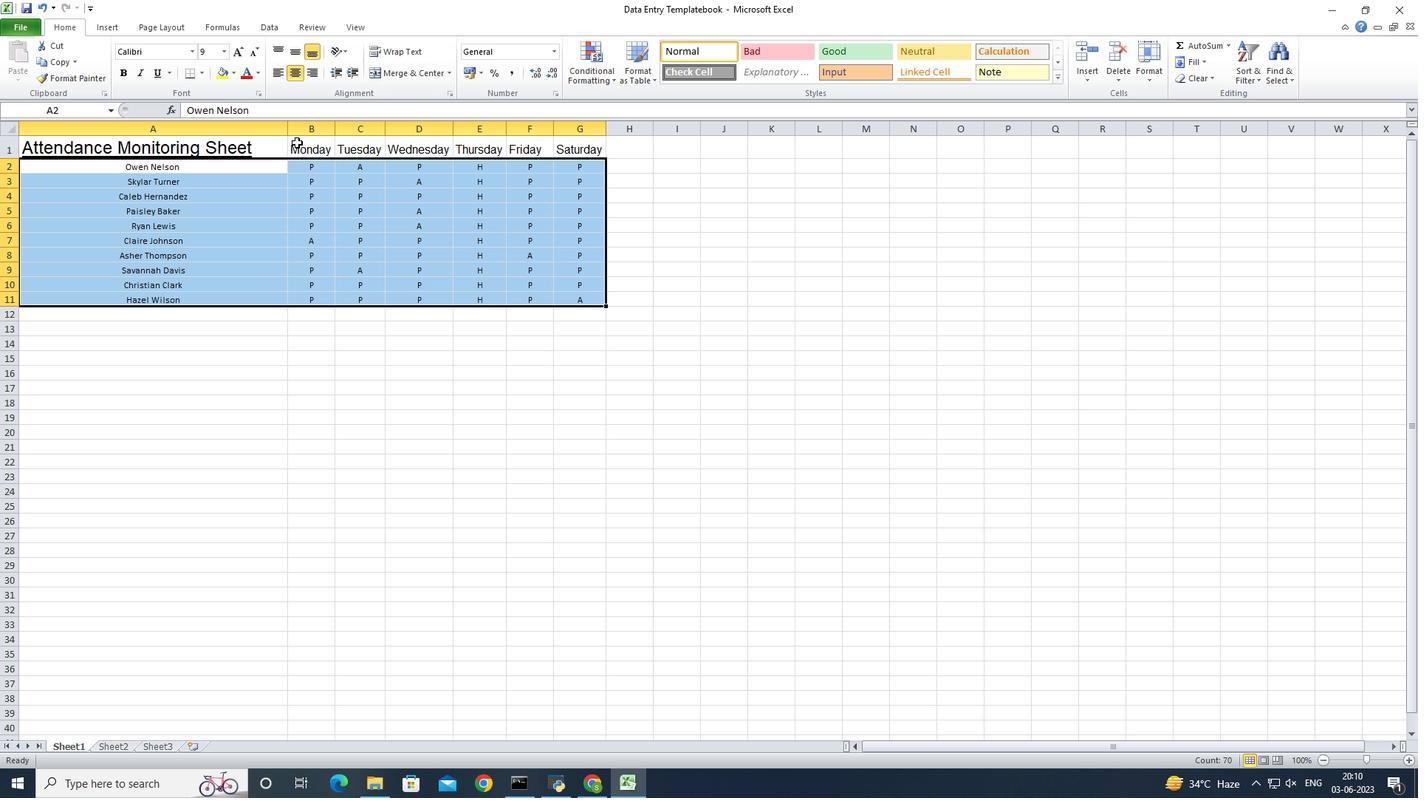 
Action: Mouse moved to (193, 53)
Screenshot: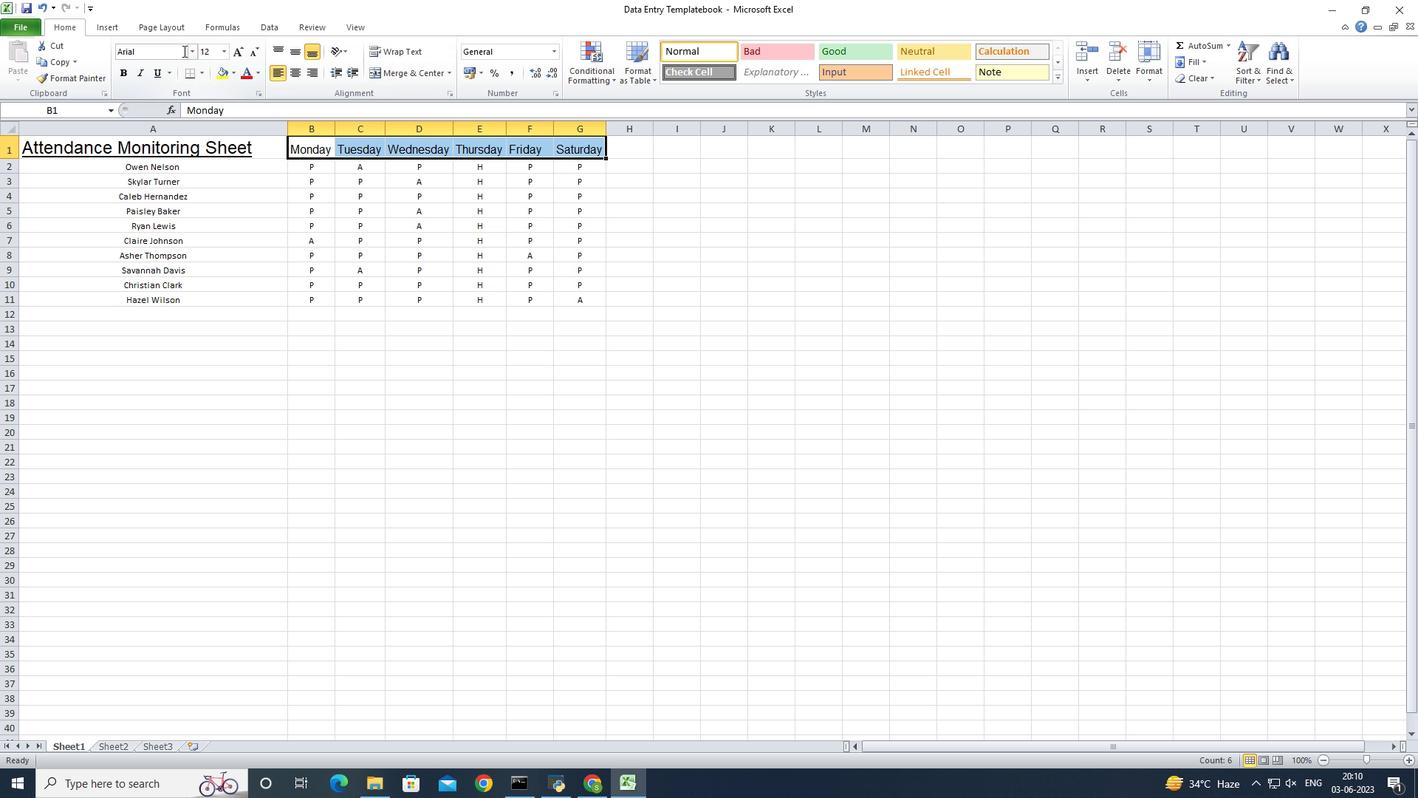 
Action: Mouse pressed left at (193, 53)
Screenshot: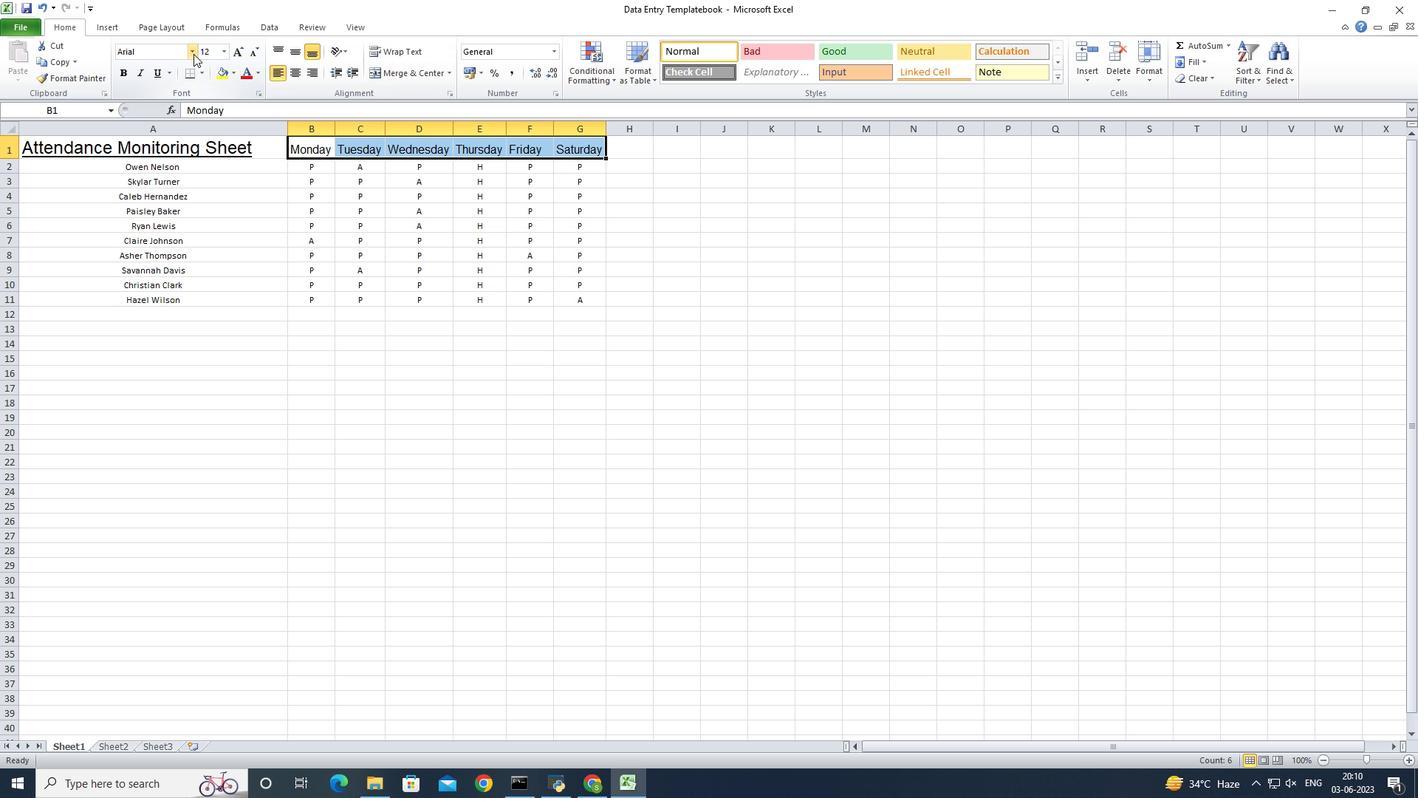 
Action: Mouse moved to (181, 102)
Screenshot: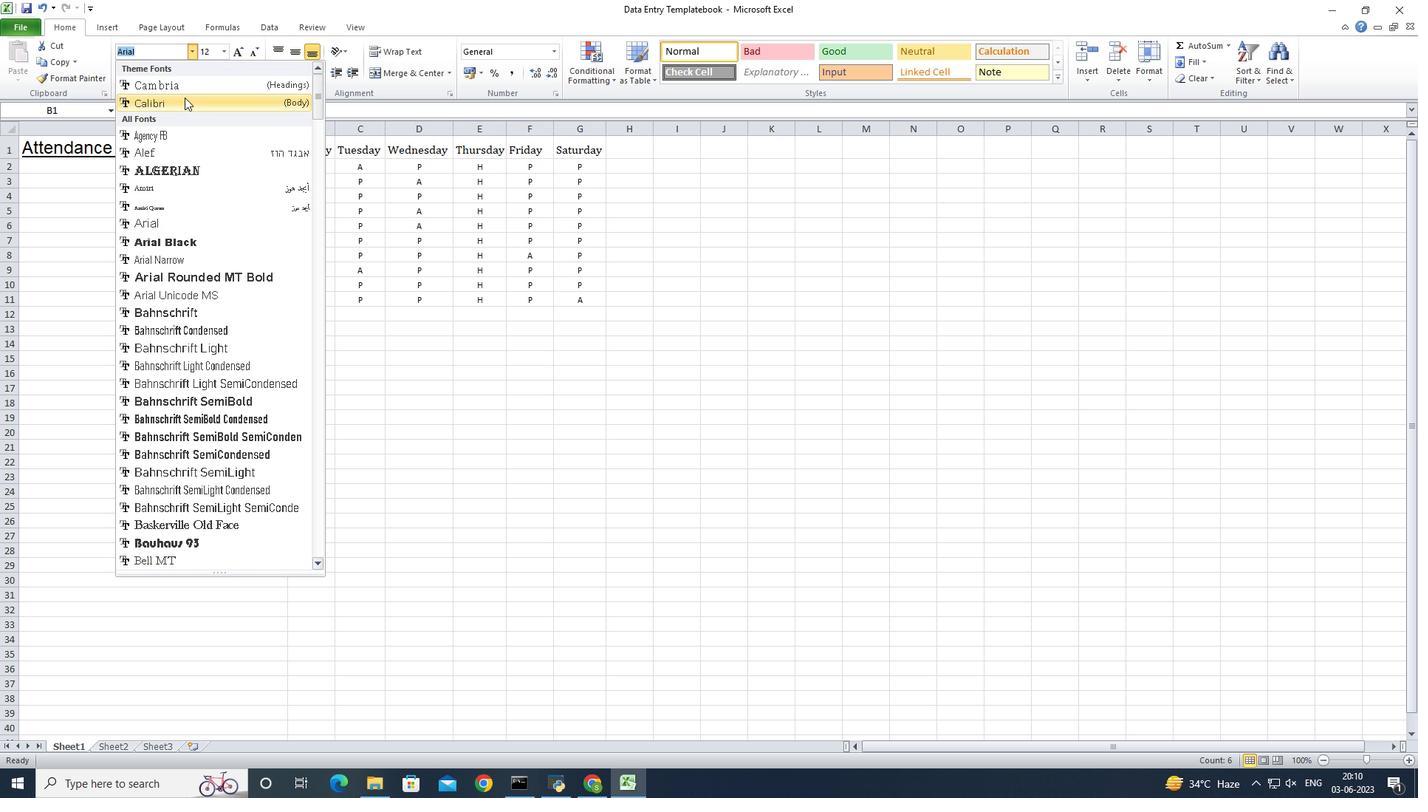 
Action: Mouse pressed left at (181, 102)
Screenshot: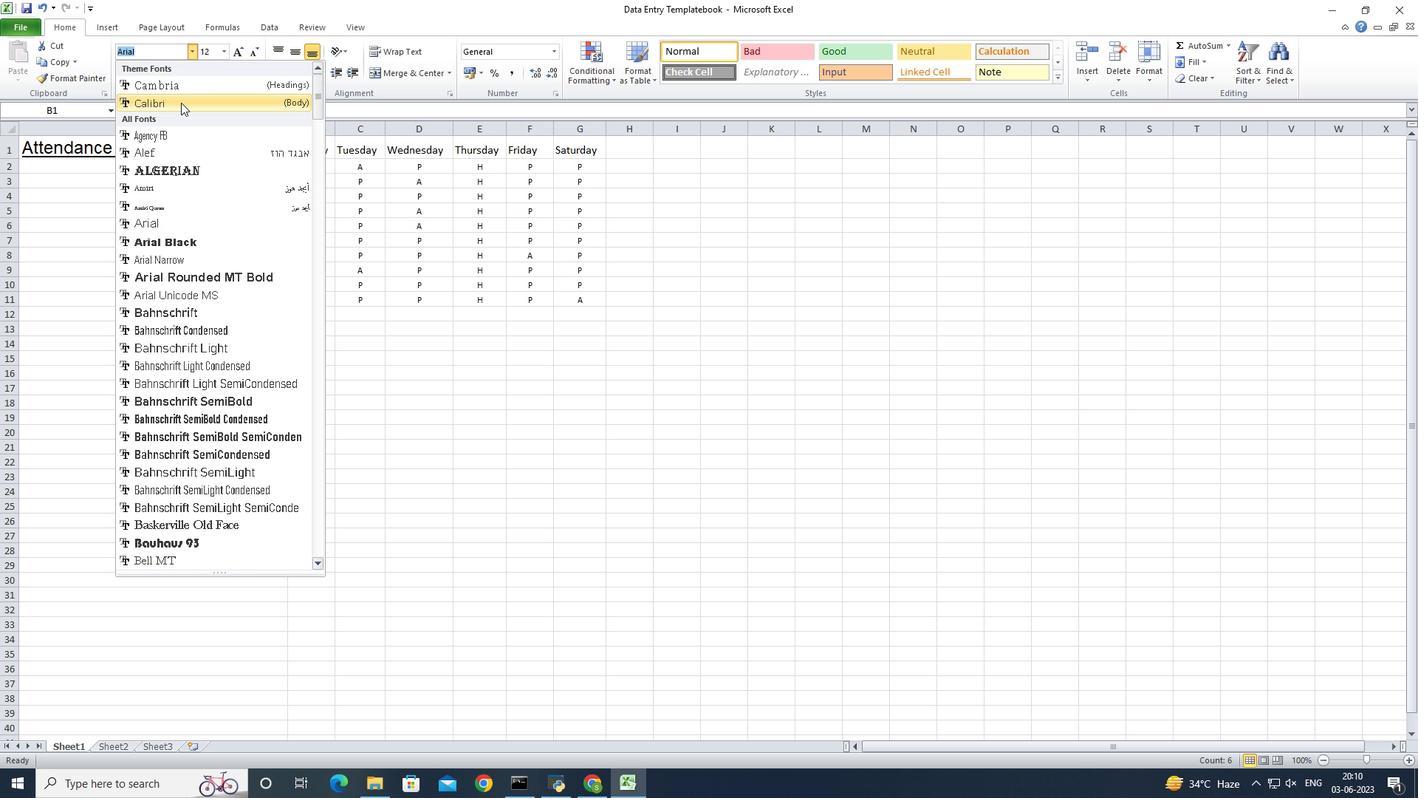 
Action: Mouse moved to (225, 50)
Screenshot: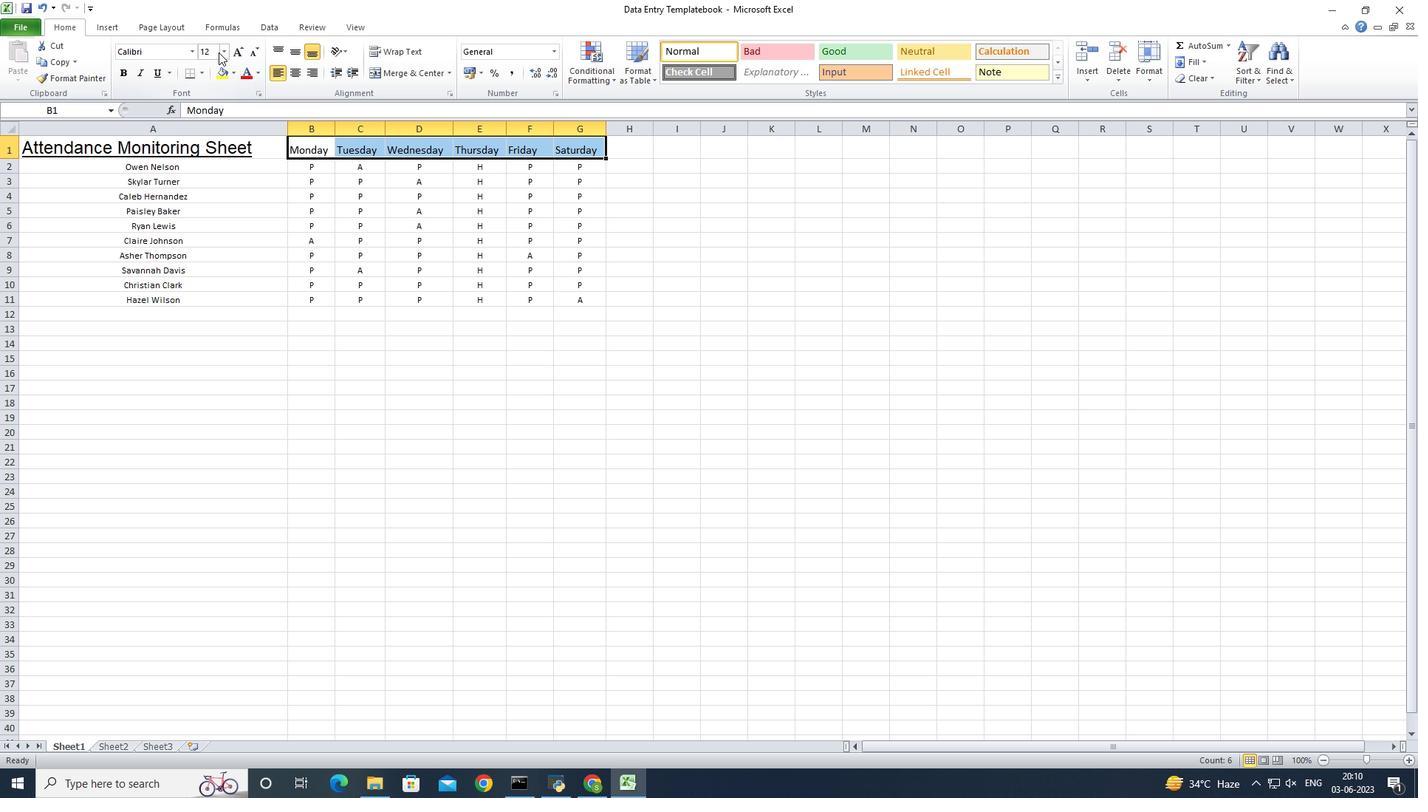 
Action: Mouse pressed left at (225, 50)
Screenshot: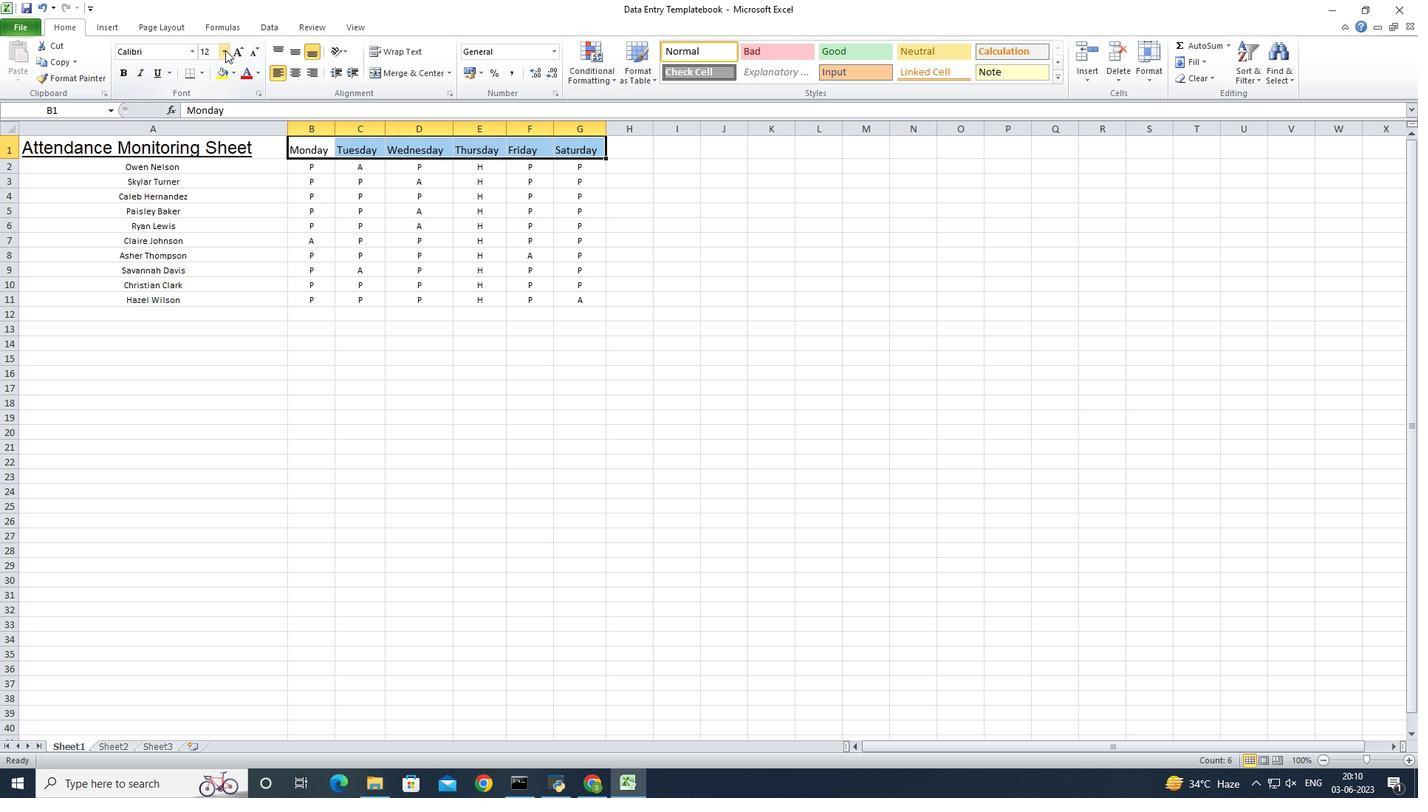 
Action: Mouse moved to (212, 79)
Screenshot: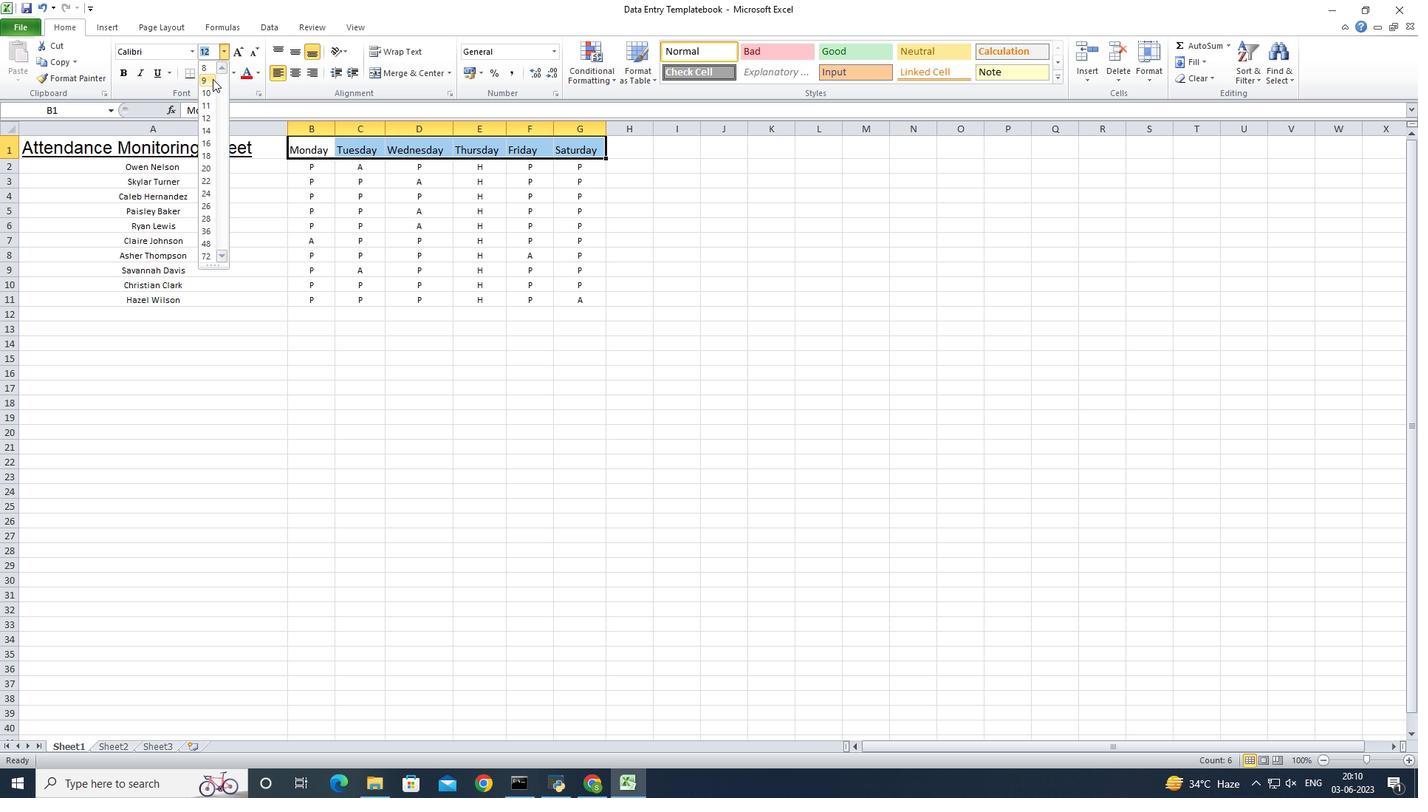
Action: Mouse pressed left at (212, 79)
Screenshot: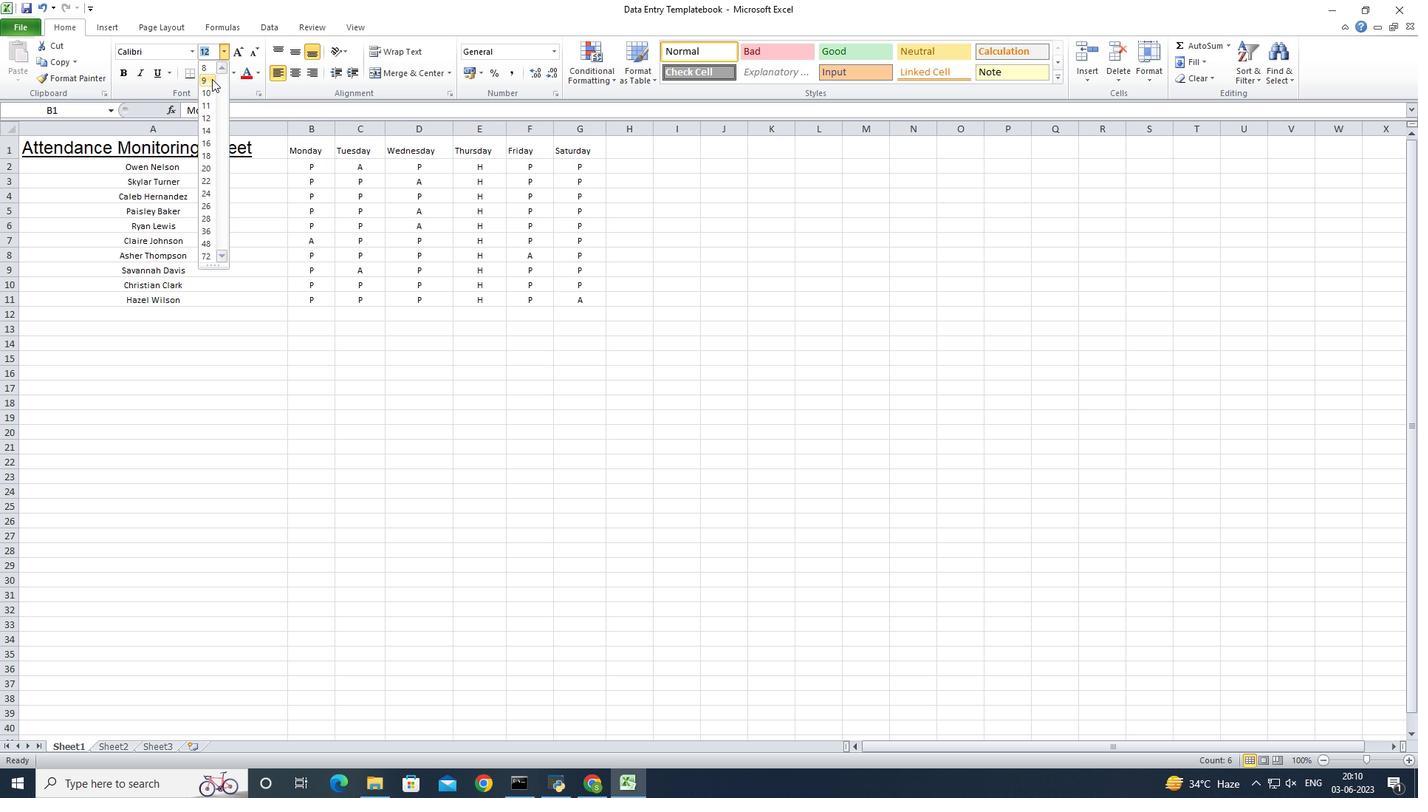 
Action: Mouse moved to (13, 167)
Screenshot: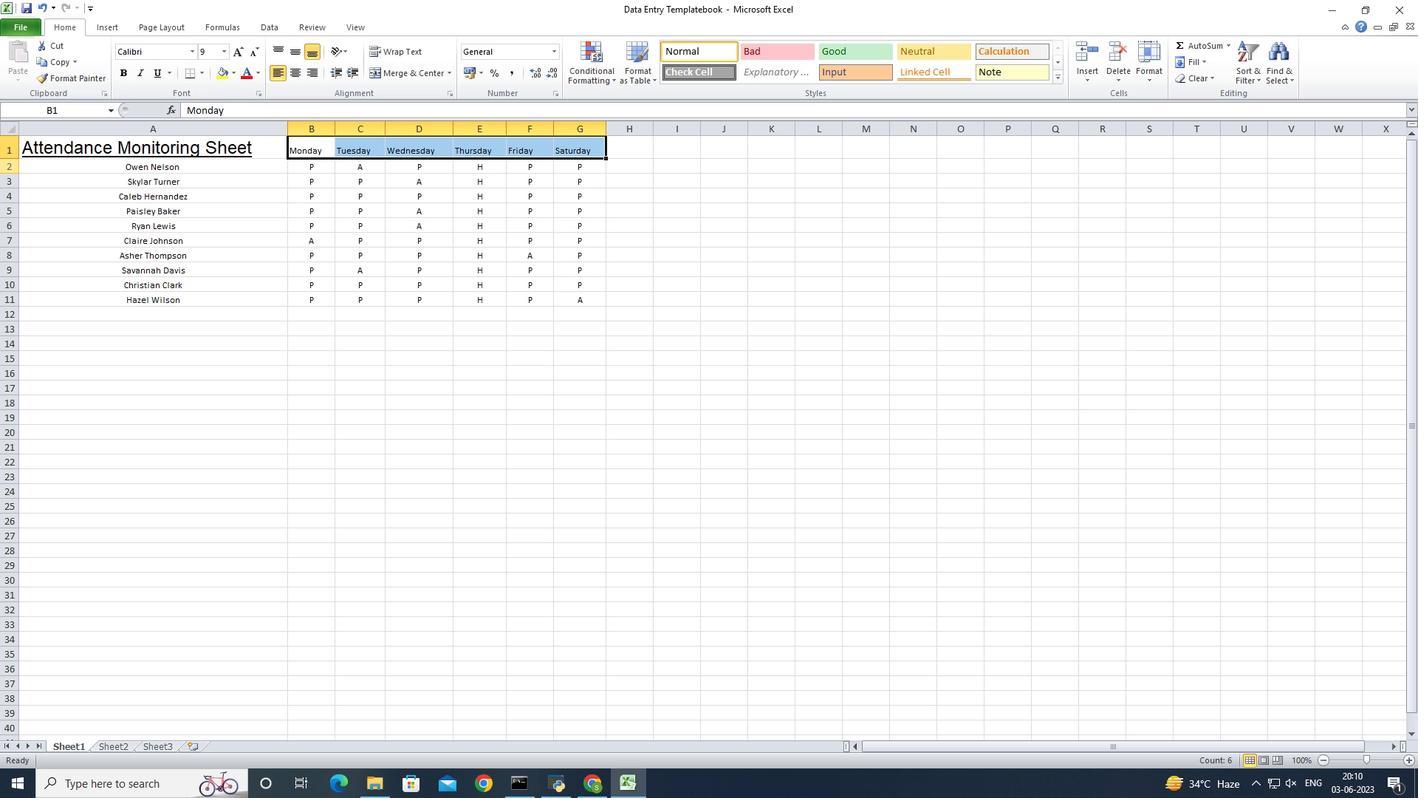 
Action: Mouse pressed left at (13, 167)
Screenshot: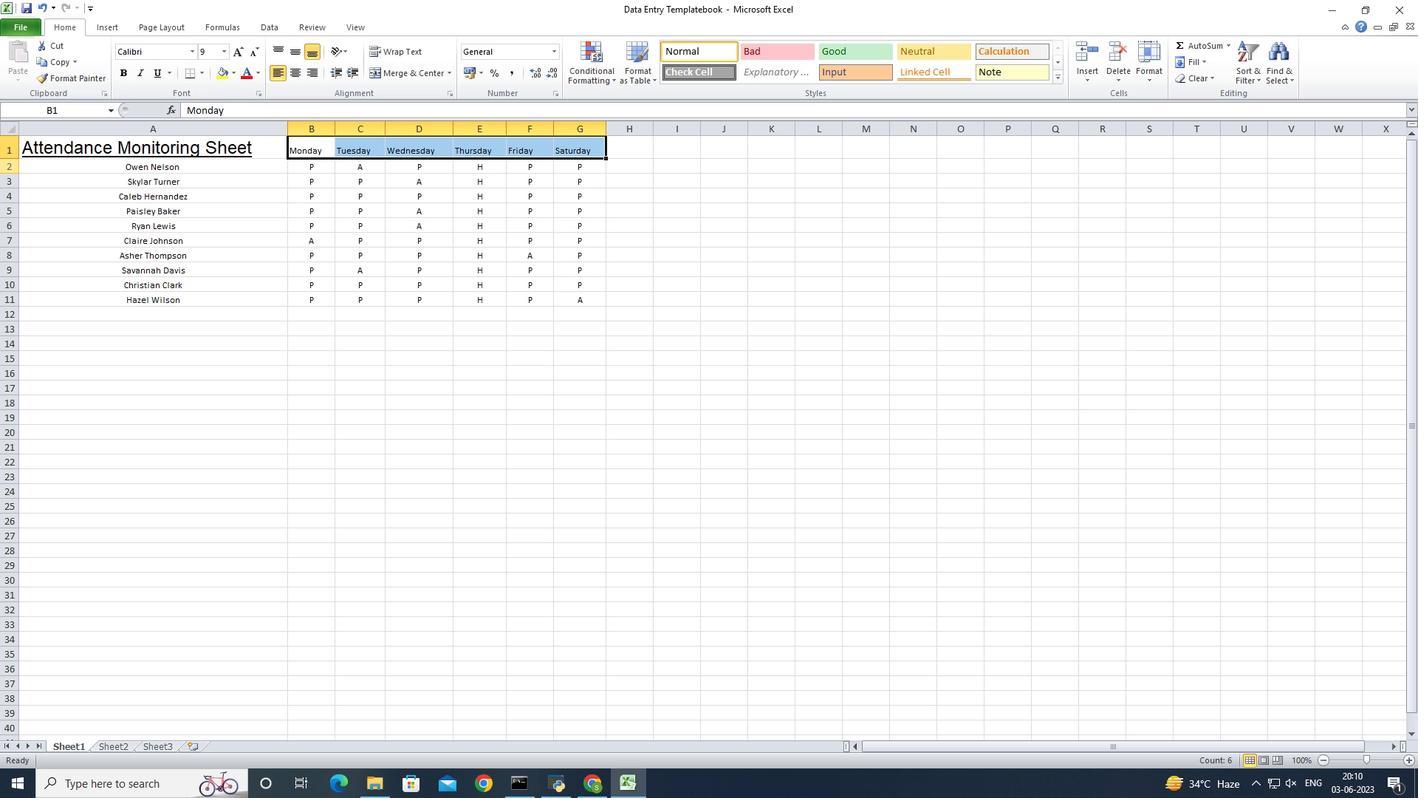 
Action: Mouse pressed right at (13, 167)
Screenshot: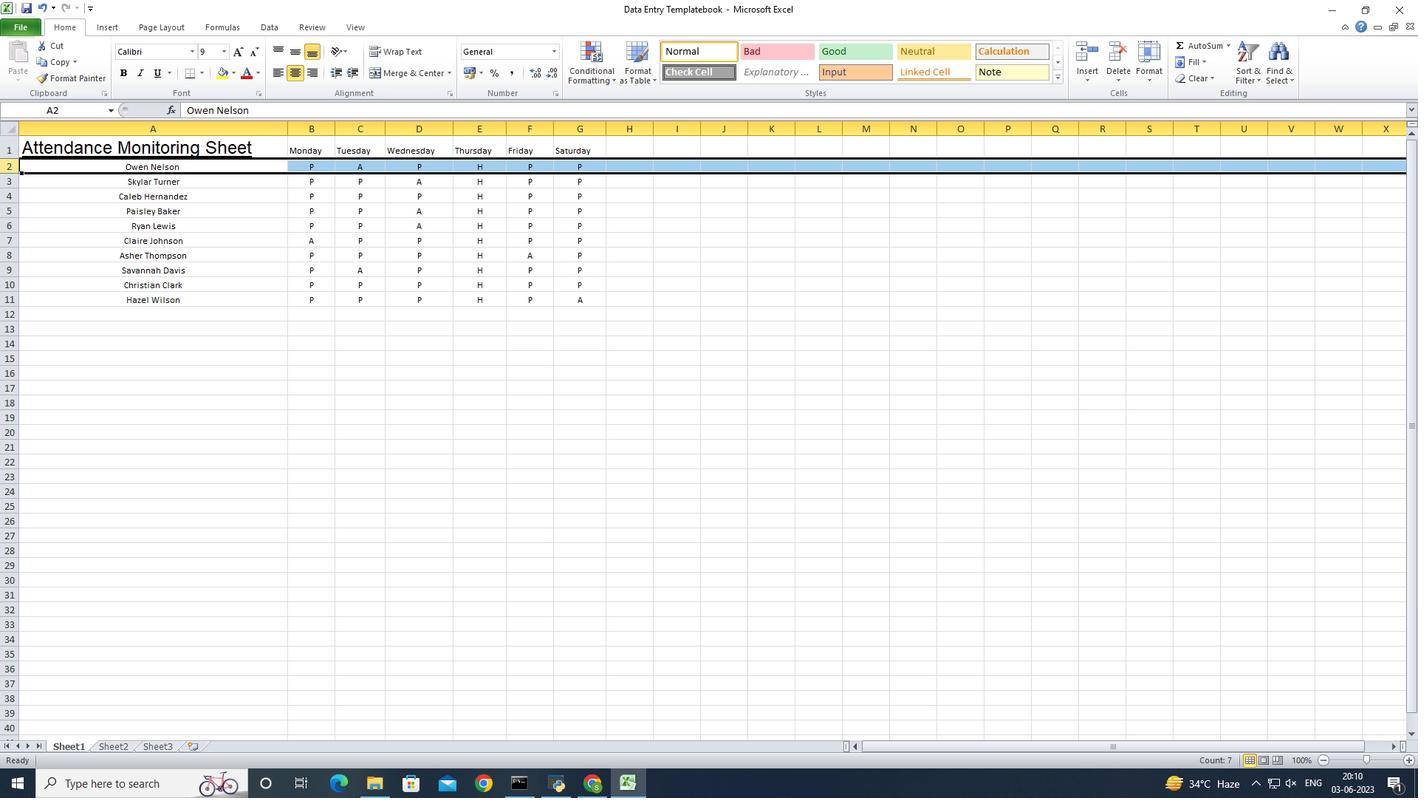 
Action: Mouse moved to (57, 264)
Screenshot: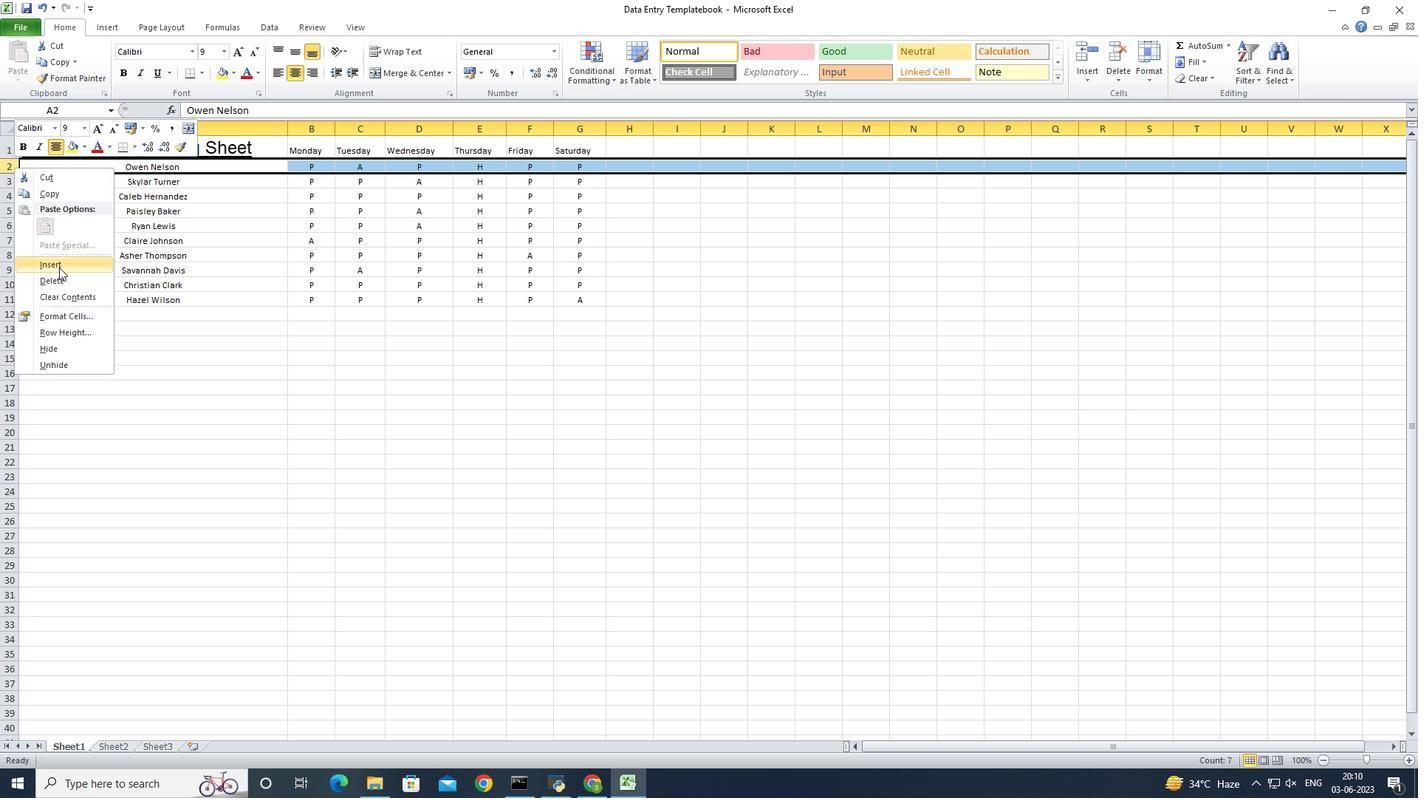 
Action: Mouse pressed left at (57, 264)
Screenshot: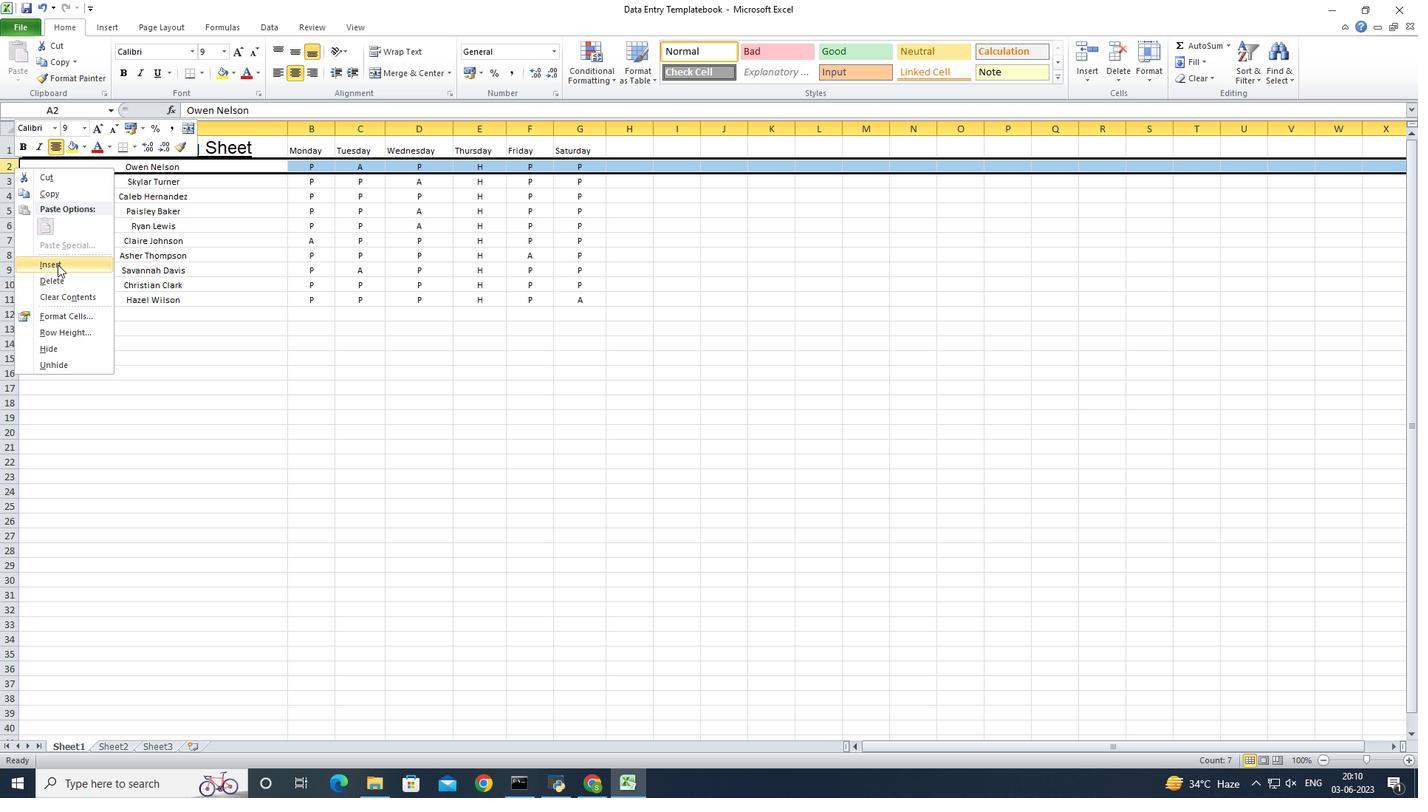 
Action: Mouse moved to (308, 149)
Screenshot: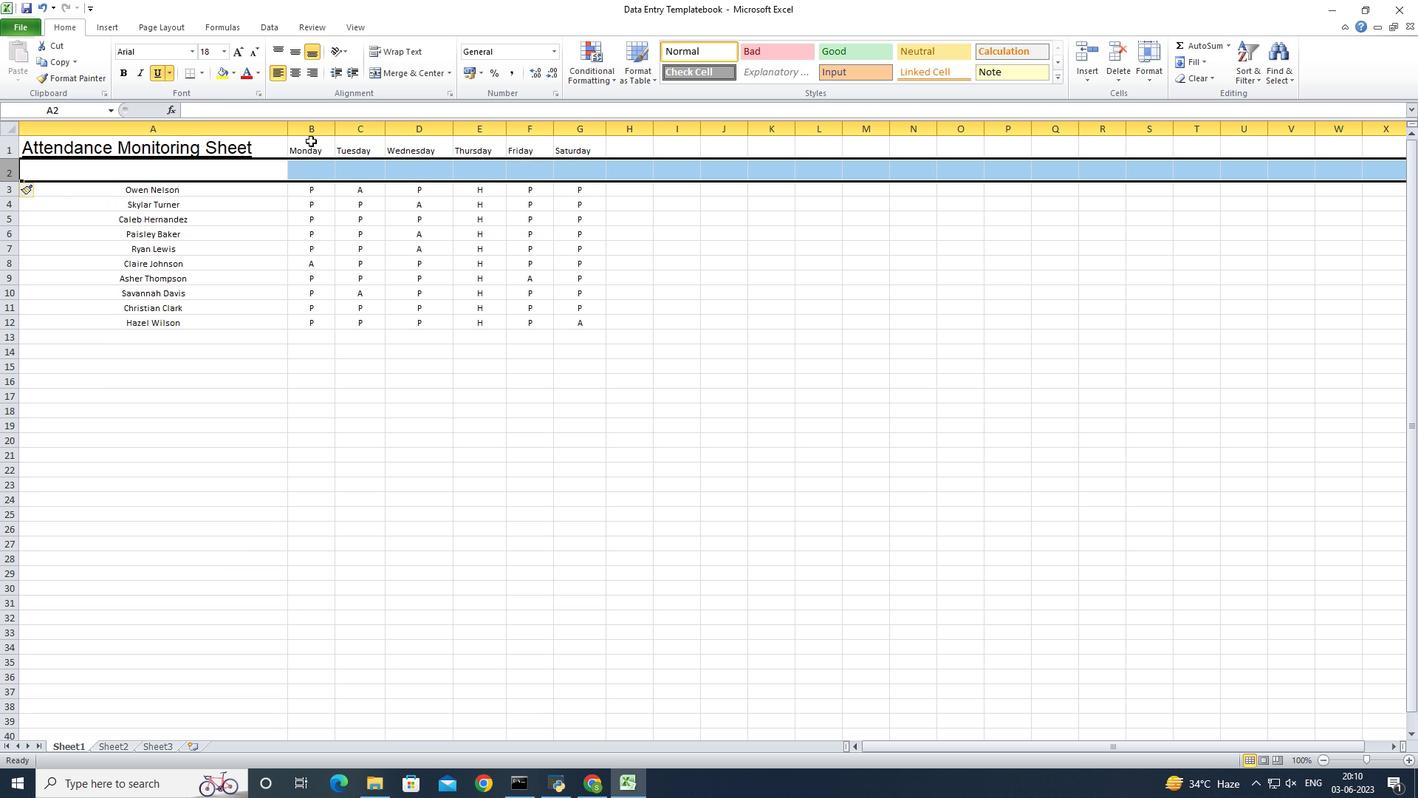 
Action: Mouse pressed left at (308, 149)
Screenshot: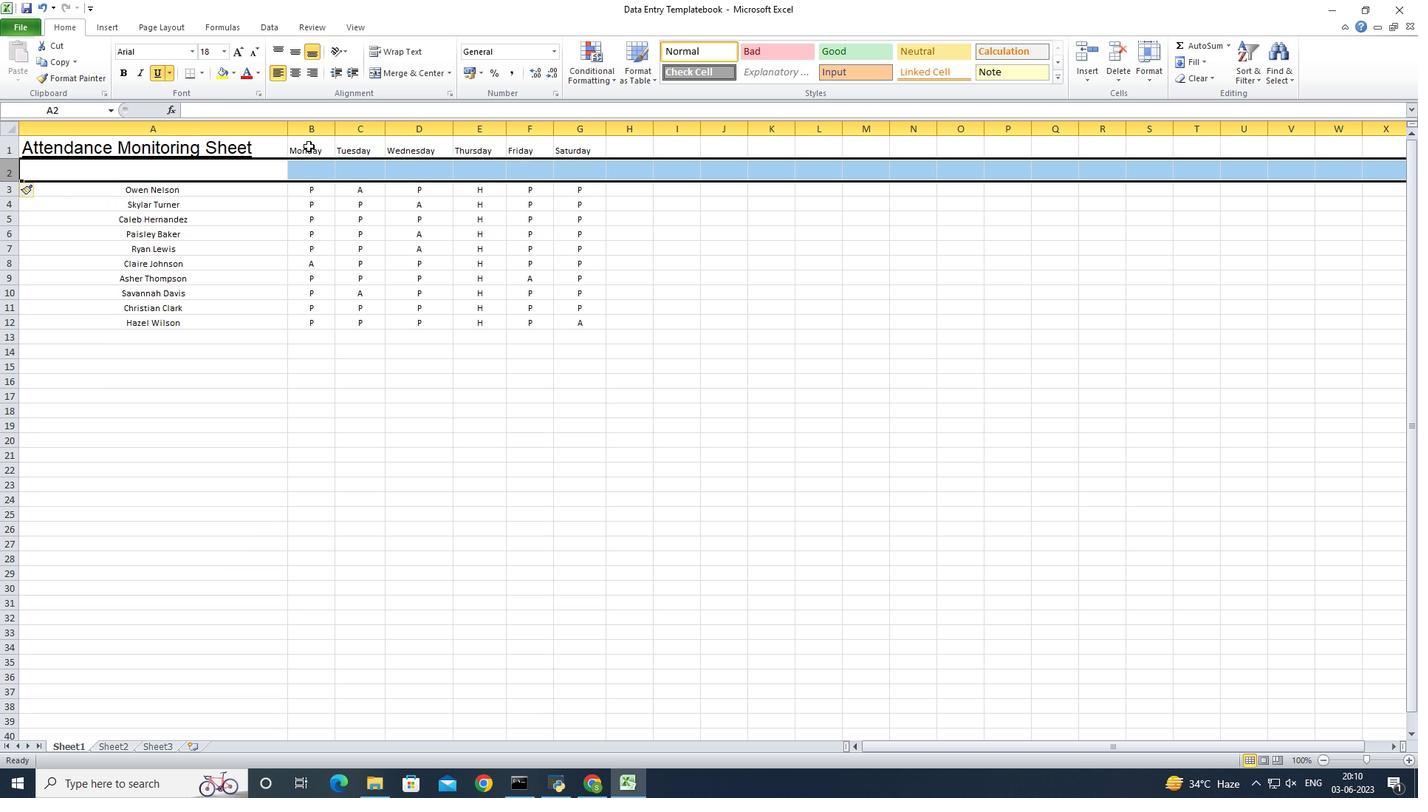 
Action: Mouse moved to (606, 158)
Screenshot: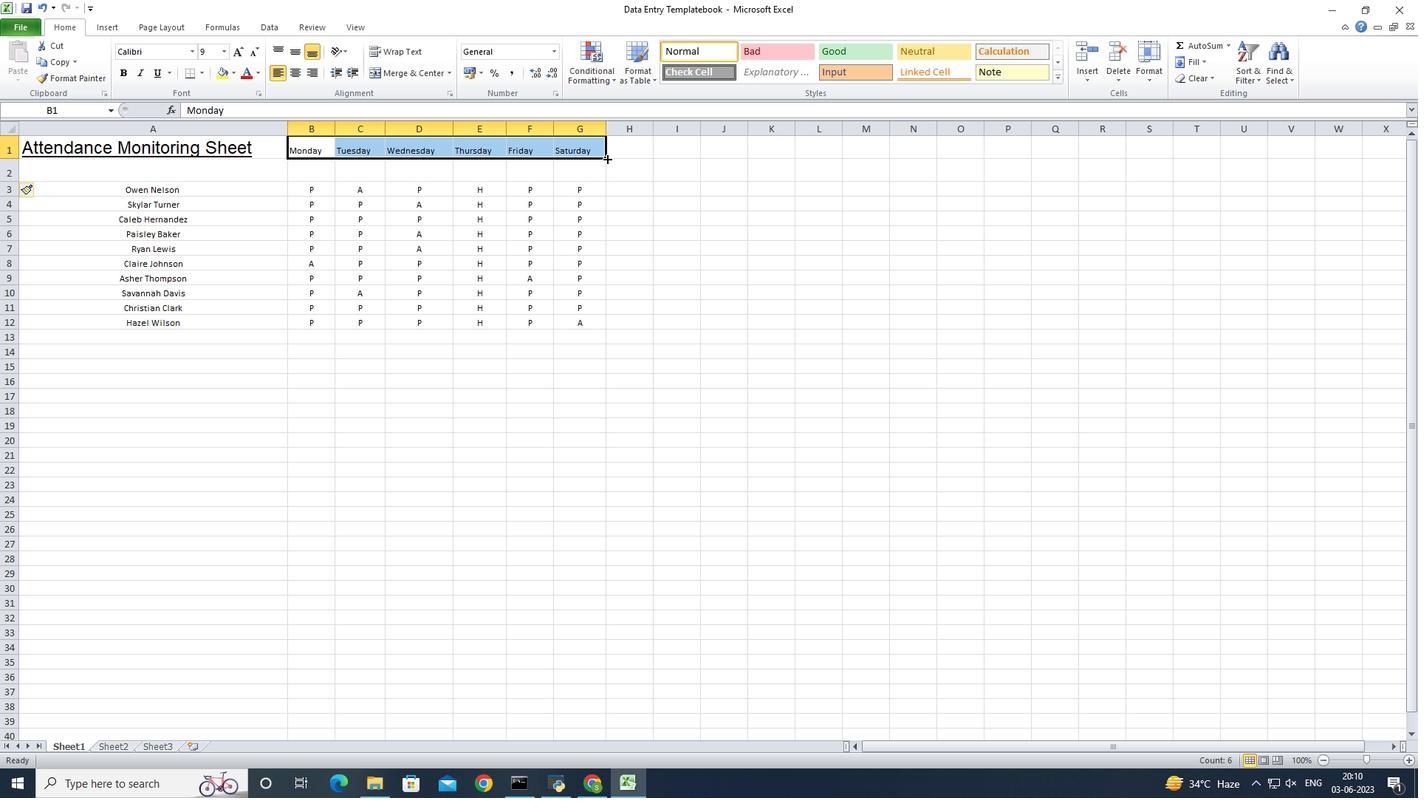 
Action: Mouse pressed left at (606, 158)
Screenshot: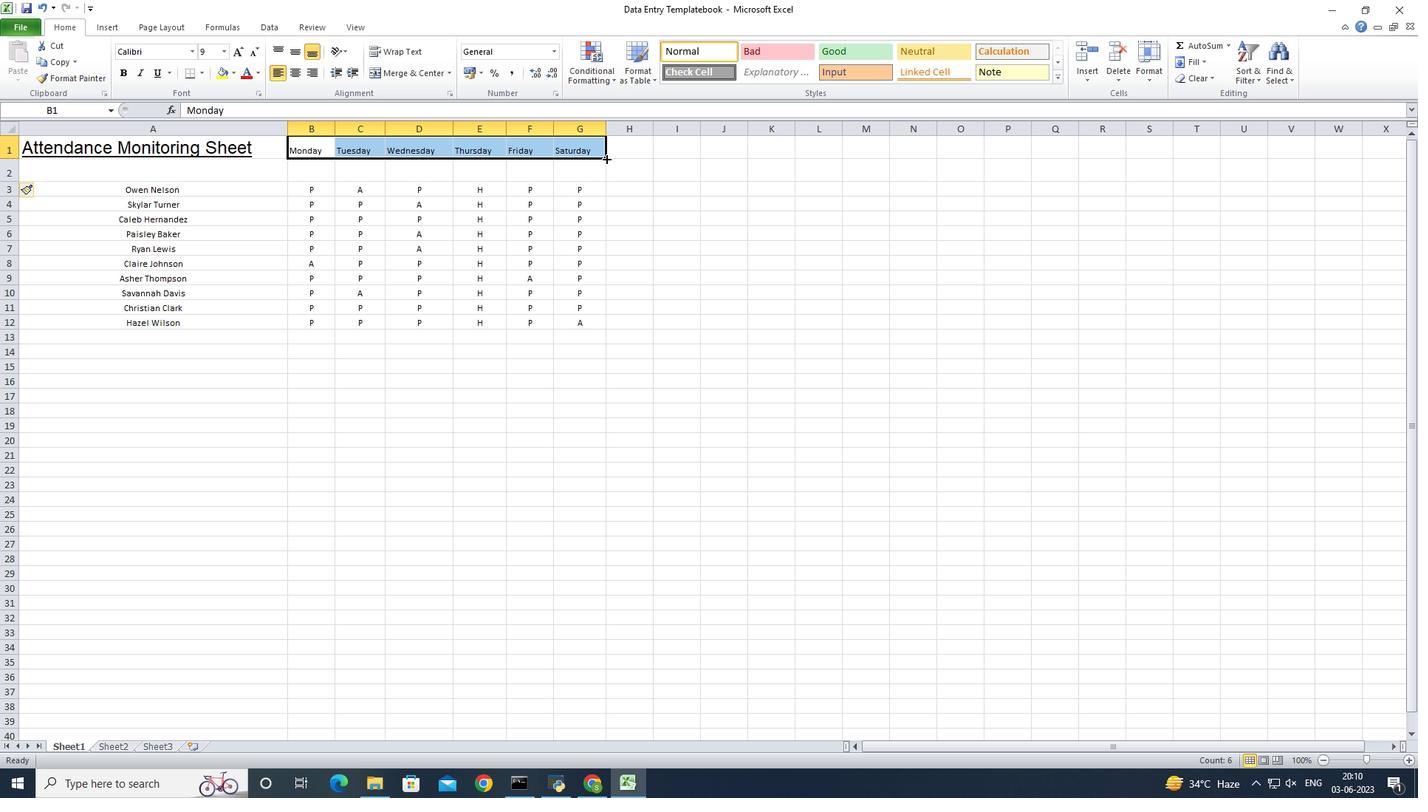 
Action: Mouse moved to (305, 143)
Screenshot: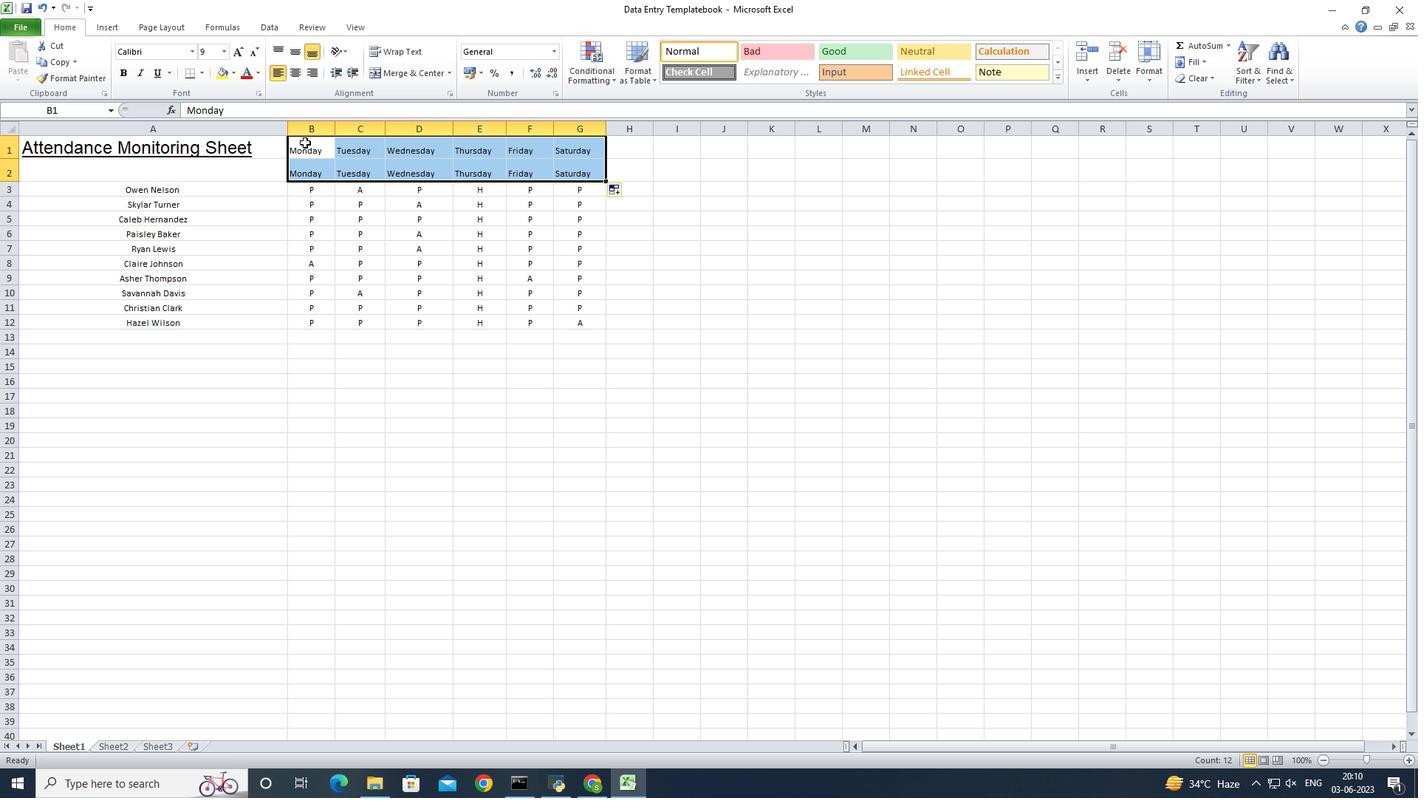 
Action: Mouse pressed left at (305, 143)
Screenshot: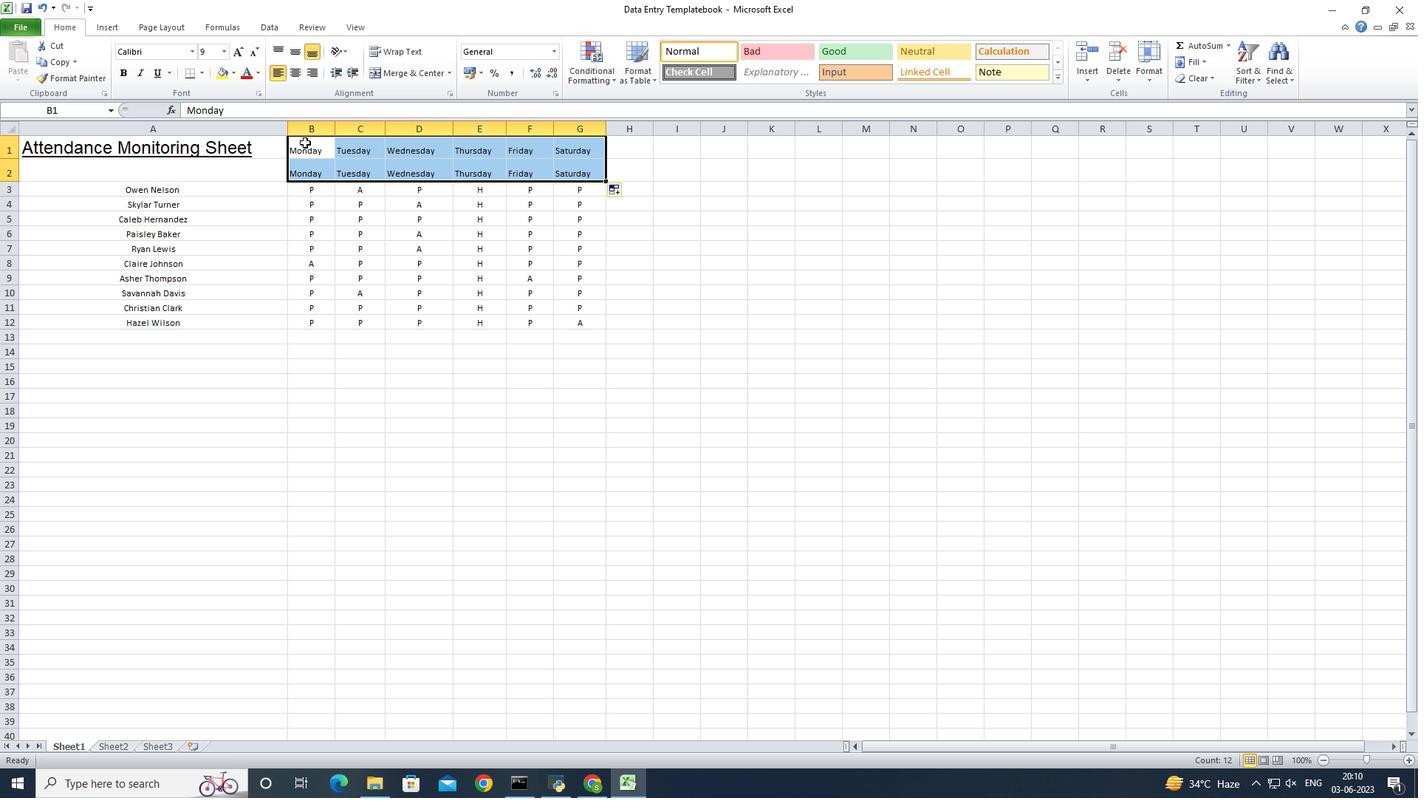 
Action: Mouse moved to (555, 150)
Screenshot: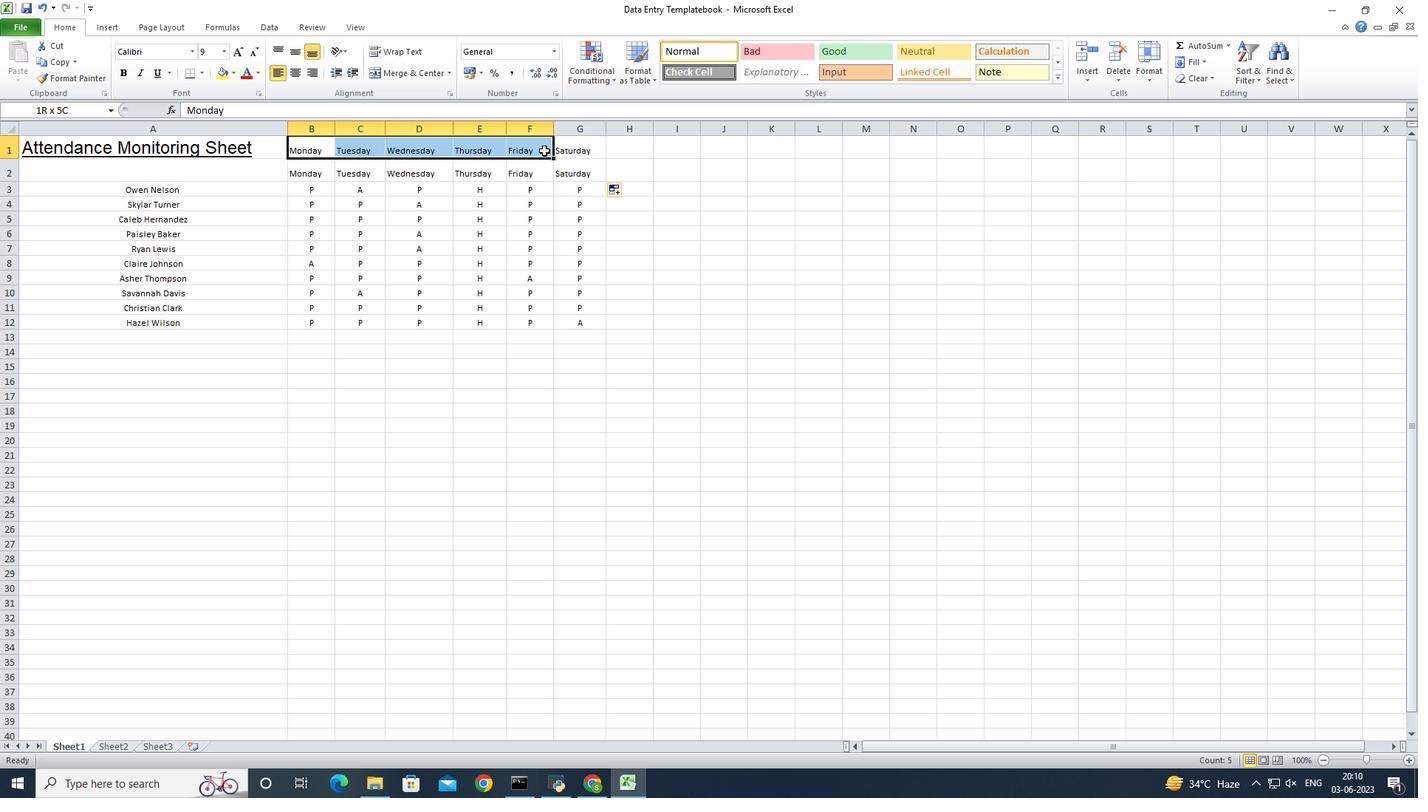 
Action: Key pressed <Key.backspace><Key.backspace>
Screenshot: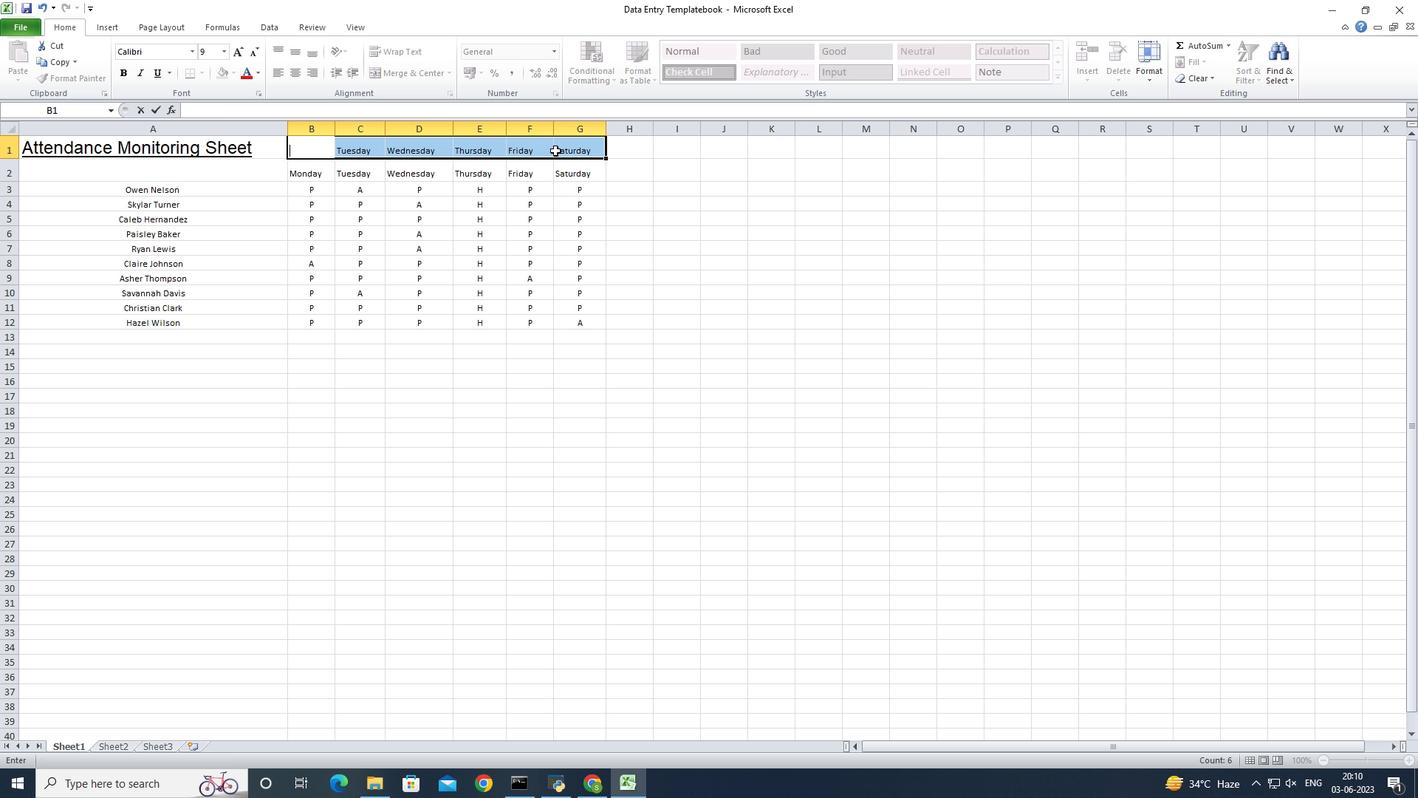 
Action: Mouse pressed left at (555, 150)
Screenshot: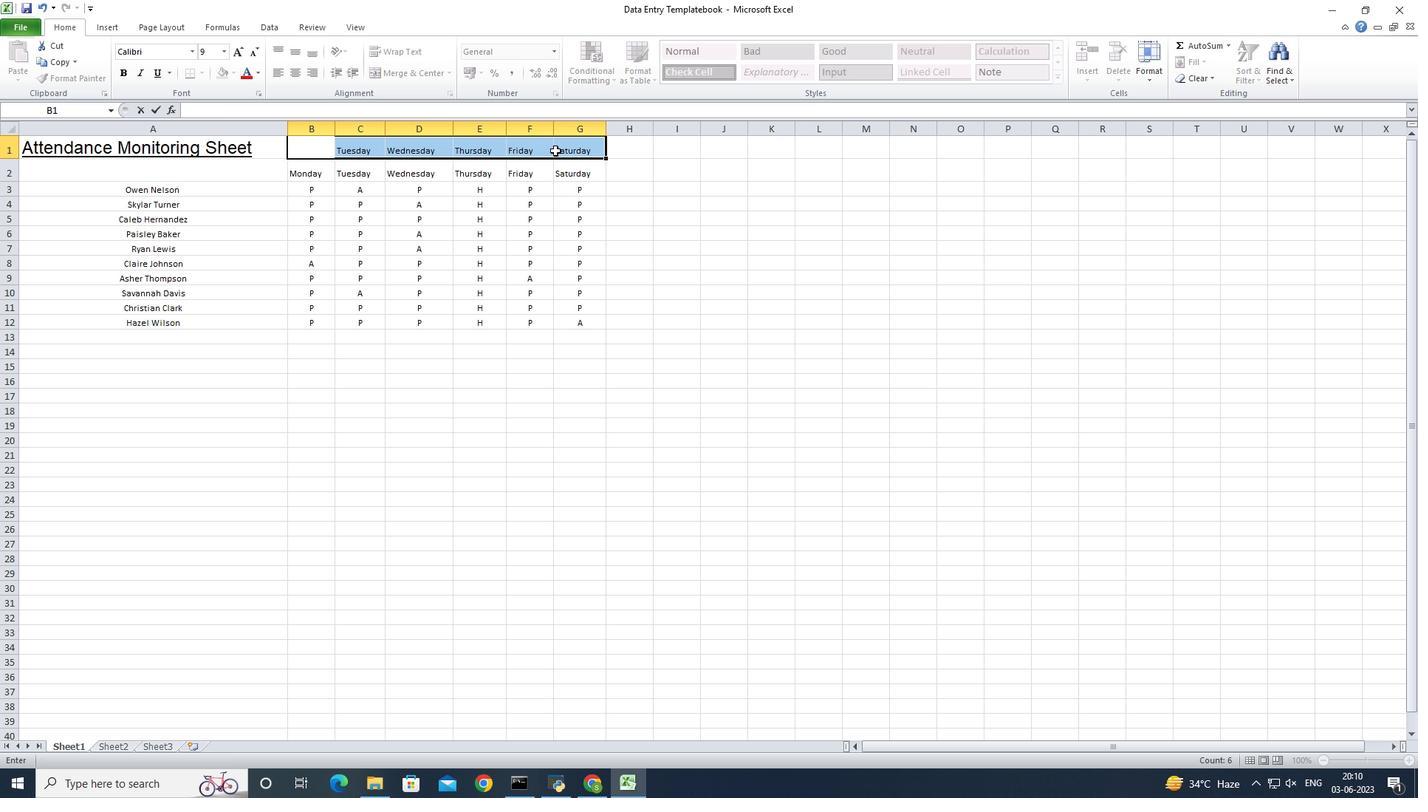 
Action: Key pressed <Key.backspace><Key.backspace><Key.backspace><Key.backspace><Key.backspace><Key.backspace><Key.backspace><Key.backspace><Key.backspace><Key.delete>
Screenshot: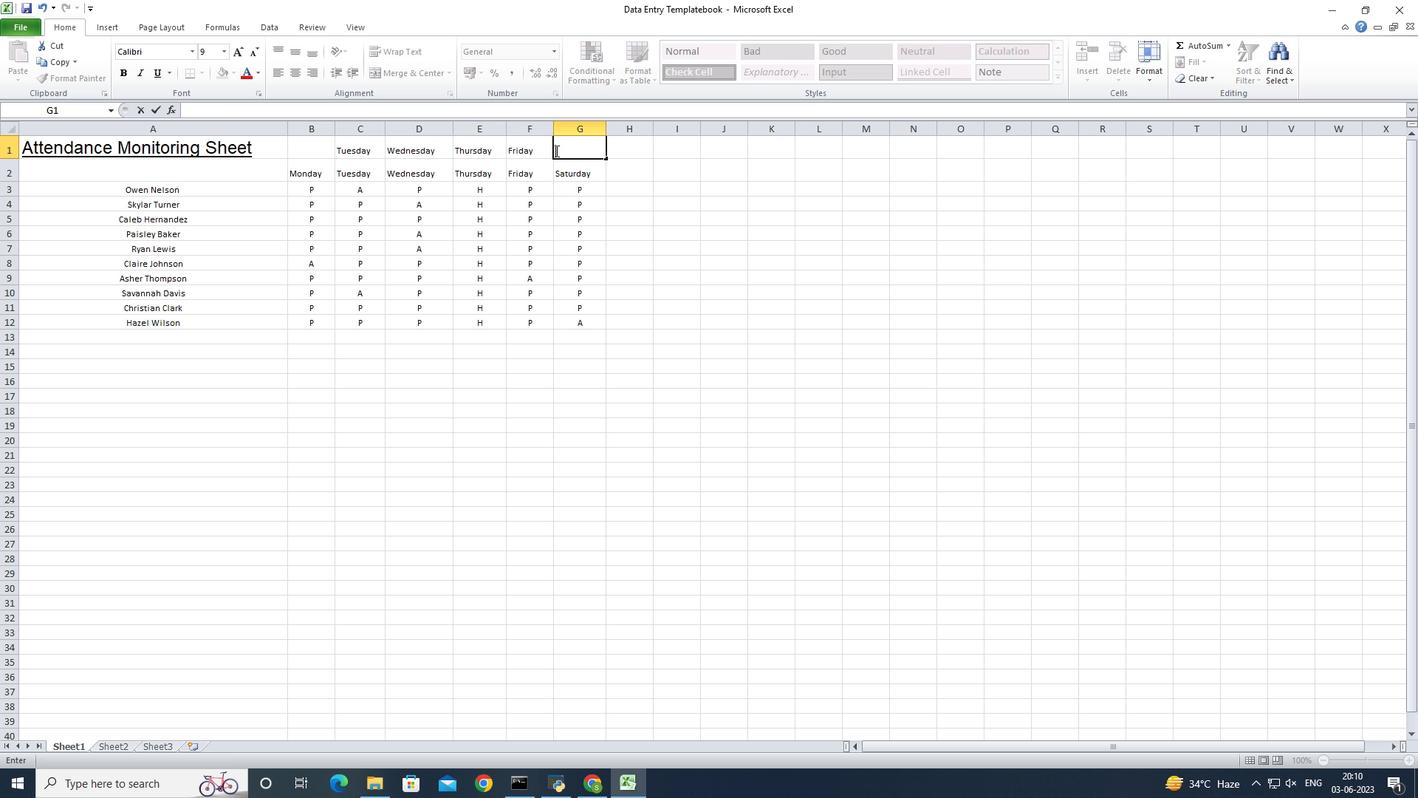 
Action: Mouse moved to (517, 146)
Screenshot: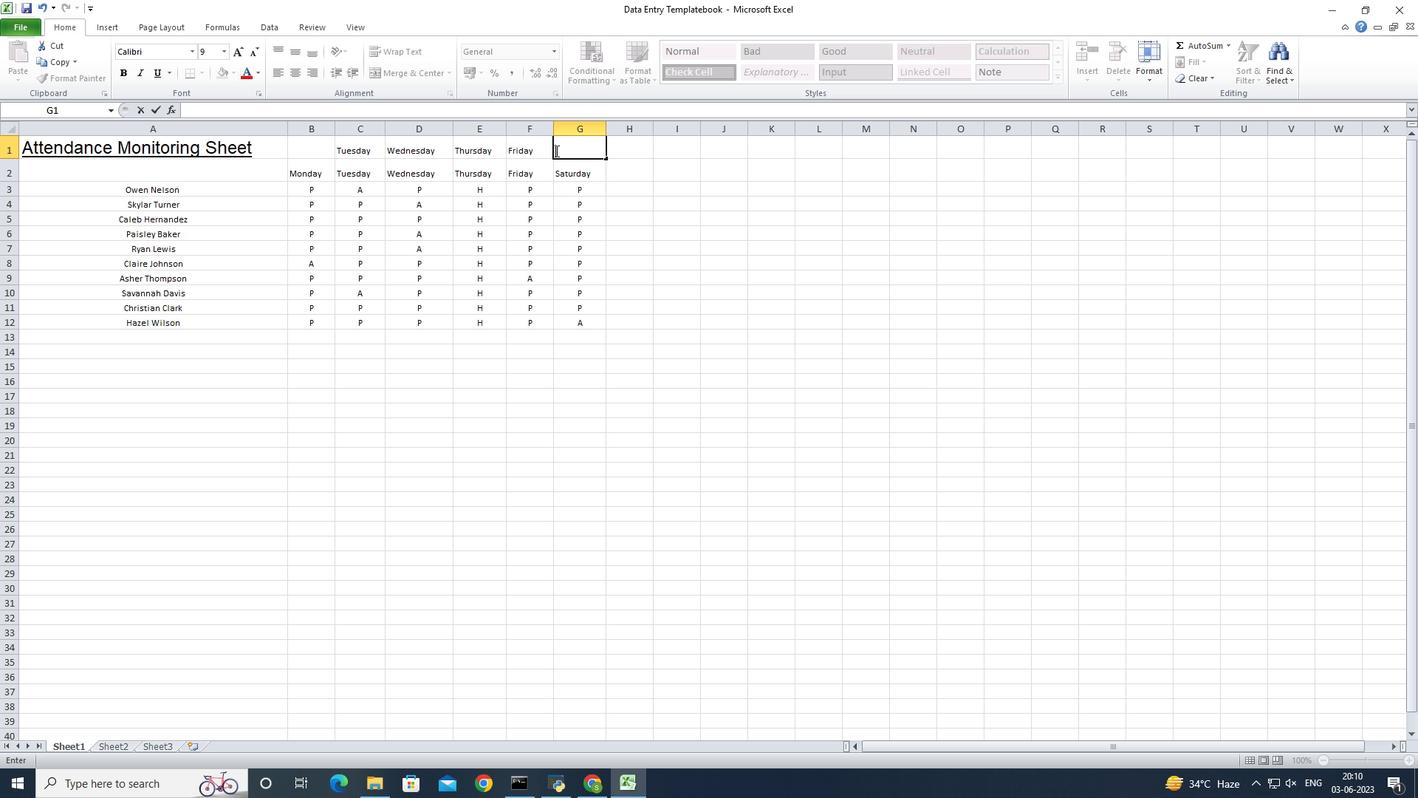 
Action: Mouse pressed left at (517, 146)
Screenshot: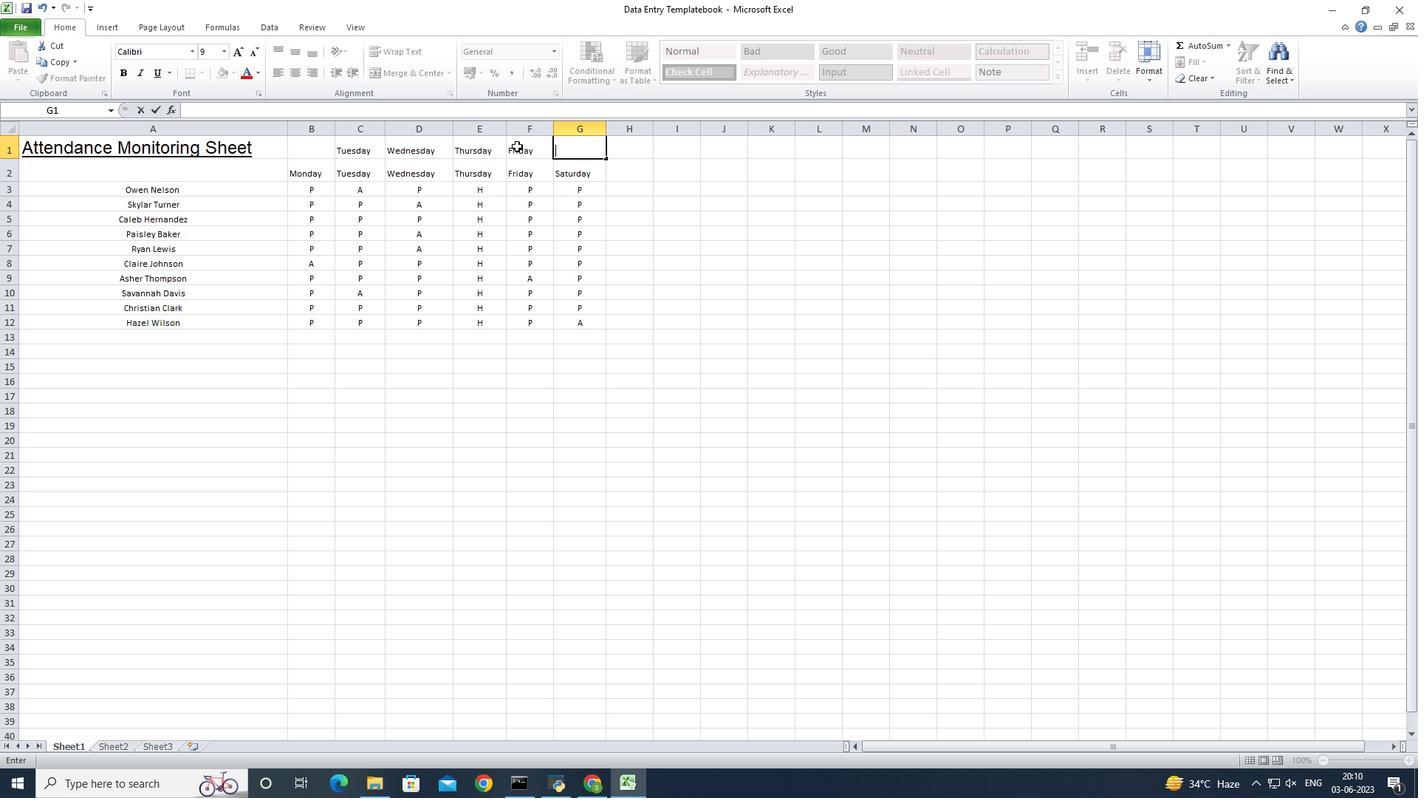 
Action: Key pressed <Key.delete>
Screenshot: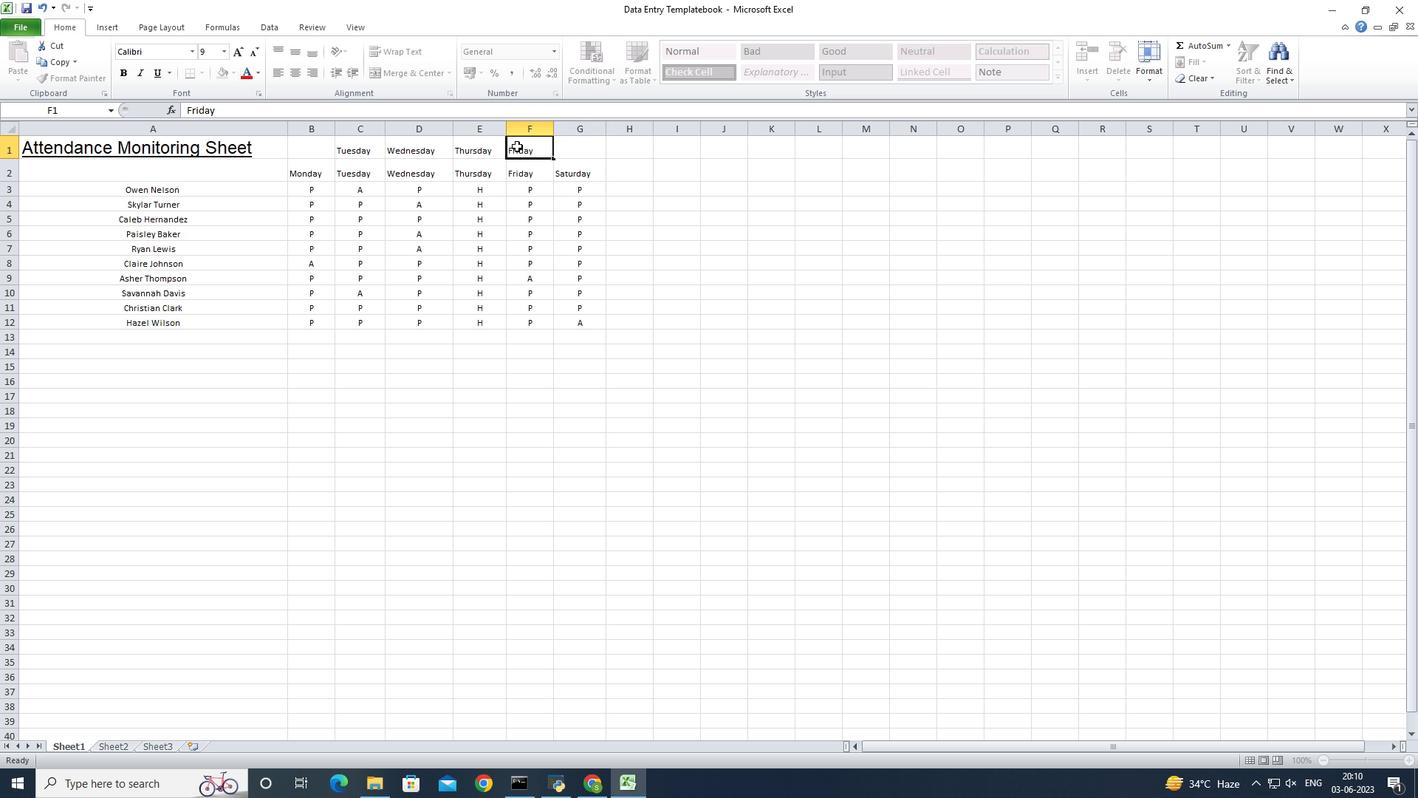 
Action: Mouse moved to (477, 149)
Screenshot: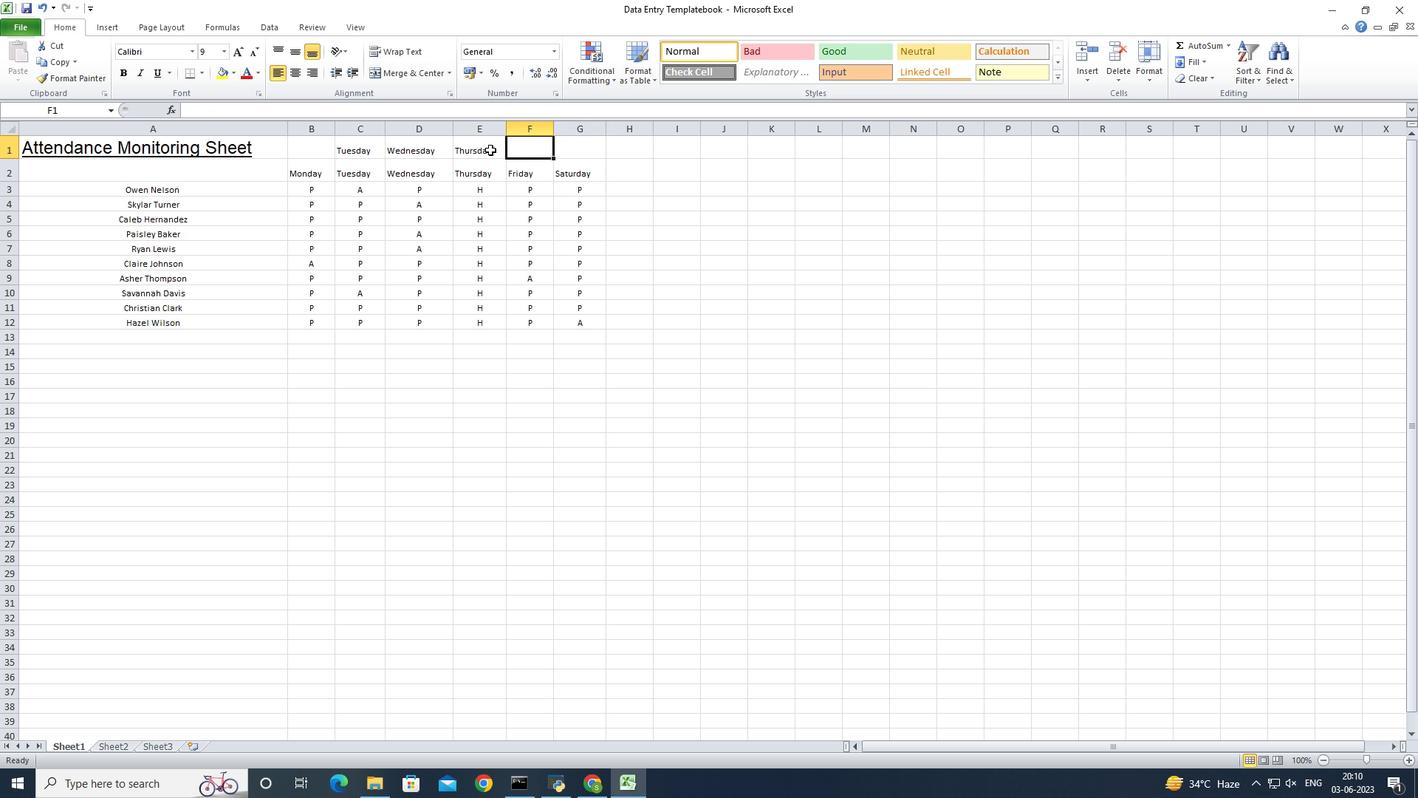 
Action: Mouse pressed left at (477, 149)
Screenshot: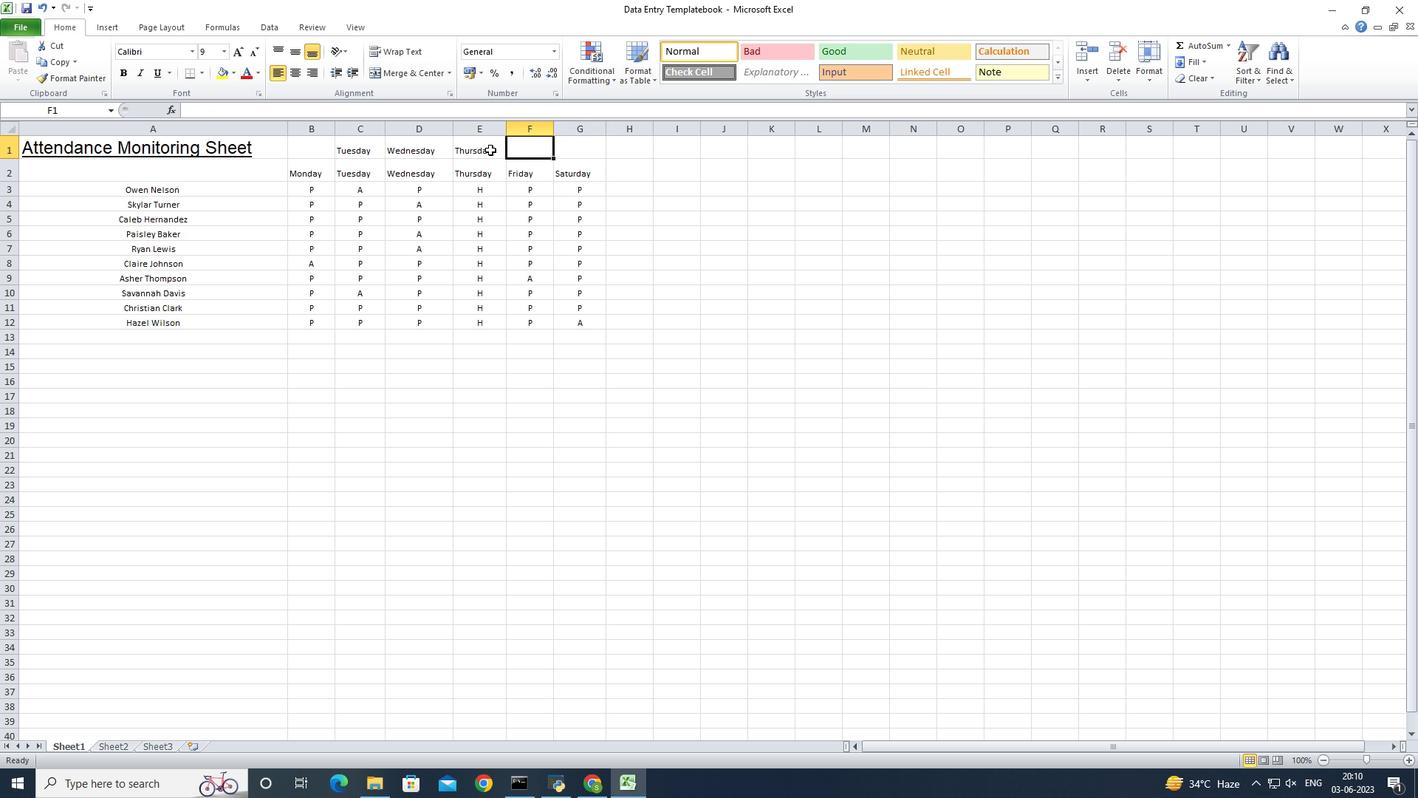 
Action: Mouse moved to (477, 149)
Screenshot: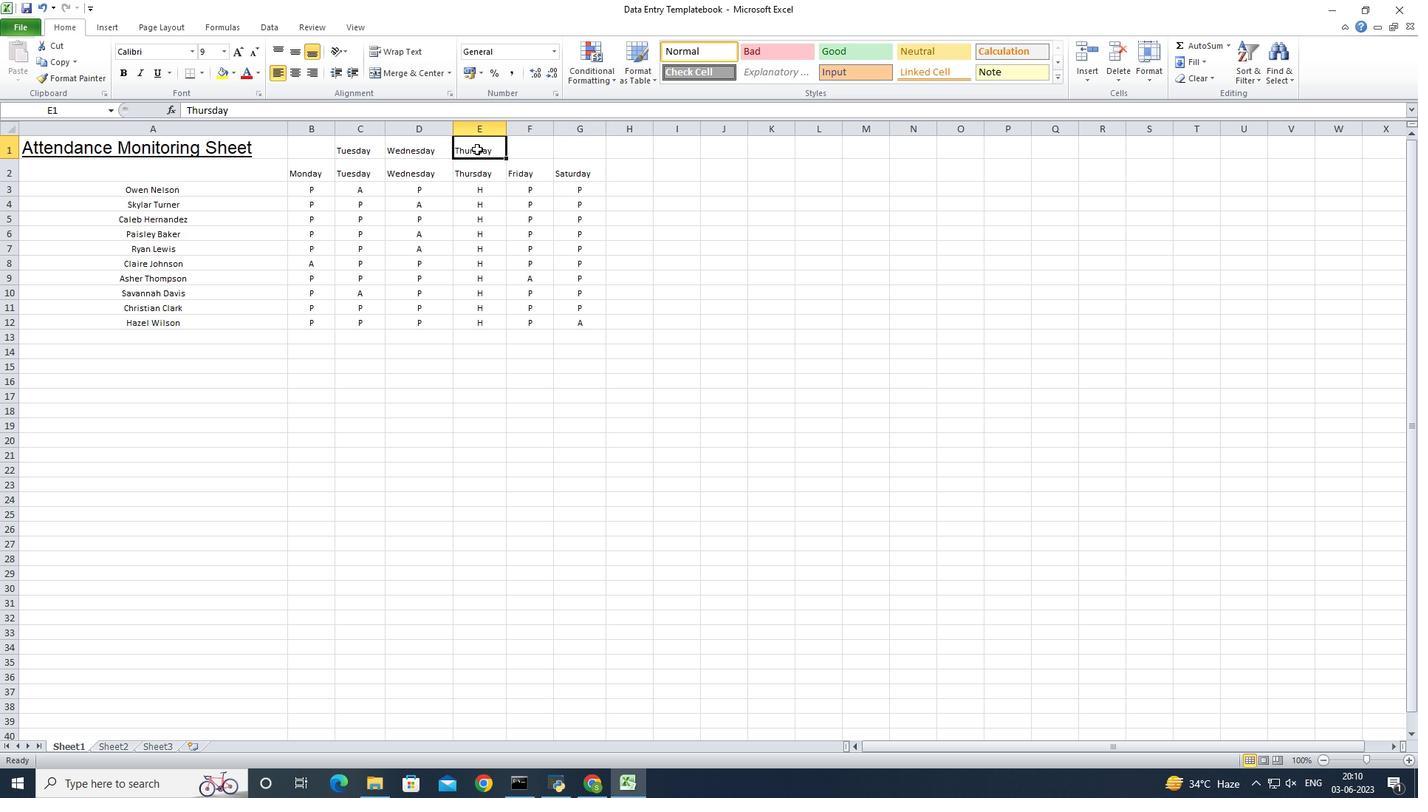 
Action: Key pressed <Key.delete>
Screenshot: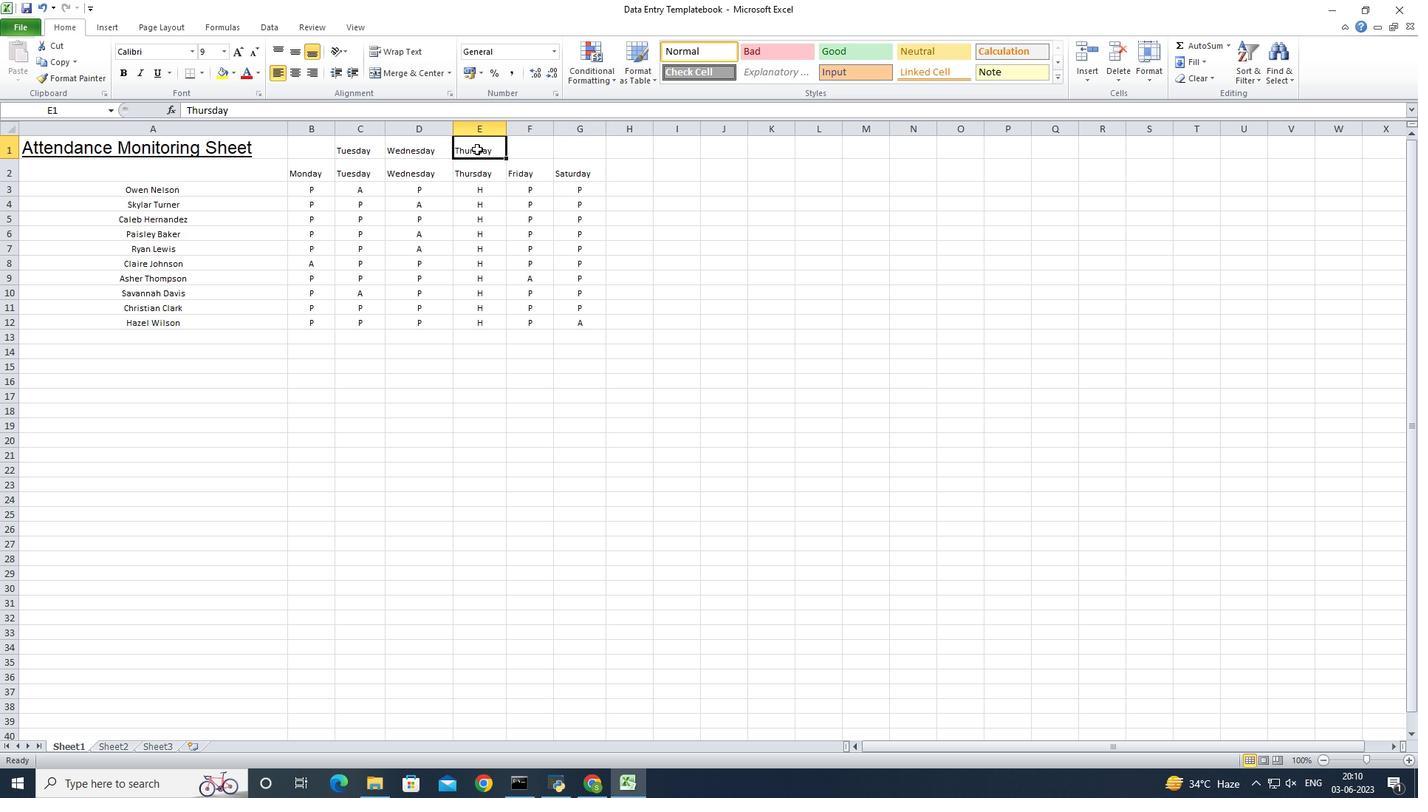 
Action: Mouse moved to (441, 145)
Screenshot: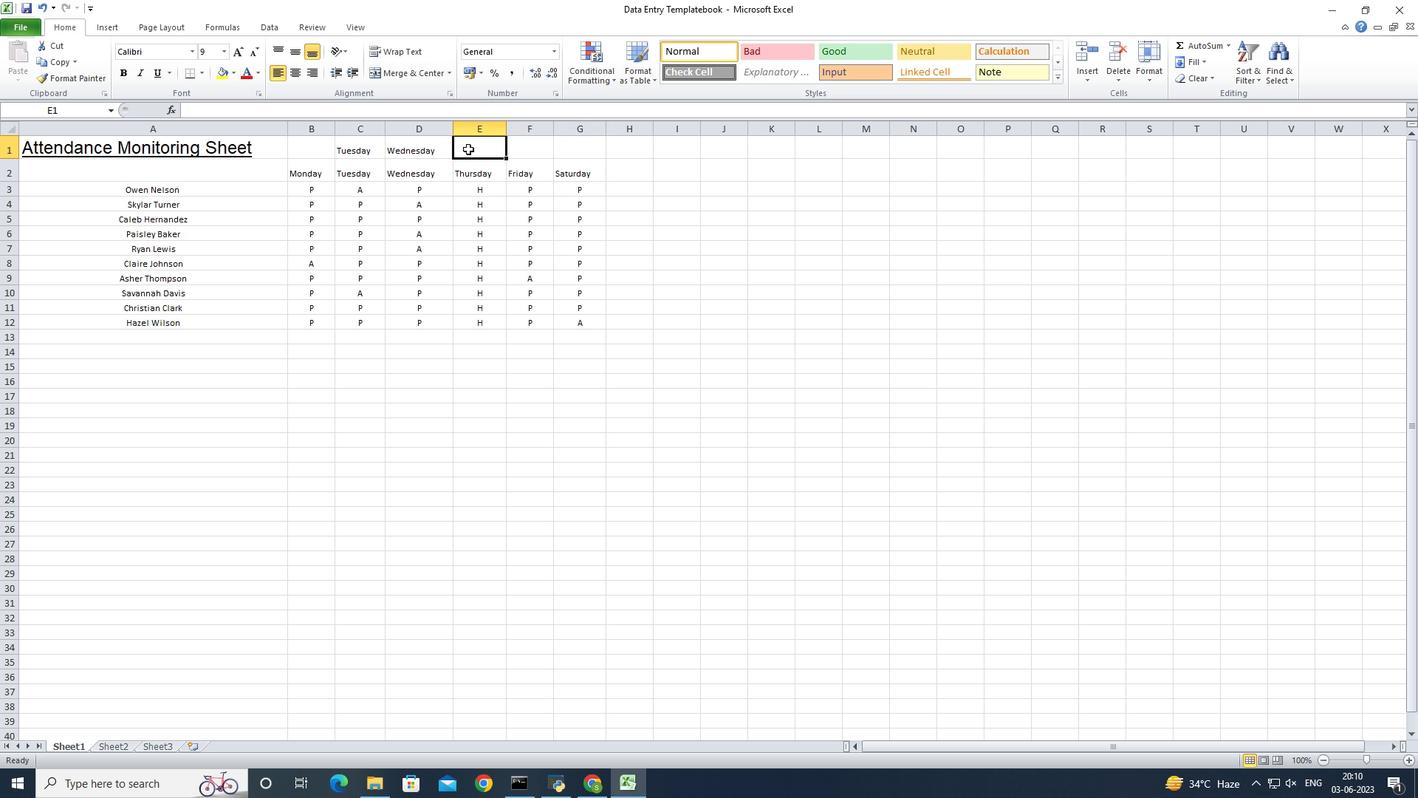 
Action: Mouse pressed left at (441, 145)
Screenshot: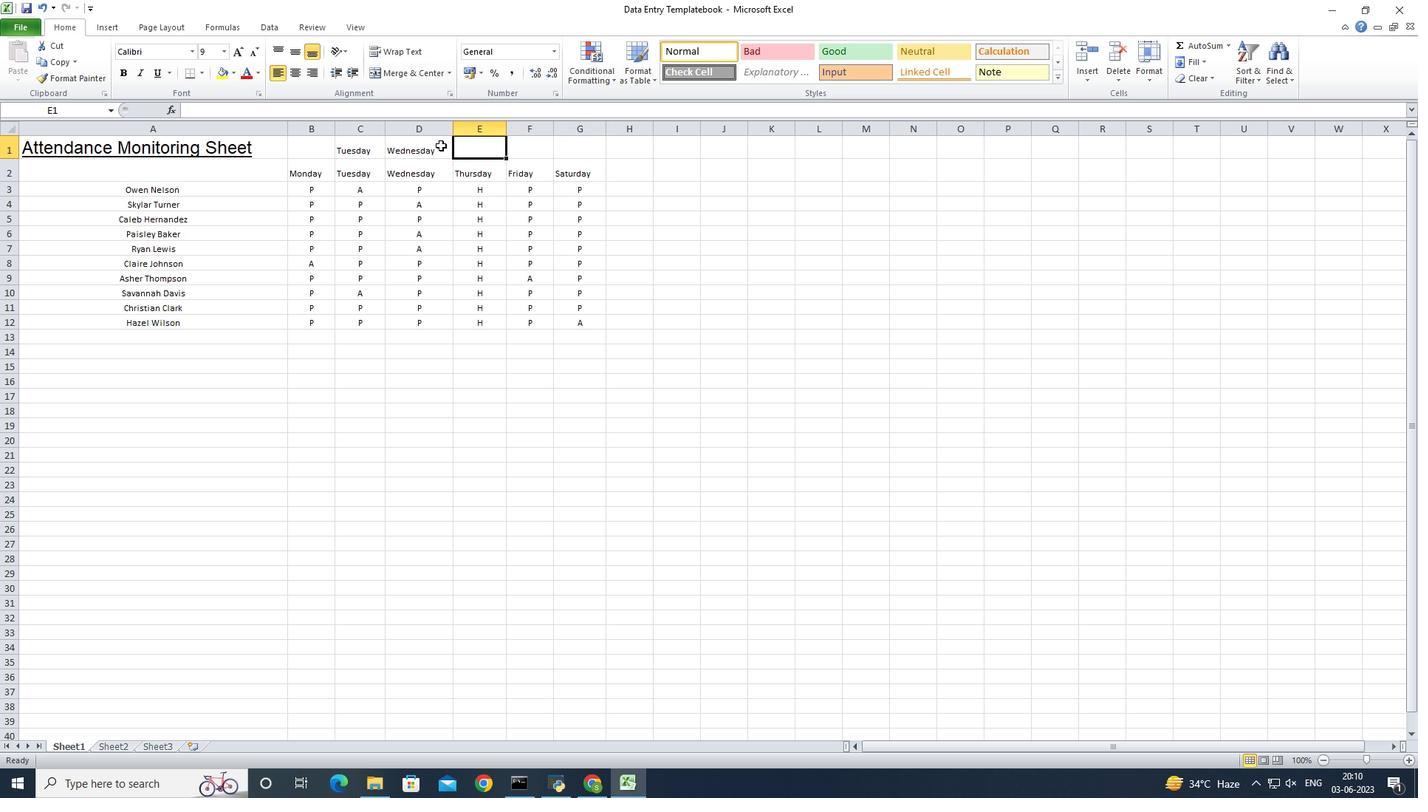 
Action: Key pressed <Key.delete>
Screenshot: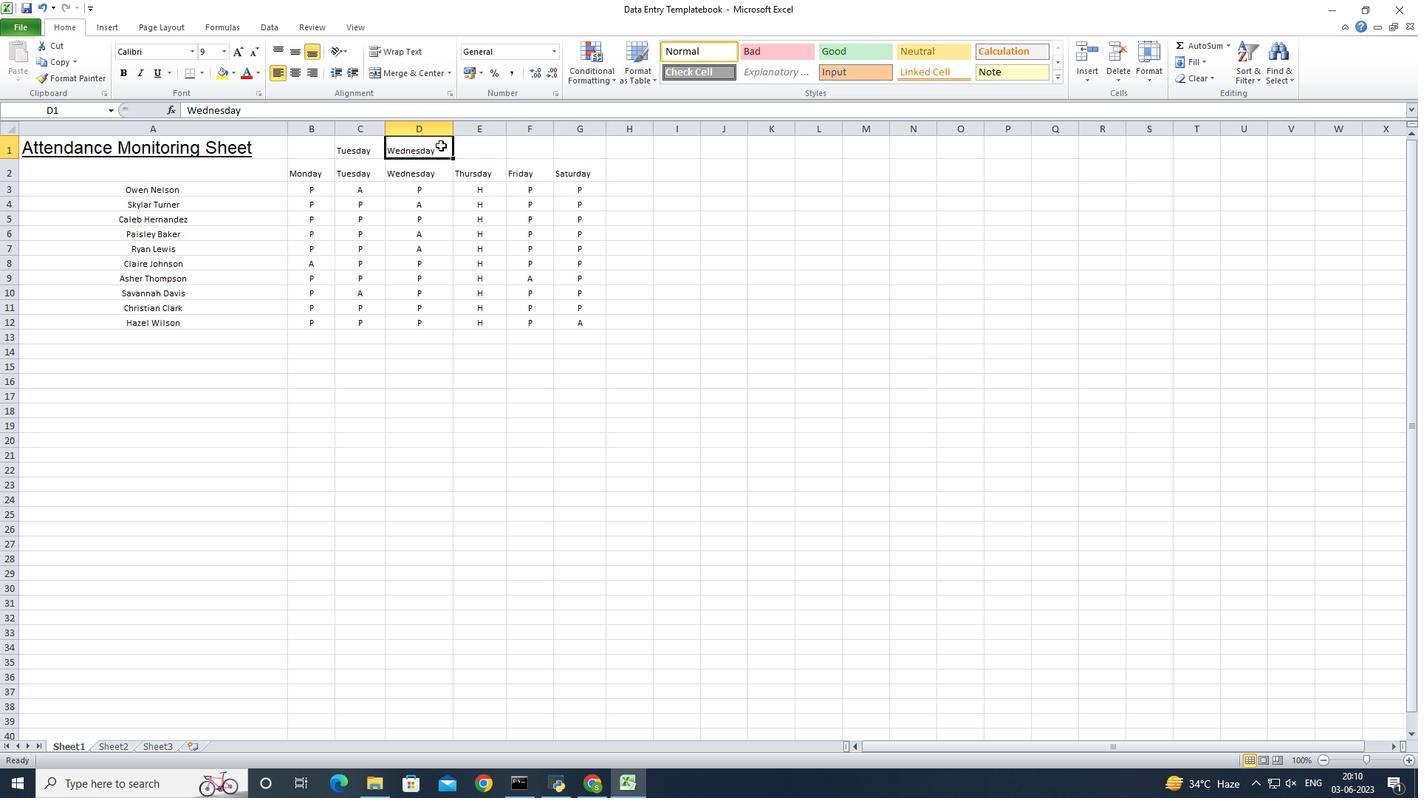 
Action: Mouse moved to (343, 147)
Screenshot: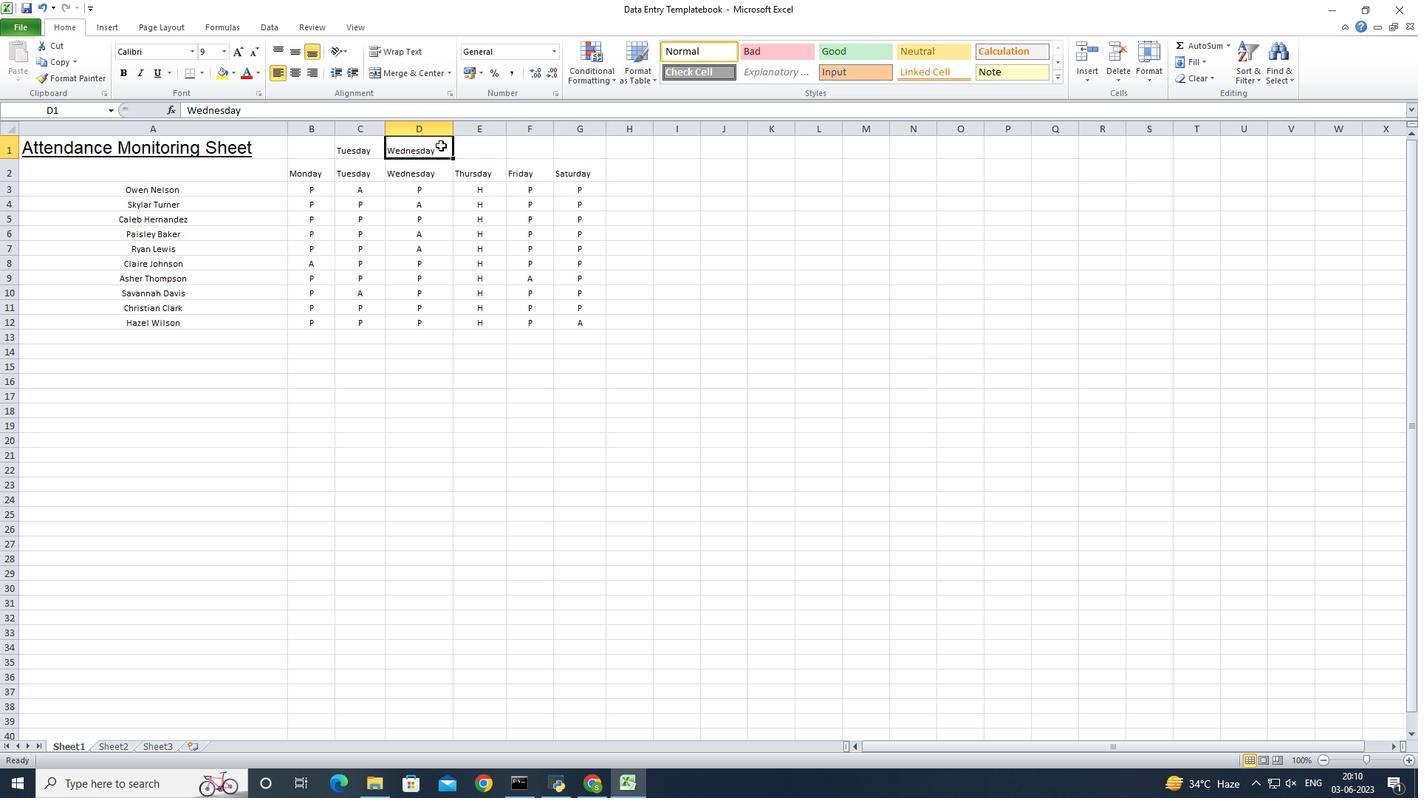 
Action: Mouse pressed left at (343, 147)
Screenshot: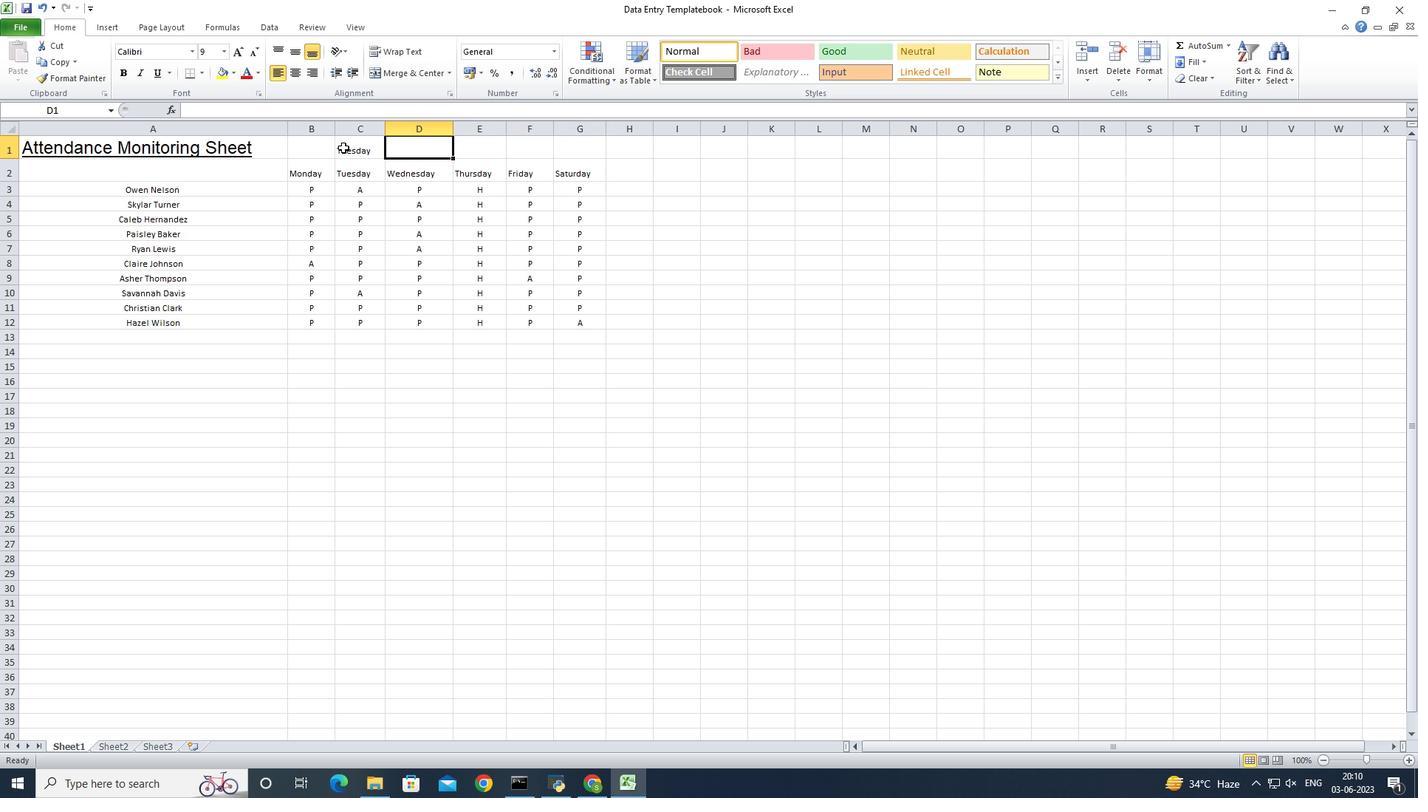 
Action: Key pressed <Key.delete>
Screenshot: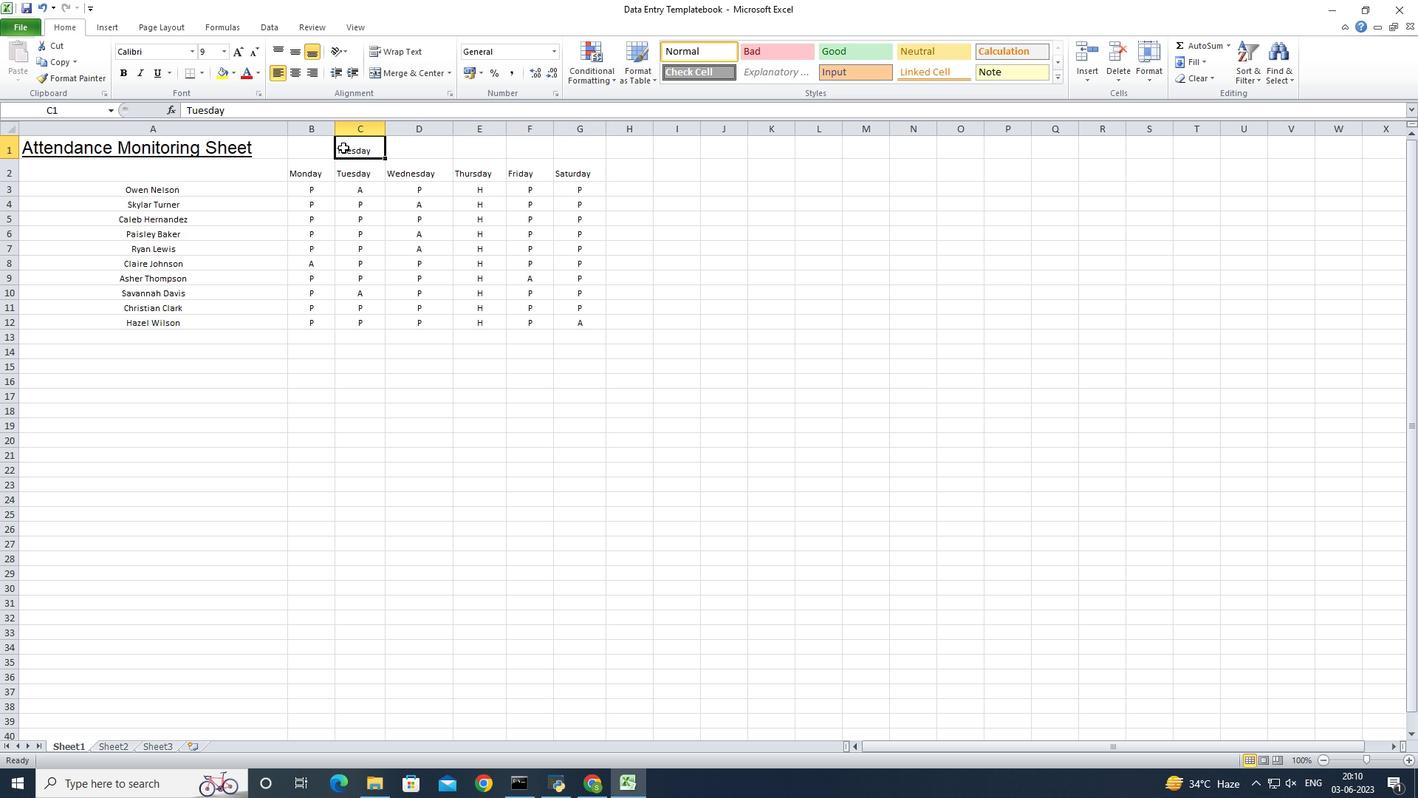 
Action: Mouse moved to (305, 151)
Screenshot: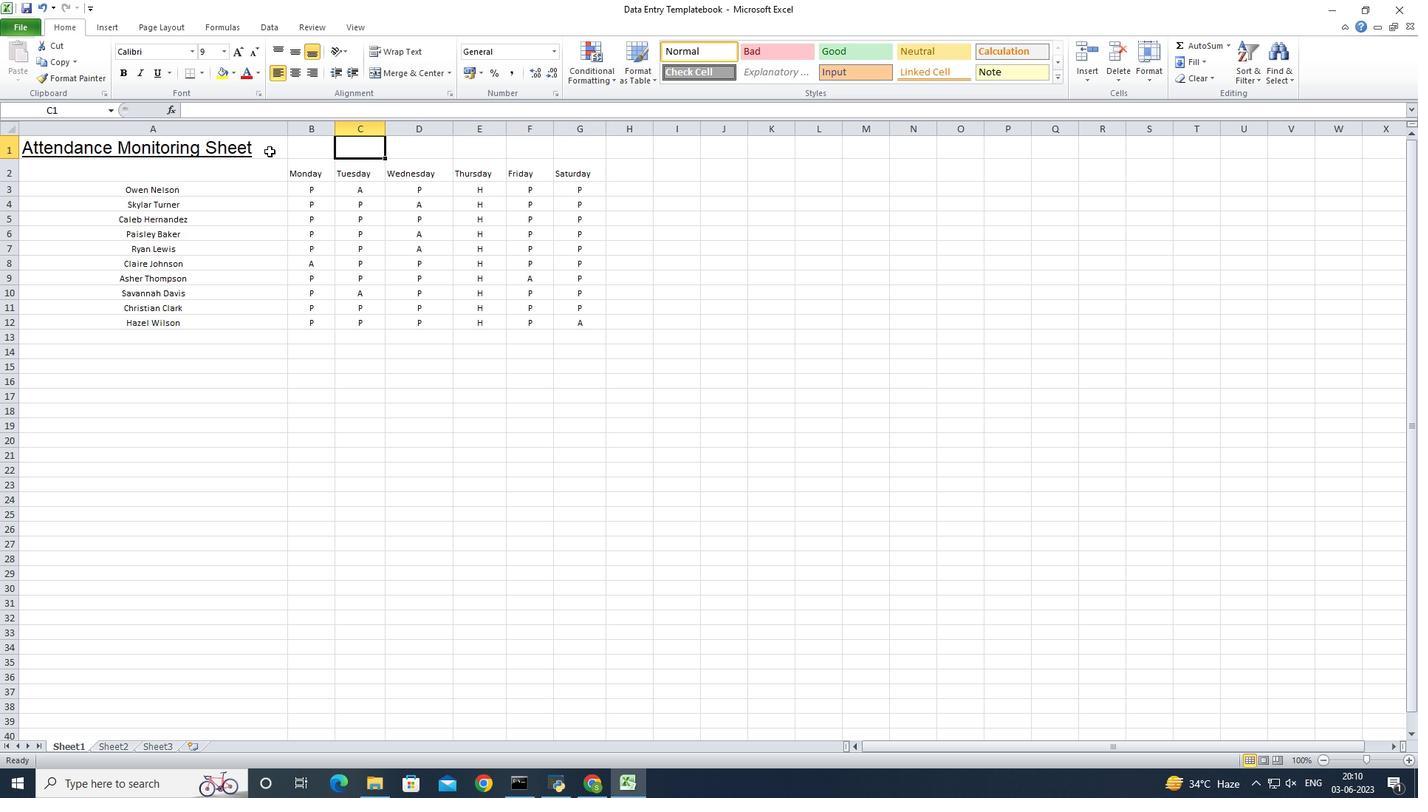 
Action: Mouse pressed left at (305, 151)
Screenshot: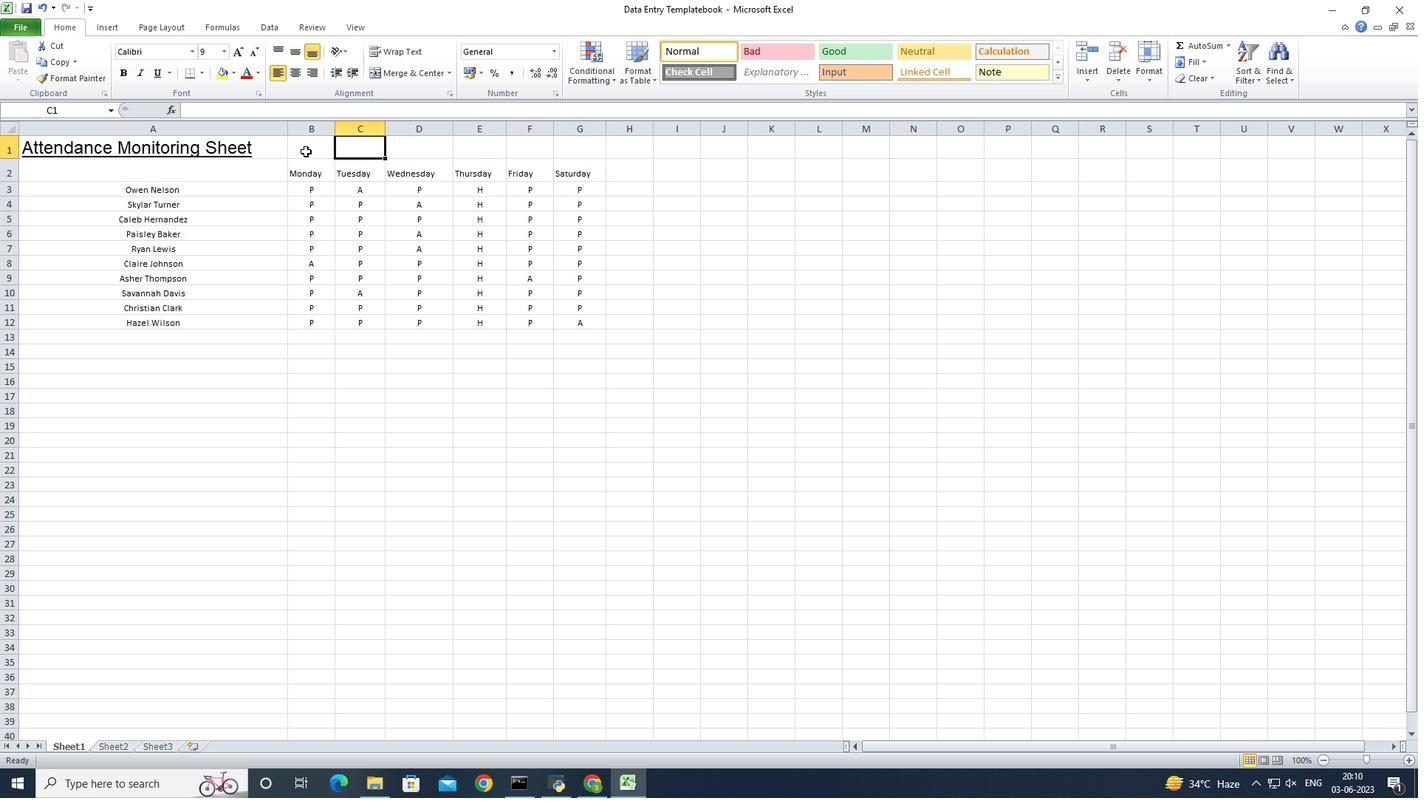 
Action: Mouse moved to (113, 155)
Screenshot: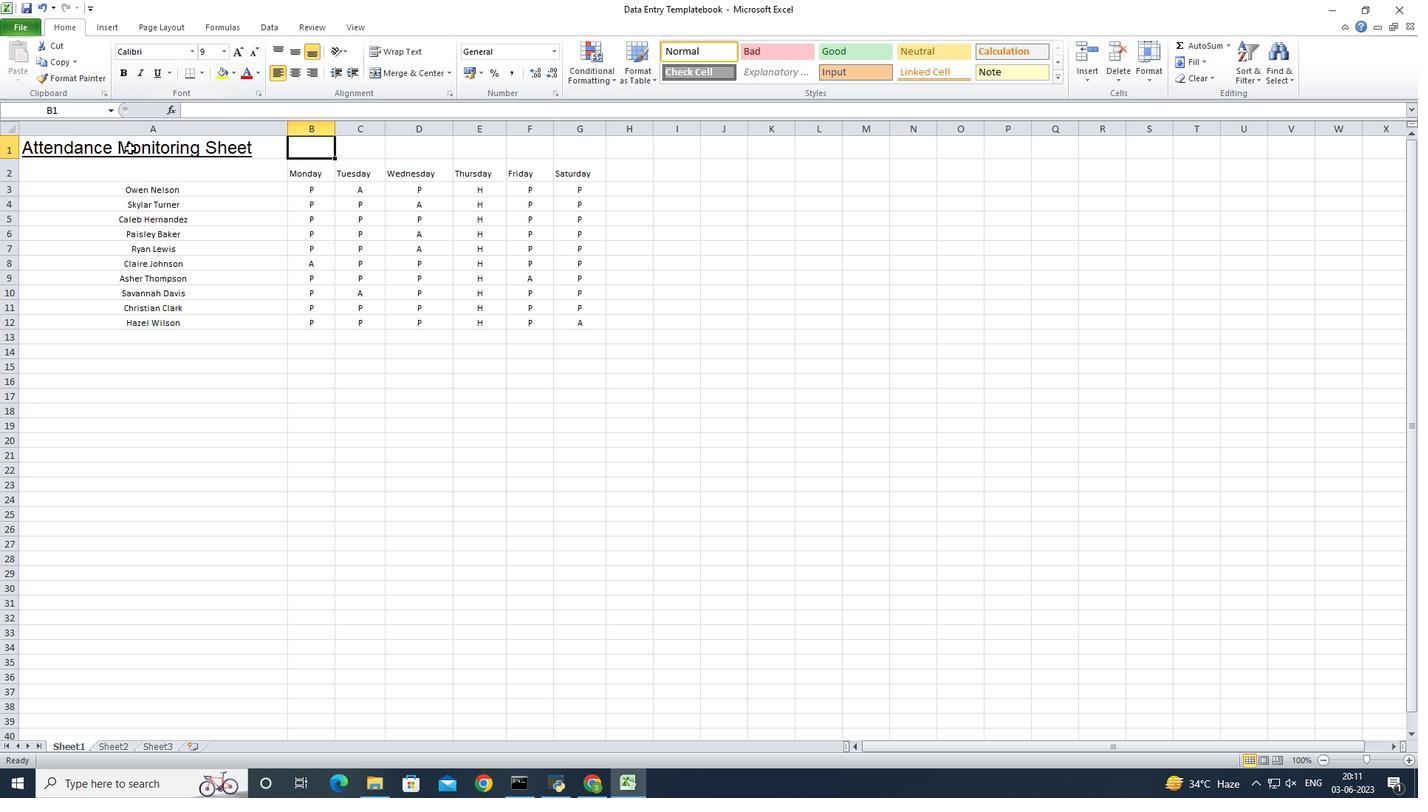 
Action: Mouse pressed left at (113, 155)
Screenshot: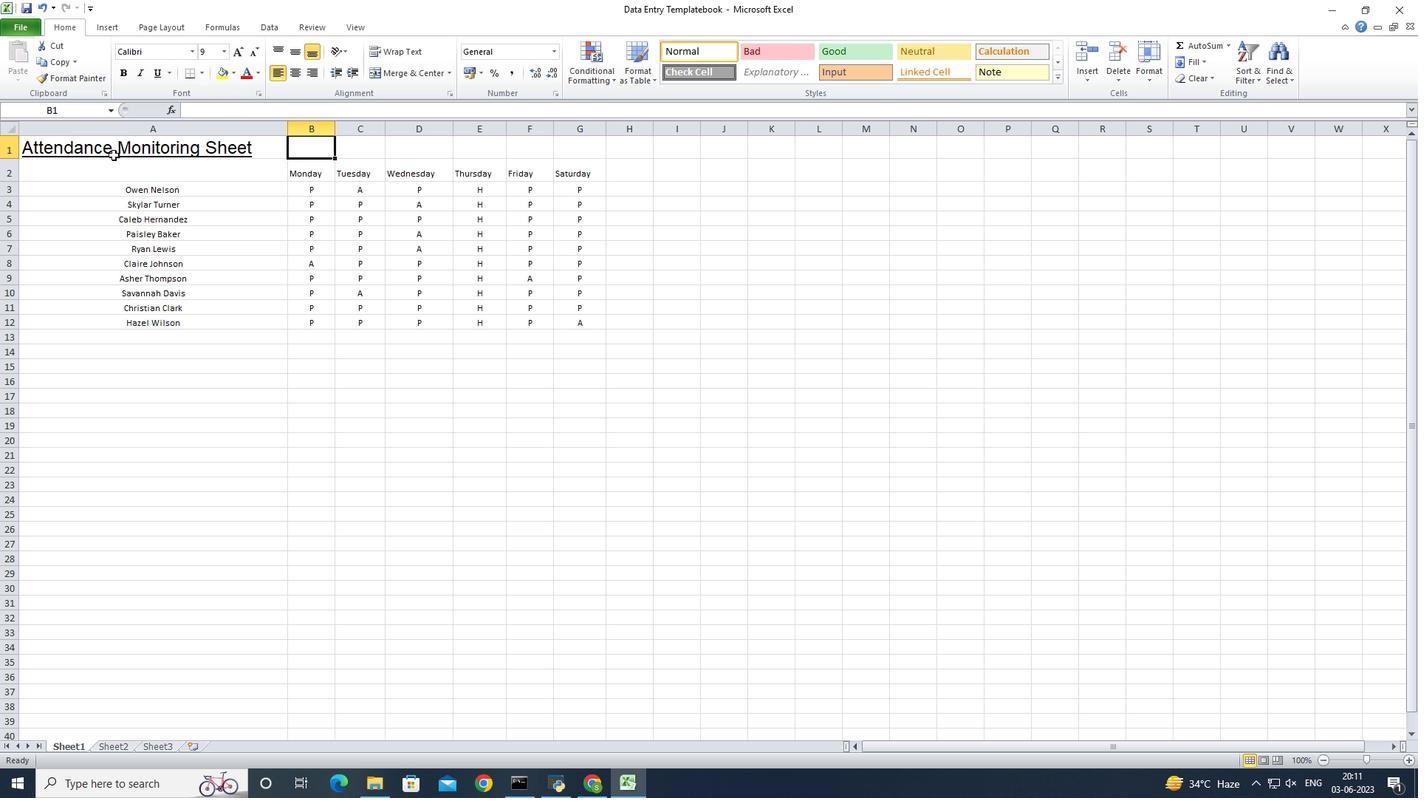 
Action: Mouse moved to (220, 73)
Screenshot: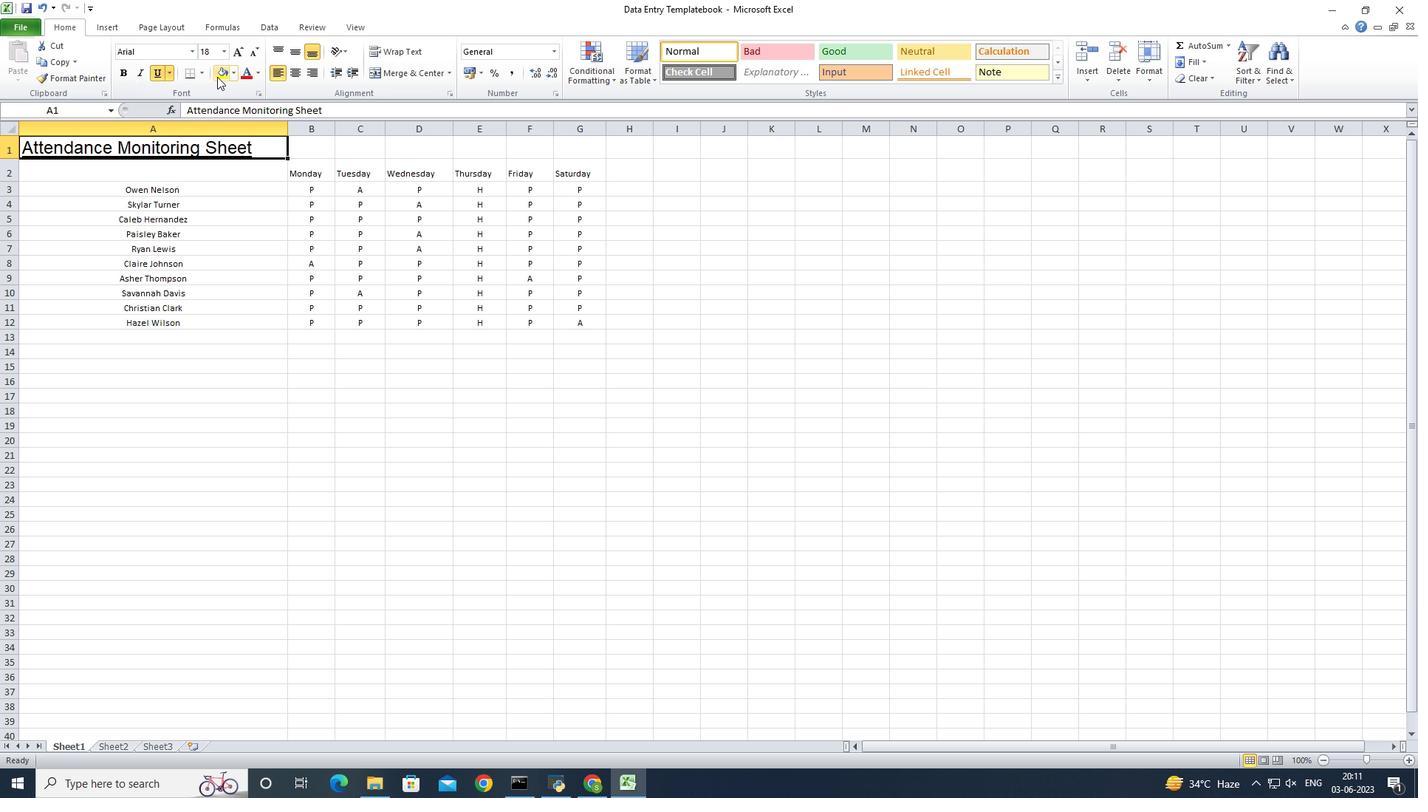 
Action: Mouse pressed left at (220, 73)
Screenshot: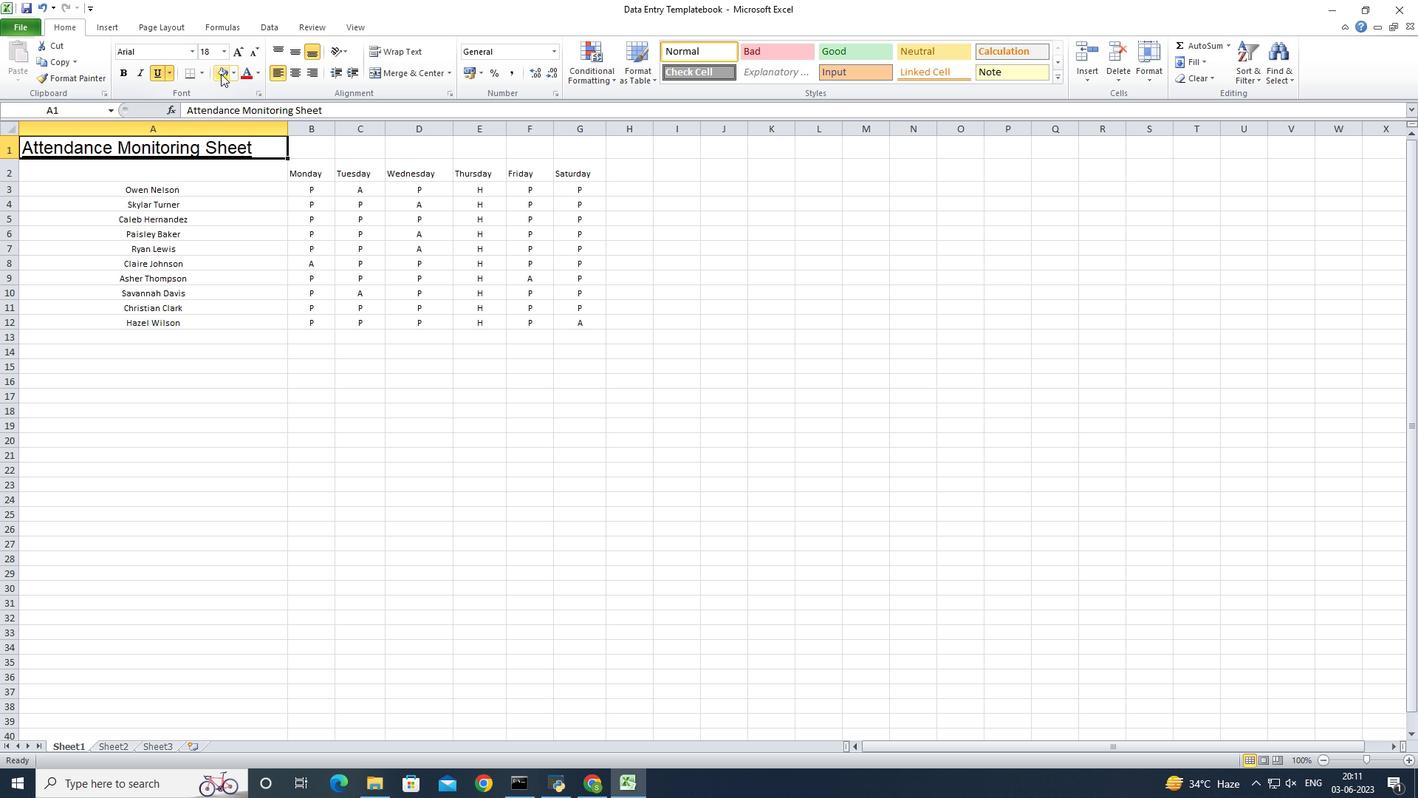 
Action: Mouse moved to (153, 174)
Screenshot: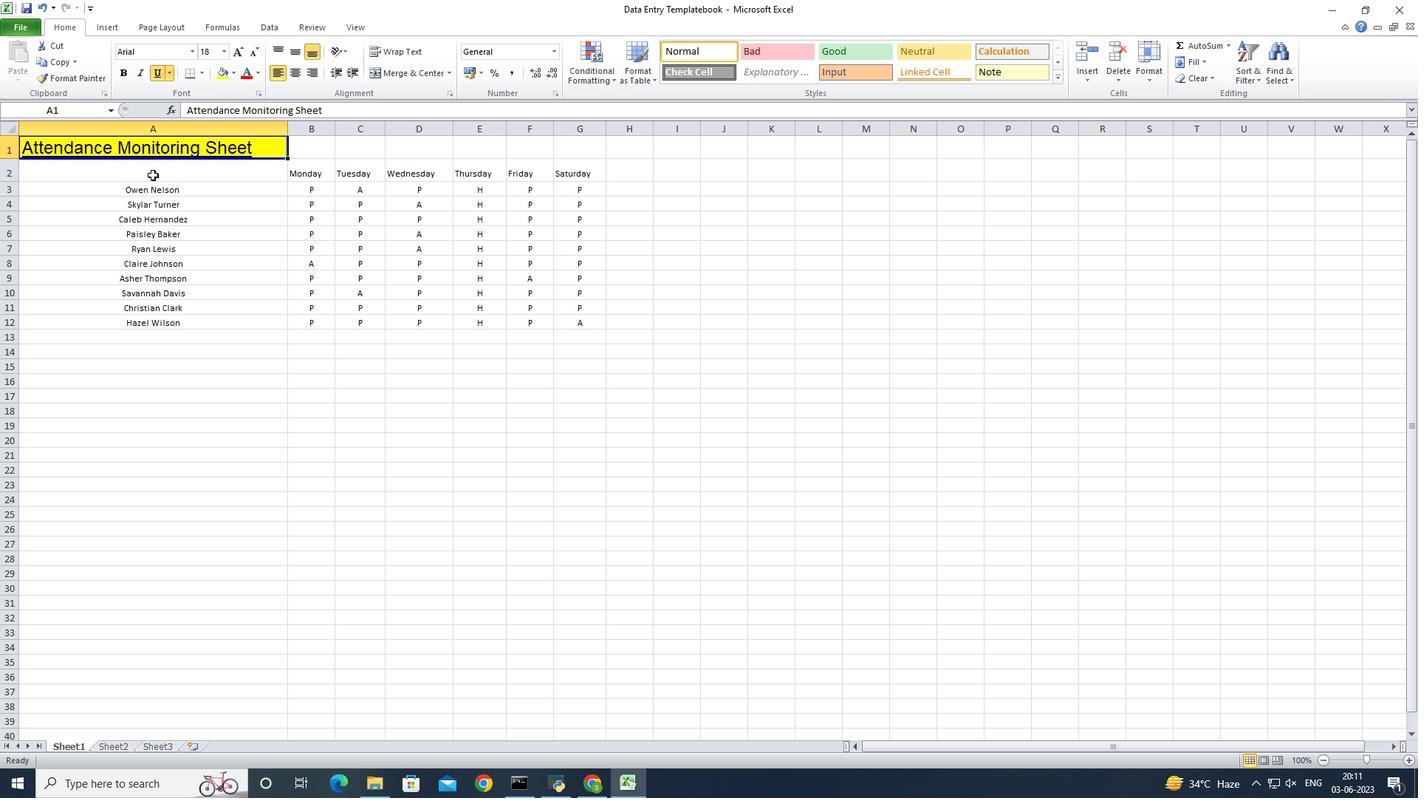
Action: Mouse pressed left at (153, 174)
Screenshot: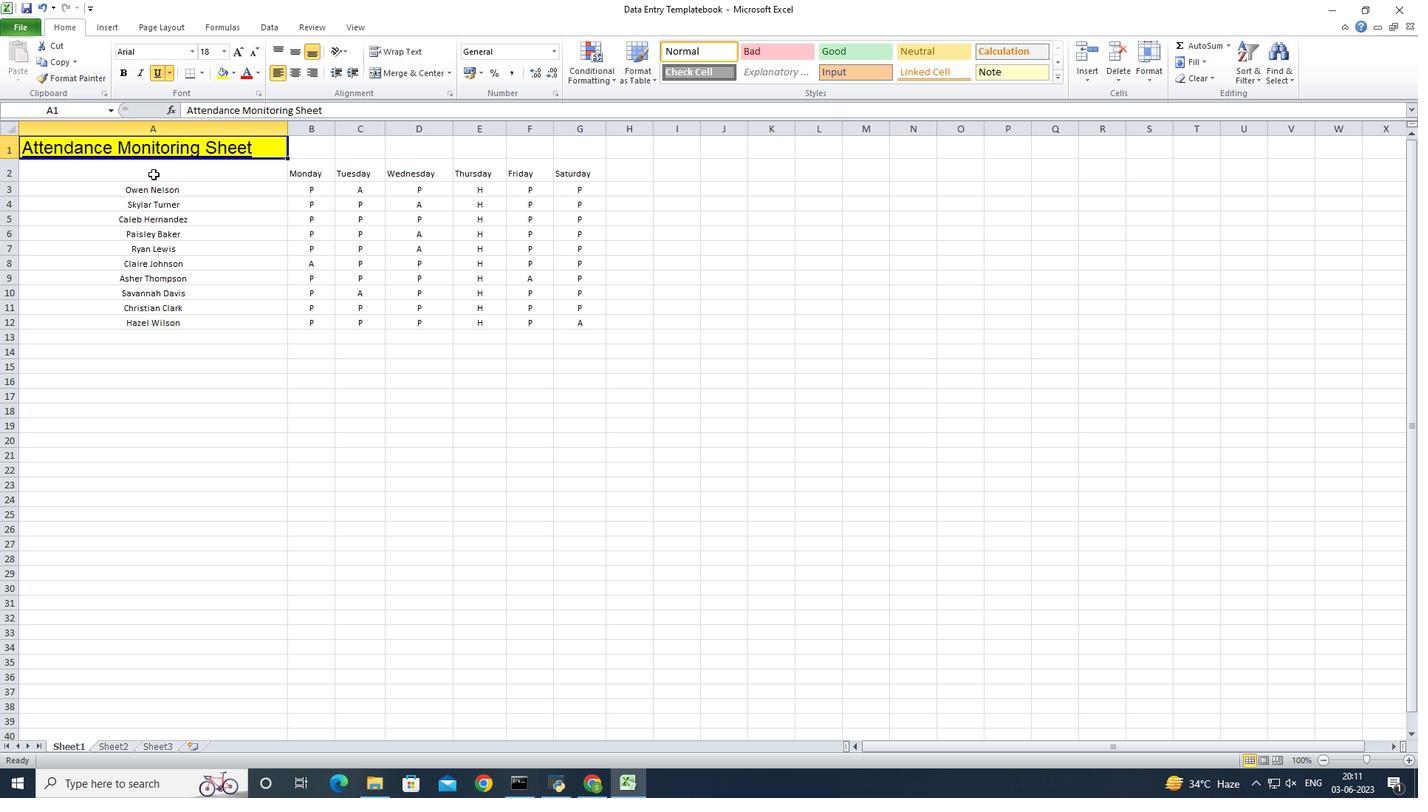 
Action: Mouse moved to (247, 73)
Screenshot: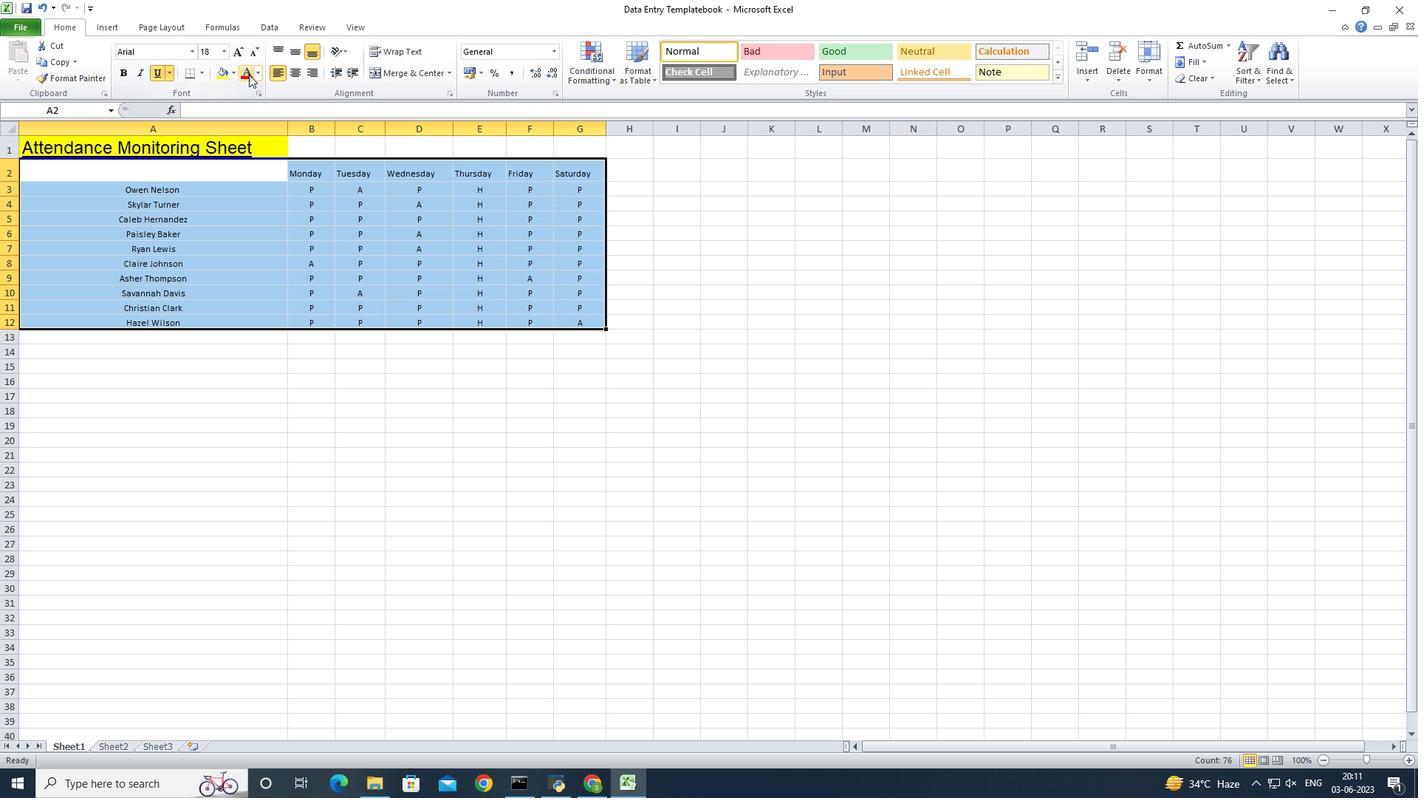 
Action: Mouse pressed left at (247, 73)
Screenshot: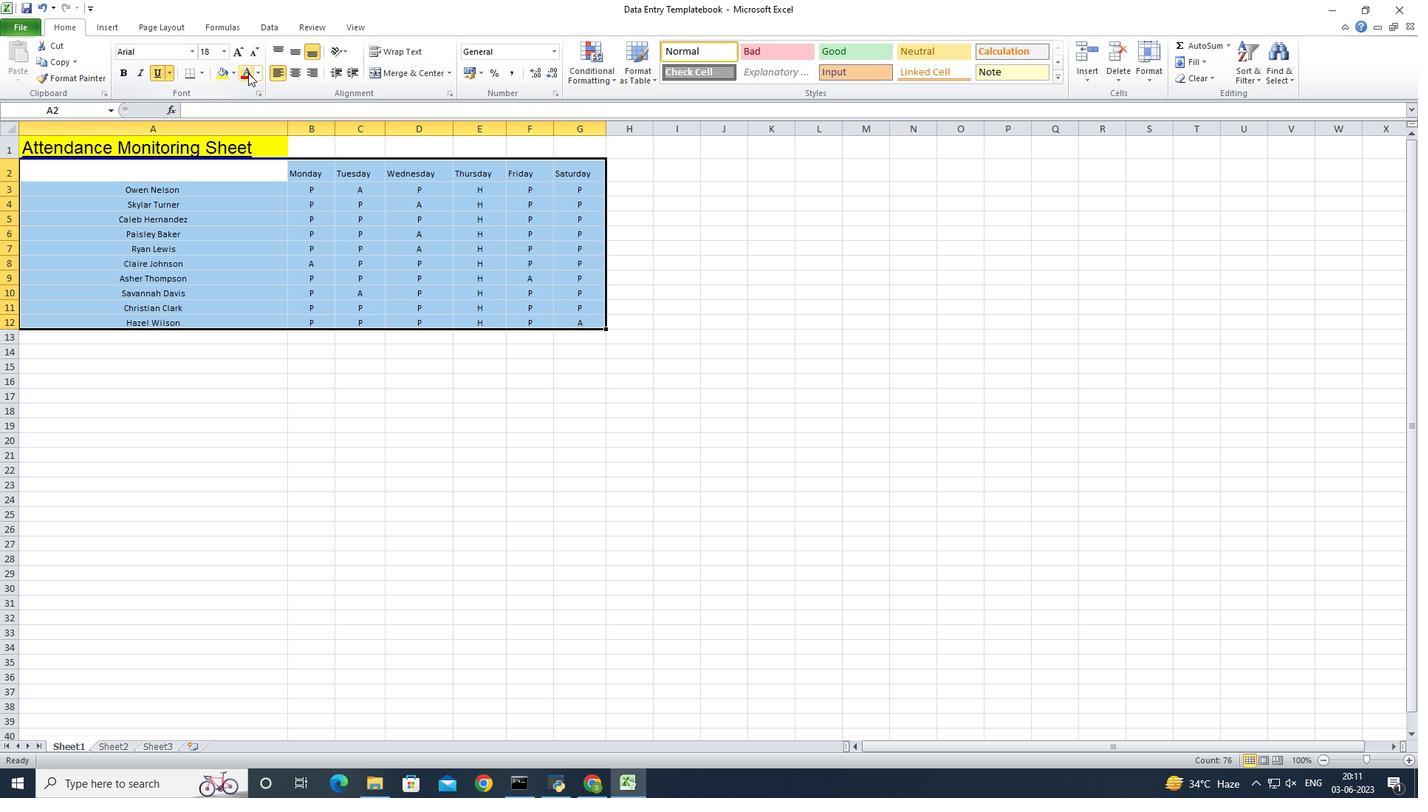 
Action: Mouse moved to (557, 50)
Screenshot: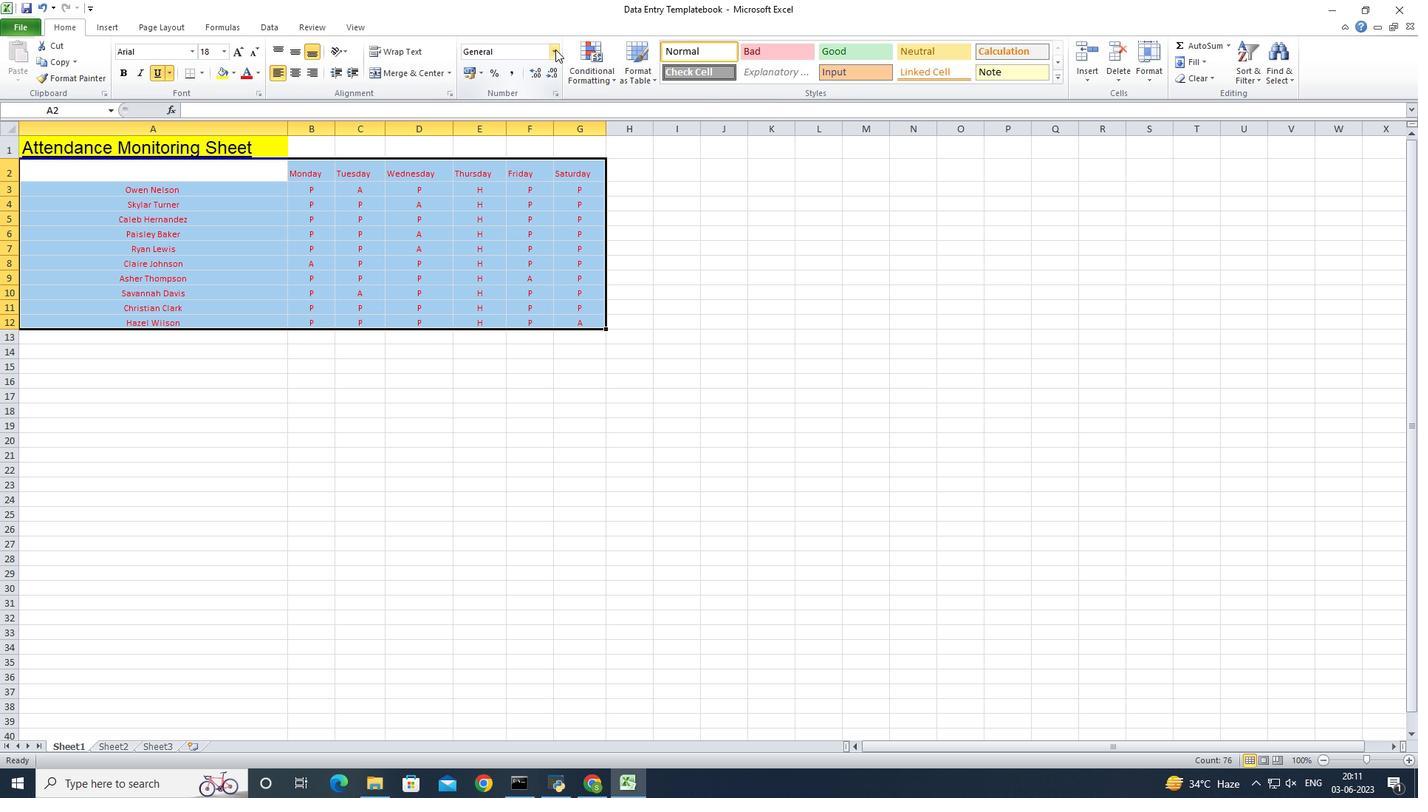 
Action: Mouse pressed left at (557, 50)
Screenshot: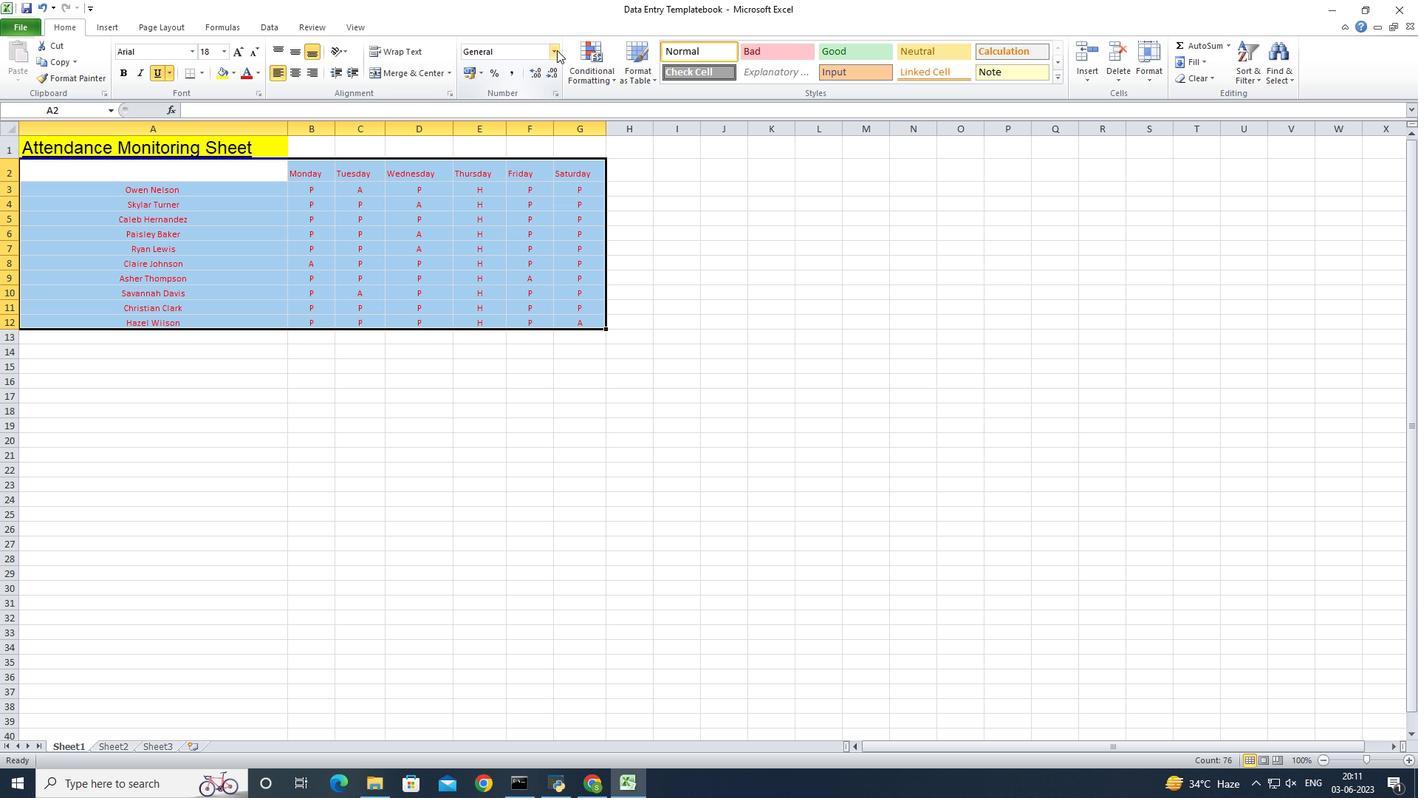 
Action: Mouse moved to (863, 170)
Screenshot: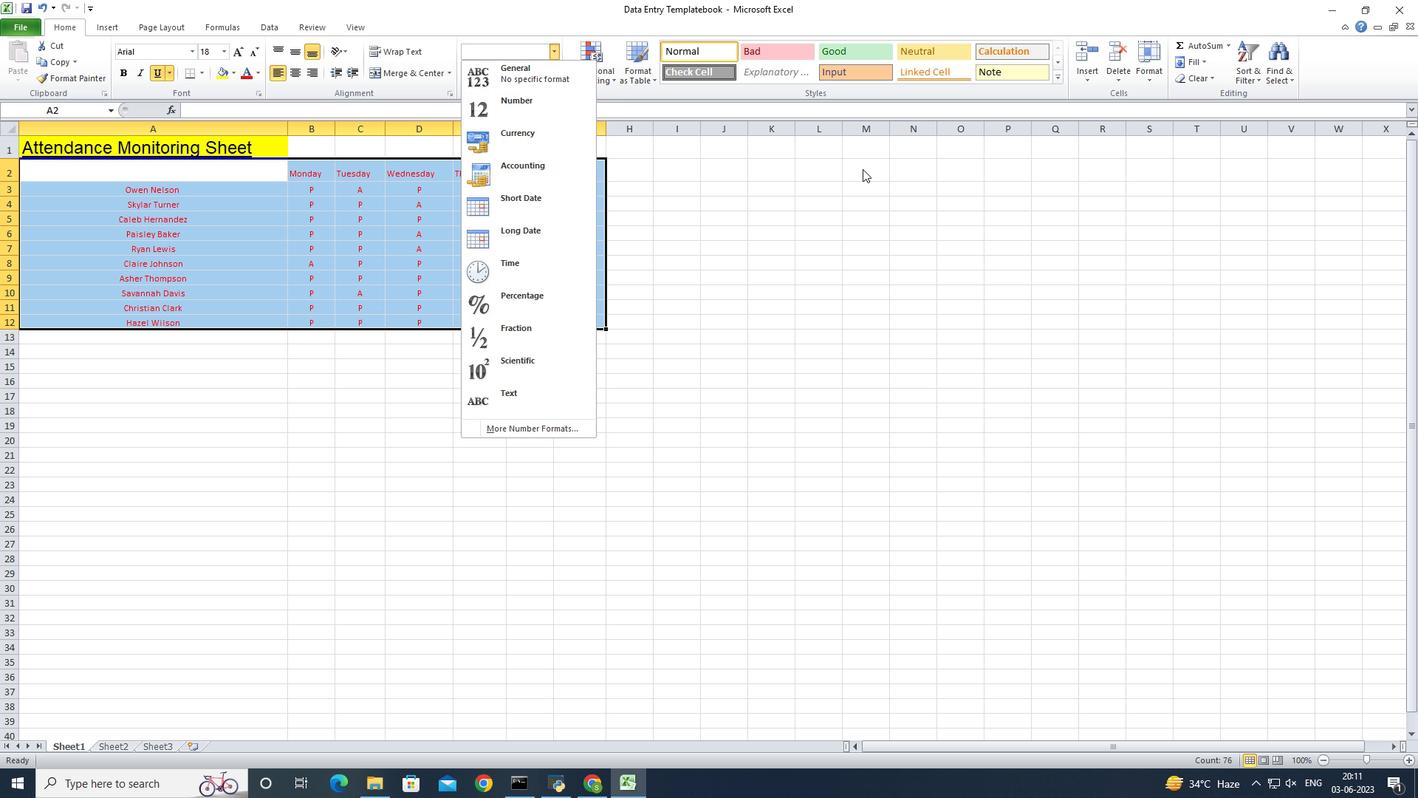 
Action: Mouse pressed left at (863, 170)
Screenshot: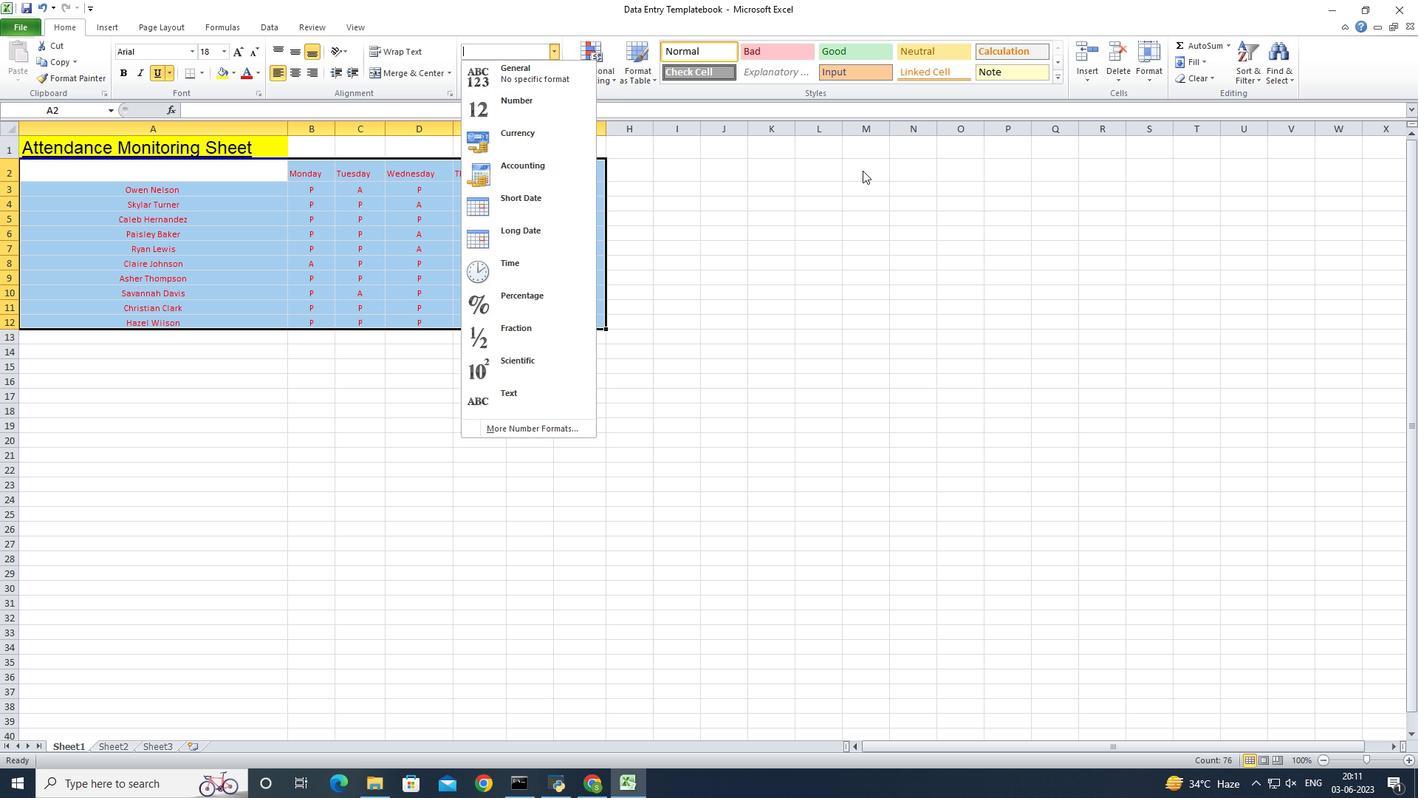 
Action: Mouse moved to (152, 32)
Screenshot: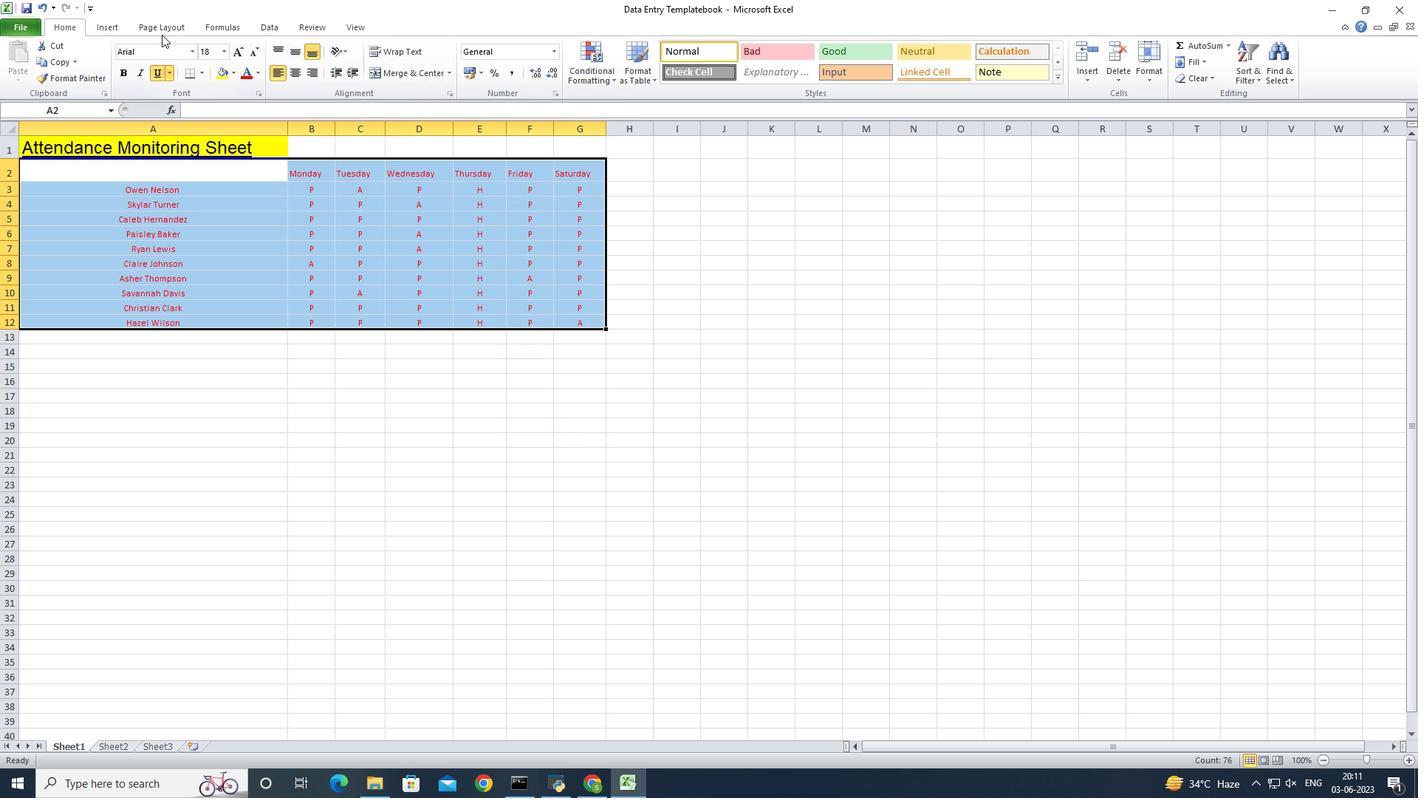 
Action: Mouse pressed left at (152, 32)
Screenshot: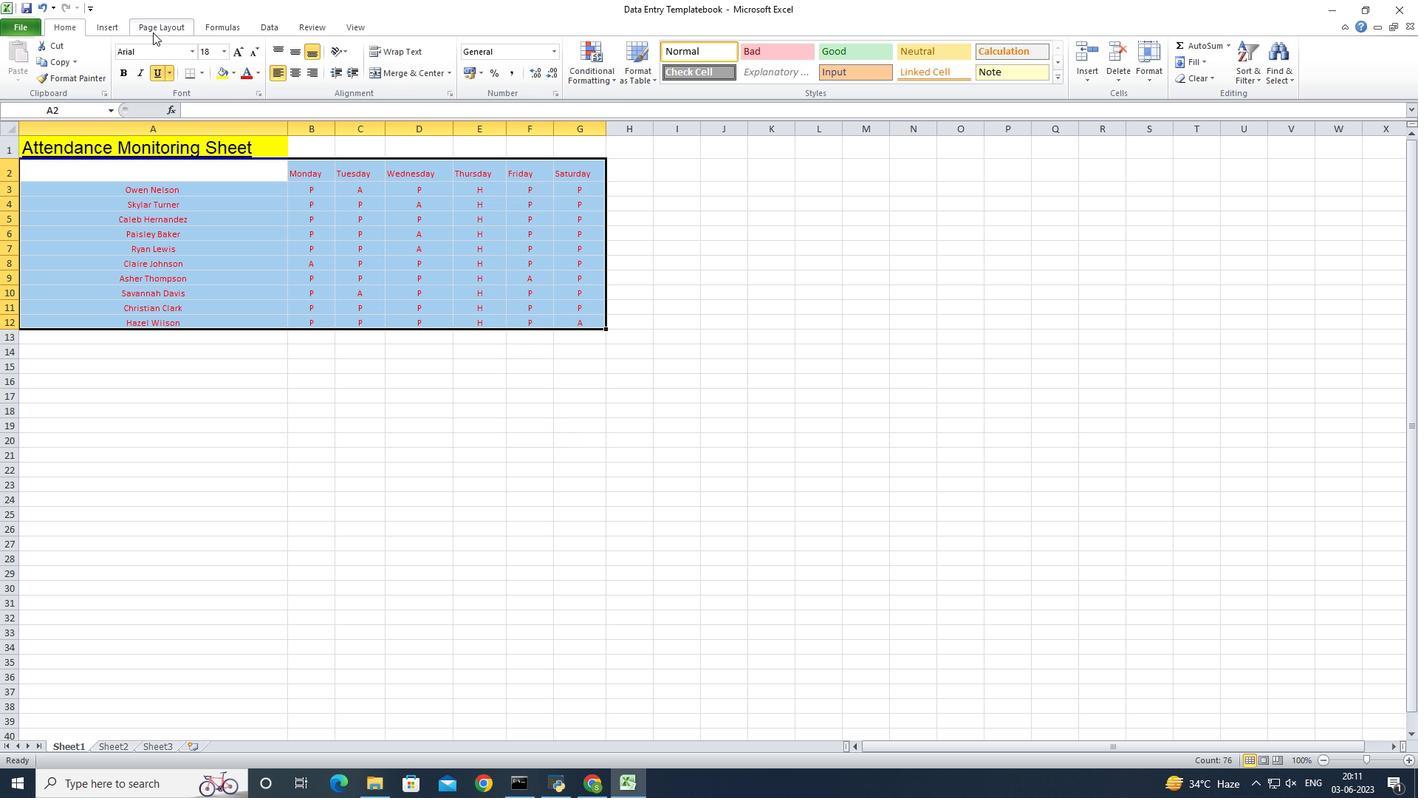 
Action: Mouse moved to (76, 32)
Screenshot: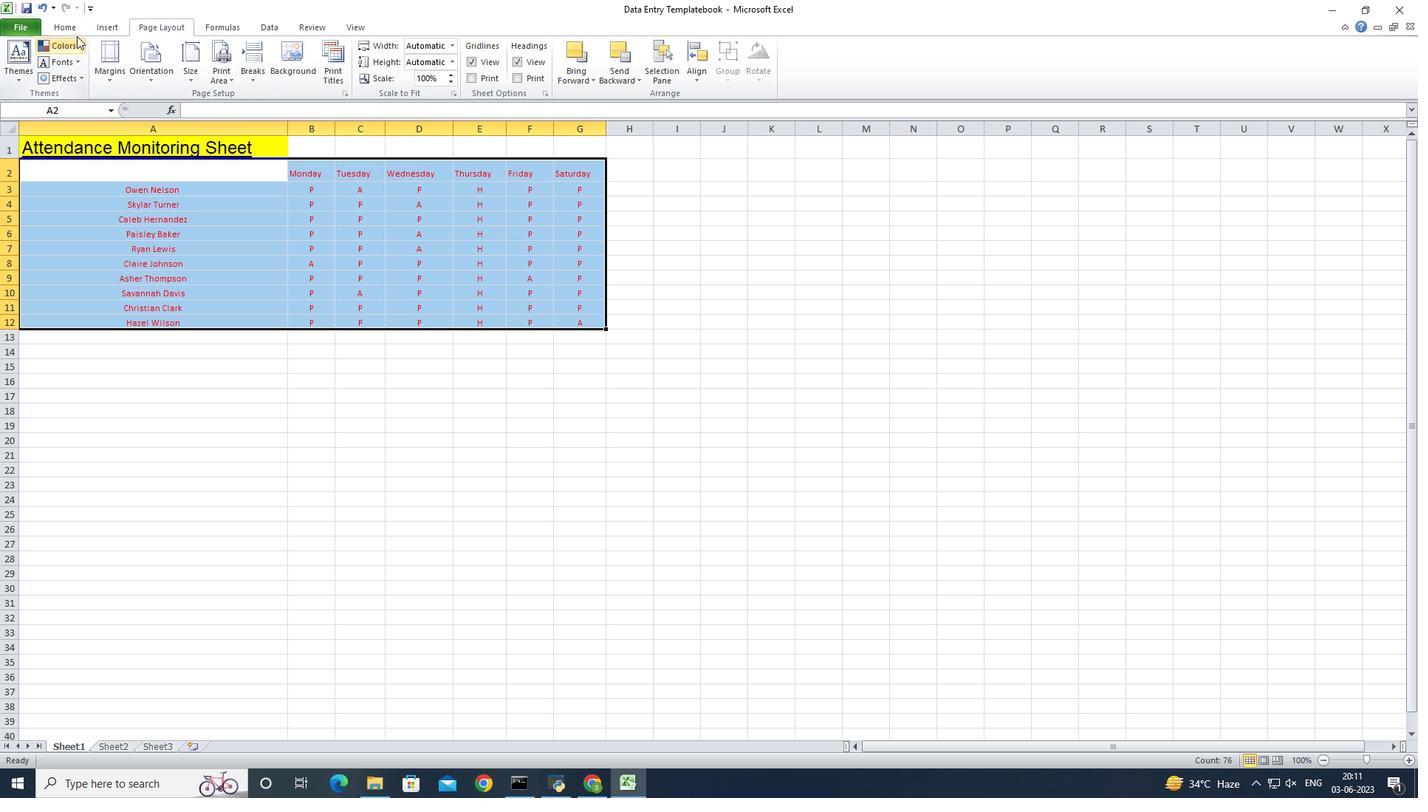 
Action: Mouse pressed left at (76, 32)
Screenshot: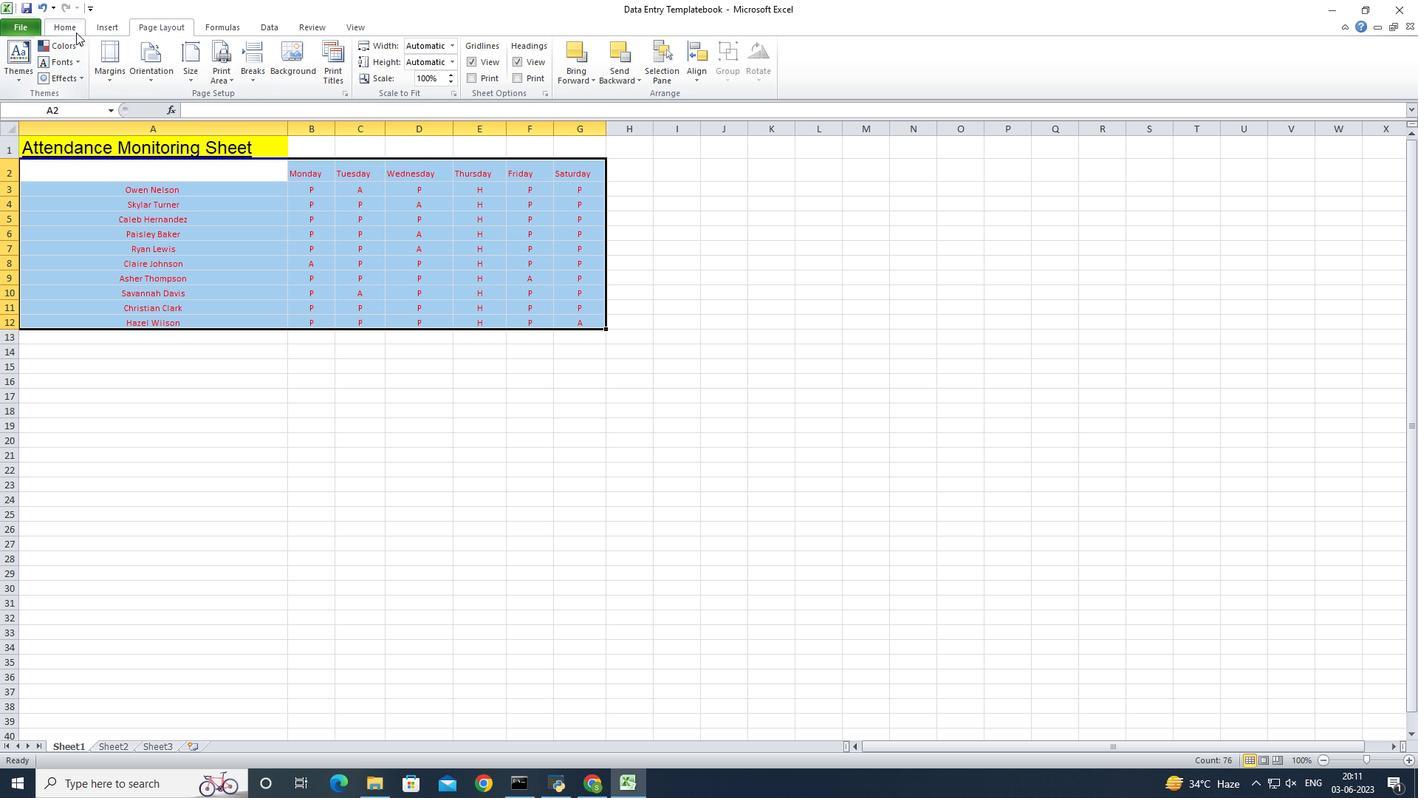 
Action: Mouse moved to (1205, 62)
Screenshot: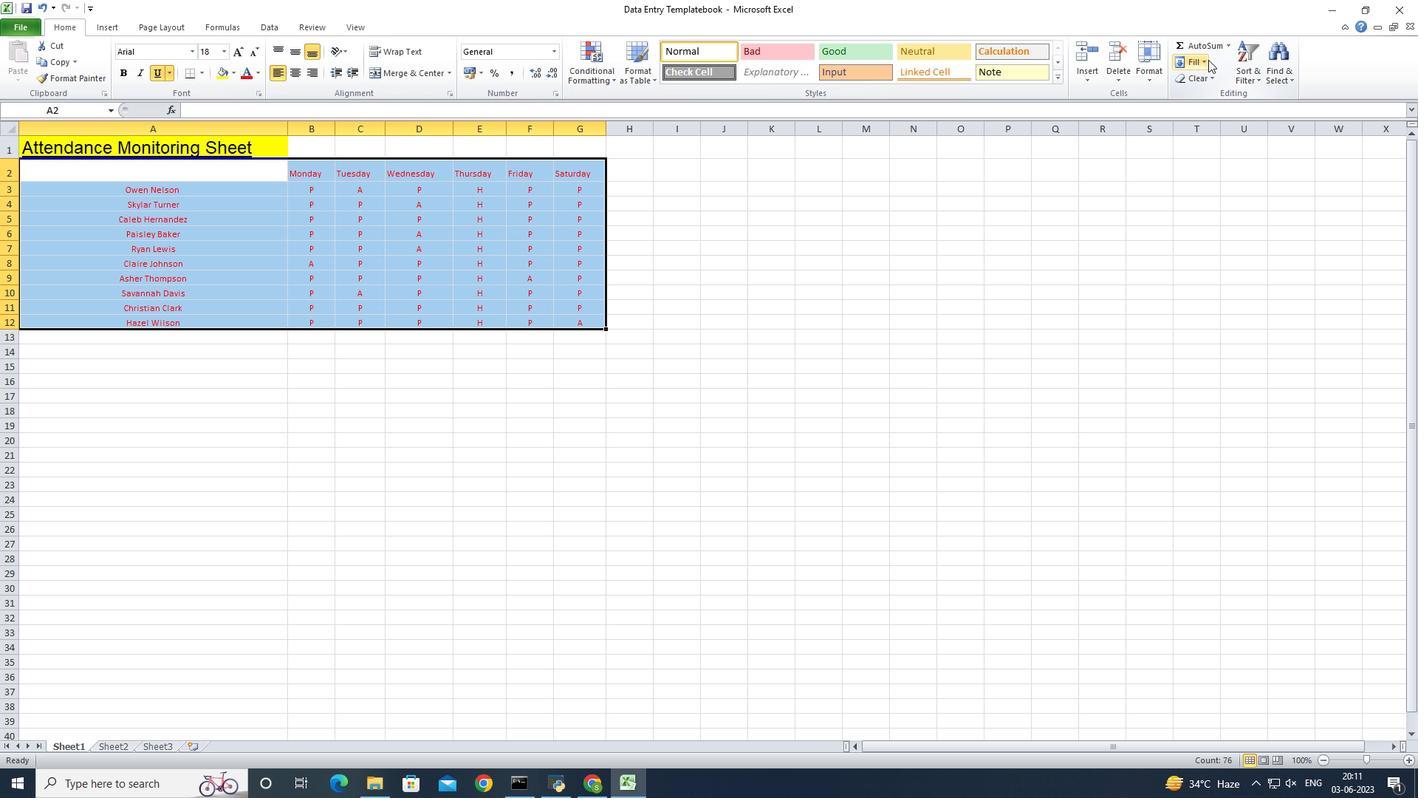 
Action: Mouse pressed left at (1205, 62)
Screenshot: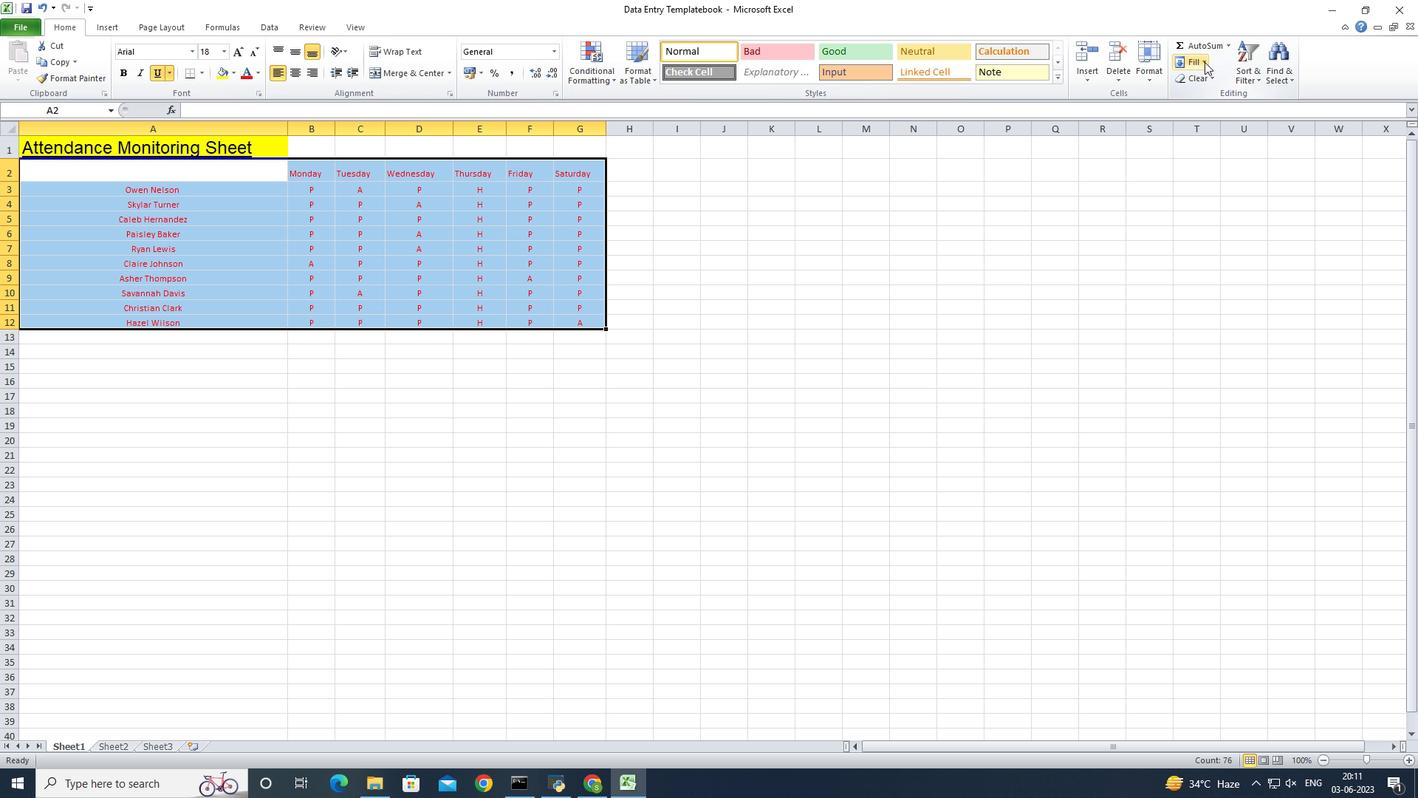 
Action: Mouse pressed left at (1205, 62)
Screenshot: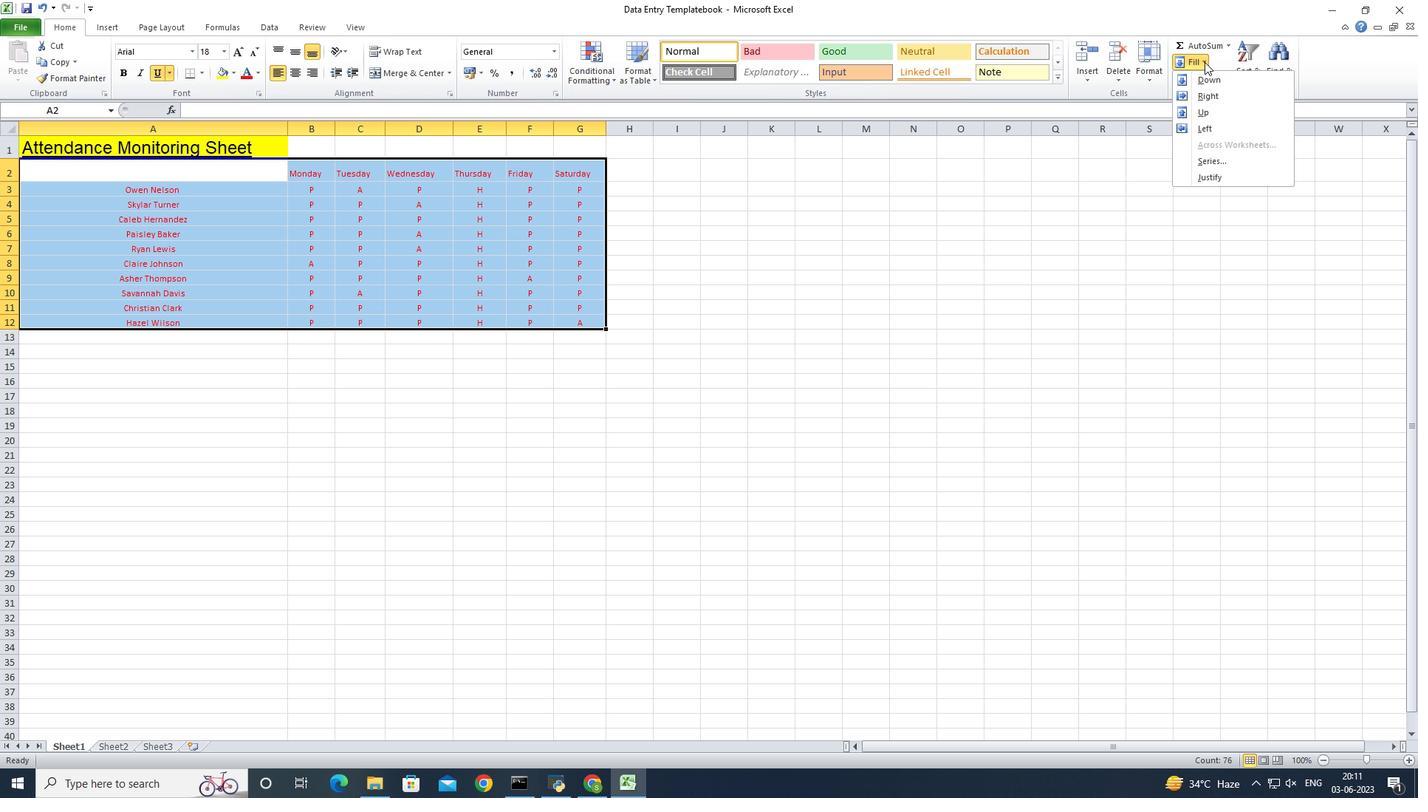 
Action: Mouse moved to (306, 26)
Screenshot: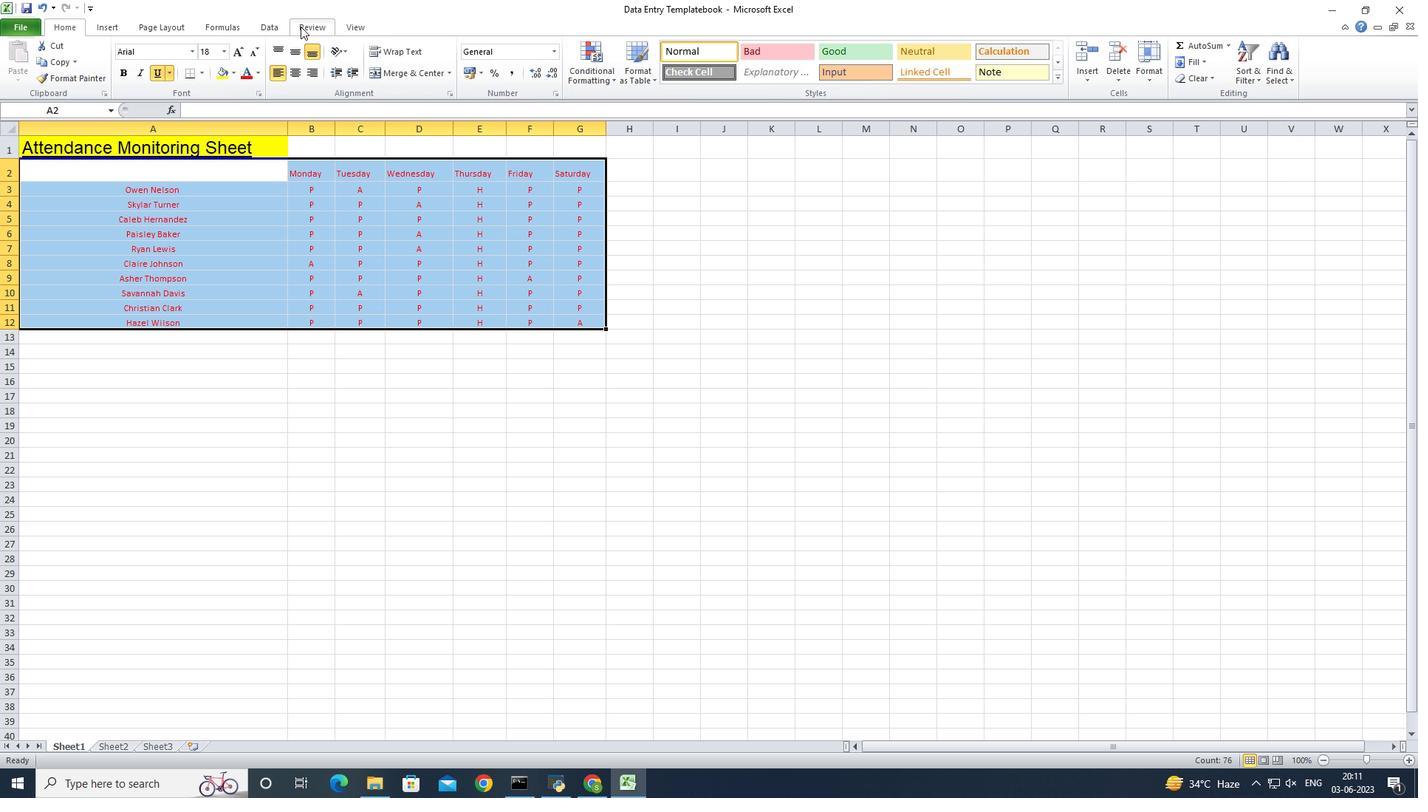 
Action: Mouse pressed left at (306, 26)
Screenshot: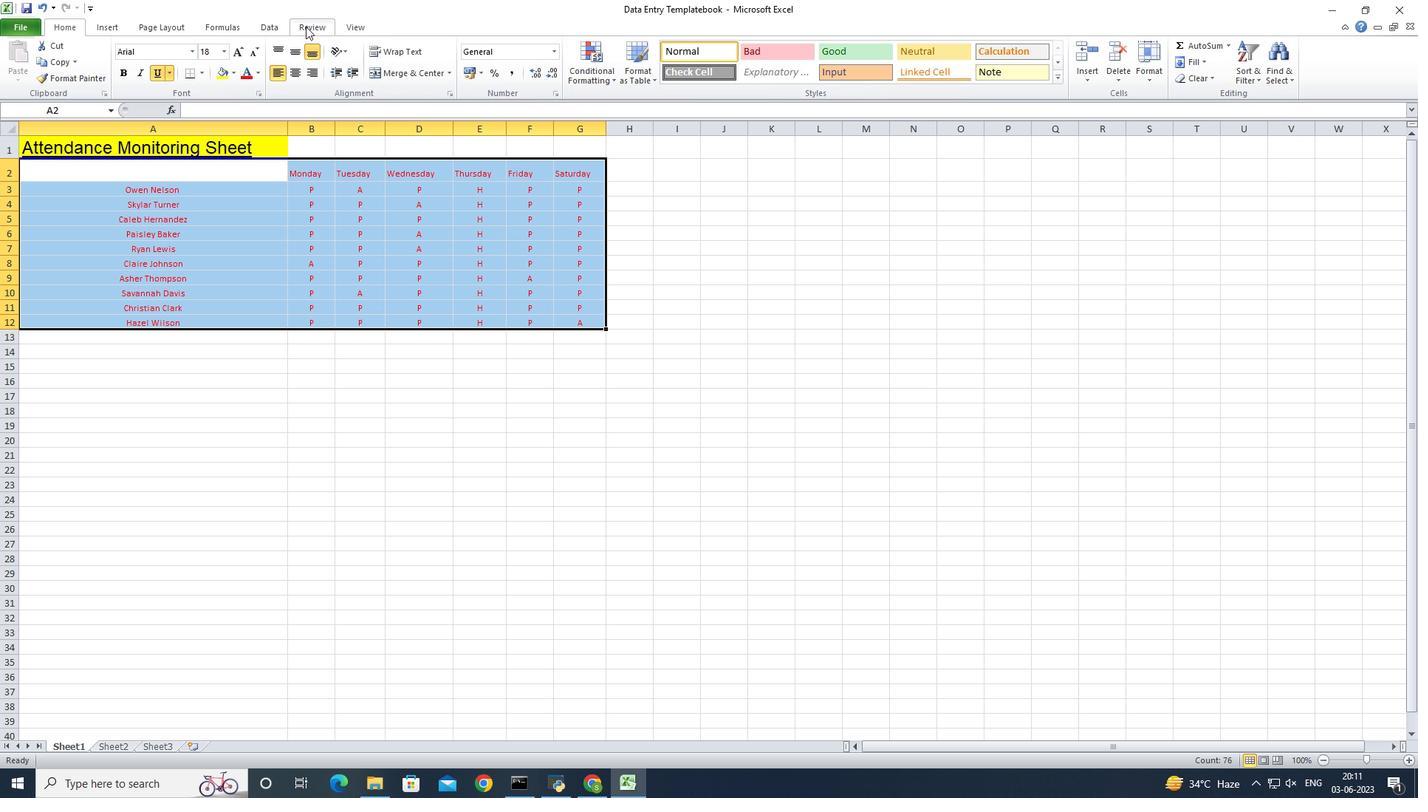 
Action: Mouse moved to (276, 26)
Screenshot: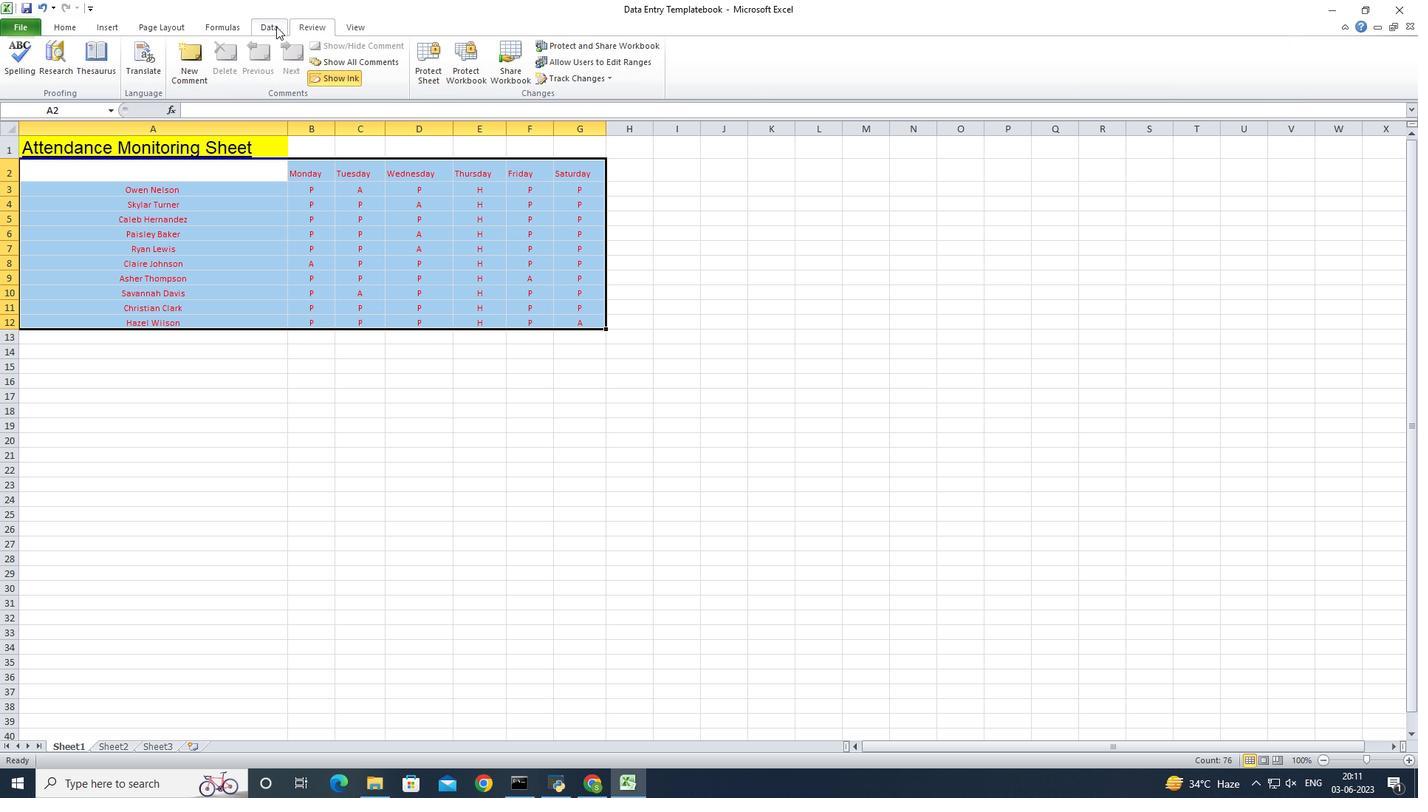 
Action: Mouse pressed left at (276, 26)
Screenshot: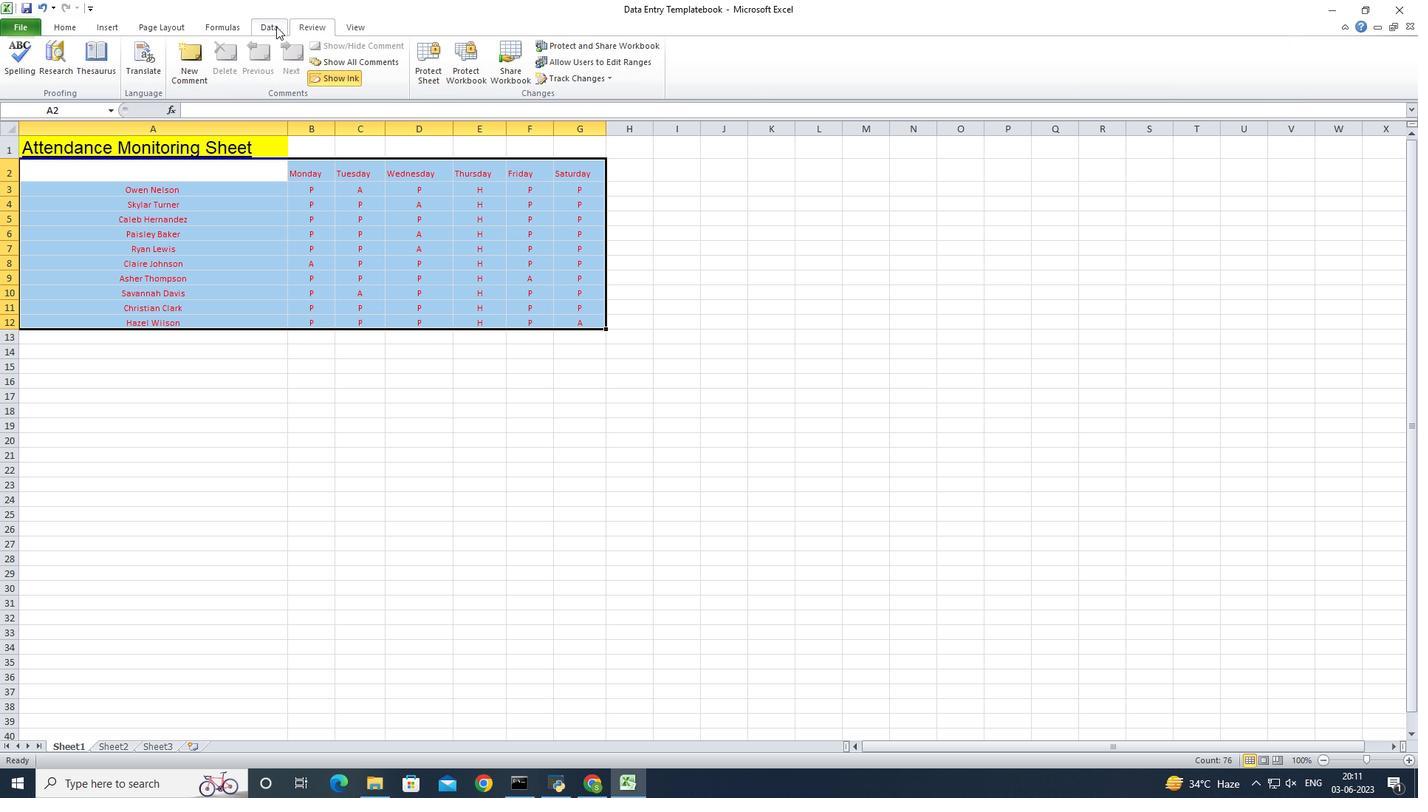 
Action: Mouse moved to (231, 27)
Screenshot: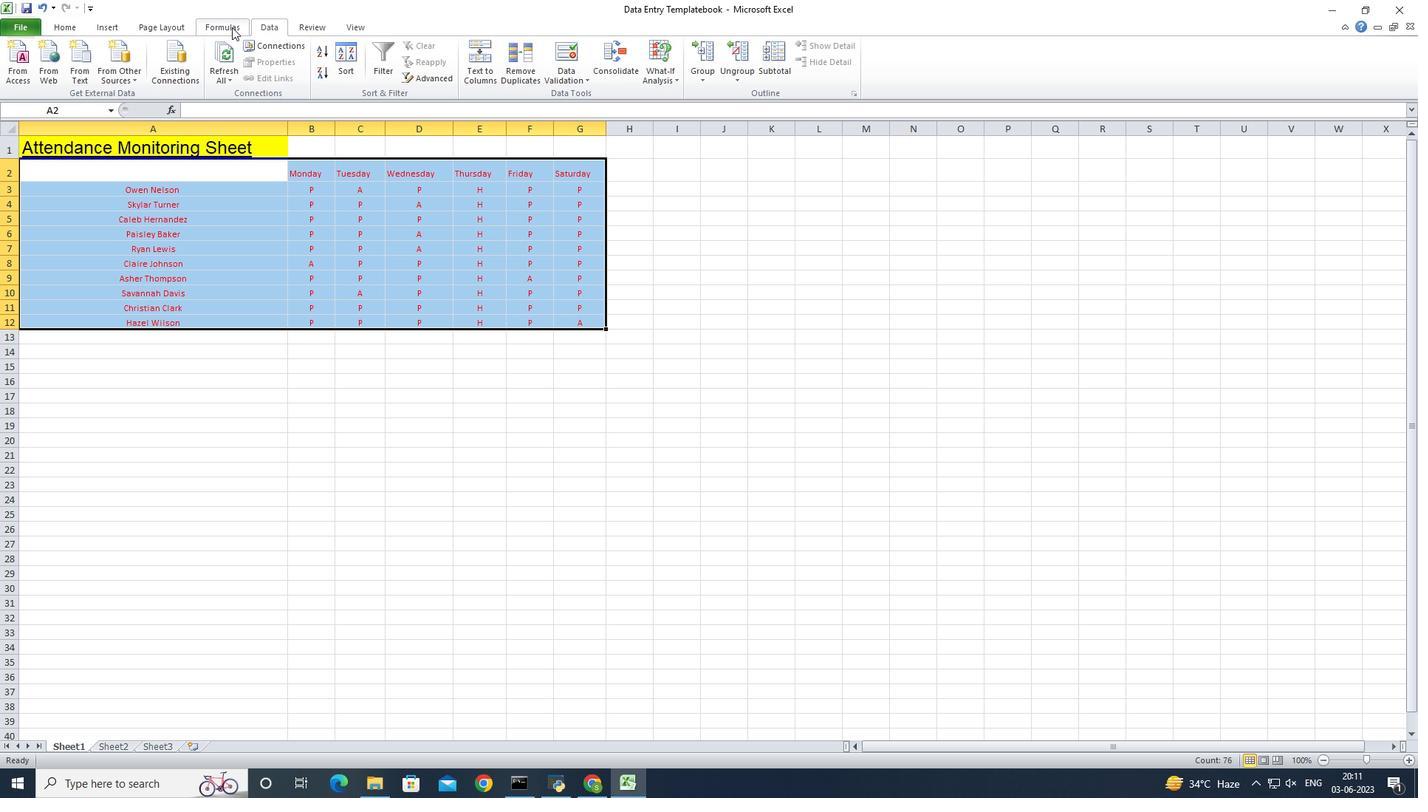 
Action: Mouse pressed left at (231, 27)
Screenshot: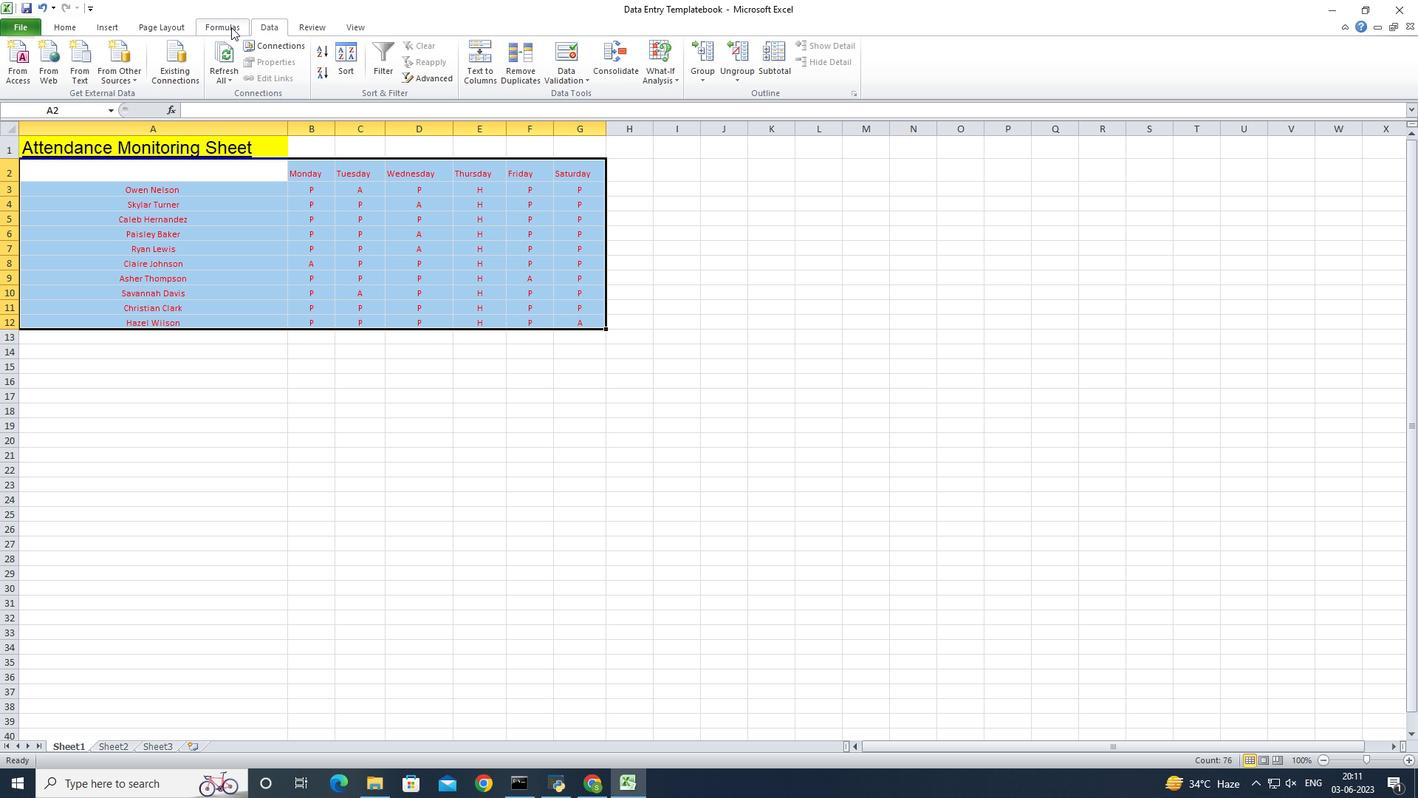 
Action: Mouse moved to (174, 27)
Screenshot: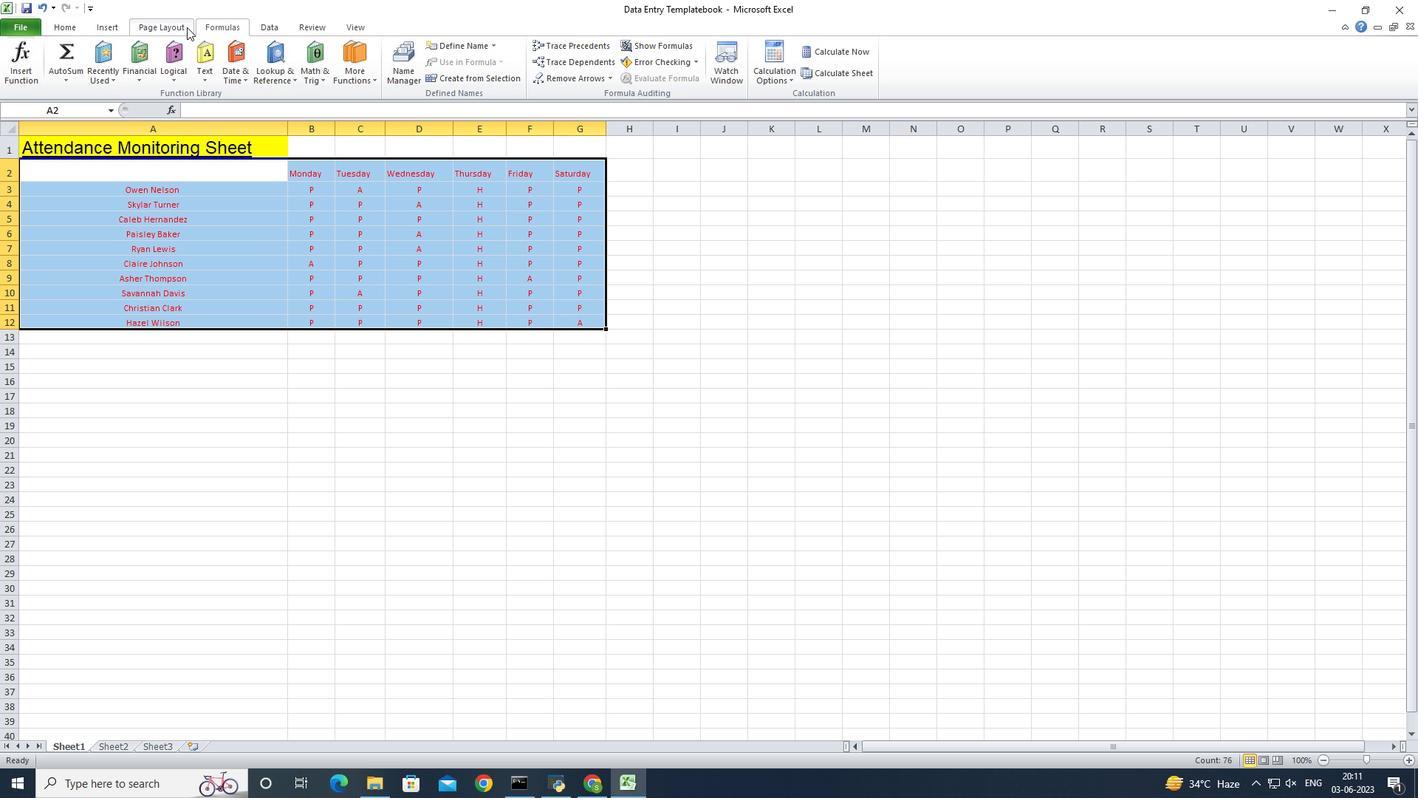 
Action: Mouse pressed left at (174, 27)
Screenshot: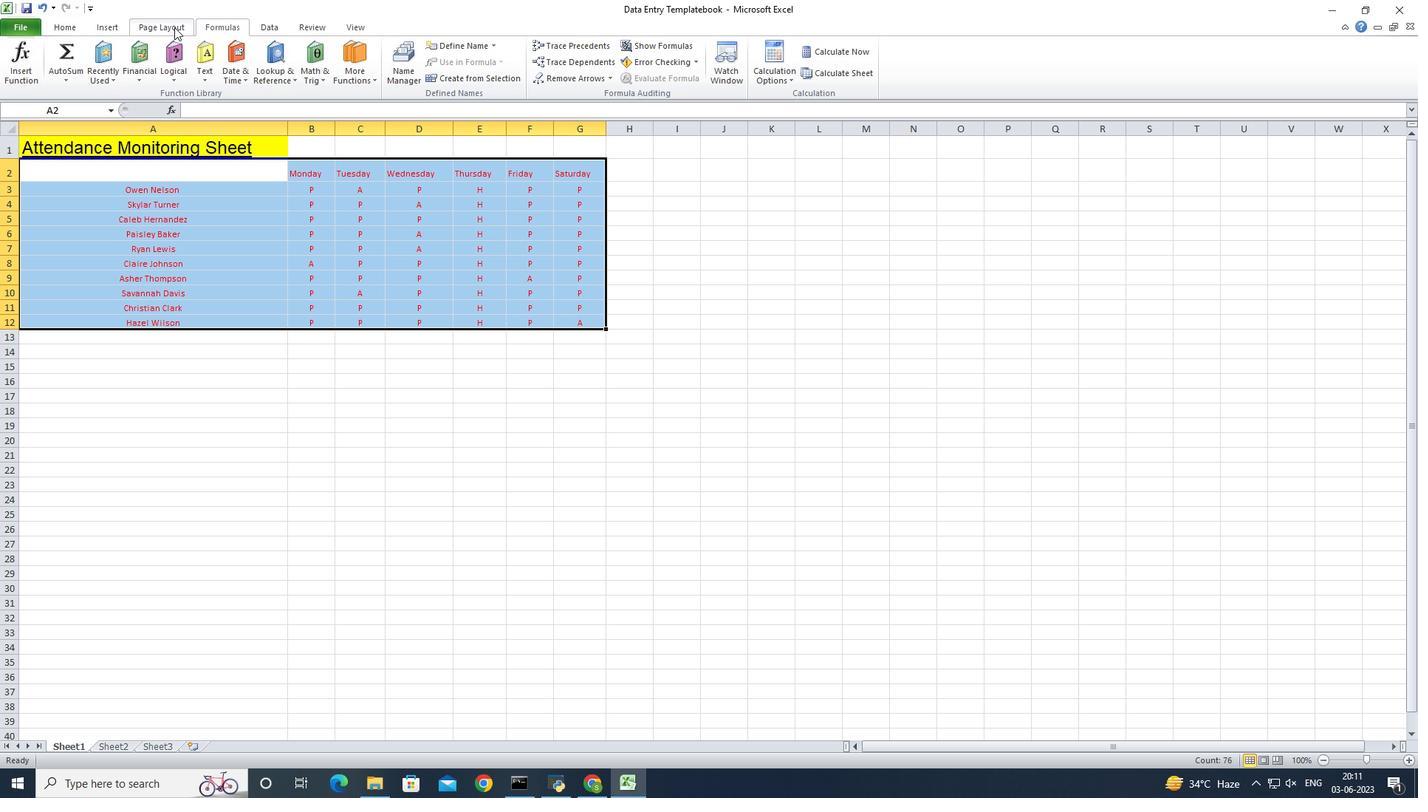 
Action: Mouse moved to (115, 81)
Screenshot: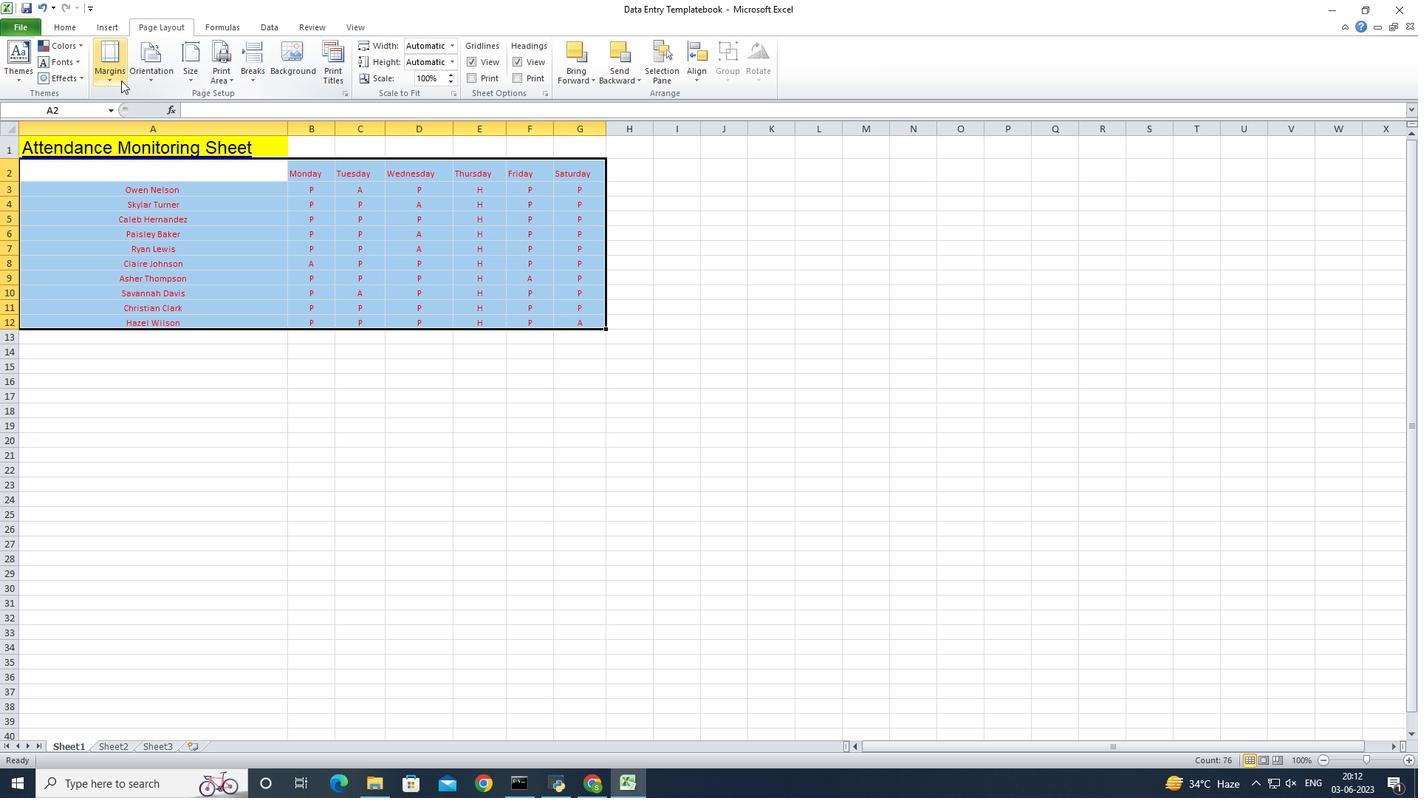 
Action: Mouse pressed left at (115, 81)
Screenshot: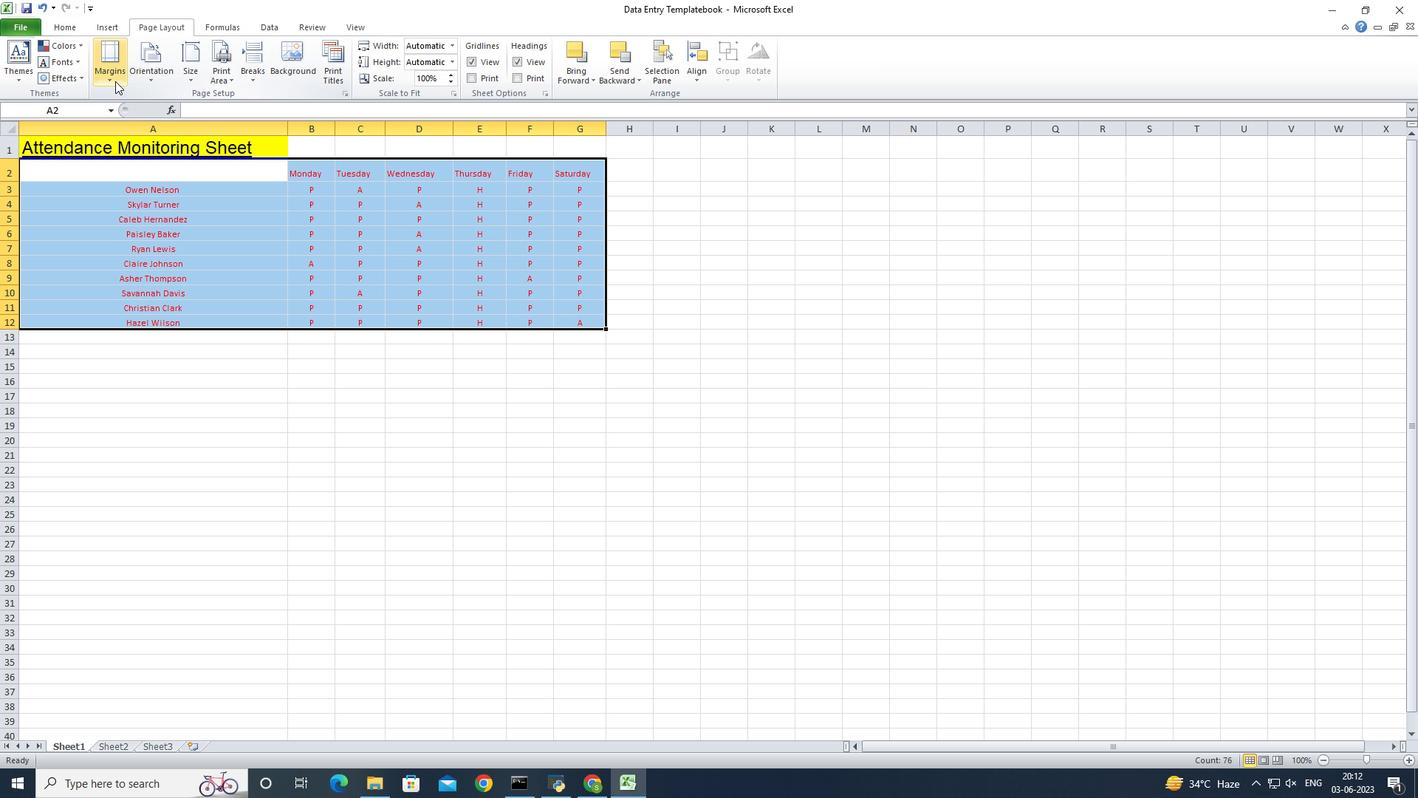 
Action: Mouse moved to (114, 82)
Screenshot: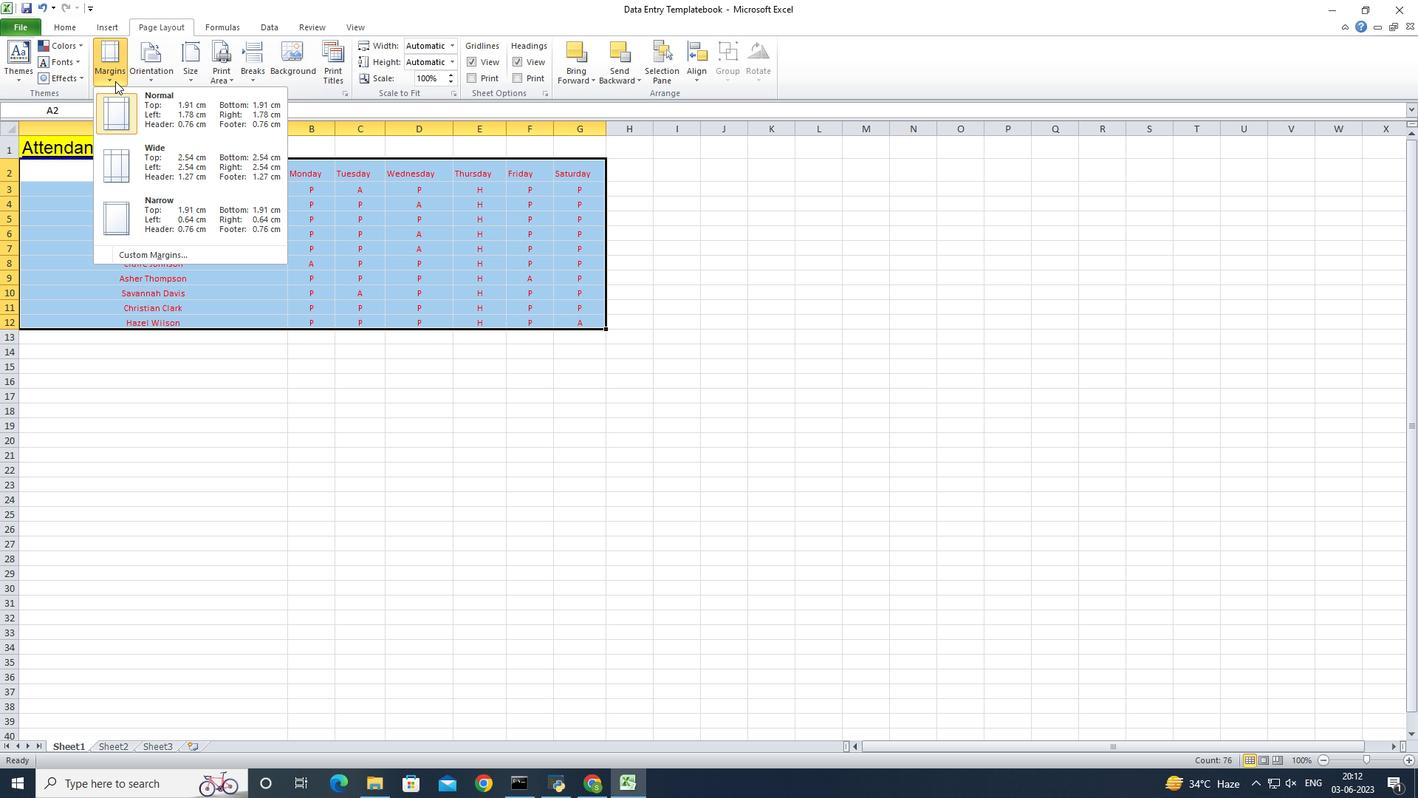 
Action: Mouse pressed left at (114, 82)
Screenshot: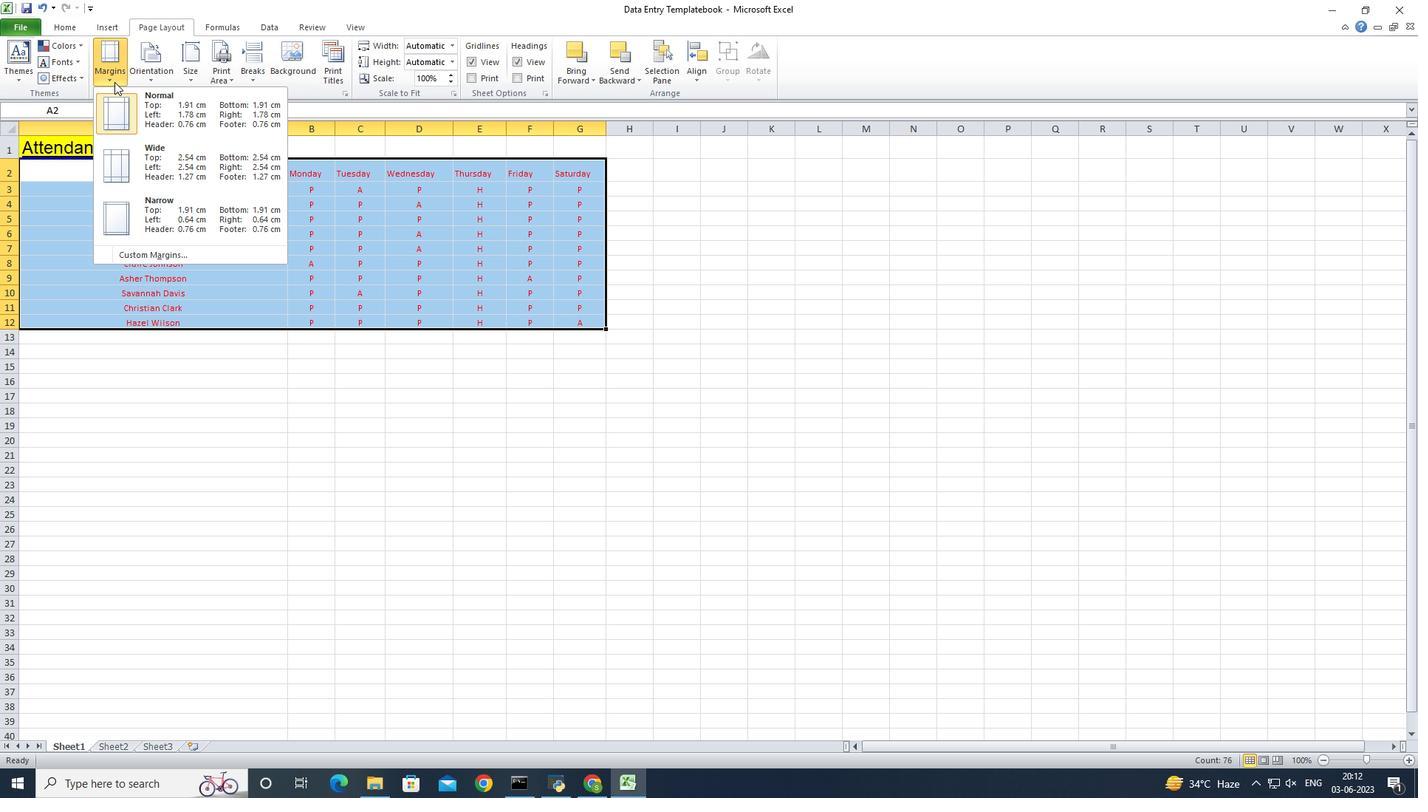 
Action: Mouse moved to (102, 32)
Screenshot: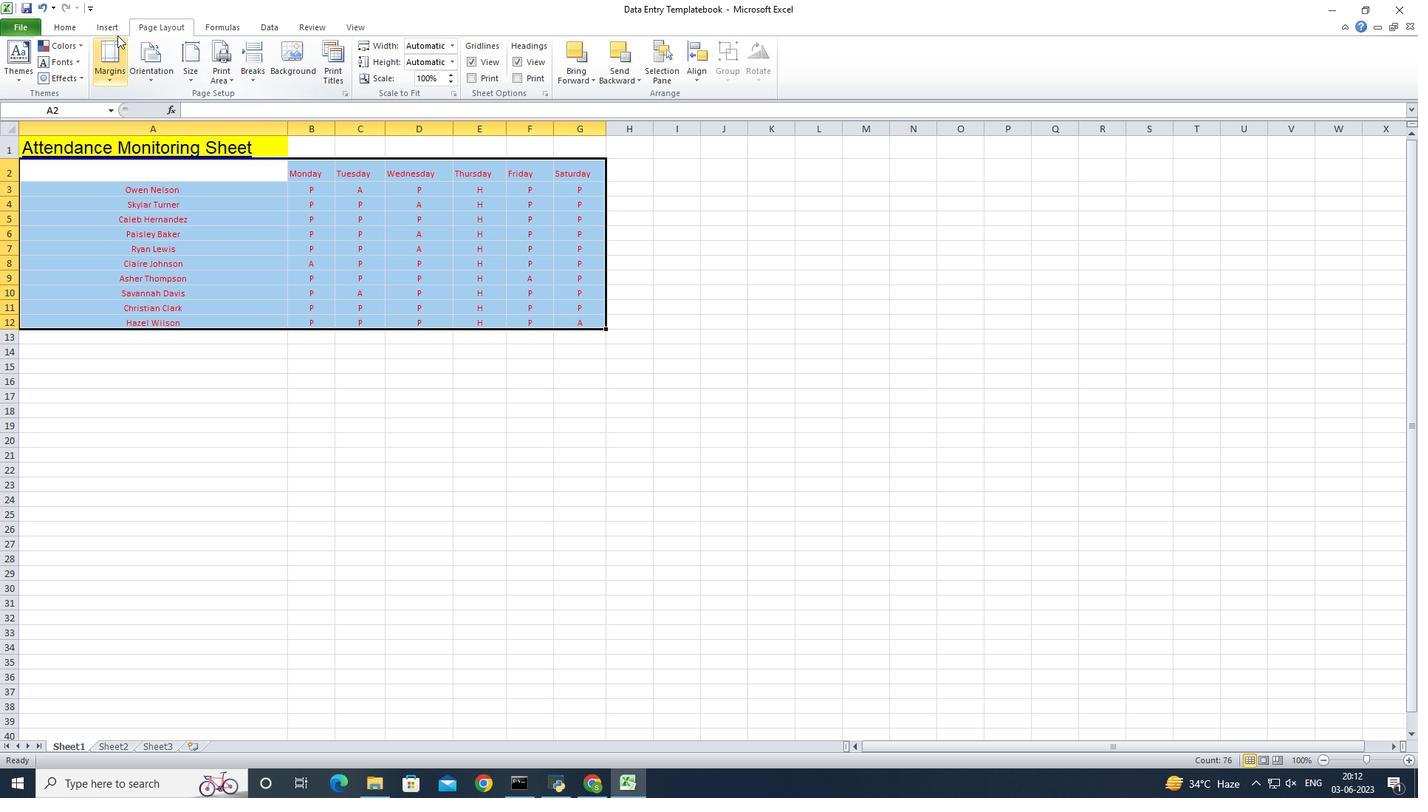 
Action: Mouse pressed left at (102, 32)
Screenshot: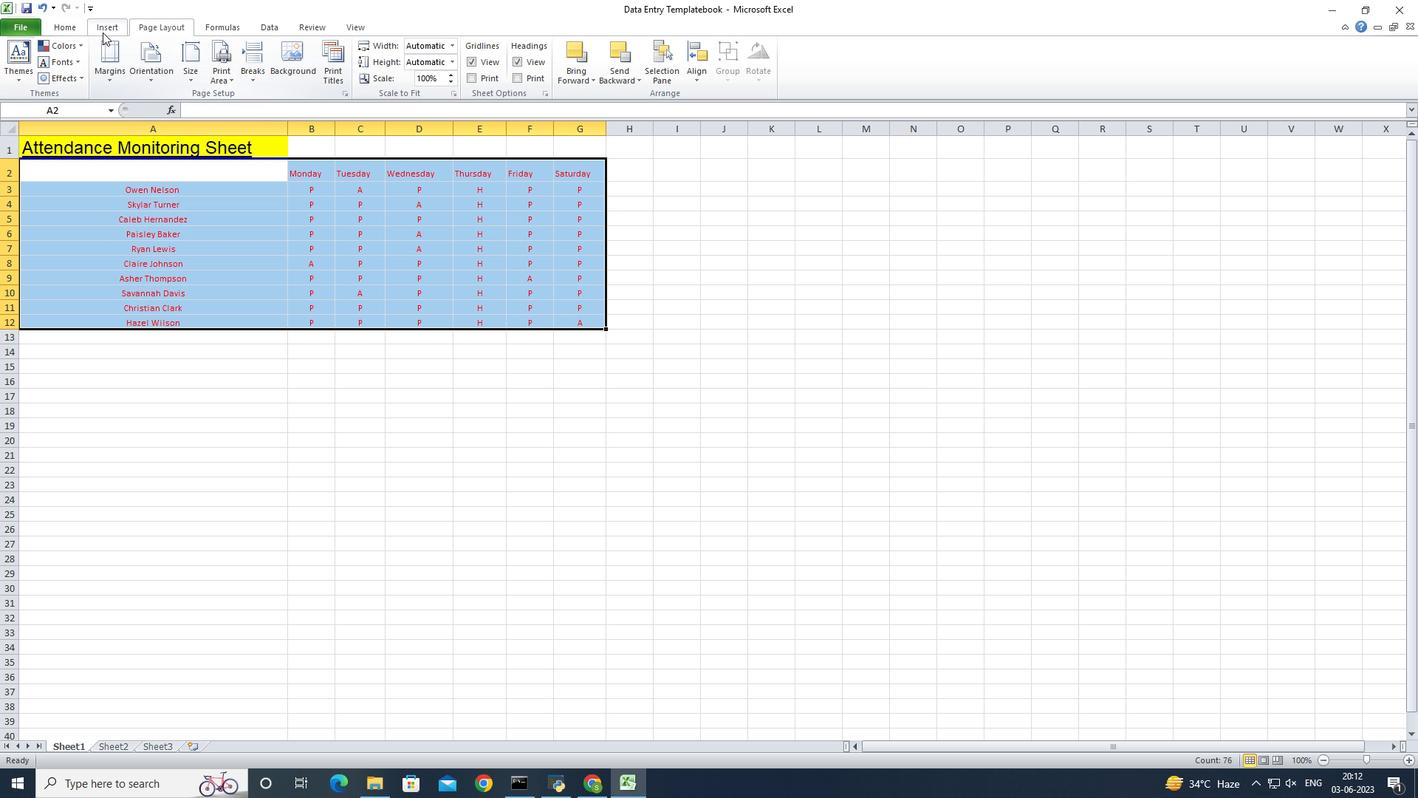 
Action: Mouse moved to (381, 76)
Screenshot: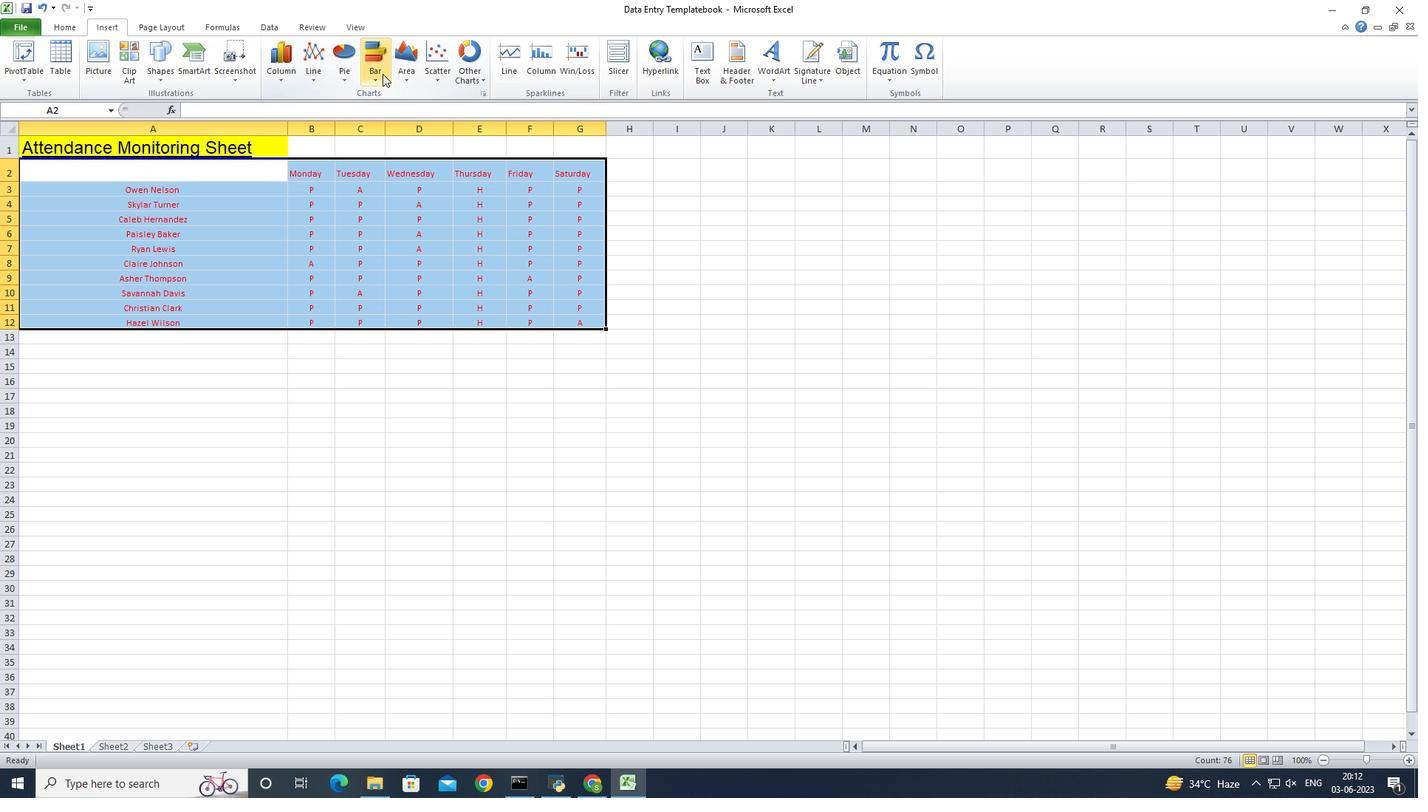 
Action: Mouse pressed left at (381, 76)
Screenshot: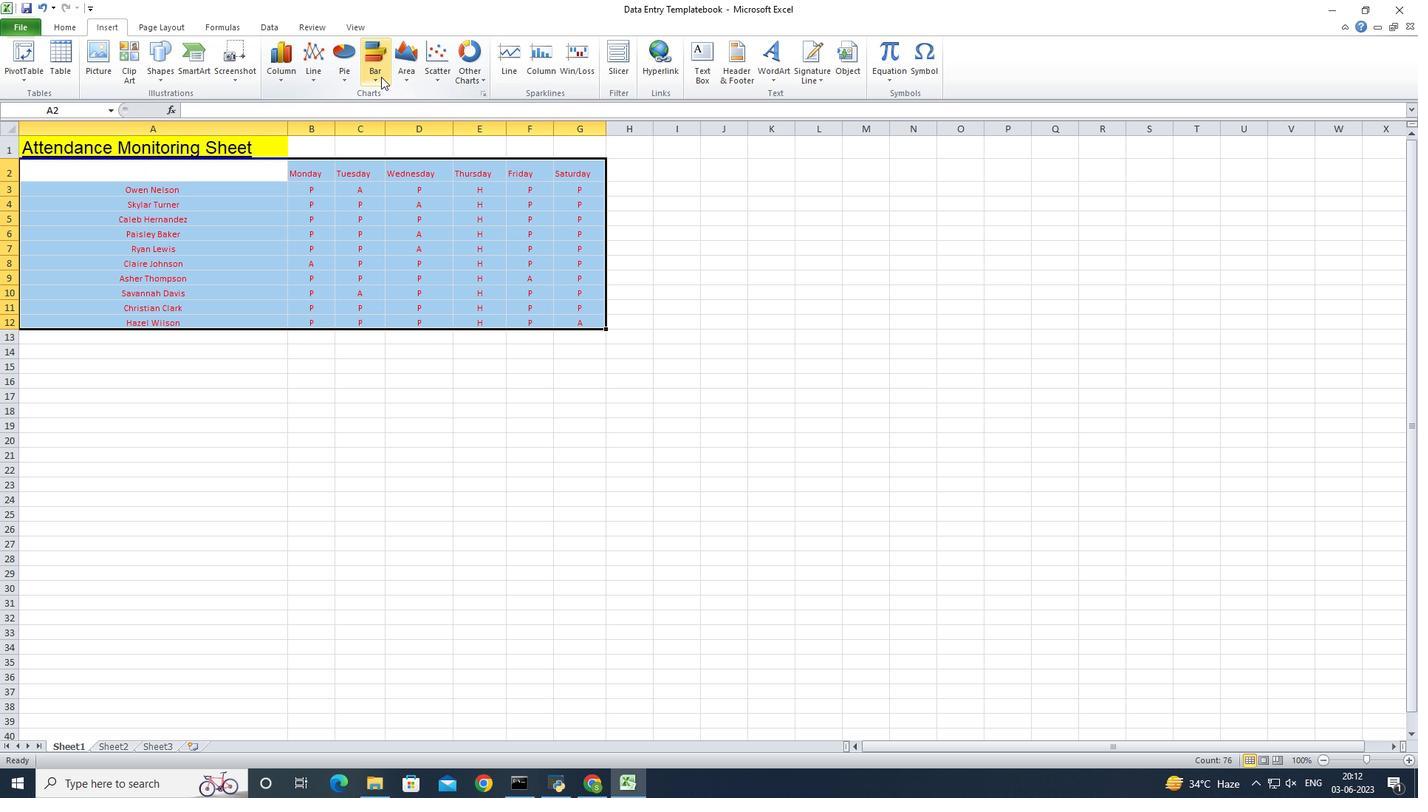 
Action: Mouse pressed left at (381, 76)
Screenshot: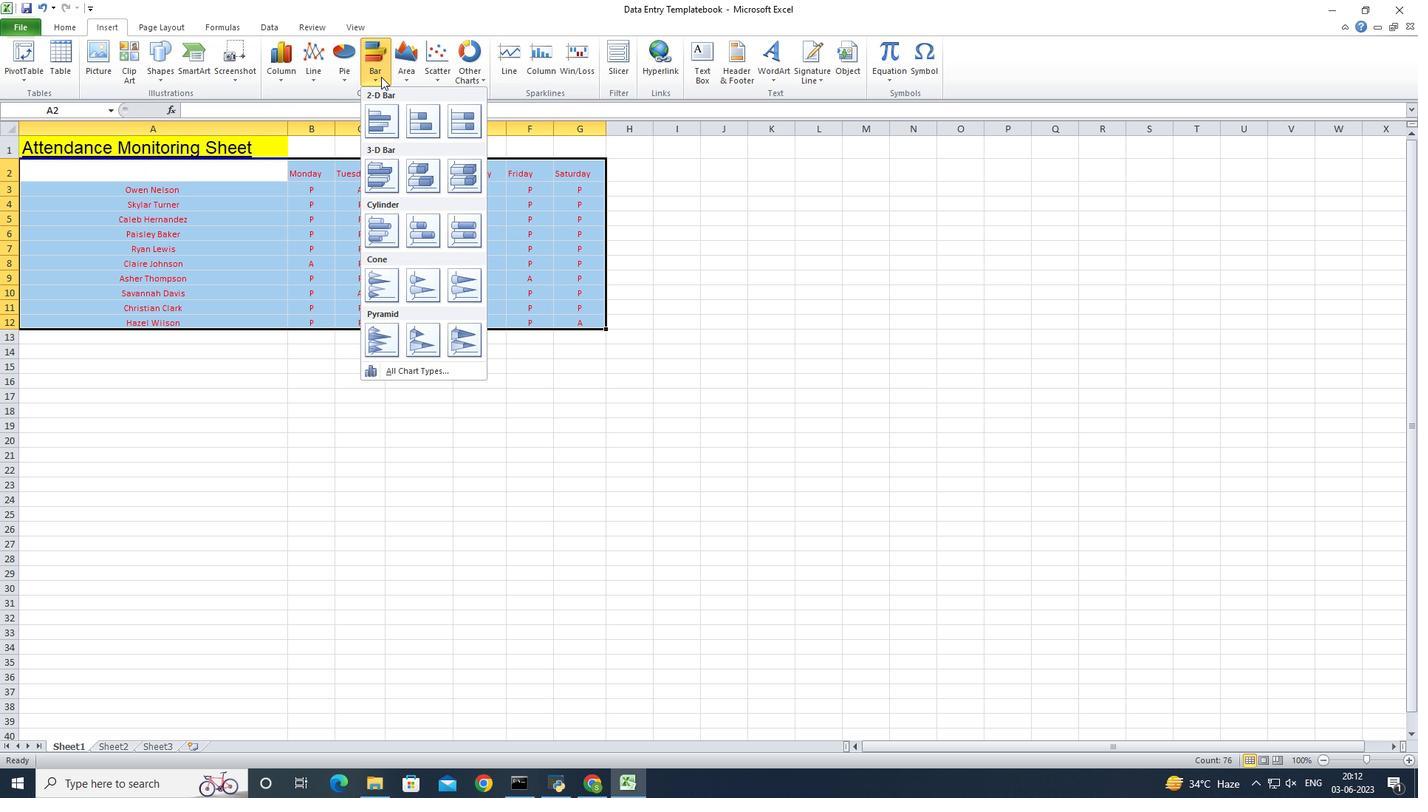 
Action: Mouse moved to (72, 28)
Screenshot: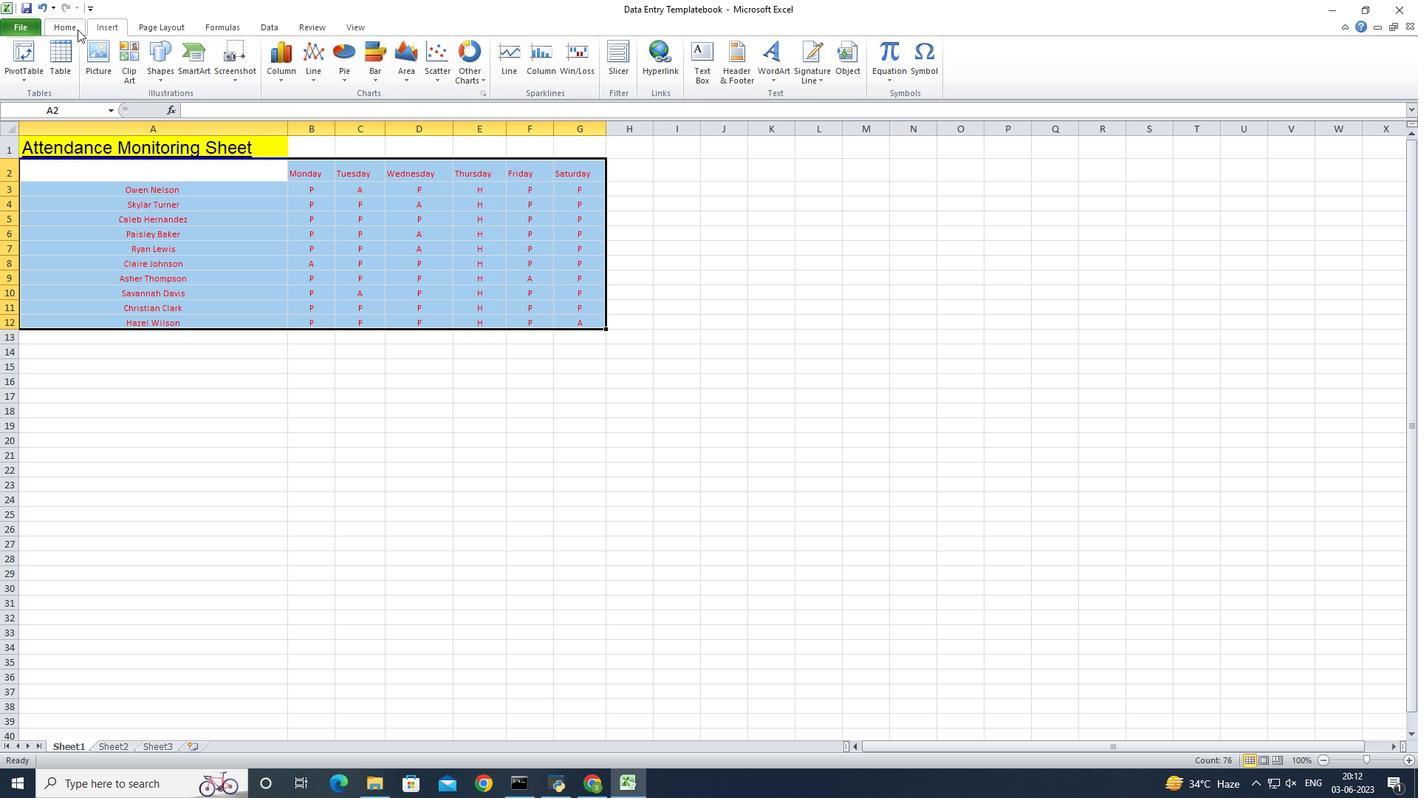 
Action: Mouse pressed left at (72, 28)
Screenshot: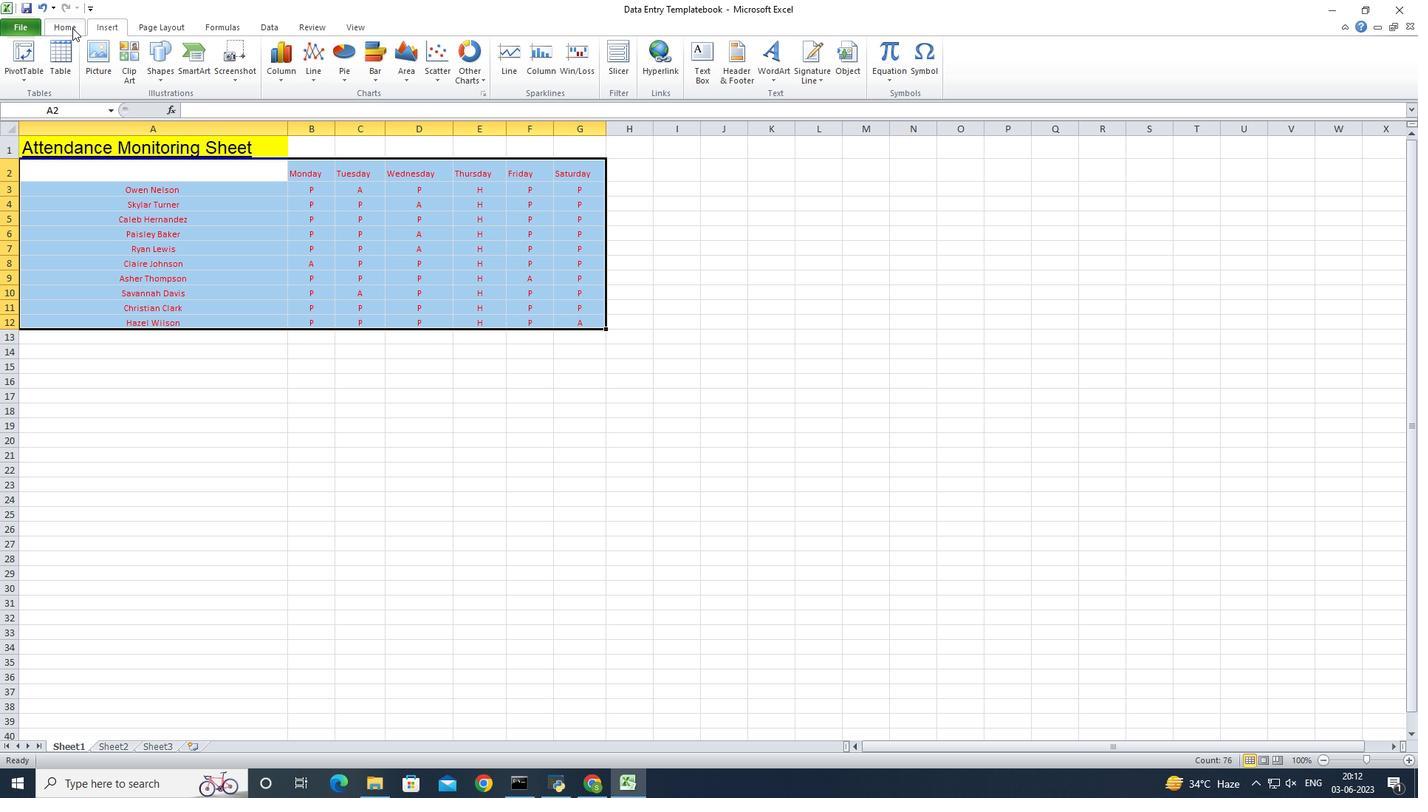 
Action: Mouse moved to (202, 76)
Screenshot: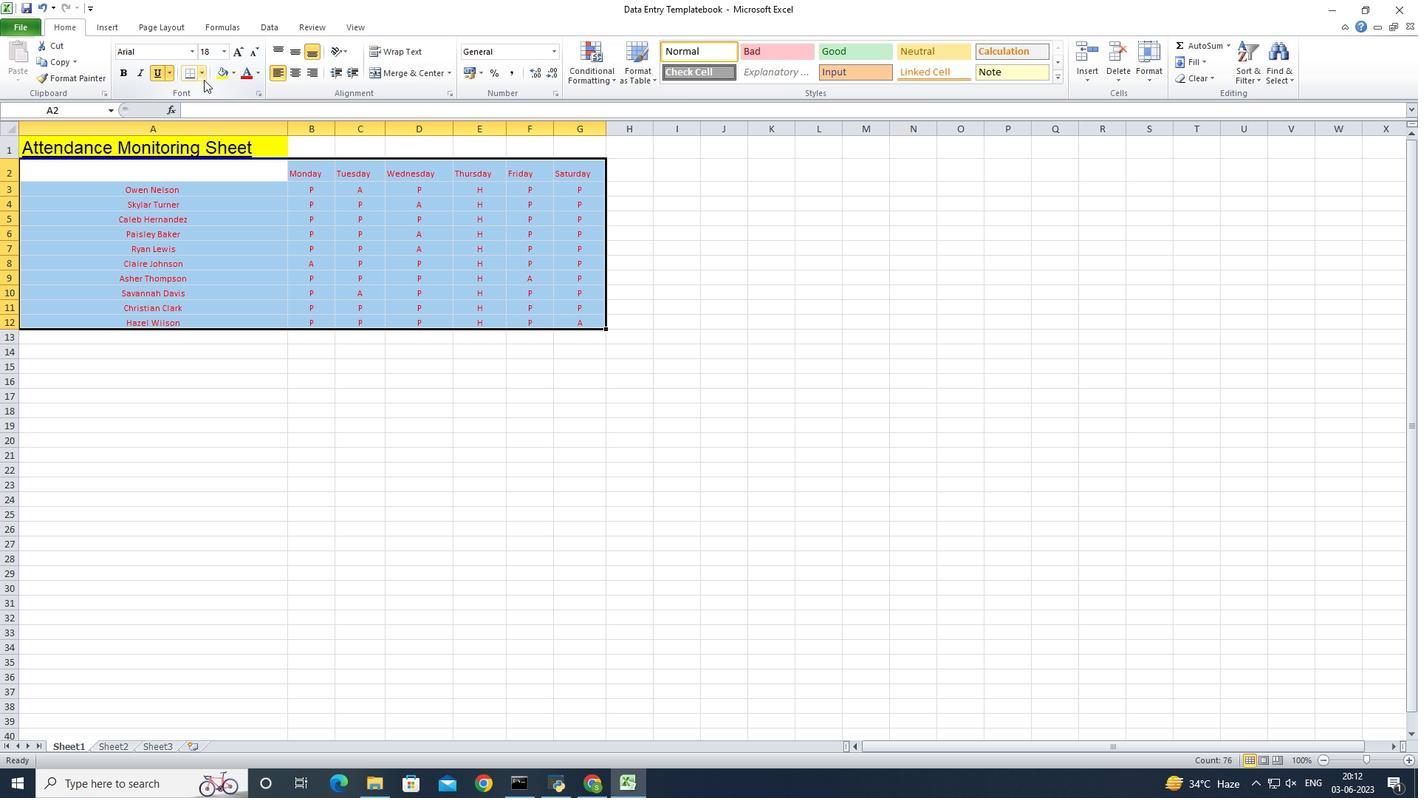 
Action: Mouse pressed left at (202, 76)
Screenshot: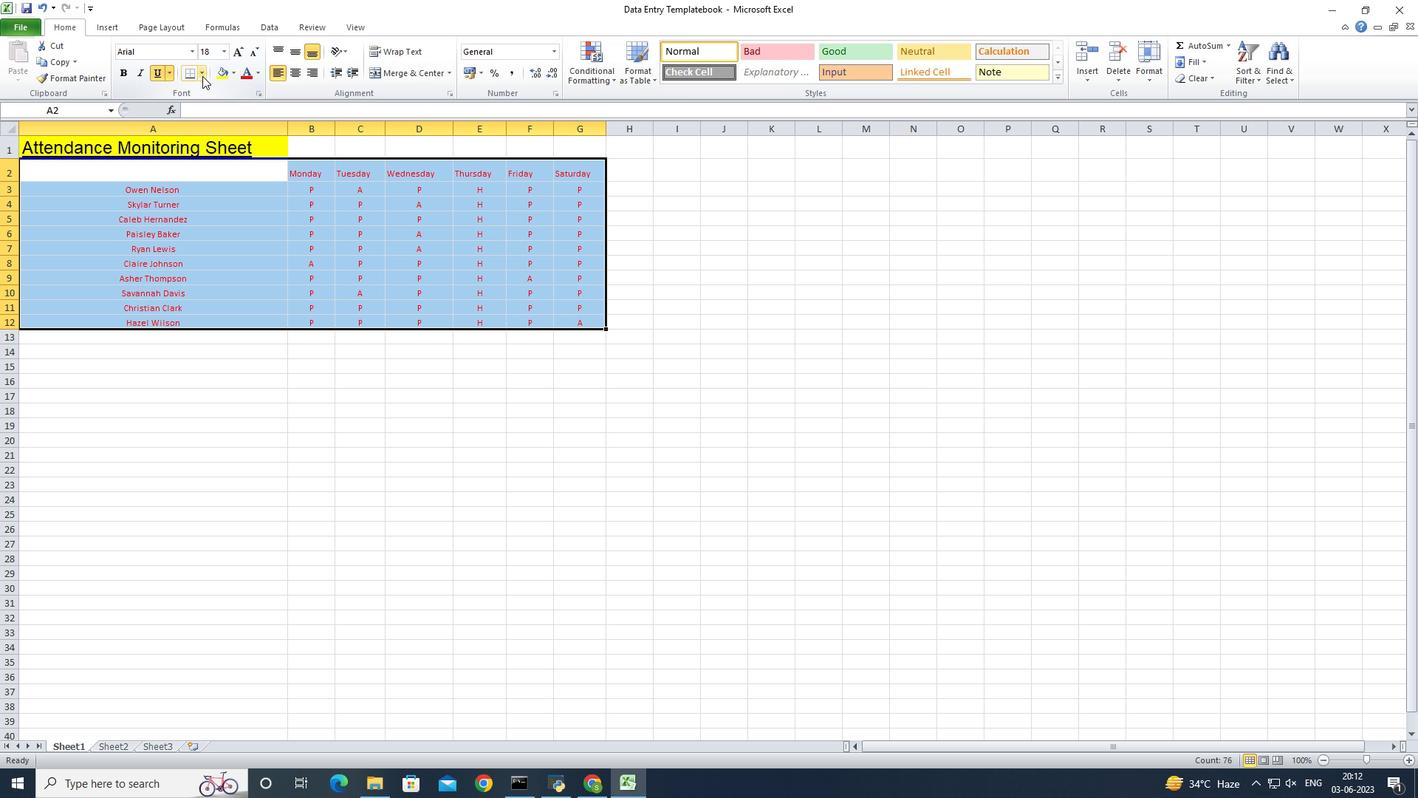 
Action: Mouse moved to (253, 208)
Screenshot: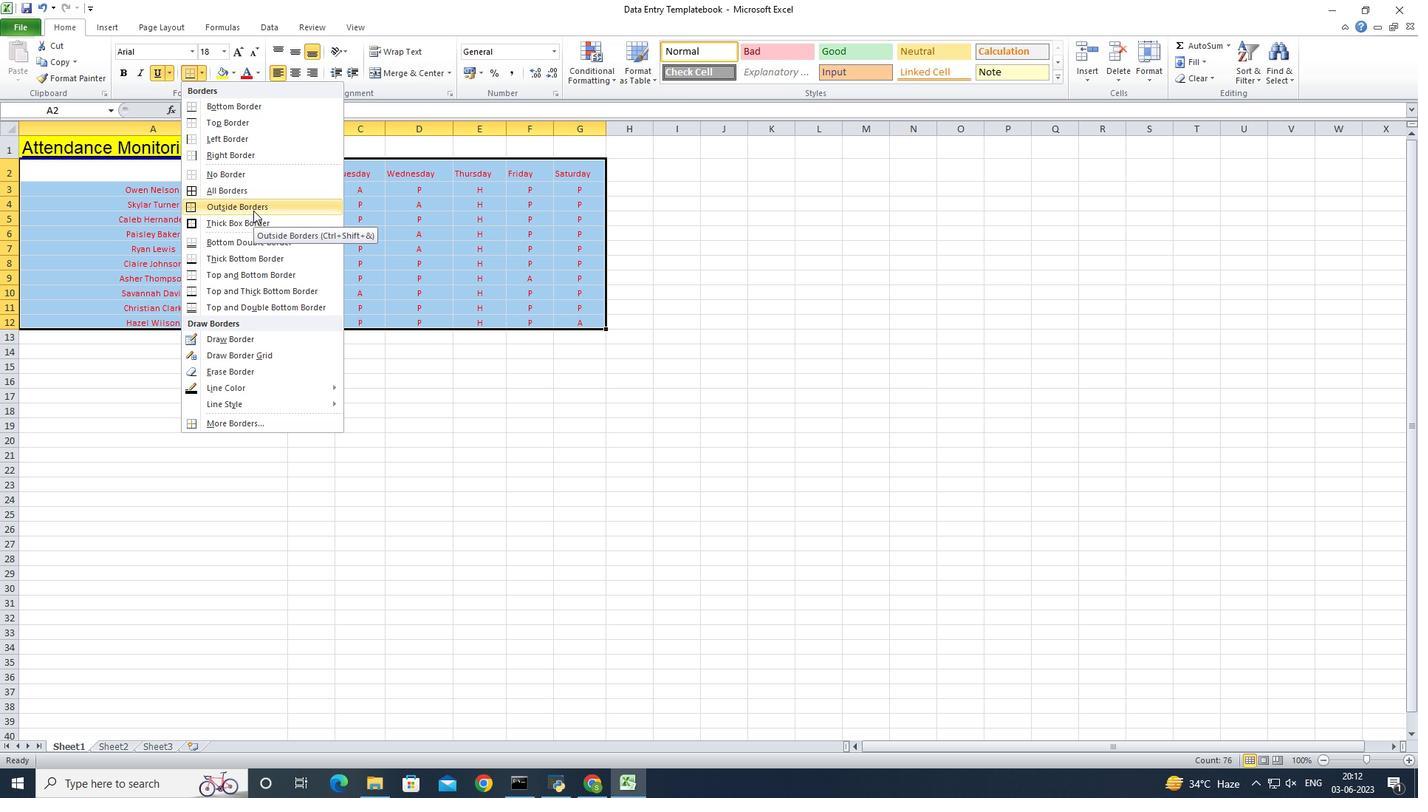 
Action: Mouse pressed left at (253, 208)
Screenshot: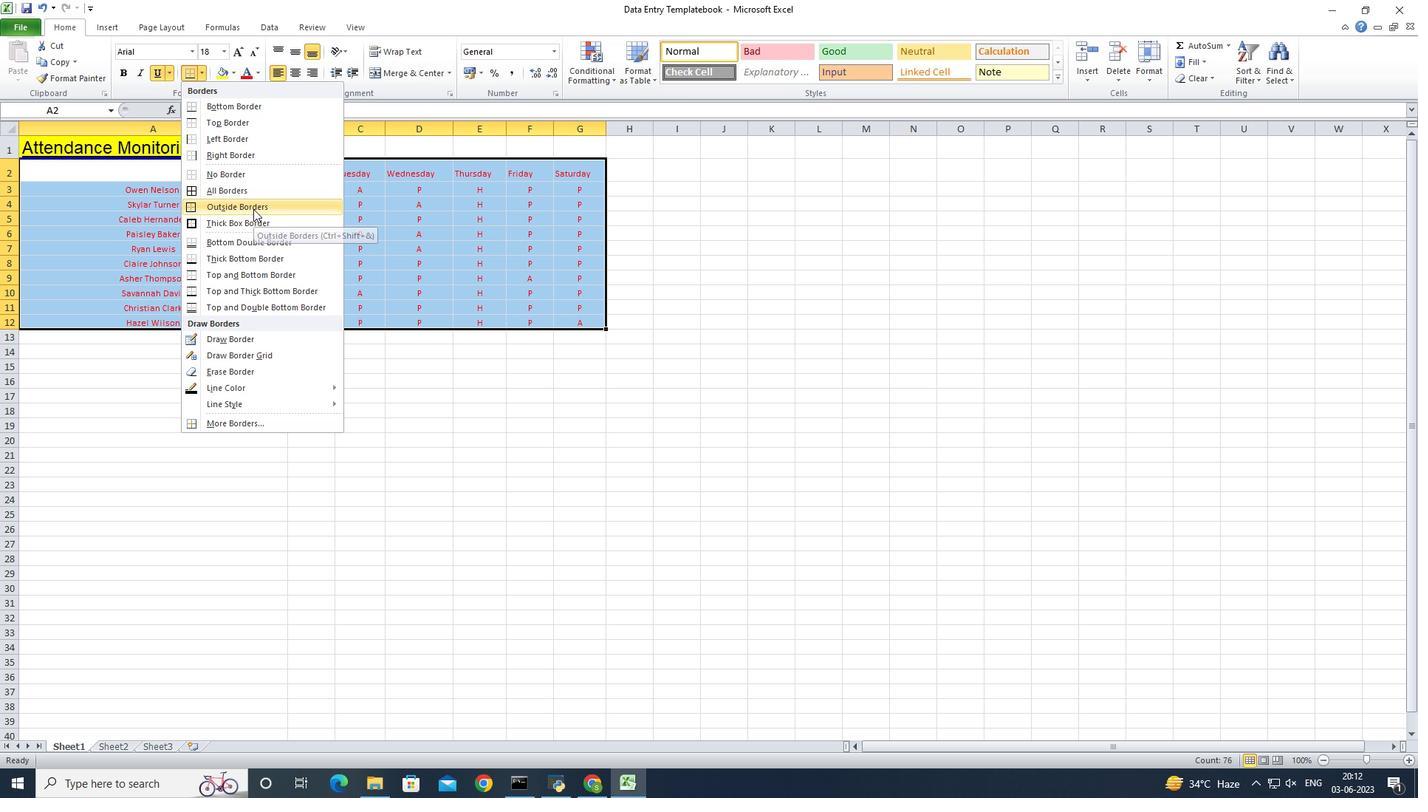 
Action: Mouse moved to (220, 422)
Screenshot: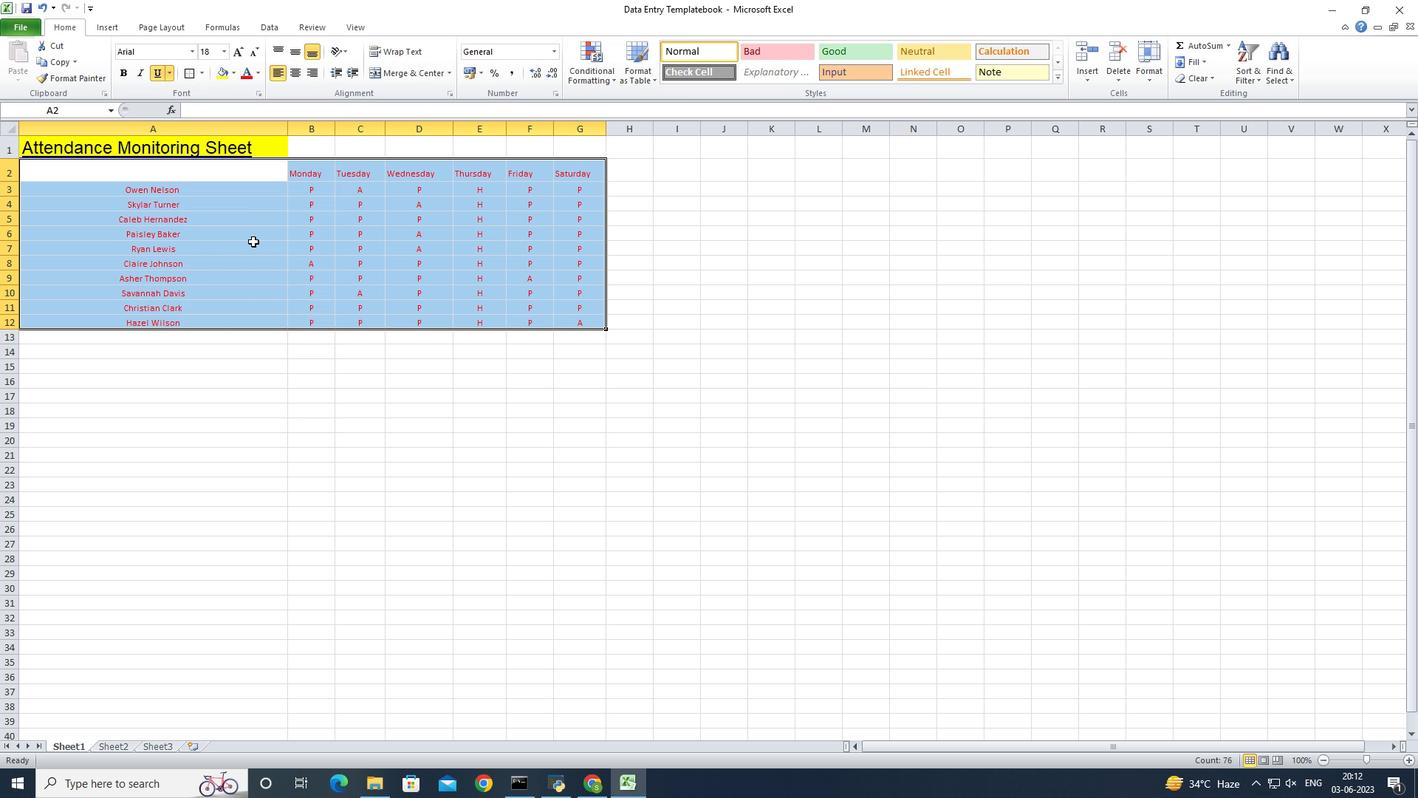 
Action: Mouse pressed left at (220, 422)
Screenshot: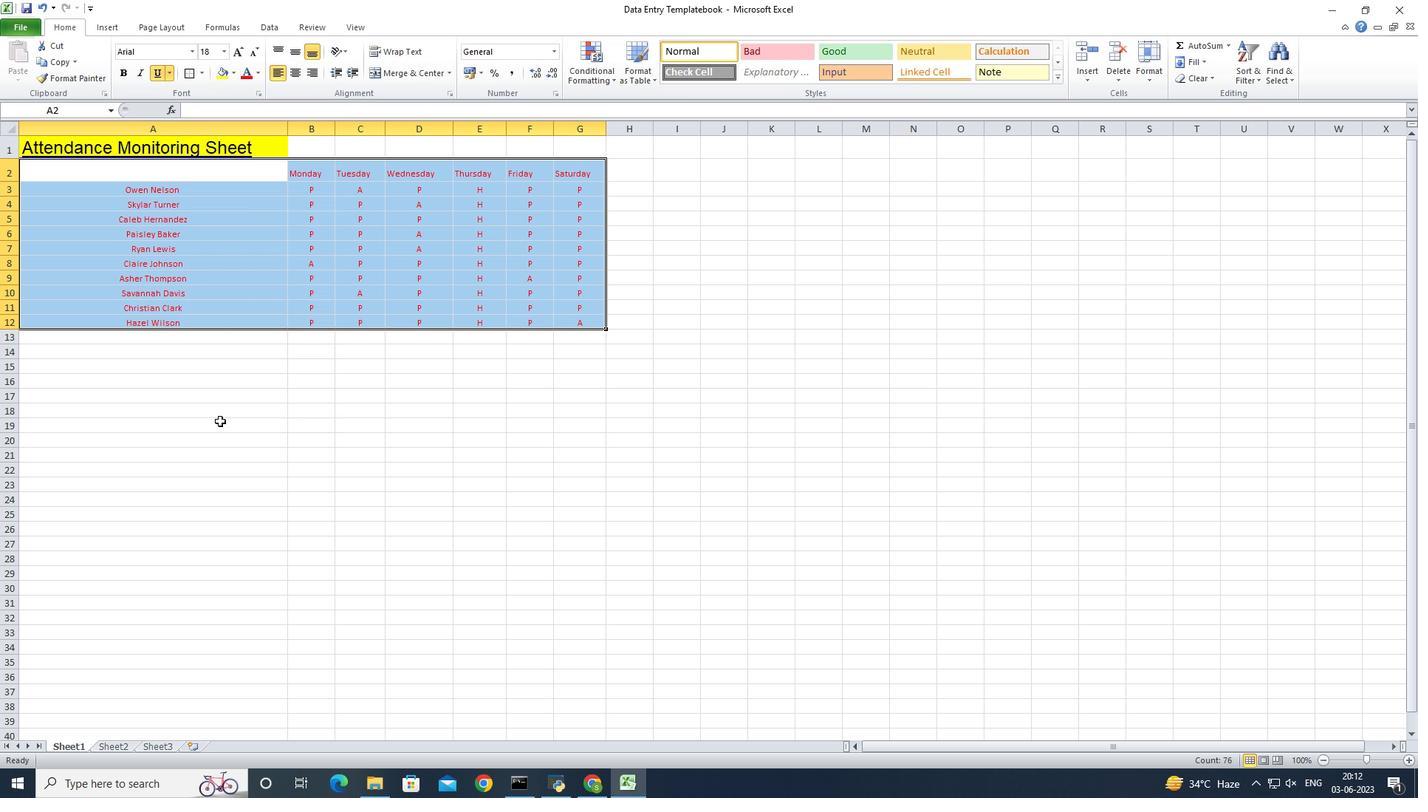 
Action: Mouse moved to (308, 305)
Screenshot: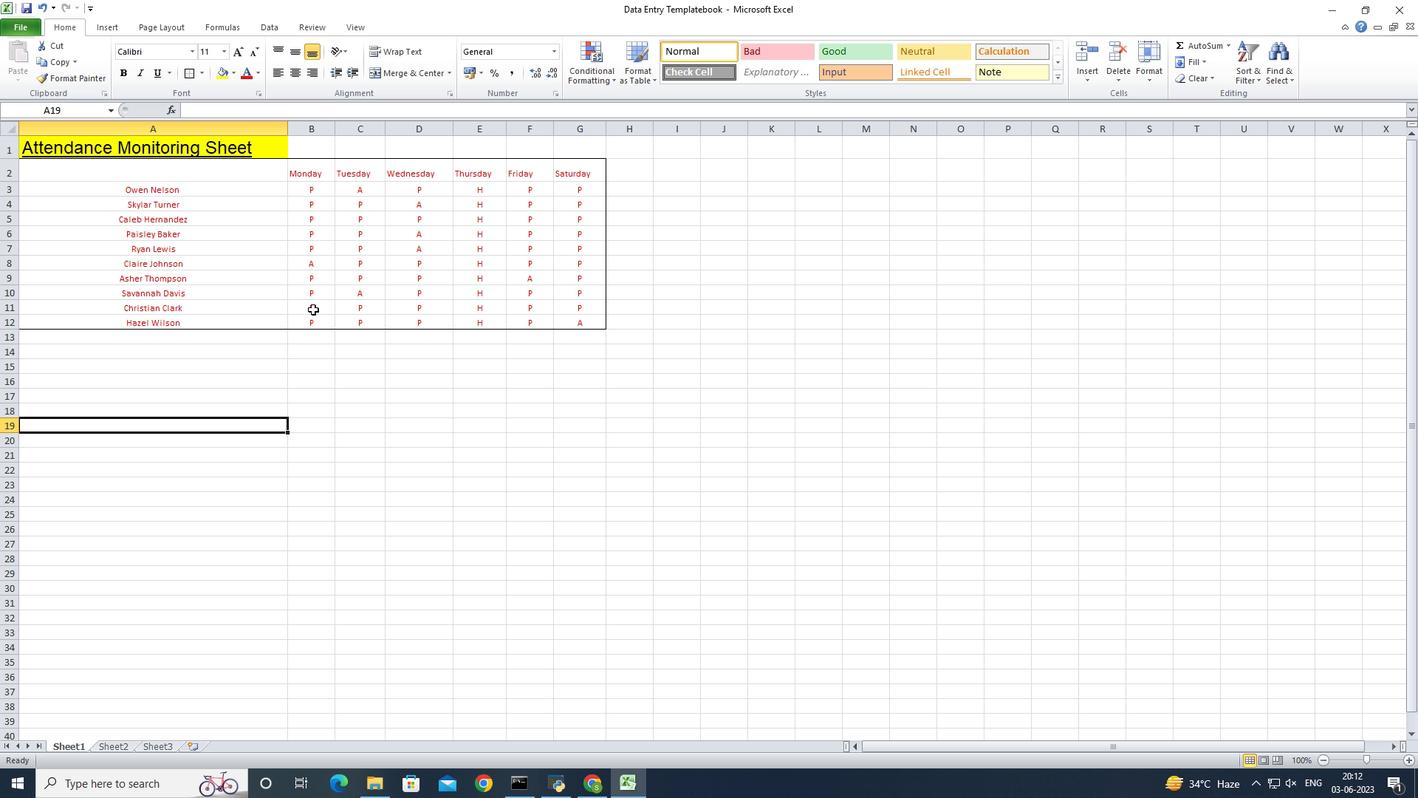
Action: Mouse scrolled (308, 306) with delta (0, 0)
Screenshot: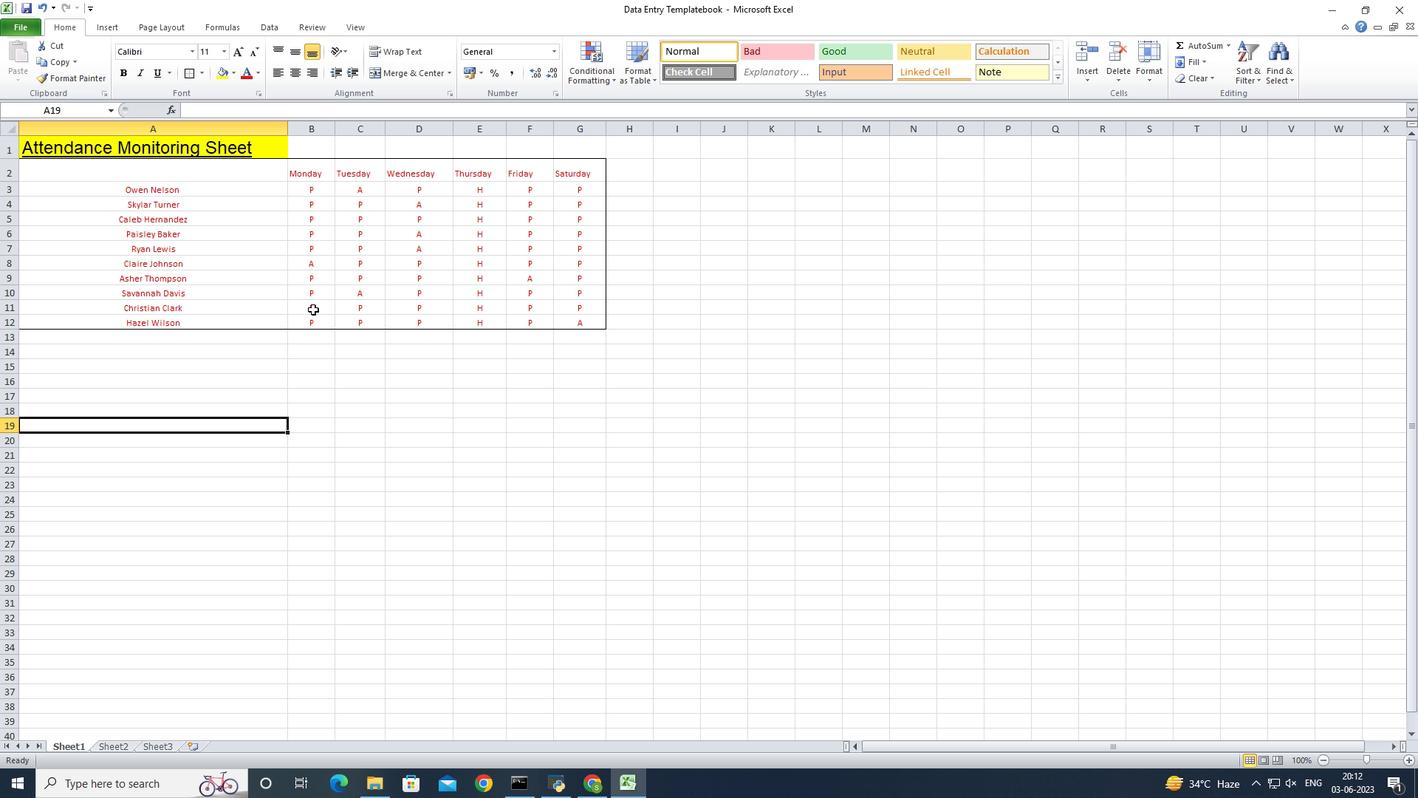 
Action: Mouse moved to (308, 305)
Screenshot: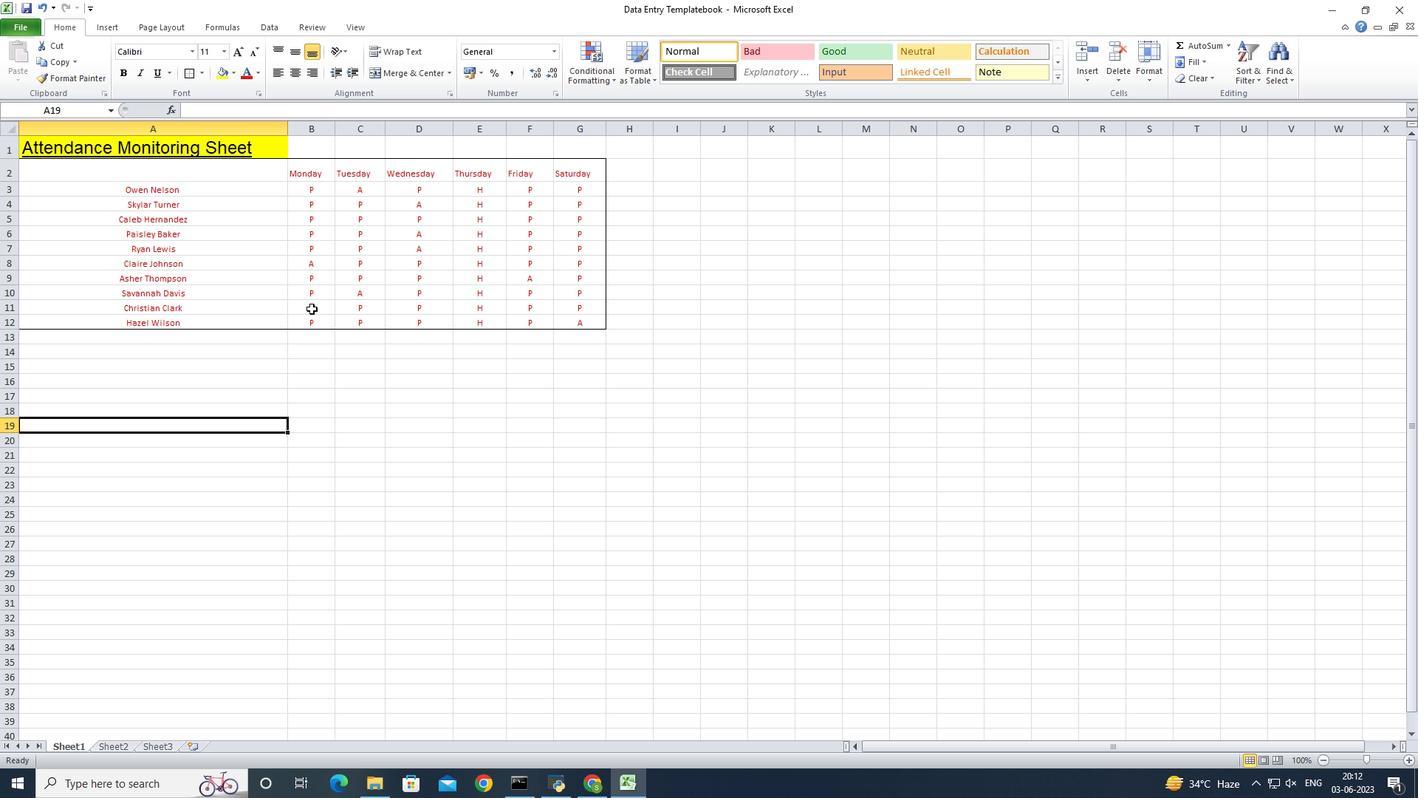
Action: Mouse scrolled (308, 305) with delta (0, 0)
Screenshot: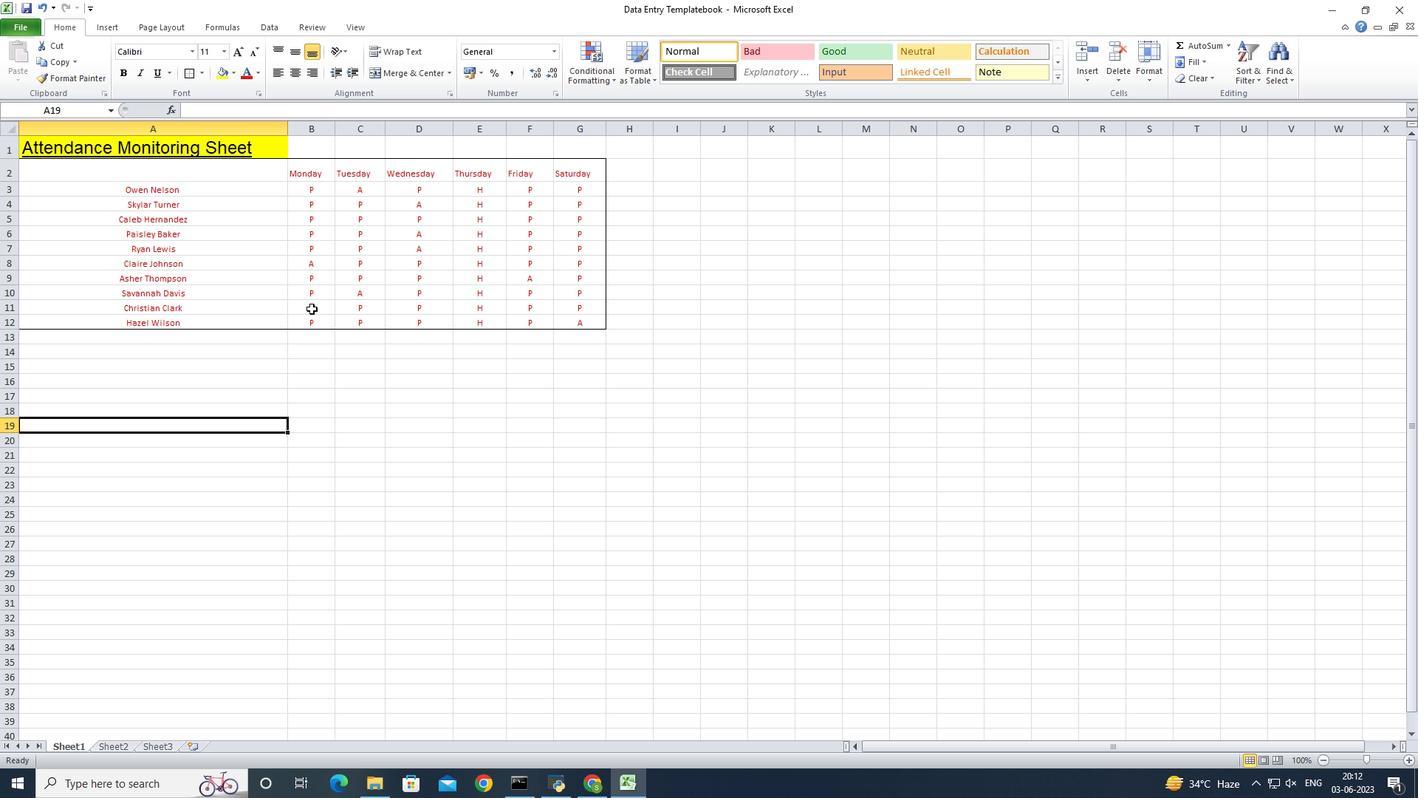 
Action: Mouse moved to (308, 299)
Screenshot: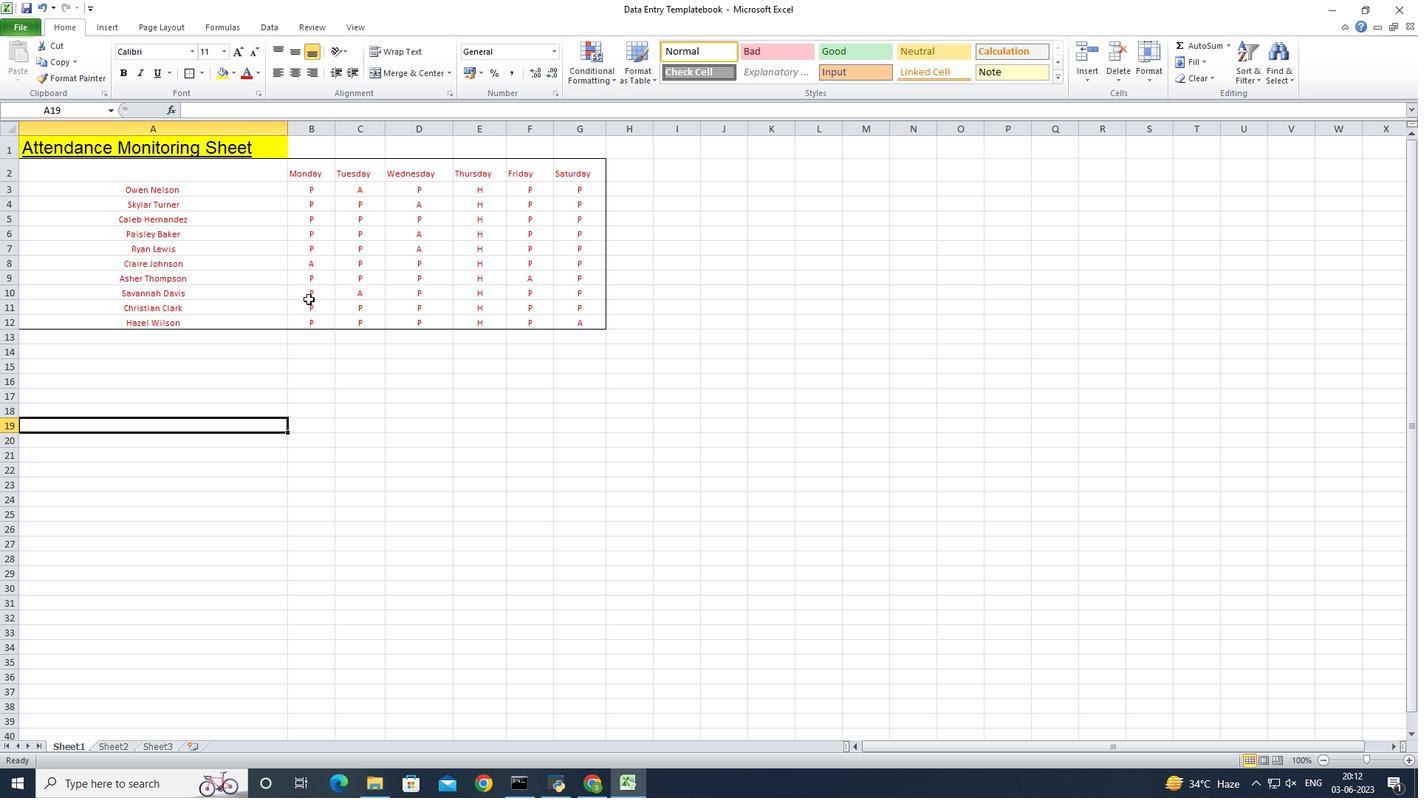 
